 Task: Add a signature Levi Robinson containing Best wishes for a happy National Breast Cancer Awareness Month, Levi Robinson to email address softage.9@softage.net and add a folder Inquiries
Action: Mouse moved to (1141, 77)
Screenshot: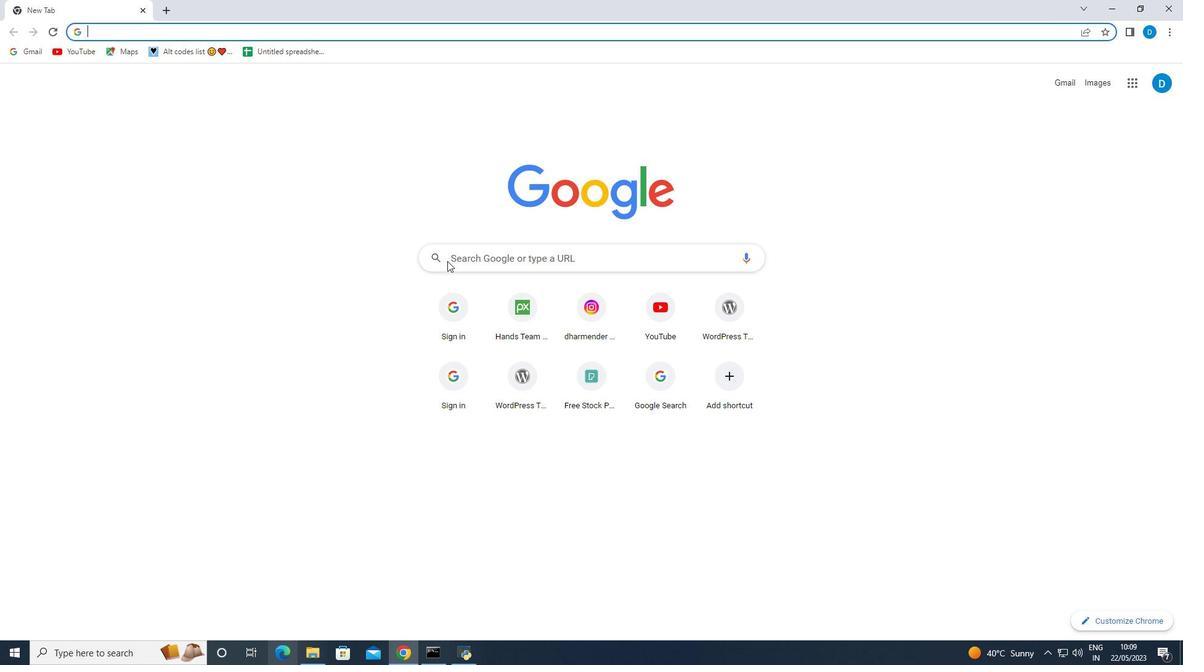 
Action: Mouse pressed left at (1141, 77)
Screenshot: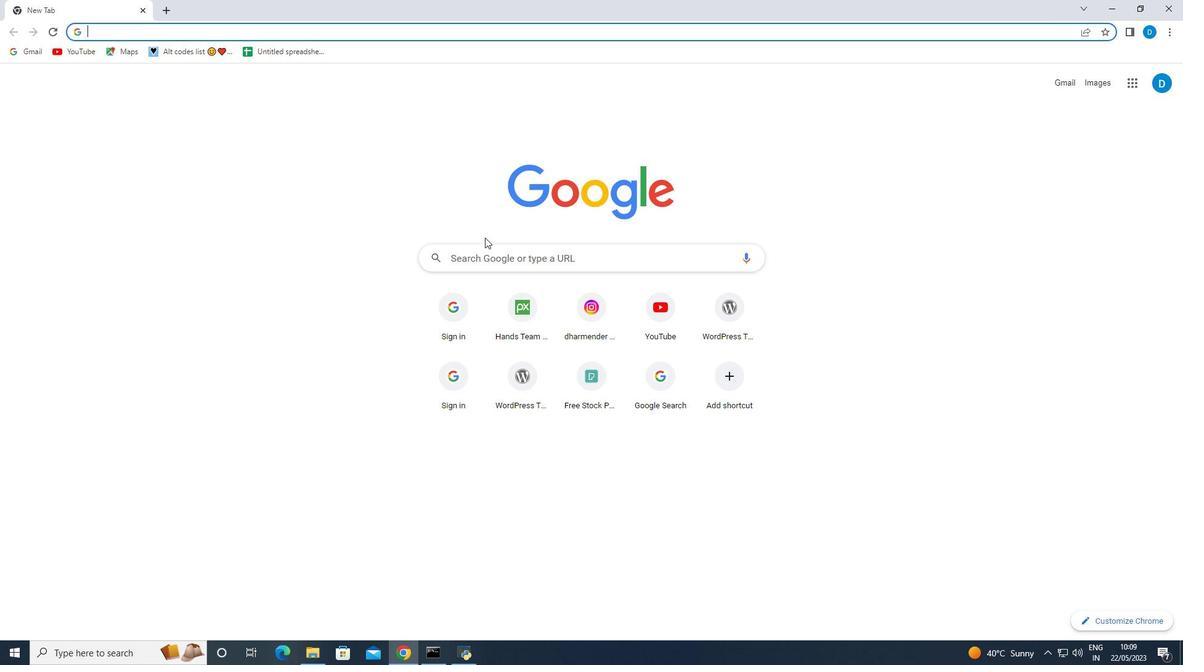 
Action: Mouse moved to (1037, 235)
Screenshot: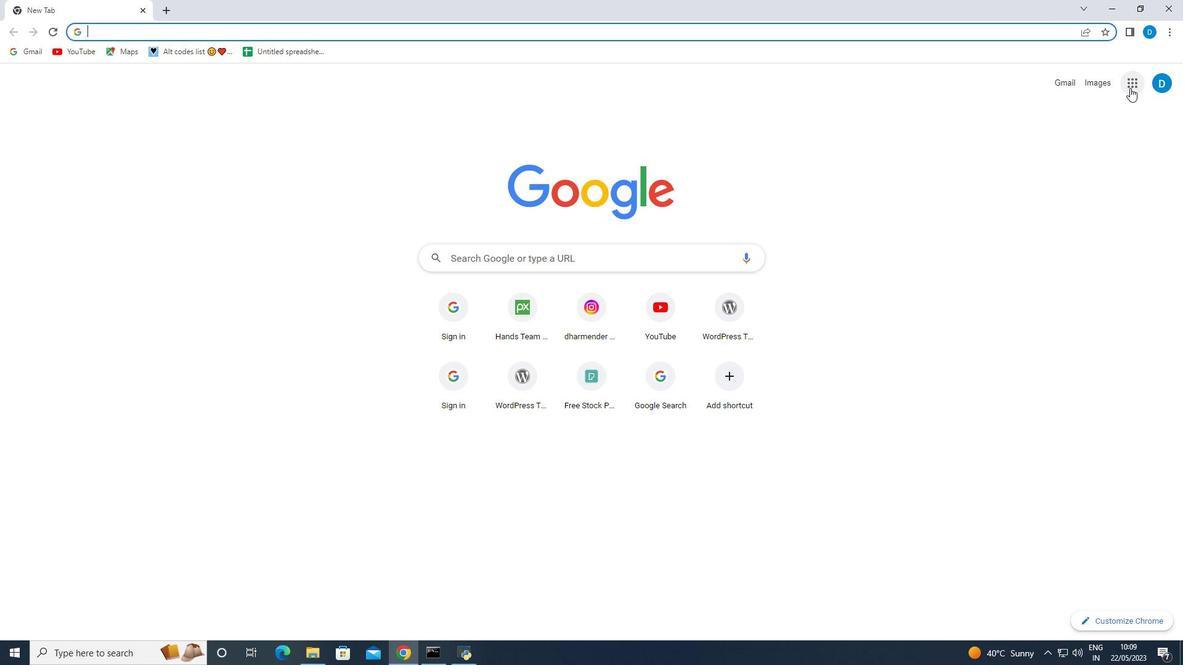 
Action: Mouse pressed left at (1037, 235)
Screenshot: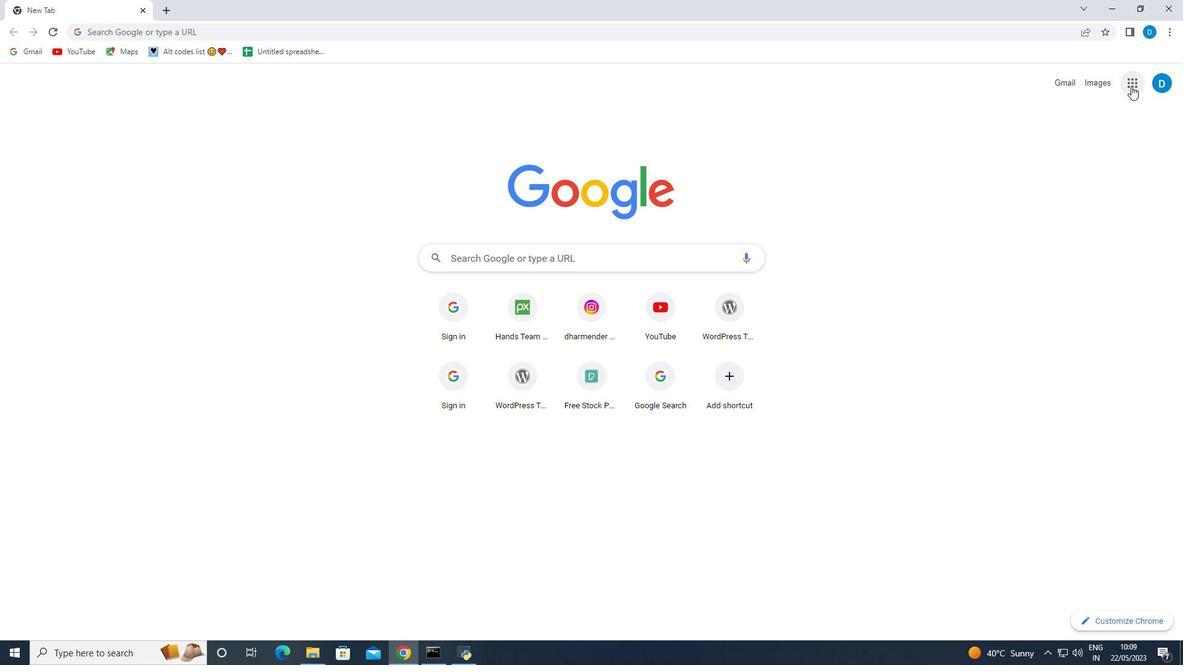 
Action: Mouse moved to (81, 123)
Screenshot: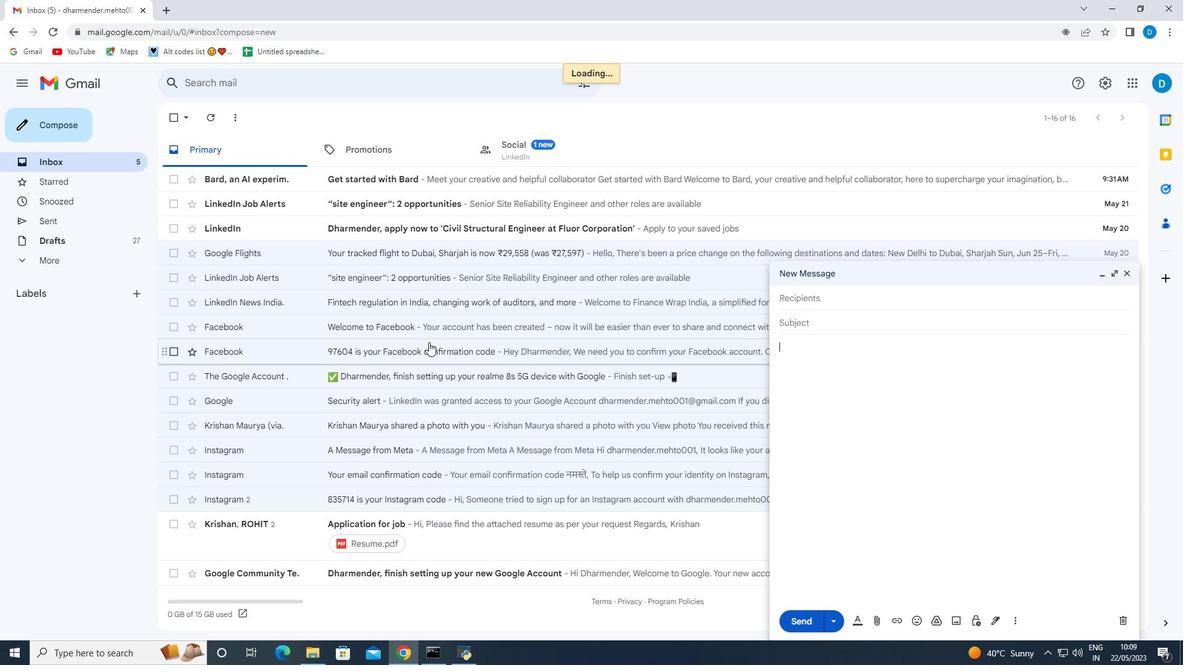 
Action: Mouse pressed left at (81, 123)
Screenshot: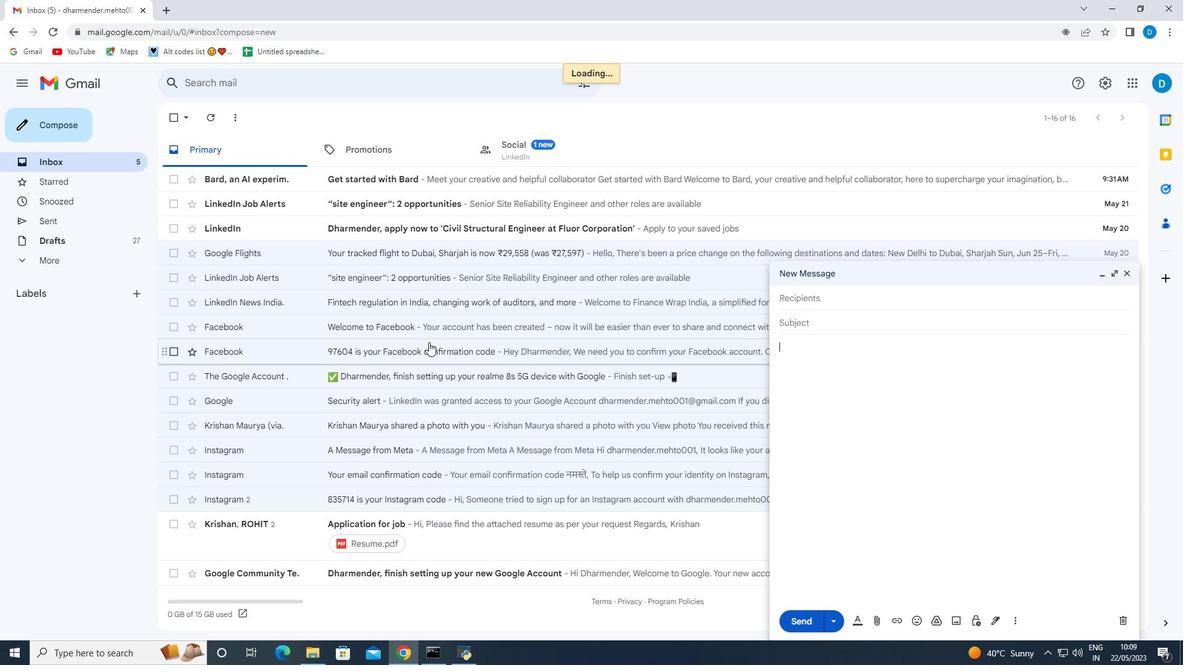 
Action: Mouse moved to (993, 621)
Screenshot: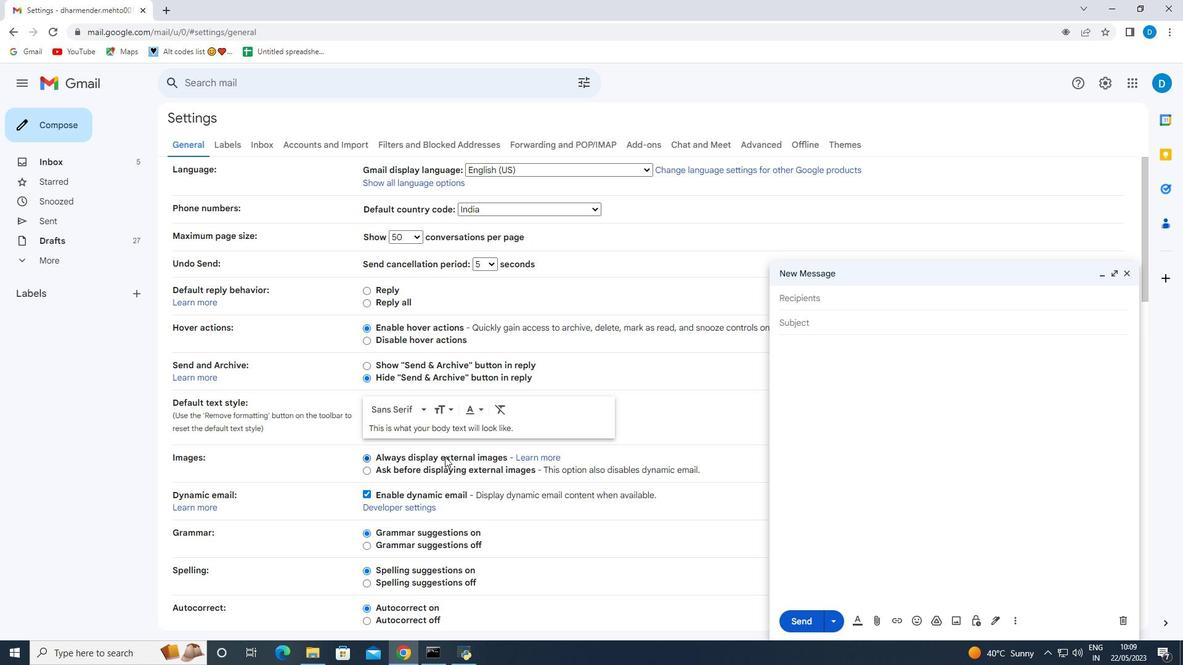 
Action: Mouse pressed left at (993, 621)
Screenshot: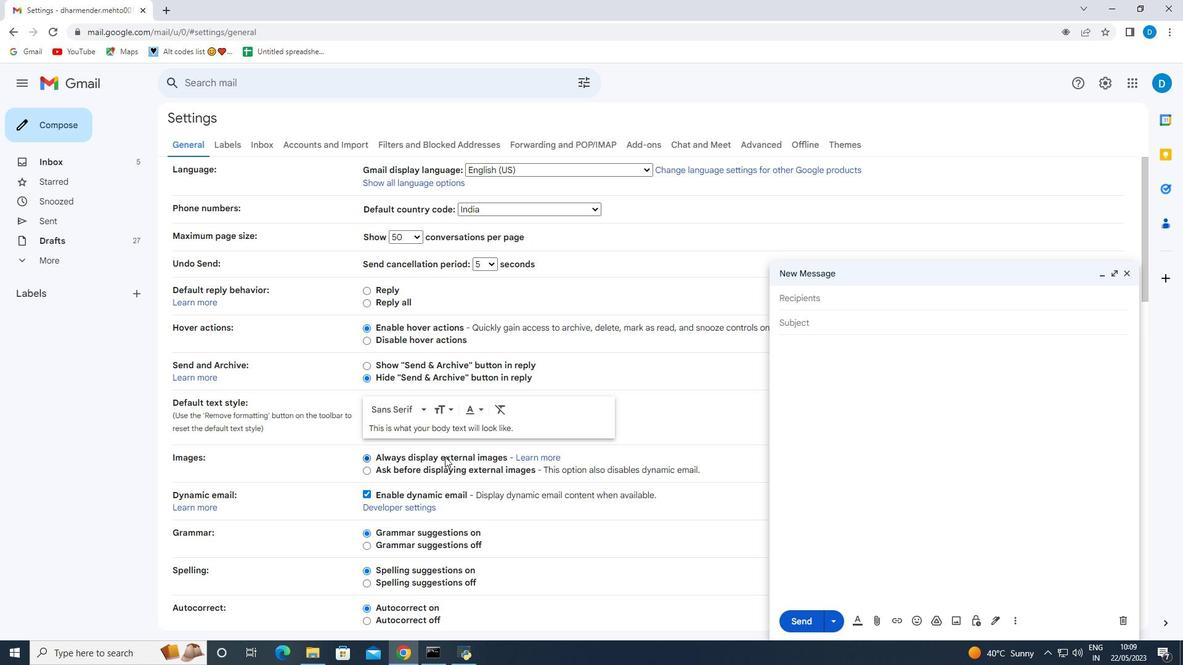 
Action: Mouse moved to (1044, 551)
Screenshot: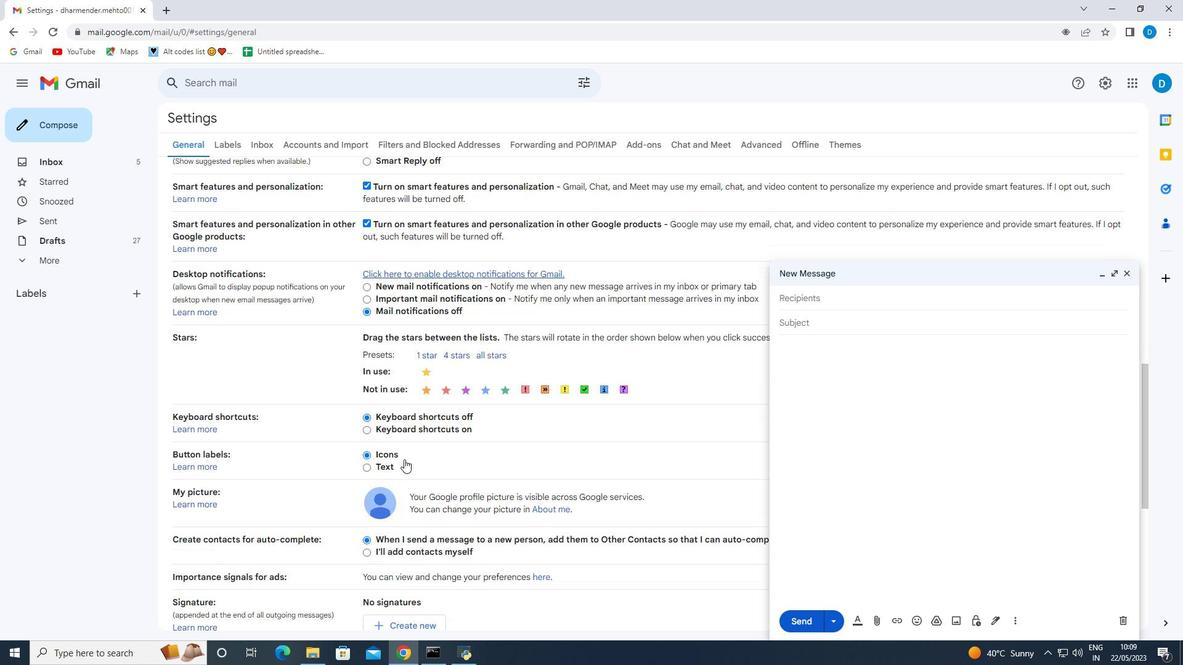 
Action: Mouse pressed left at (1044, 551)
Screenshot: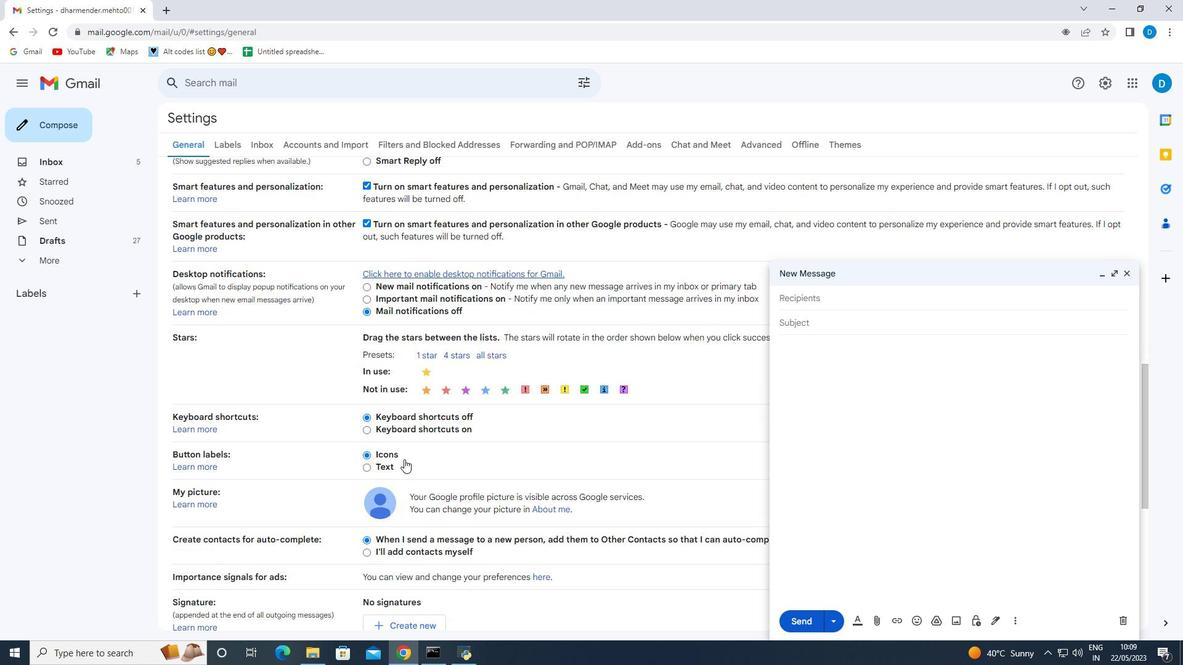 
Action: Mouse moved to (458, 461)
Screenshot: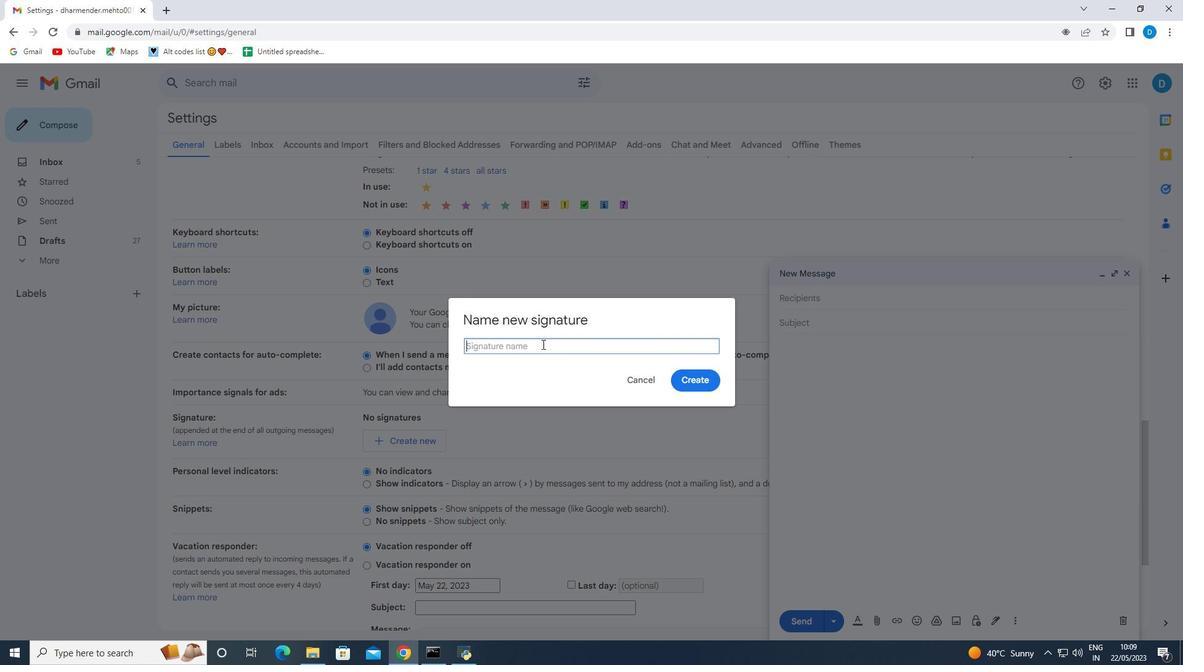 
Action: Mouse scrolled (458, 461) with delta (0, 0)
Screenshot: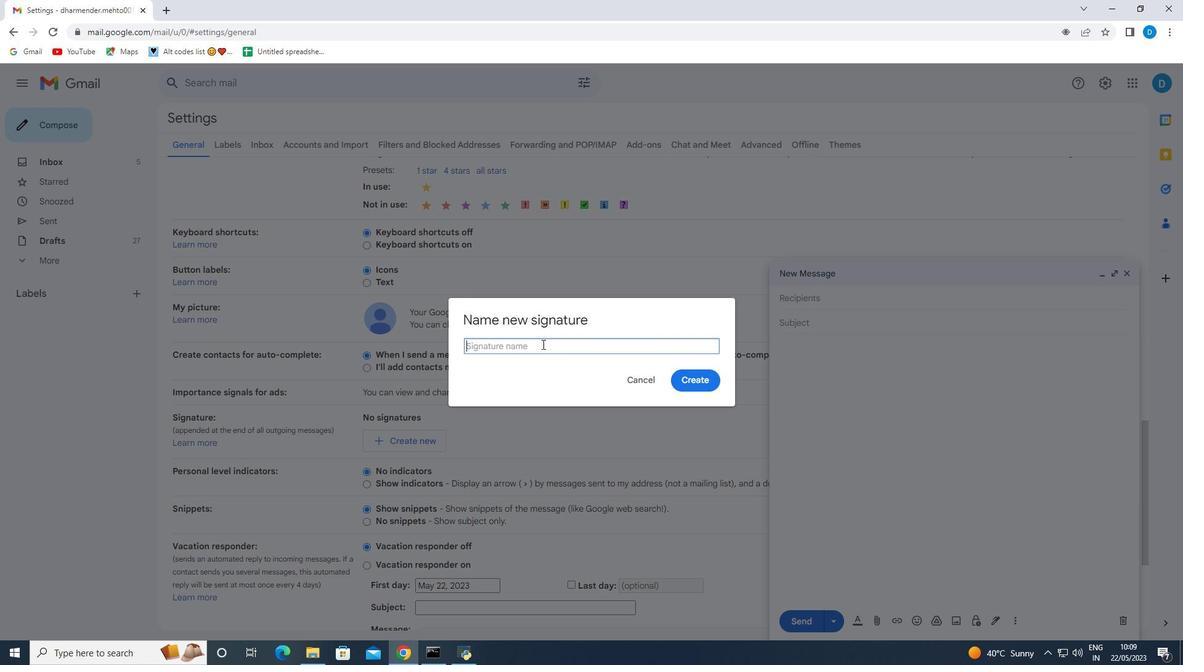 
Action: Mouse moved to (458, 462)
Screenshot: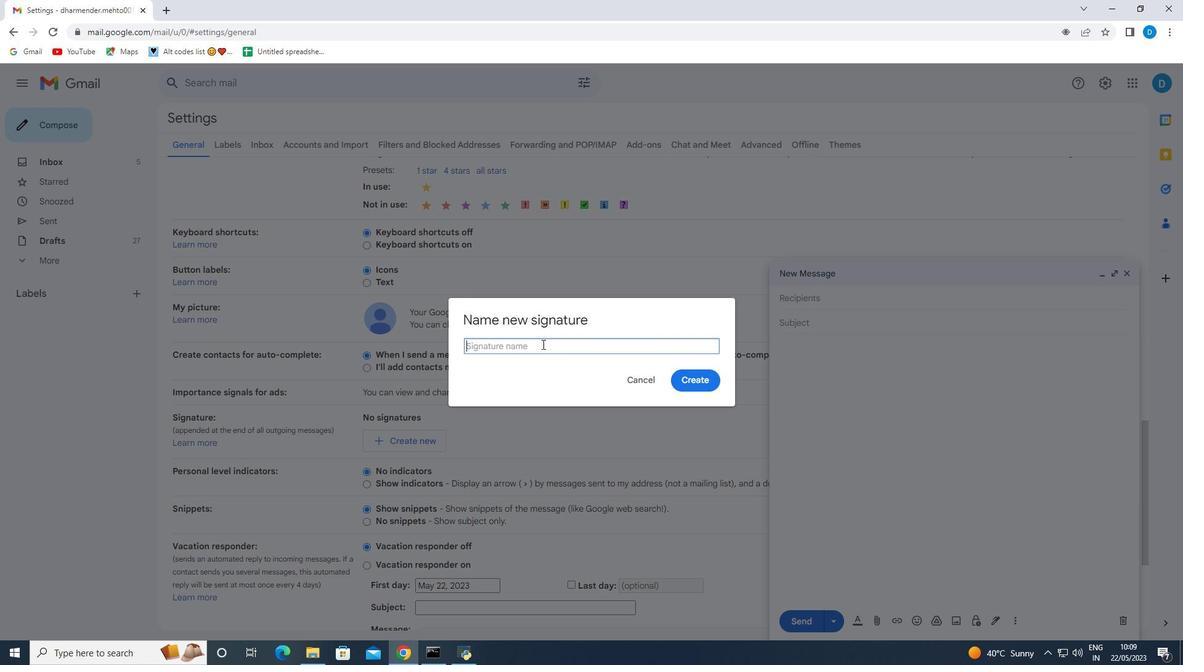
Action: Mouse scrolled (458, 461) with delta (0, 0)
Screenshot: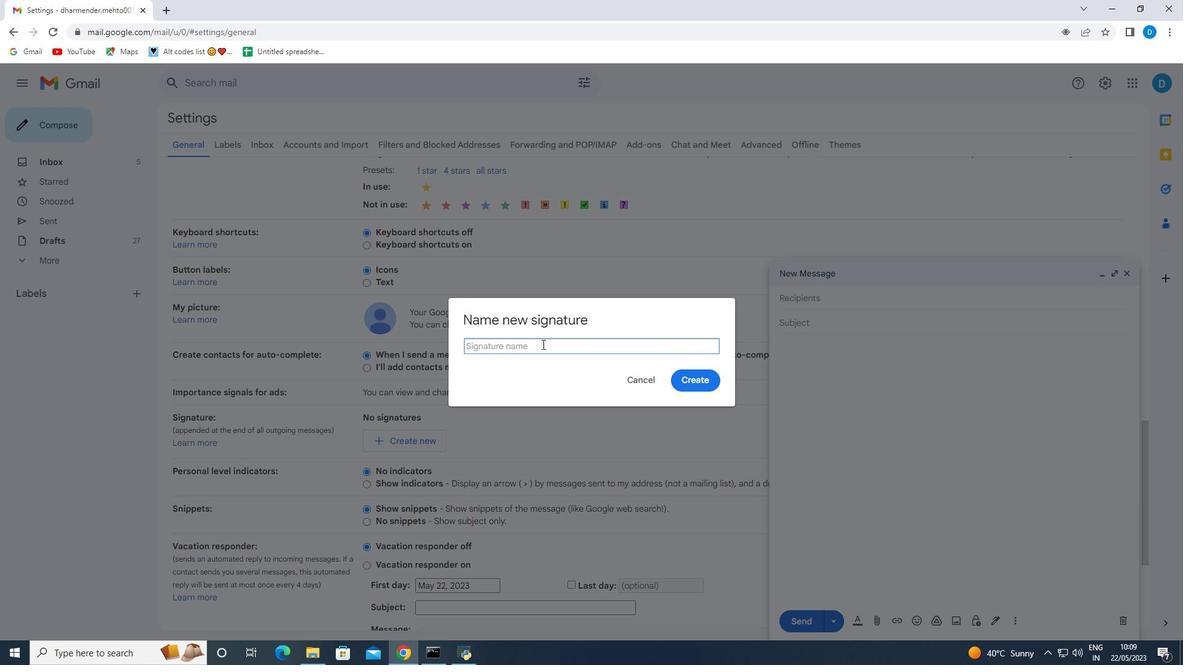 
Action: Mouse scrolled (458, 461) with delta (0, 0)
Screenshot: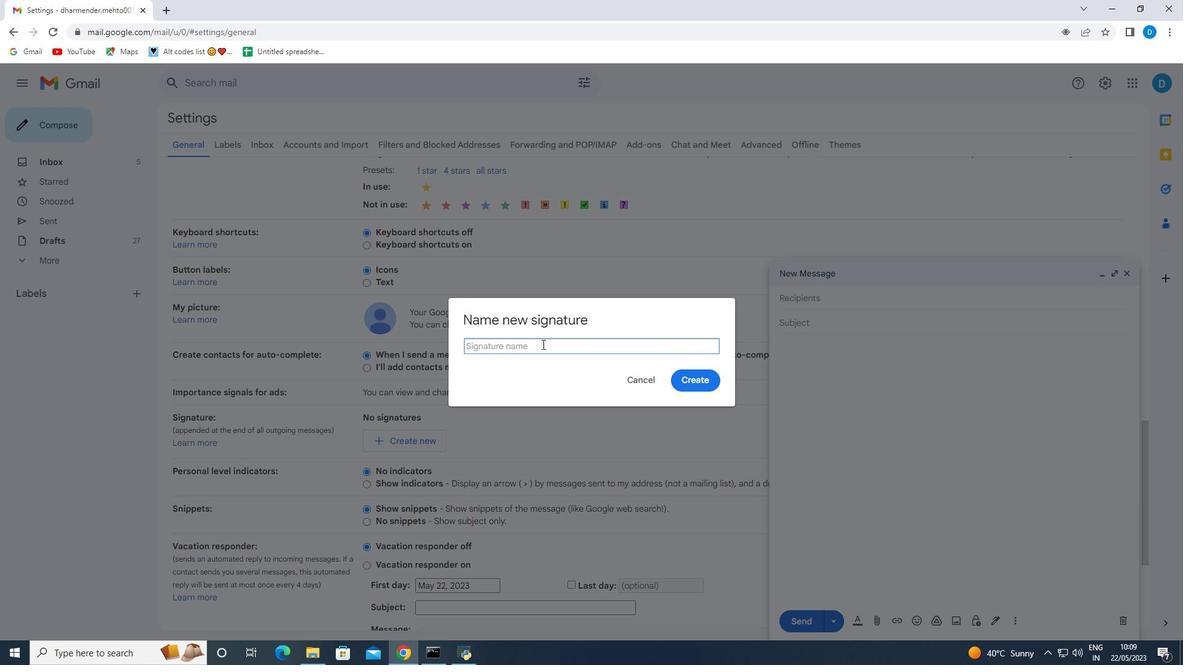 
Action: Mouse scrolled (458, 461) with delta (0, 0)
Screenshot: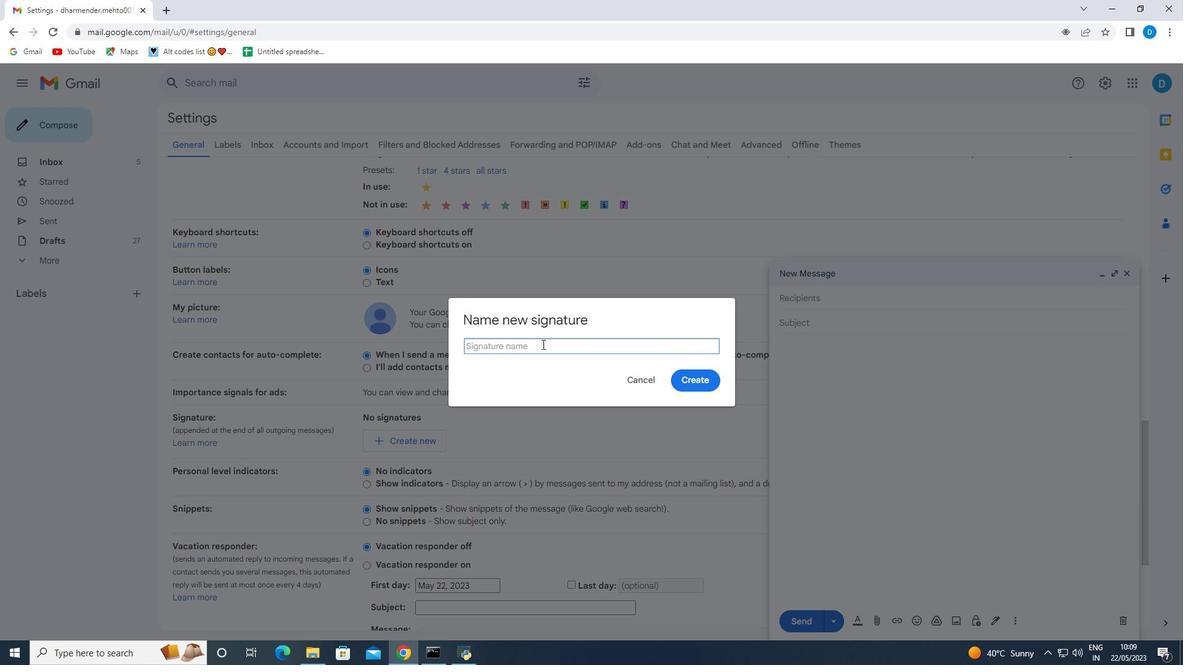 
Action: Mouse moved to (423, 445)
Screenshot: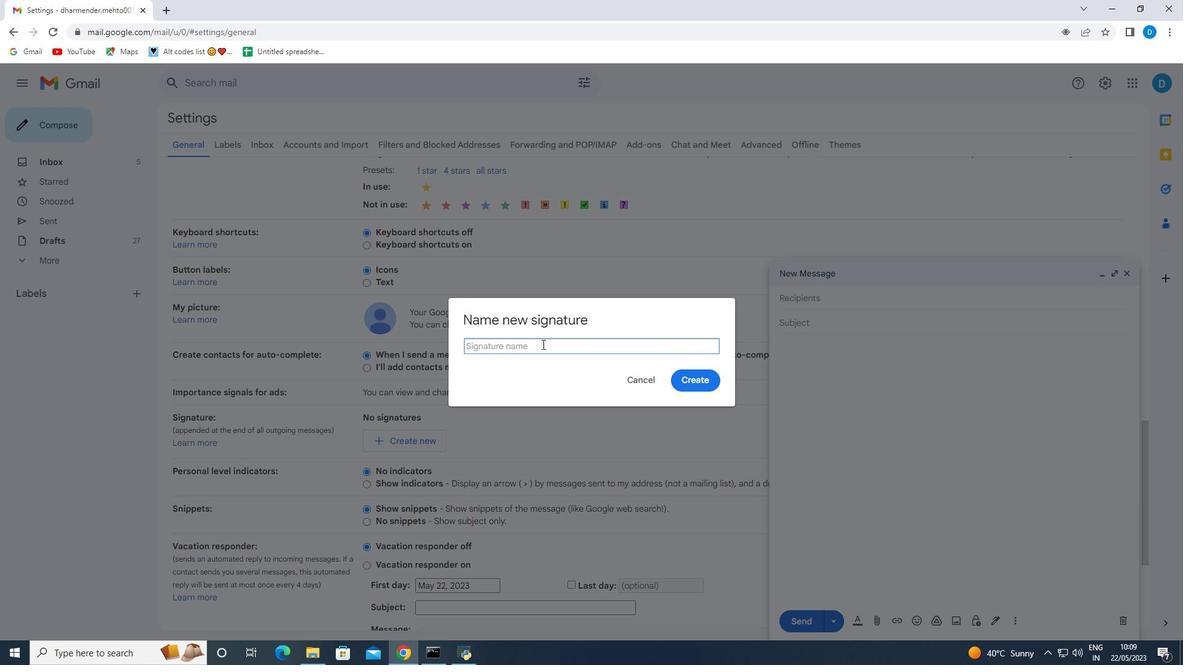 
Action: Mouse scrolled (423, 445) with delta (0, 0)
Screenshot: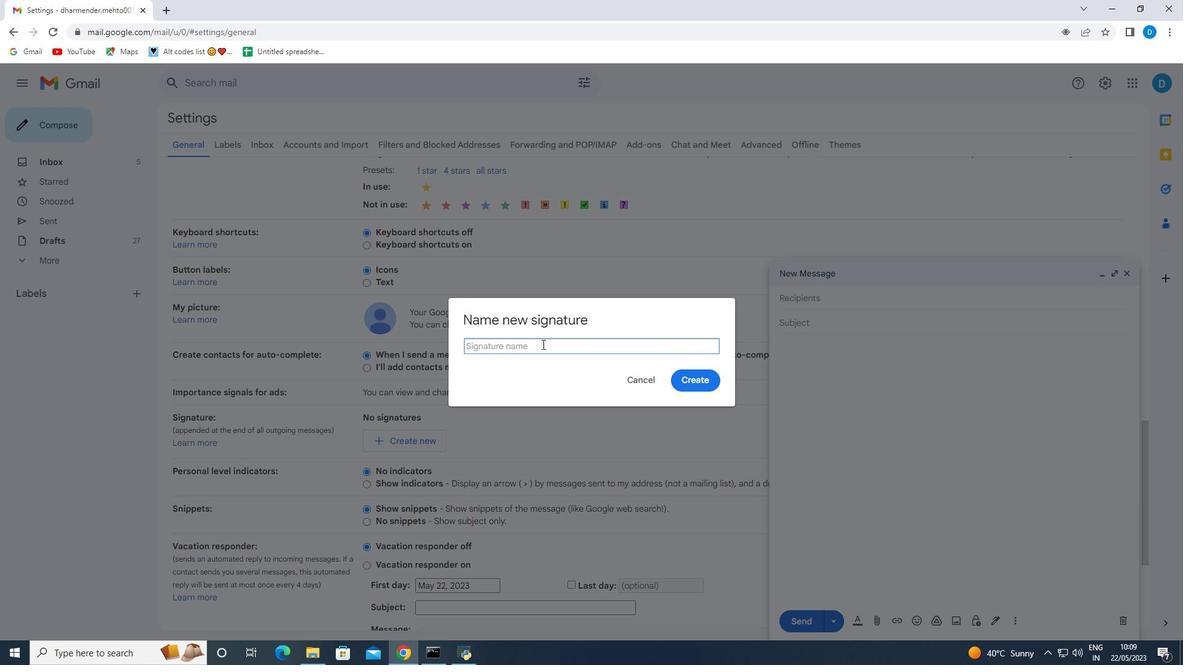 
Action: Mouse scrolled (423, 445) with delta (0, 0)
Screenshot: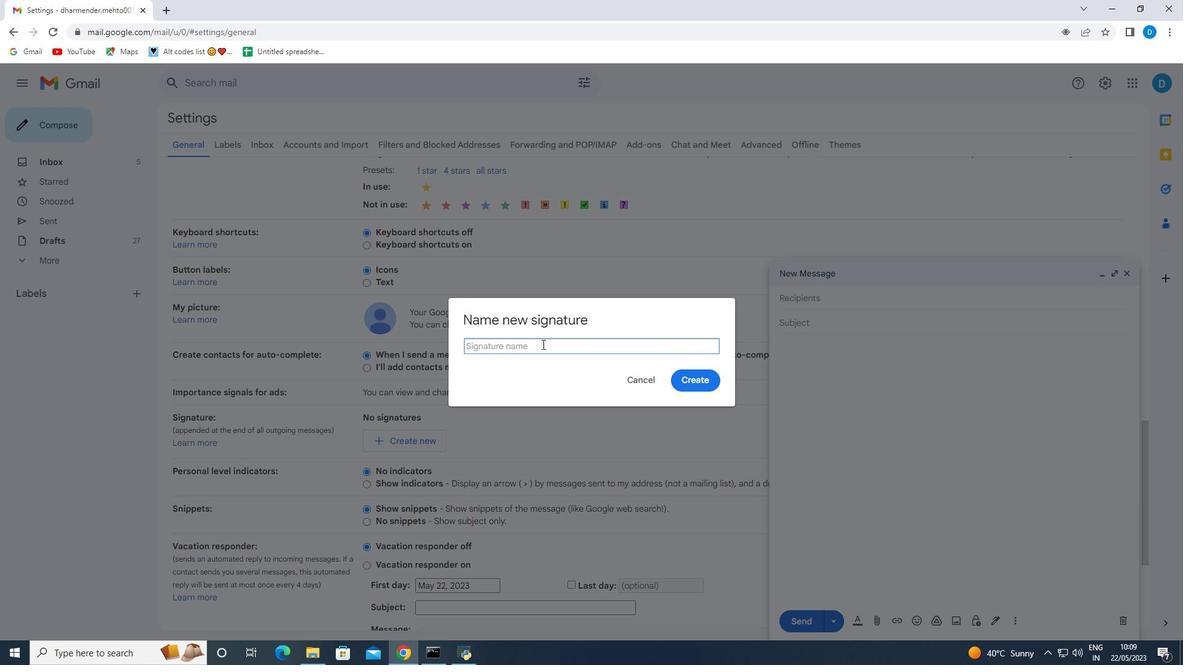 
Action: Mouse scrolled (423, 445) with delta (0, 0)
Screenshot: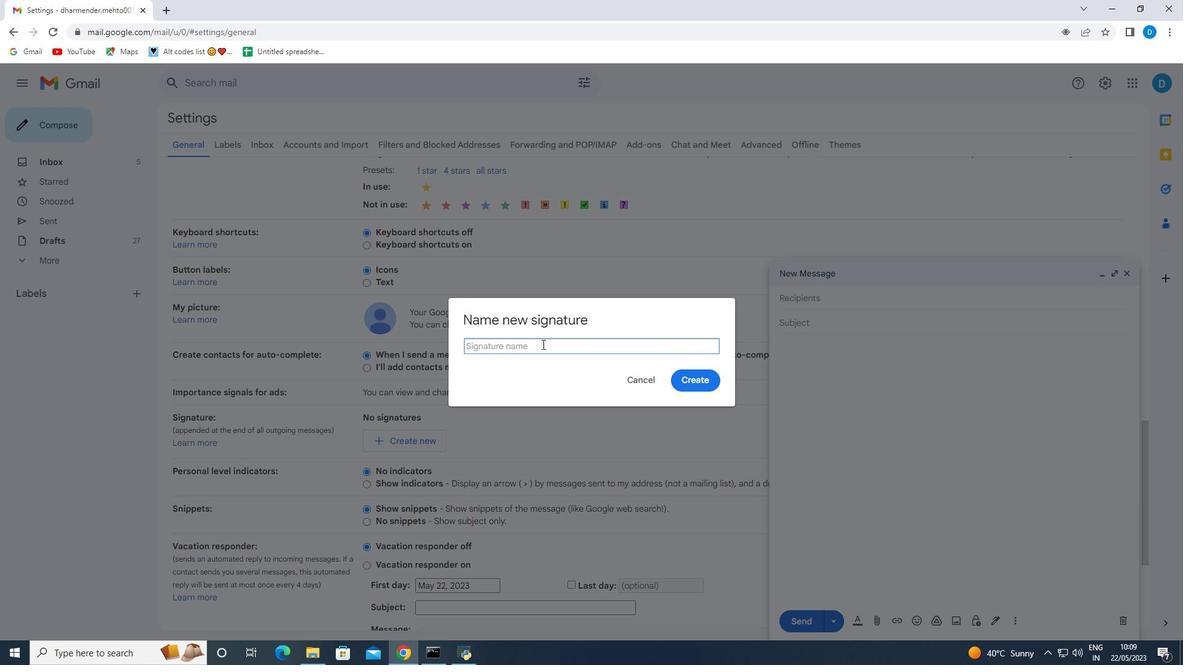 
Action: Mouse scrolled (423, 445) with delta (0, 0)
Screenshot: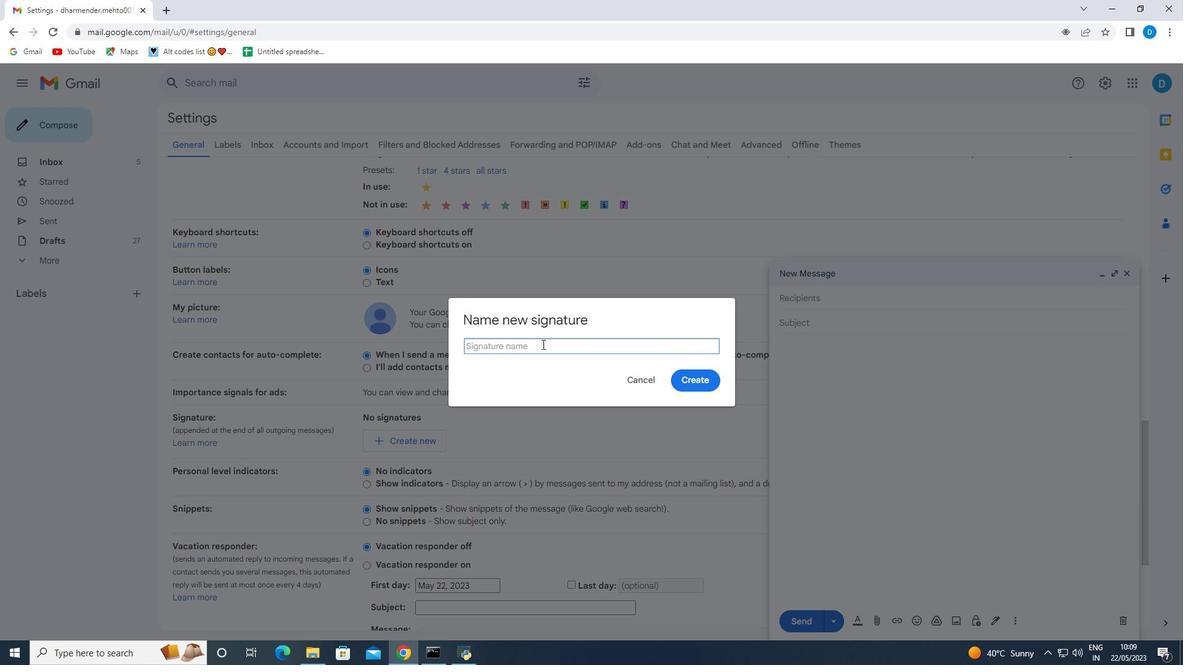 
Action: Mouse scrolled (423, 445) with delta (0, 0)
Screenshot: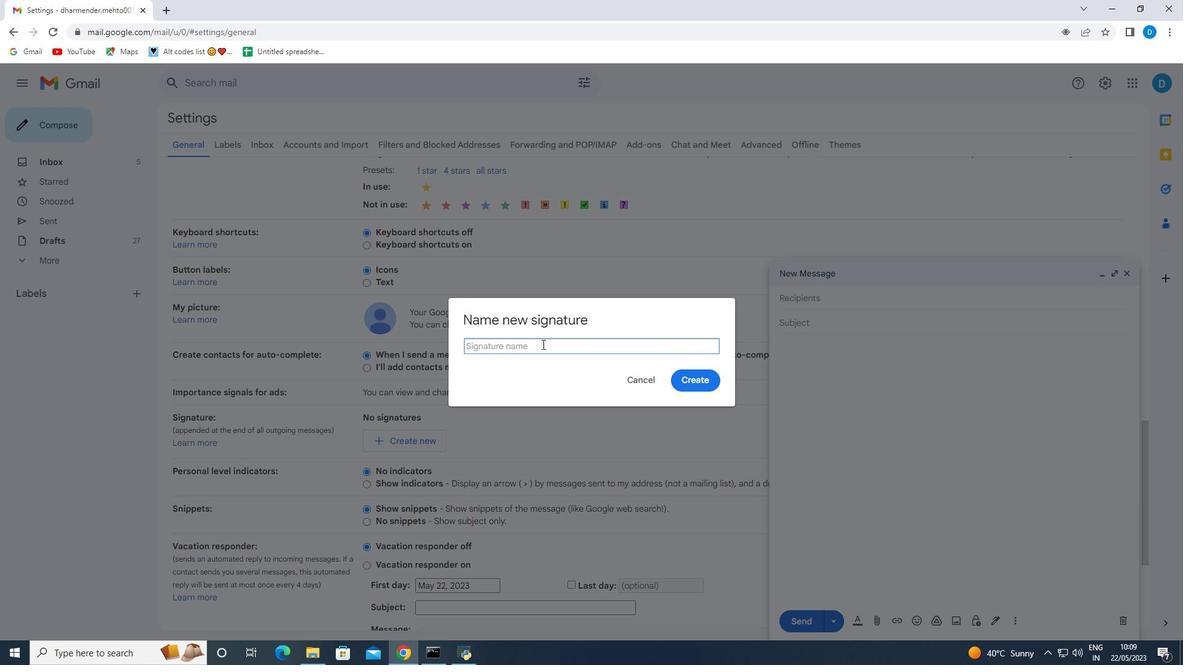 
Action: Mouse scrolled (423, 445) with delta (0, 0)
Screenshot: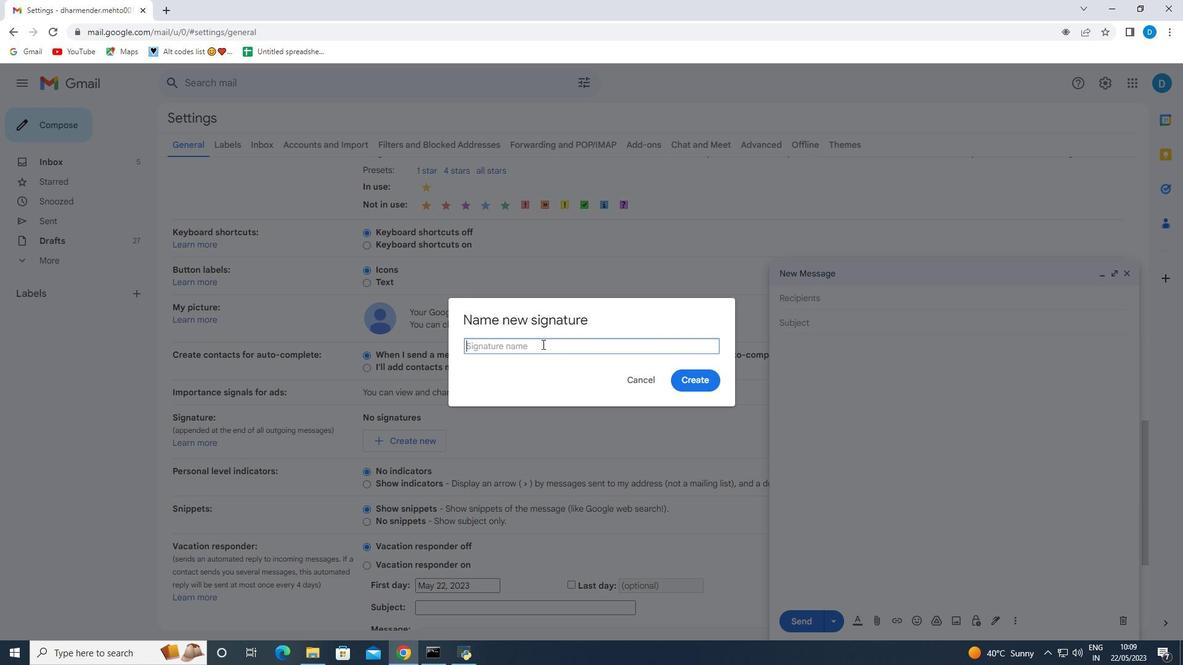 
Action: Mouse scrolled (423, 445) with delta (0, 0)
Screenshot: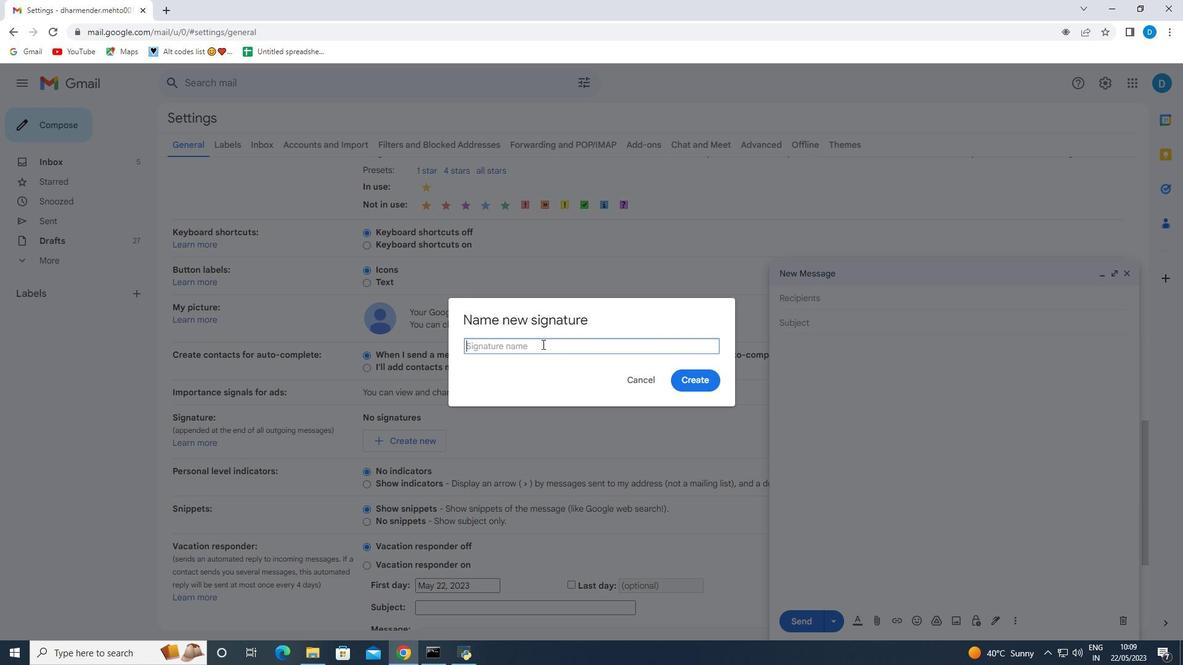 
Action: Mouse scrolled (423, 445) with delta (0, 0)
Screenshot: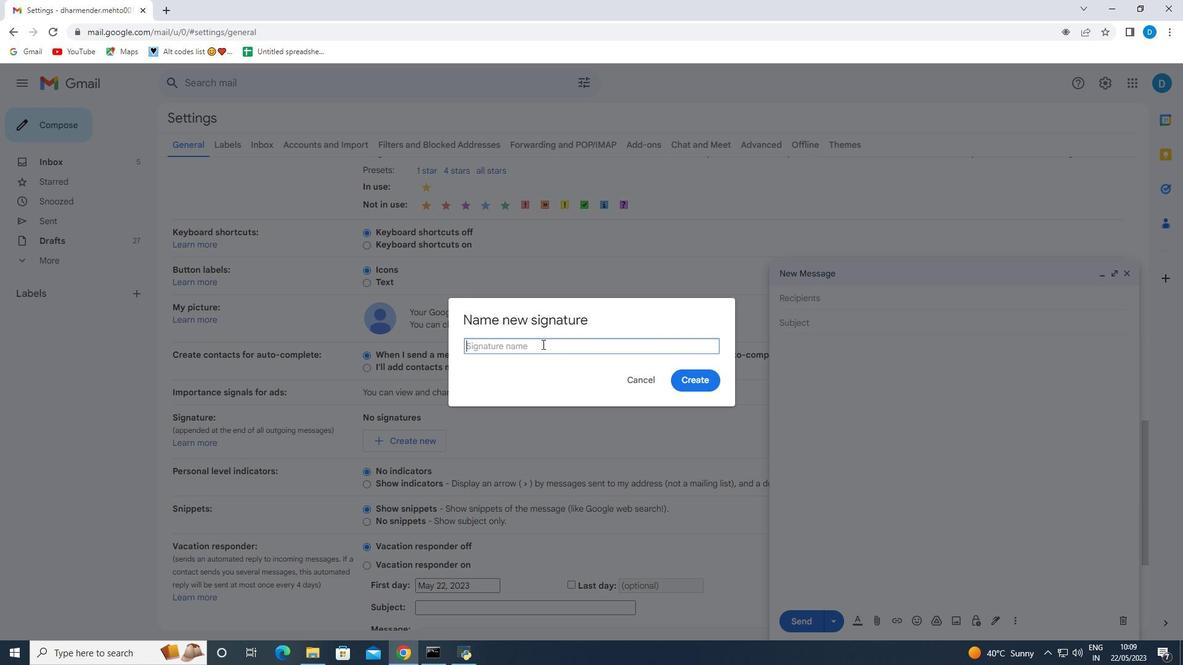 
Action: Mouse scrolled (423, 445) with delta (0, 0)
Screenshot: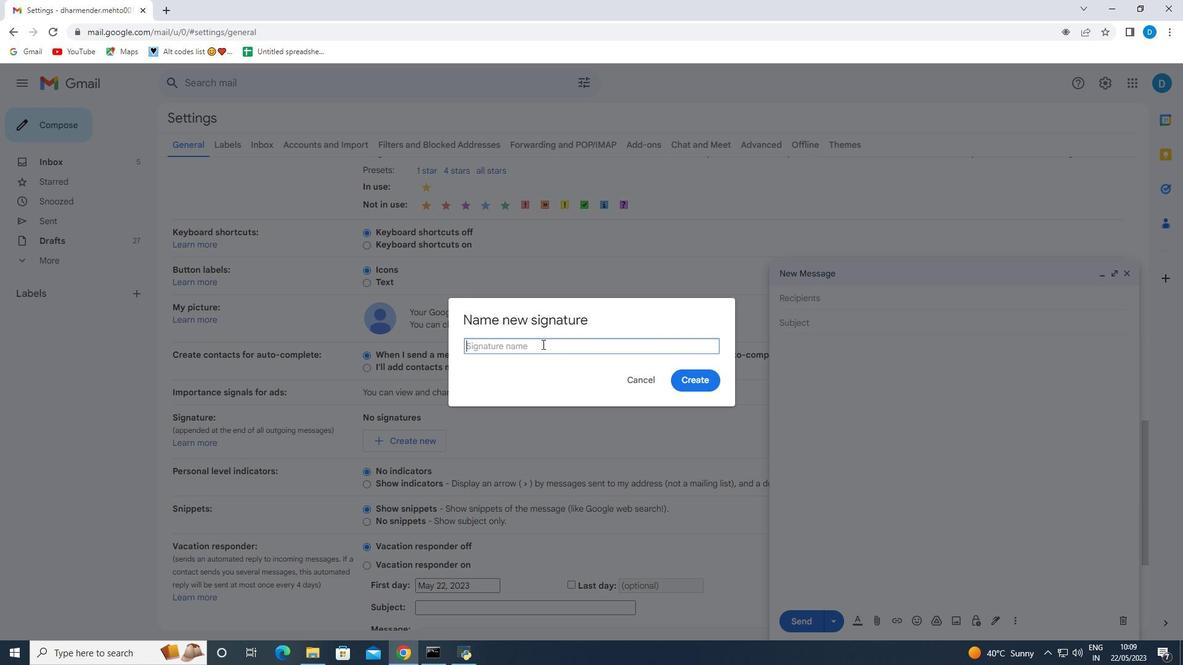 
Action: Mouse scrolled (423, 445) with delta (0, 0)
Screenshot: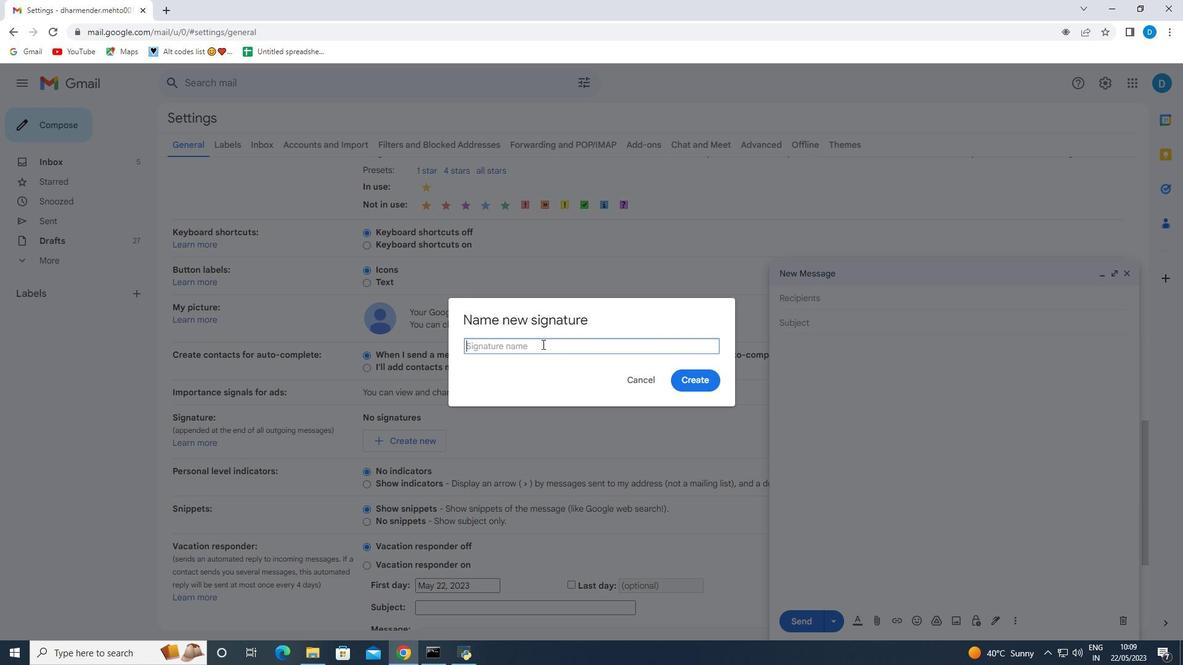 
Action: Mouse scrolled (423, 445) with delta (0, 0)
Screenshot: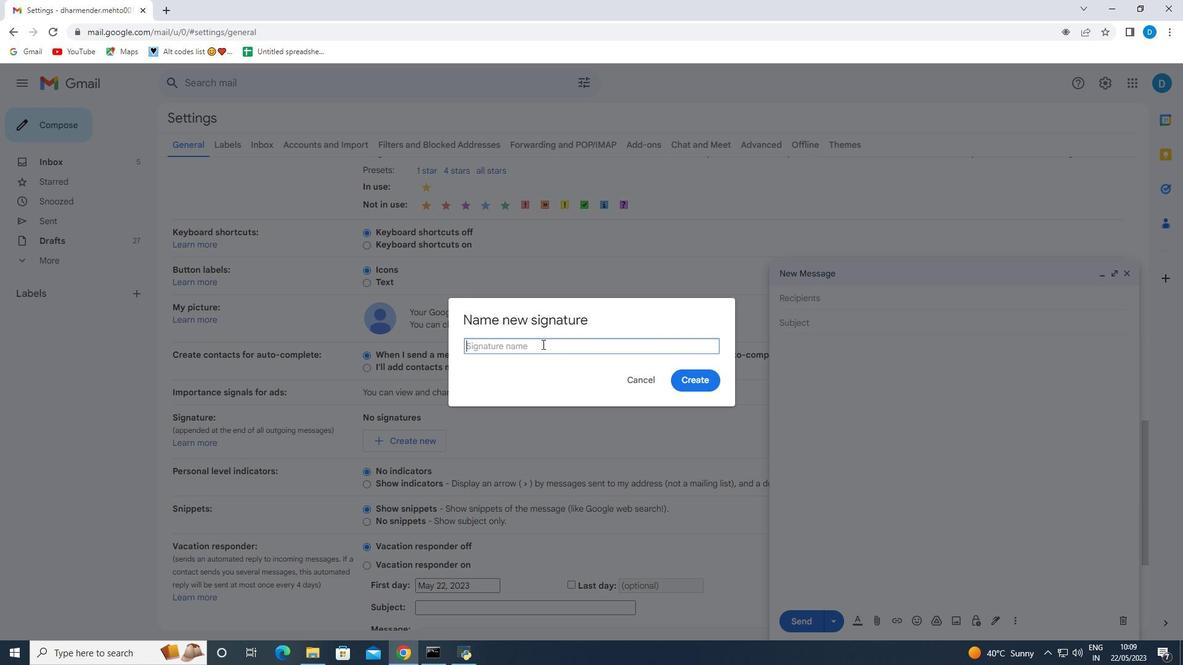 
Action: Mouse scrolled (423, 445) with delta (0, 0)
Screenshot: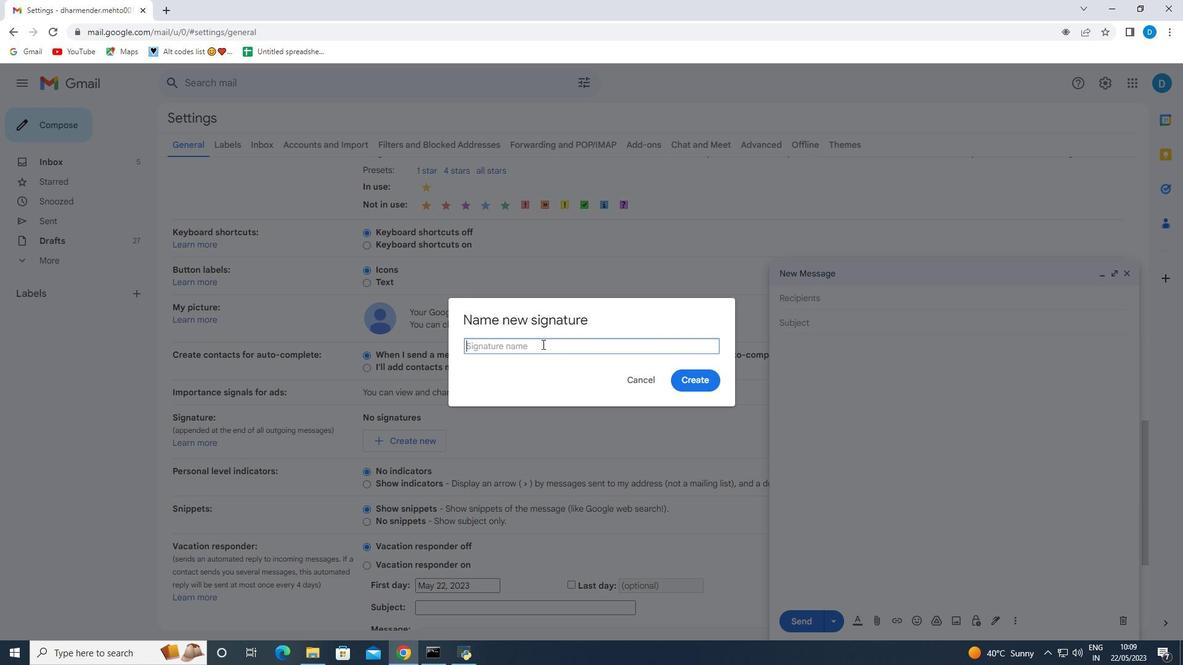
Action: Mouse moved to (496, 303)
Screenshot: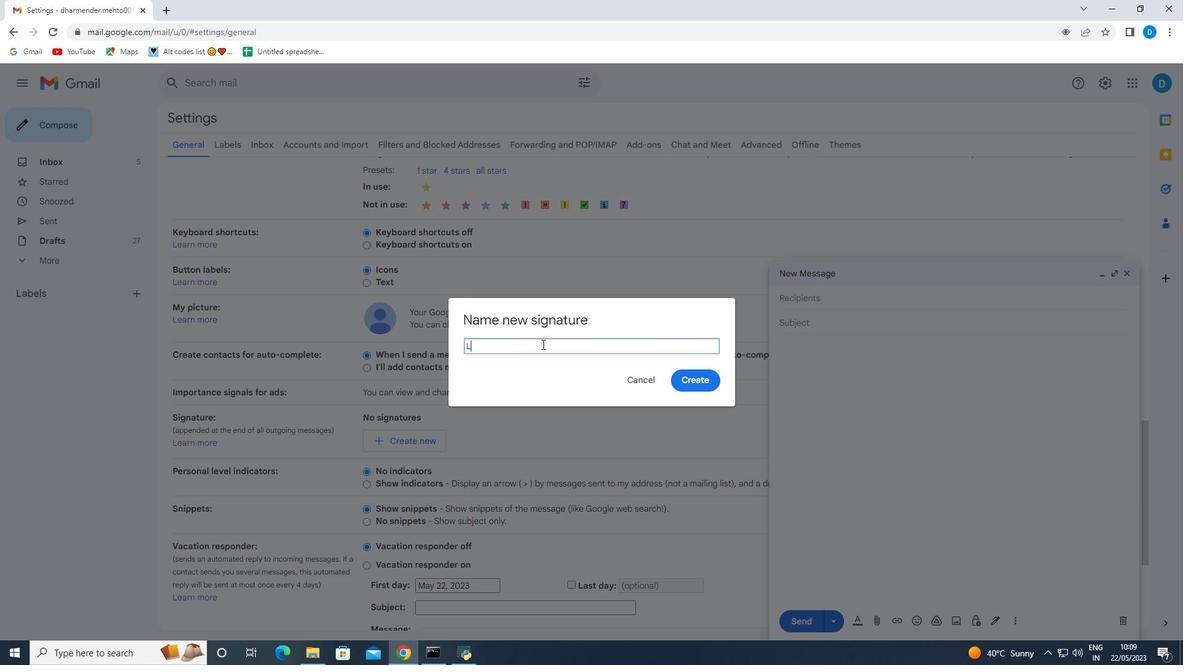 
Action: Mouse pressed left at (496, 303)
Screenshot: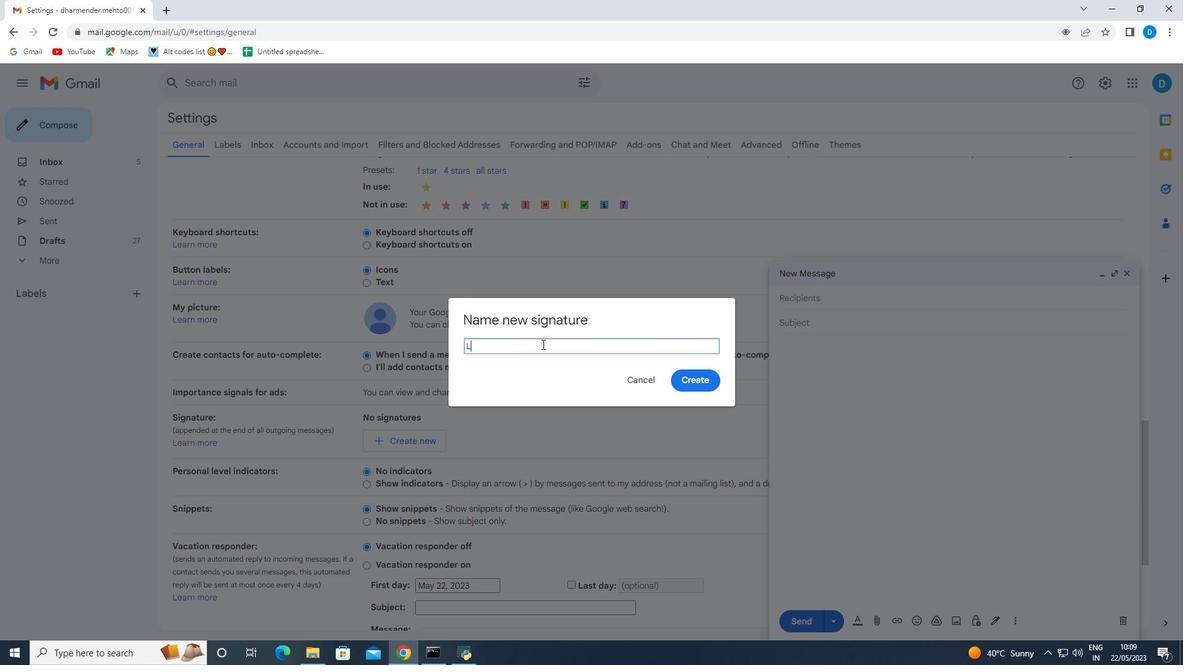 
Action: Mouse moved to (683, 374)
Screenshot: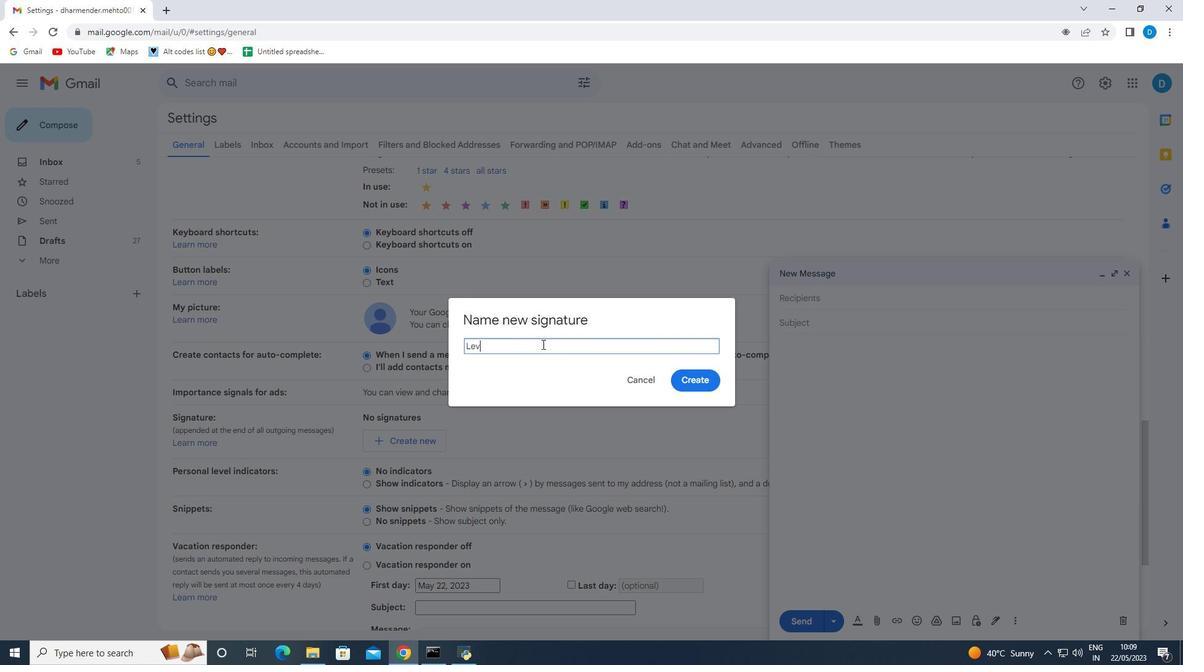 
Action: Mouse pressed left at (683, 374)
Screenshot: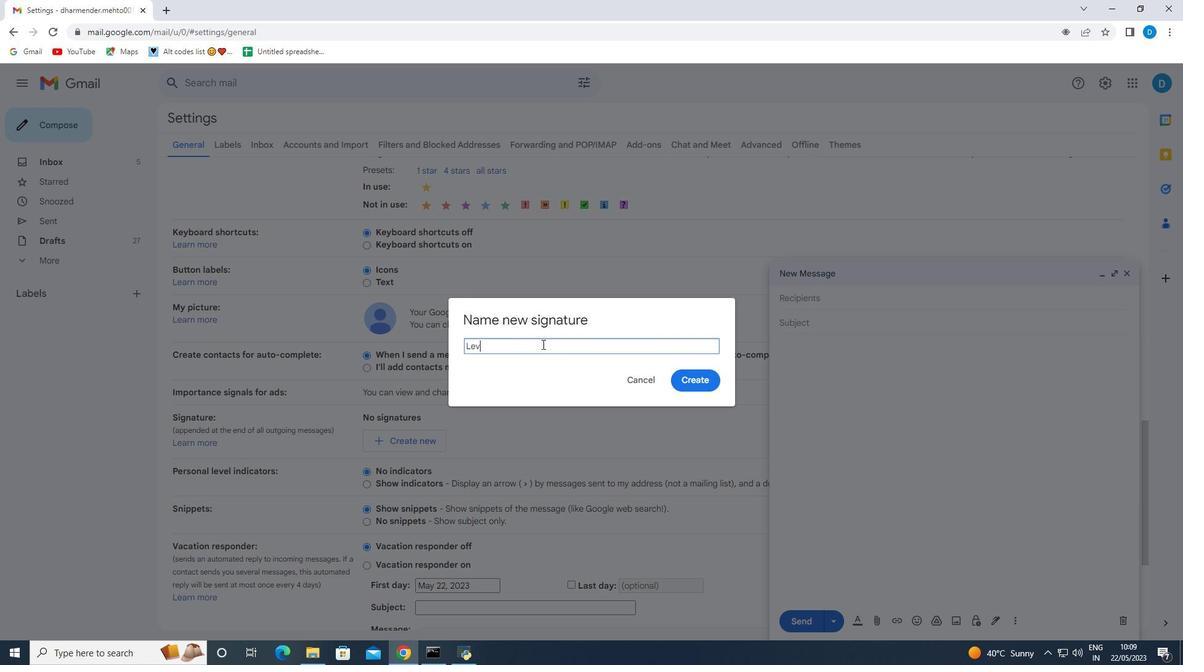 
Action: Mouse moved to (428, 316)
Screenshot: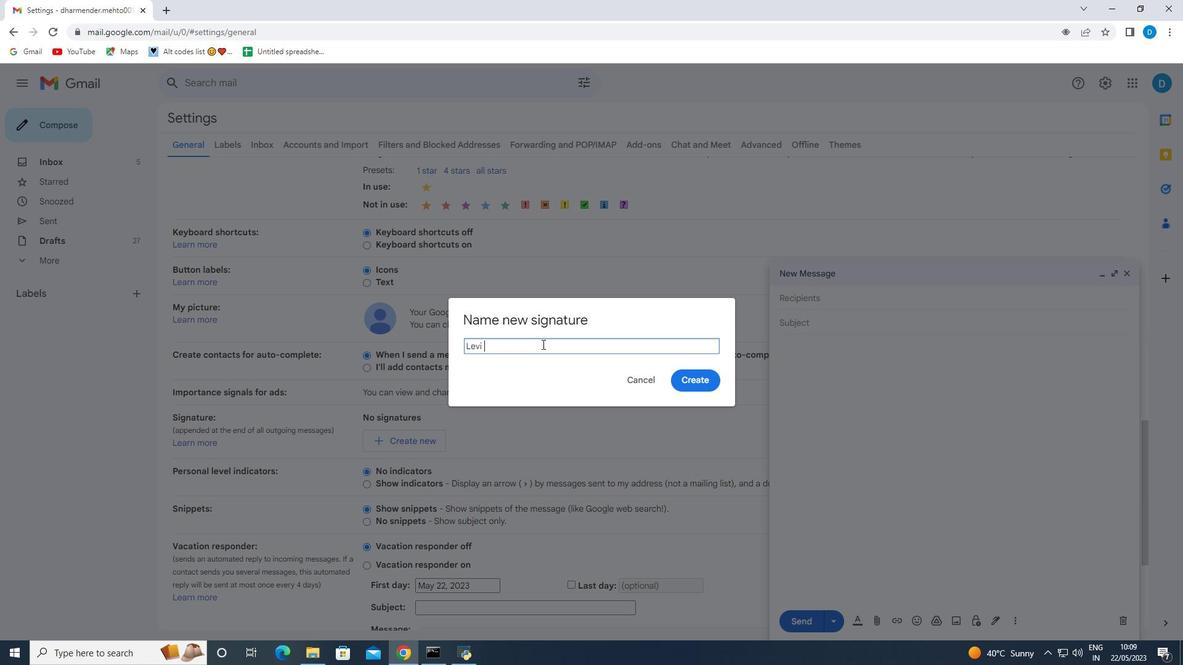 
Action: Mouse pressed left at (428, 316)
Screenshot: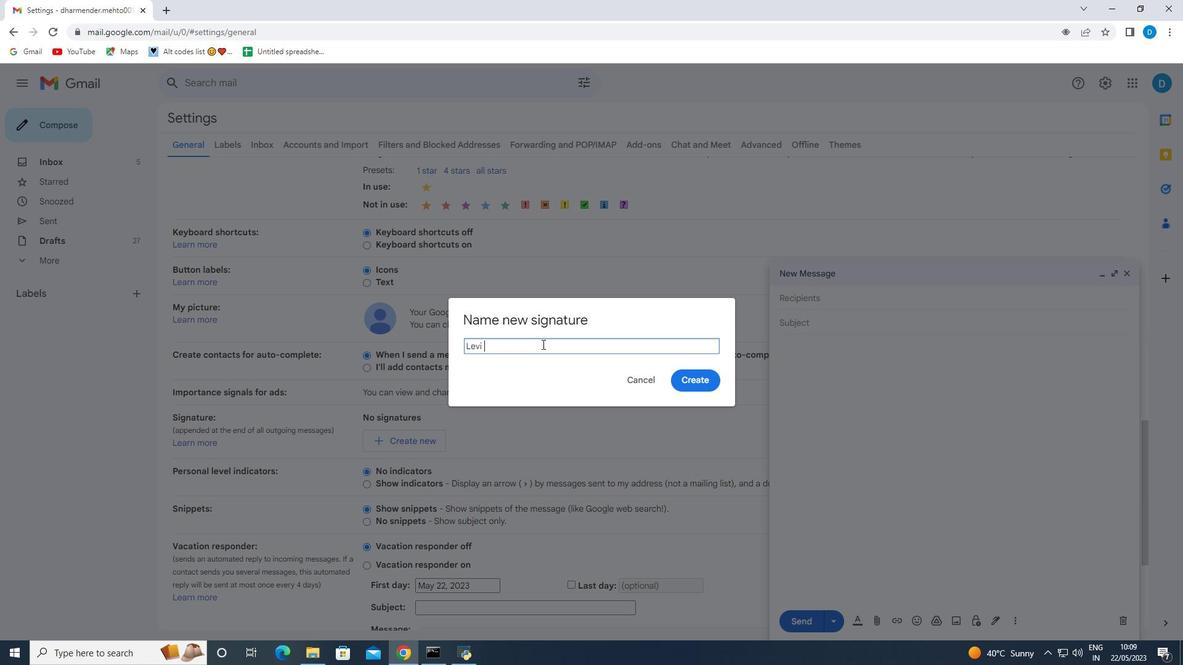 
Action: Mouse moved to (548, 344)
Screenshot: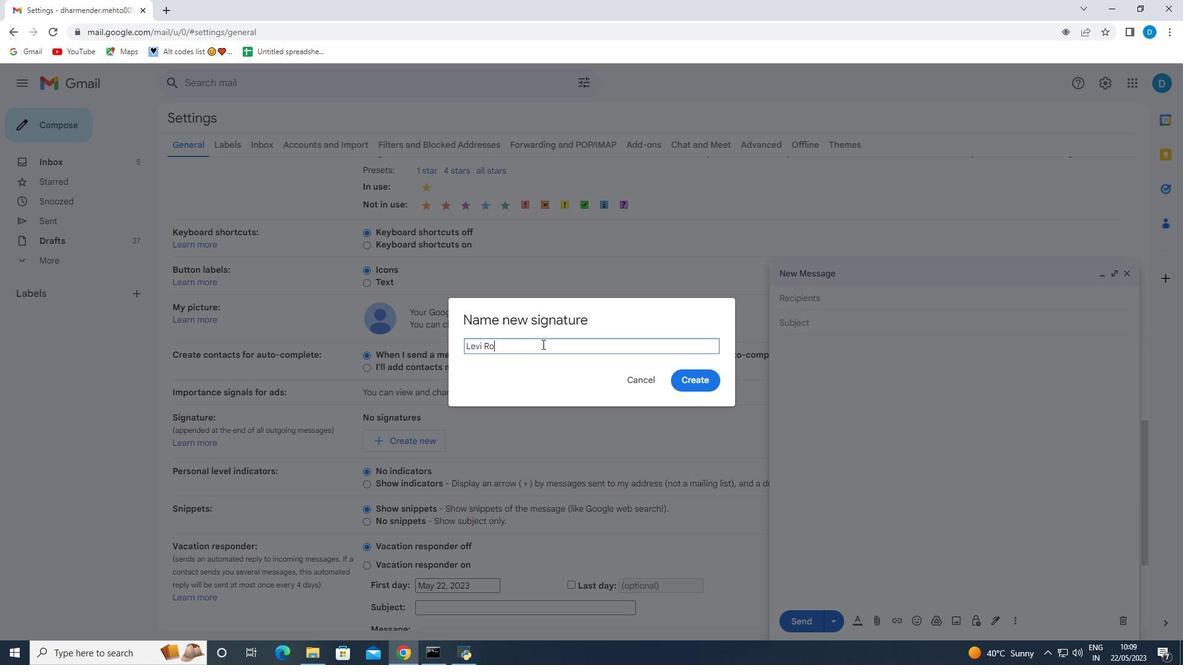 
Action: Mouse pressed left at (548, 344)
Screenshot: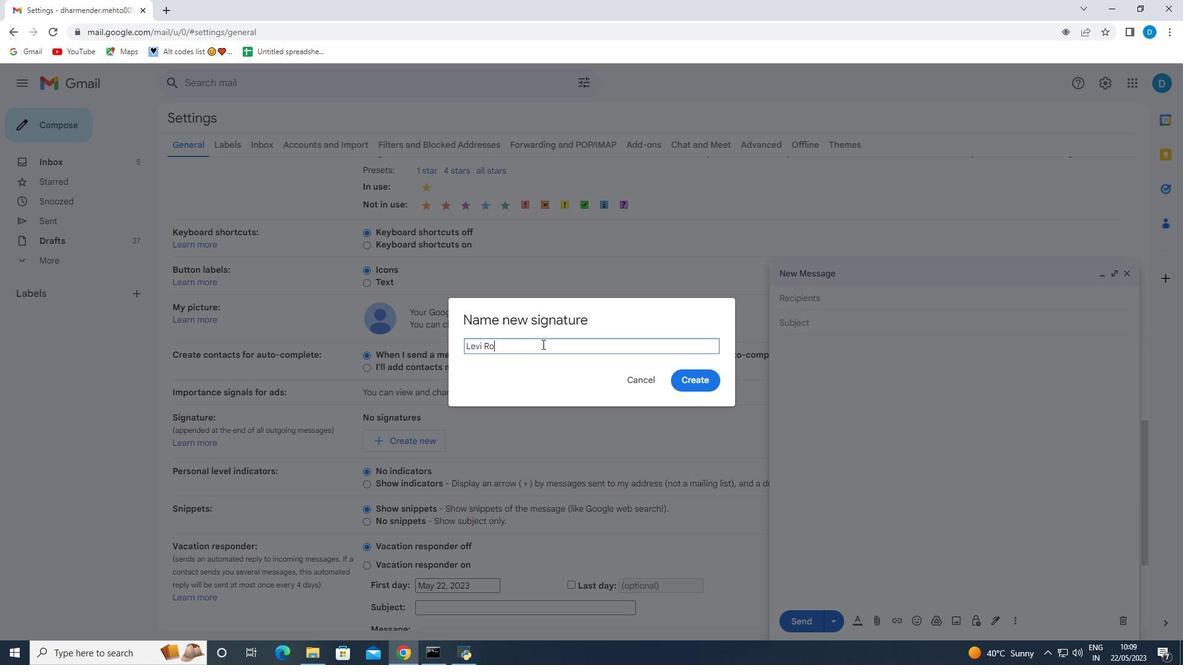 
Action: Mouse moved to (547, 344)
Screenshot: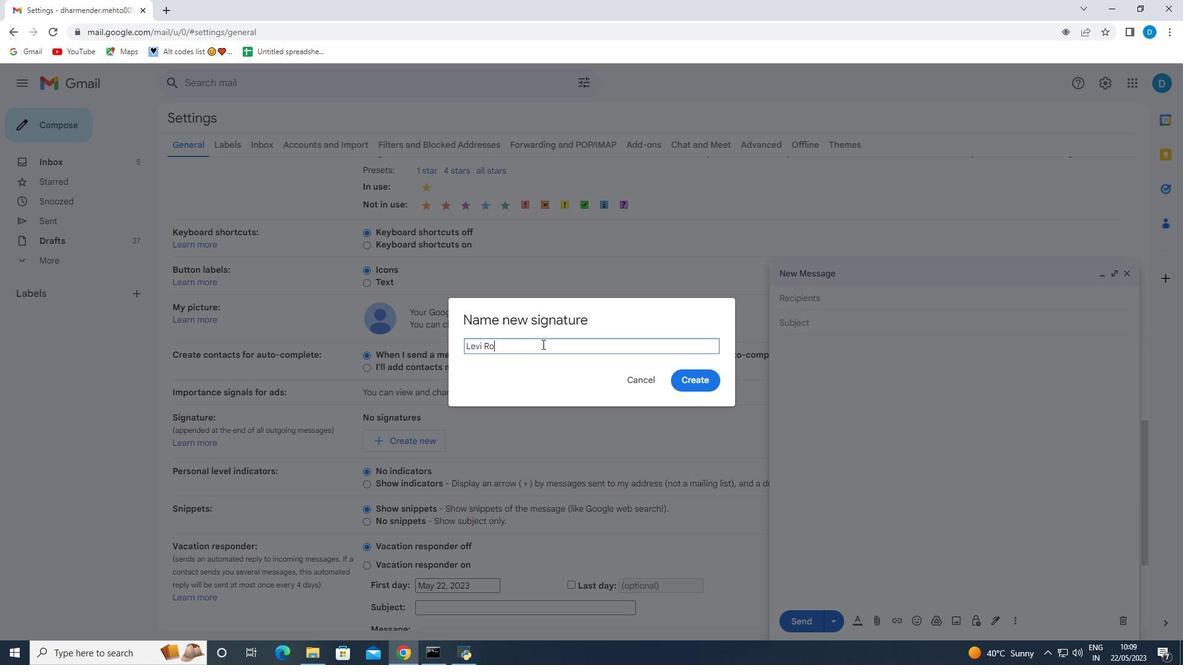 
Action: Key pressed <Key.shift>Levi<Key.space><Key.shift>Rov<Key.backspace>binson
Screenshot: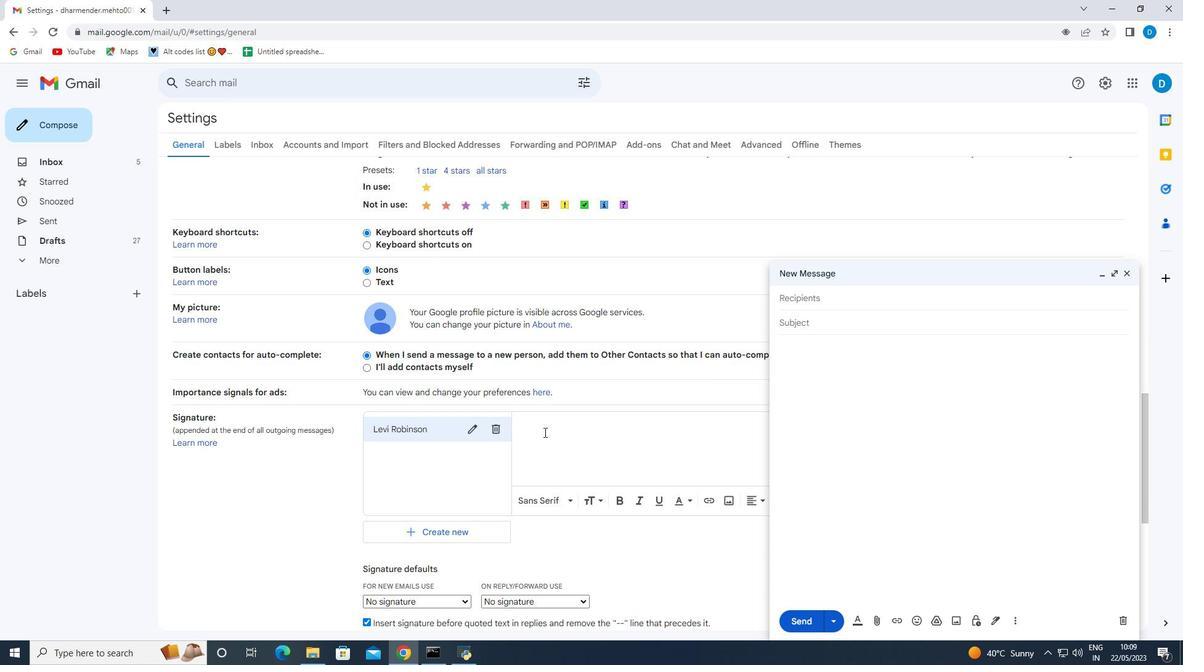 
Action: Mouse moved to (697, 377)
Screenshot: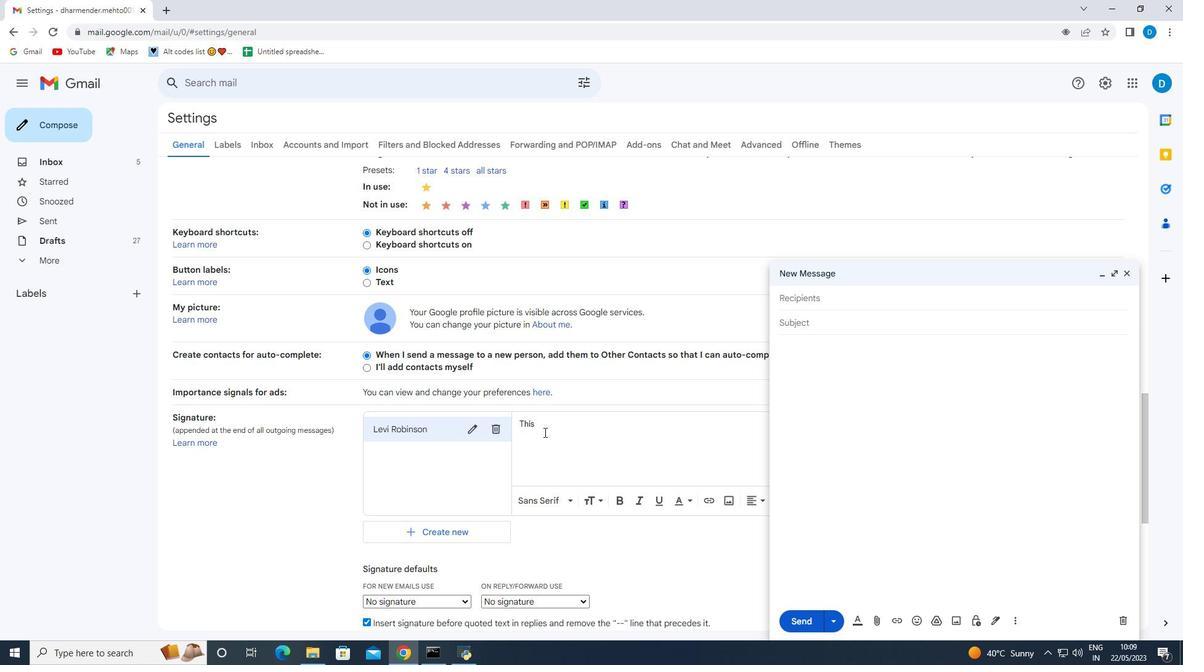 
Action: Mouse pressed left at (697, 377)
Screenshot: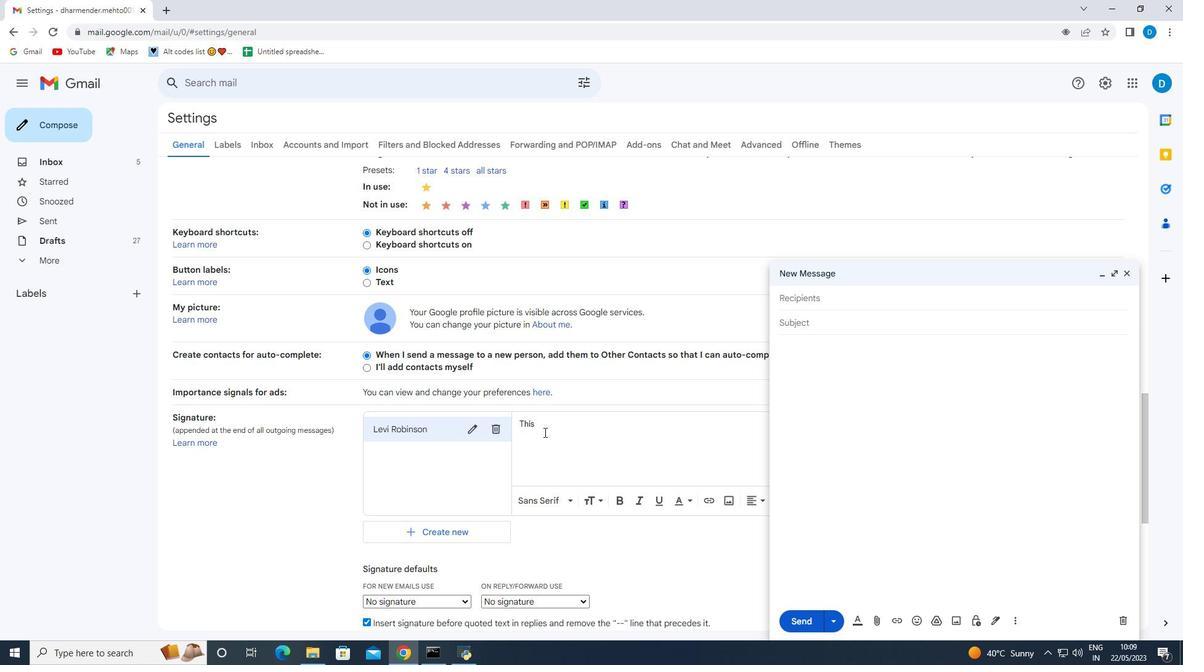 
Action: Mouse moved to (556, 310)
Screenshot: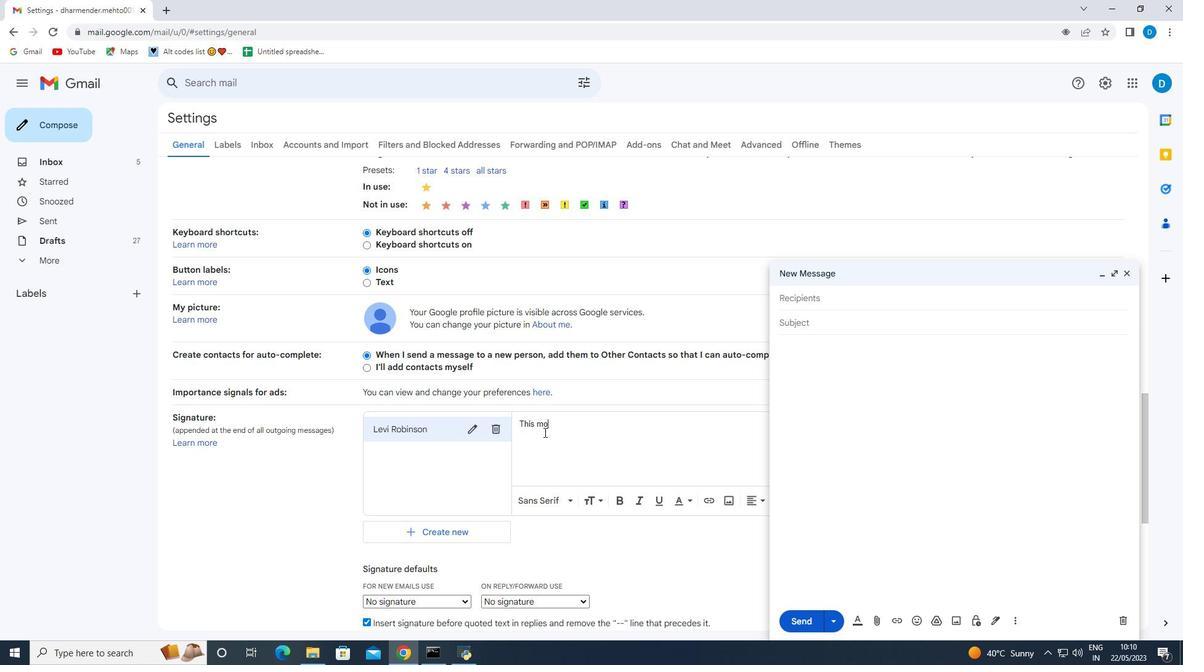 
Action: Mouse pressed left at (556, 310)
Screenshot: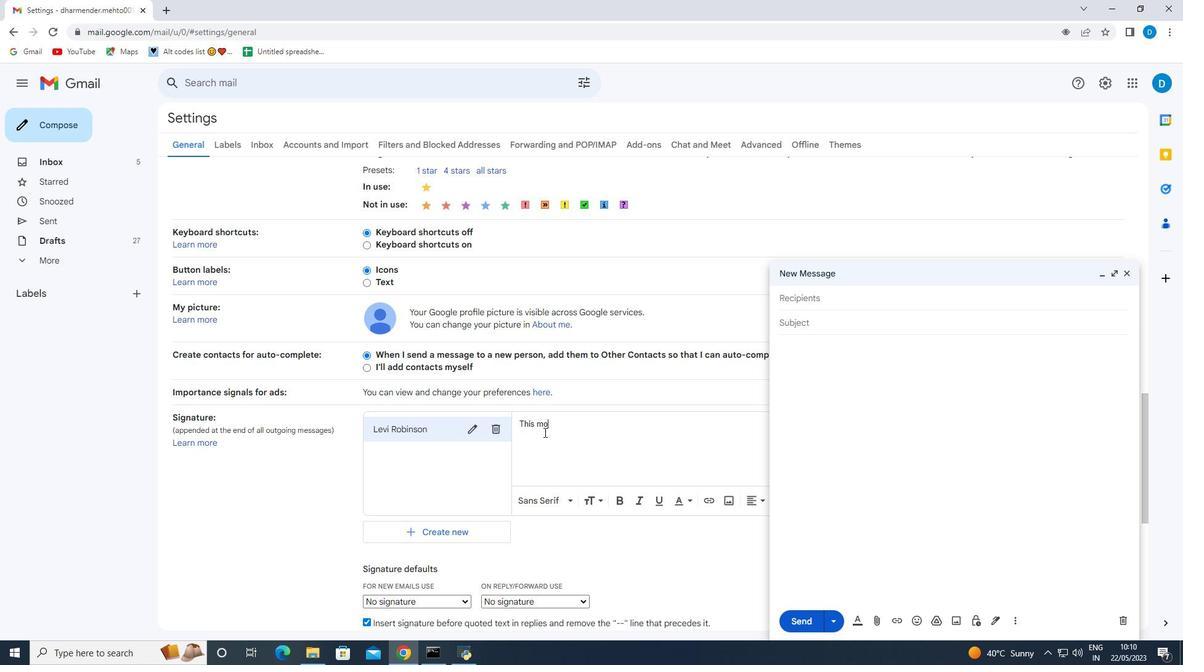 
Action: Key pressed <Key.shift><Key.shift><Key.shift><Key.shift><Key.shift><Key.shift>Thank<Key.space>you<Key.space>to<Key.space>all<Key.space>the<Key.space>breast<Key.space>cancer<Key.space>survivors<Key.space>and<Key.space>v<Key.backspace>caregivers.<Key.space><Key.shift>Your<Key.space>are<Key.space>not<Key.space>ali<Key.backspace>one<Key.space><Key.backspace>.<Key.space><Key.shift>We<Key.space>are<Key.space>here<Key.space>for<Key.space>you.
Screenshot: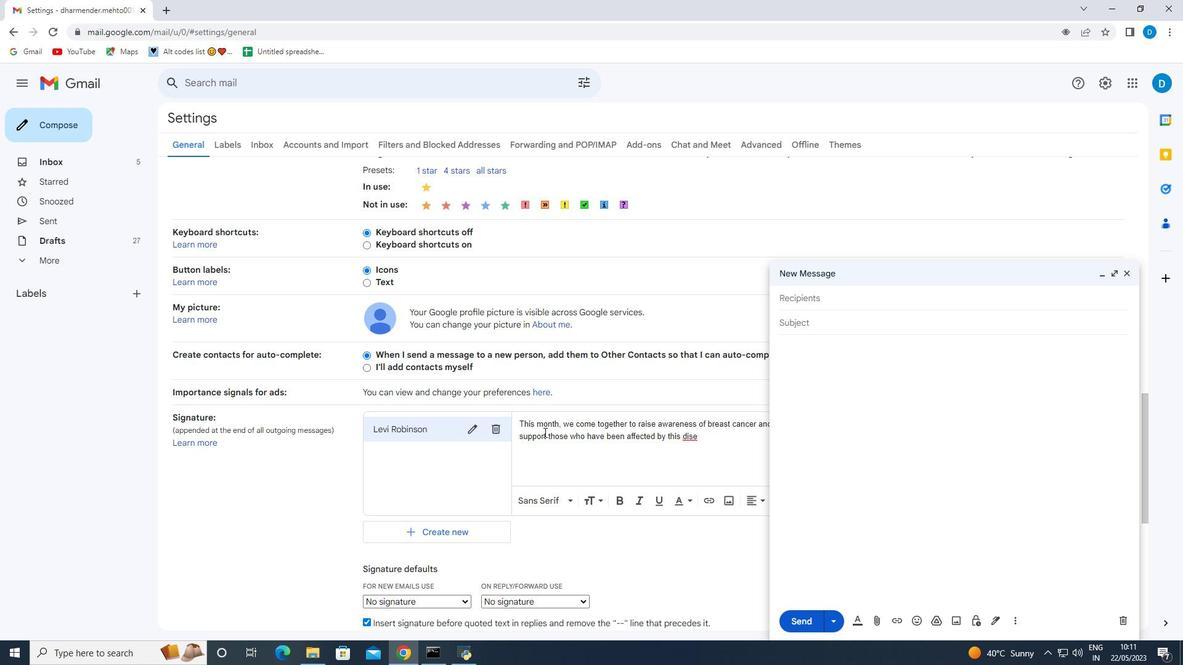 
Action: Mouse moved to (1087, 364)
Screenshot: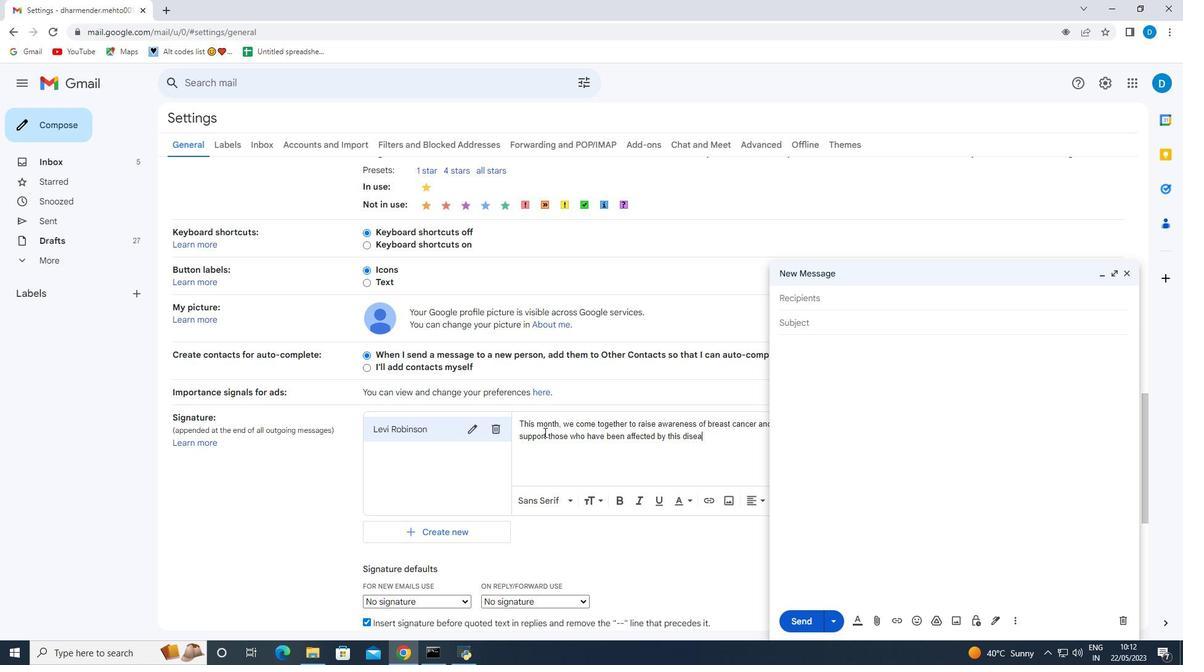 
Action: Mouse pressed left at (1087, 364)
Screenshot: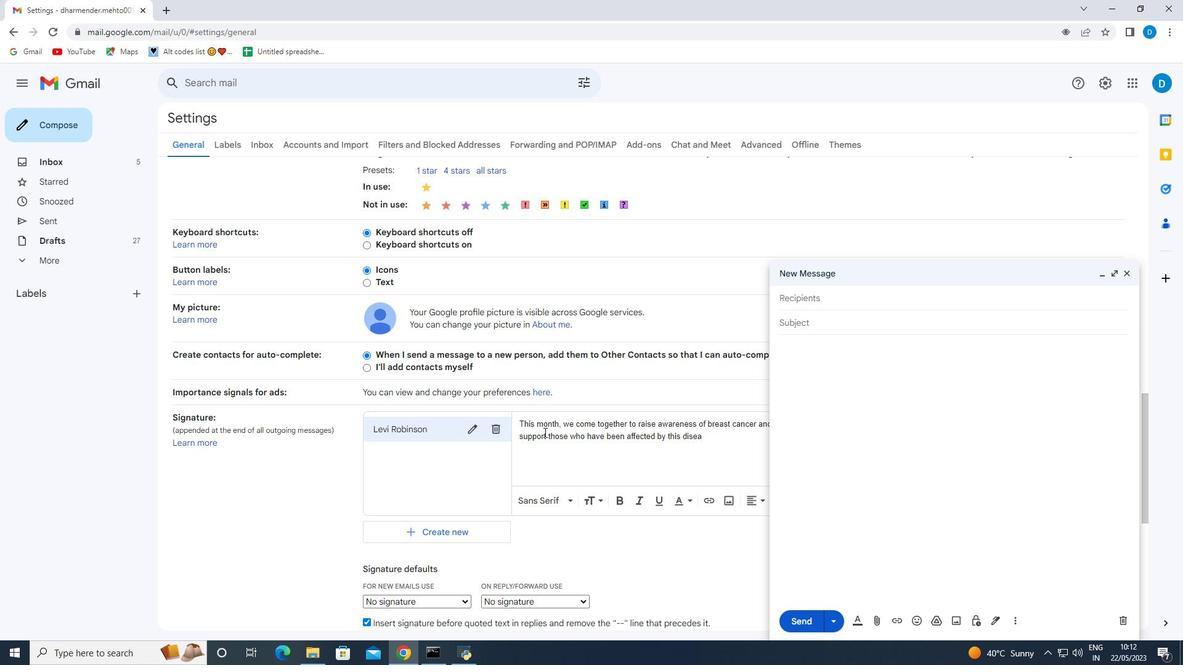 
Action: Mouse moved to (1084, 364)
Screenshot: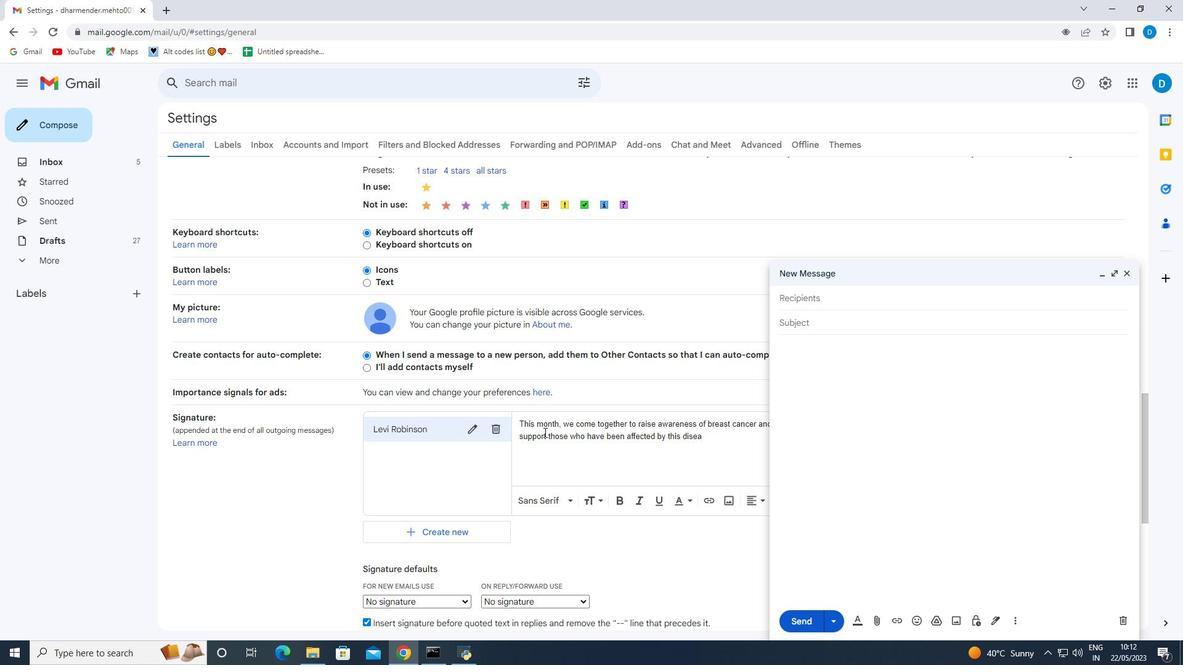 
Action: Key pressed <Key.enter><Key.enter><Key.shift><Key.shift><Key.shift><Key.shift><Key.shift><Key.shift><Key.shift><Key.shift><Key.shift><Key.shift><Key.shift><Key.shift>Happy<Key.space><Key.shift><Key.shift><Key.shift><Key.shift><Key.shift><Key.shift><Key.backspace><Key.backspace><Key.backspace><Key.backspace><Key.backspace><Key.backspace>
Screenshot: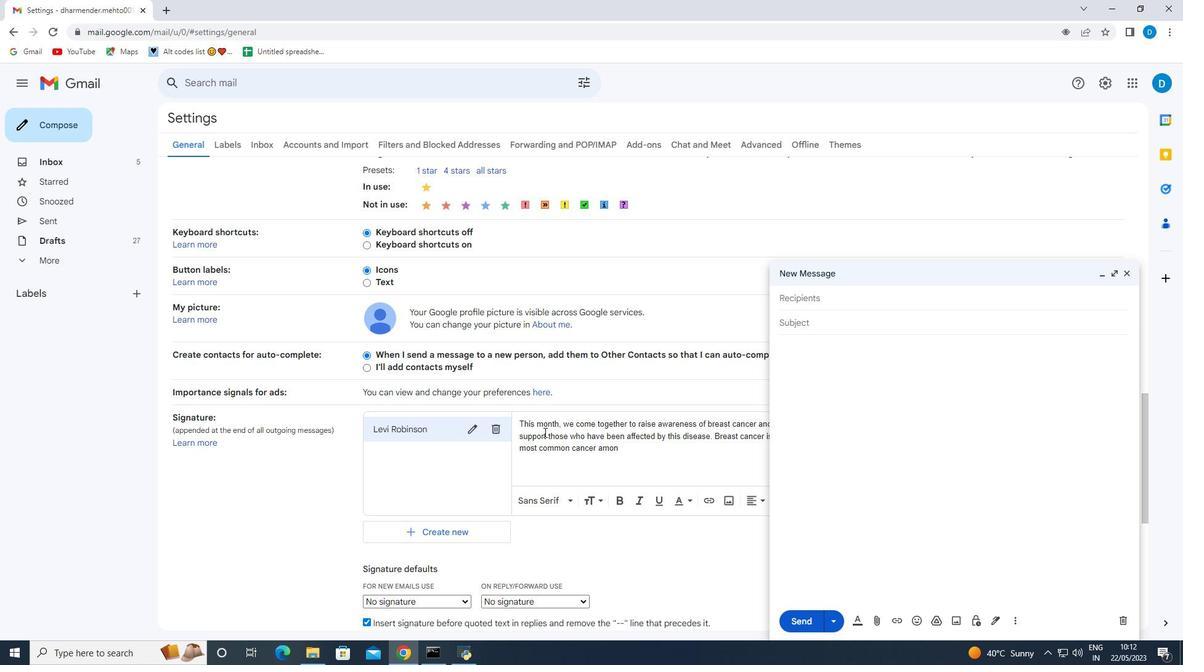 
Action: Mouse moved to (1132, 86)
Screenshot: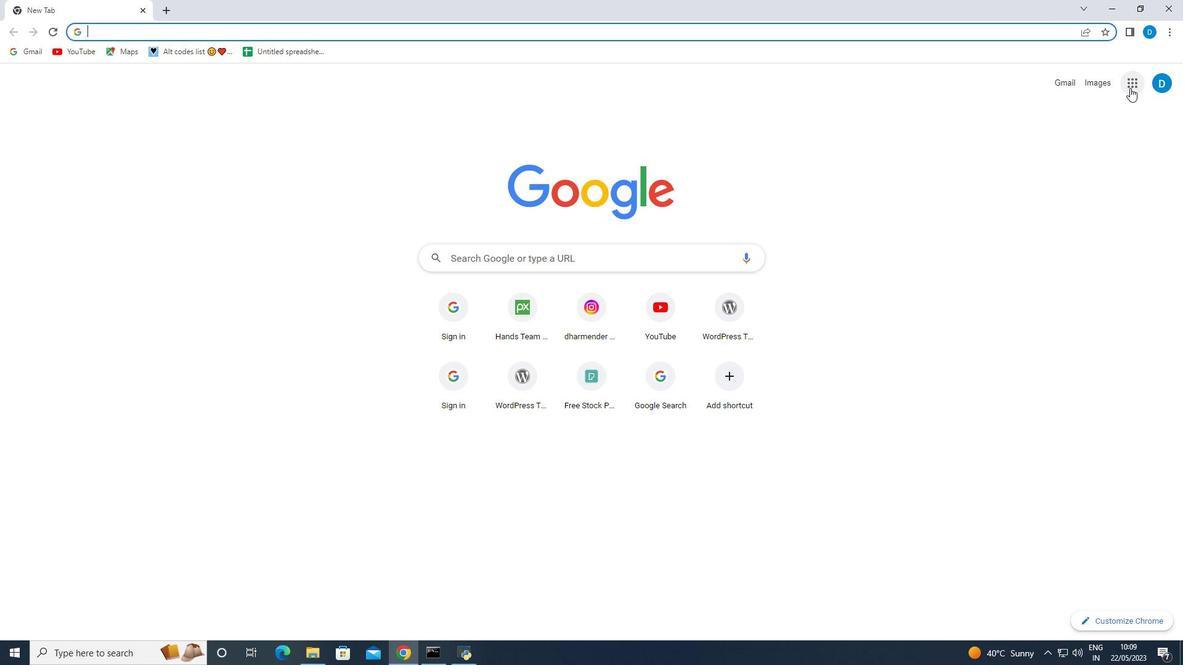 
Action: Mouse pressed left at (1132, 86)
Screenshot: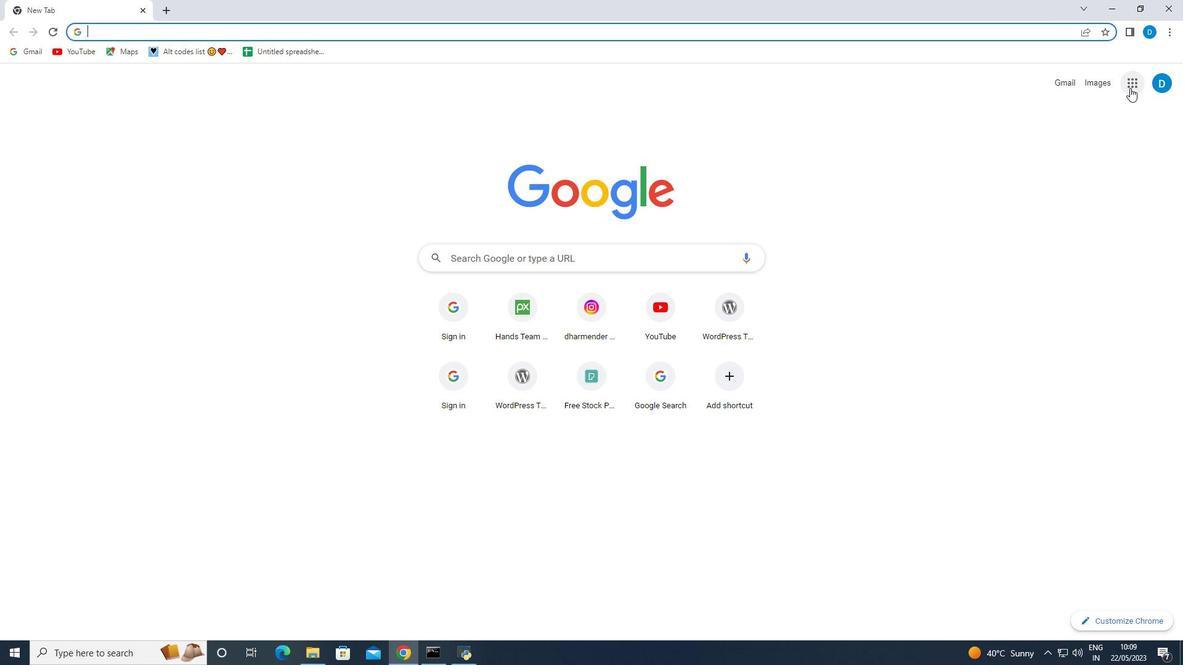 
Action: Mouse moved to (1006, 269)
Screenshot: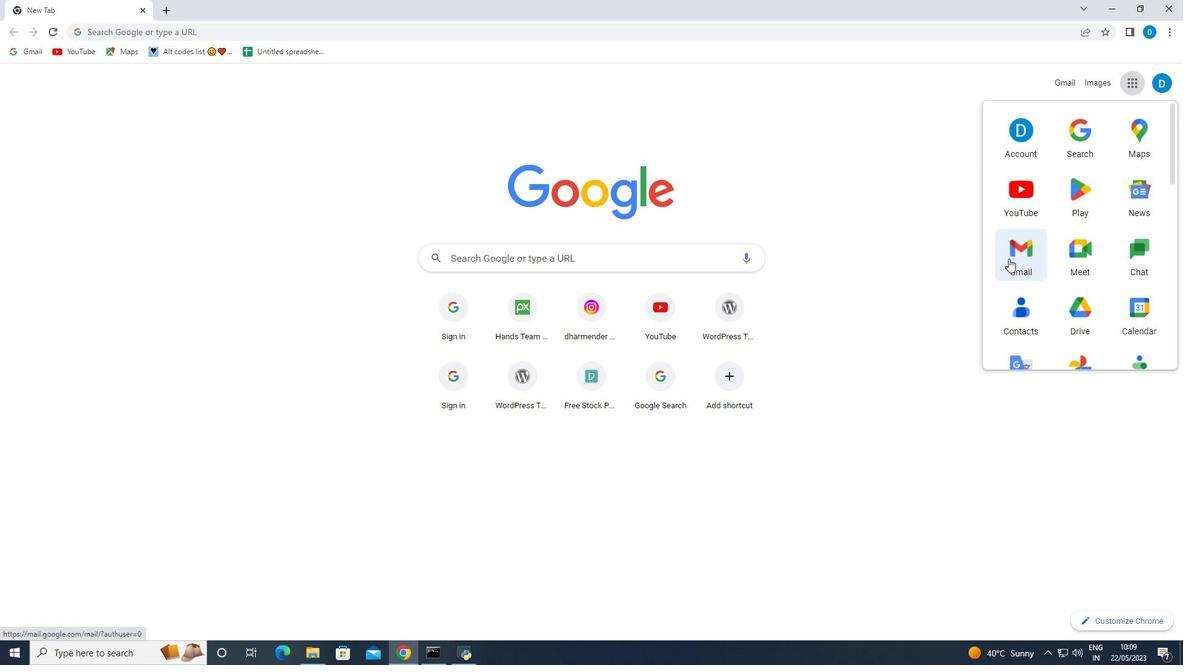 
Action: Mouse pressed left at (1006, 269)
Screenshot: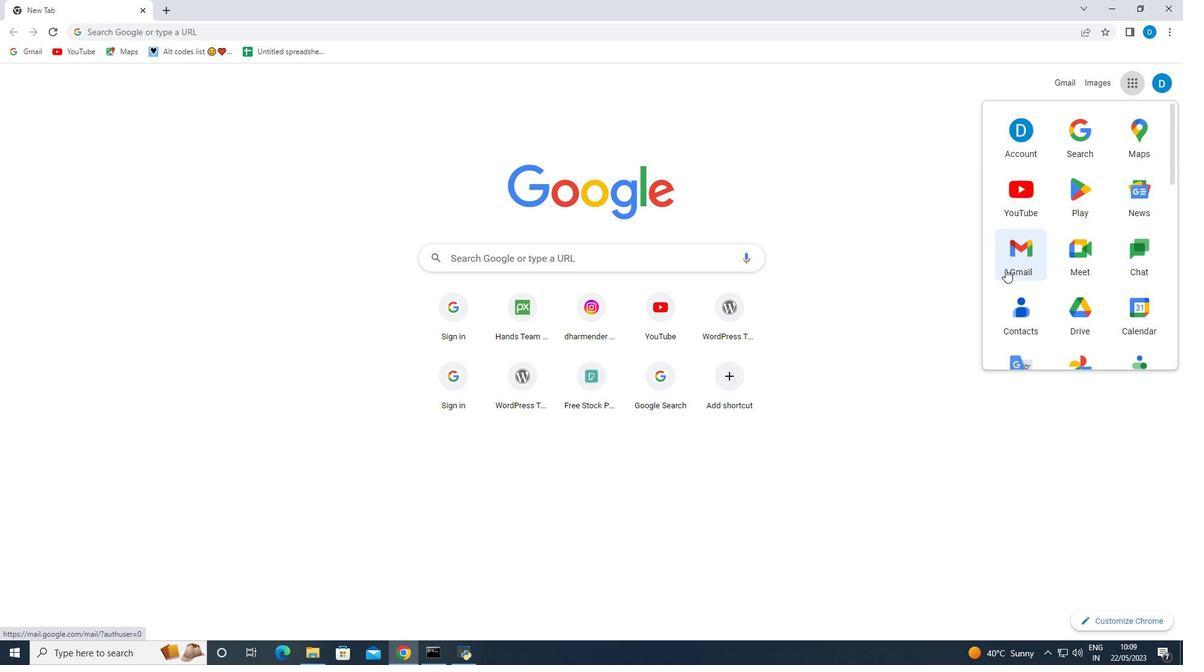 
Action: Mouse moved to (77, 115)
Screenshot: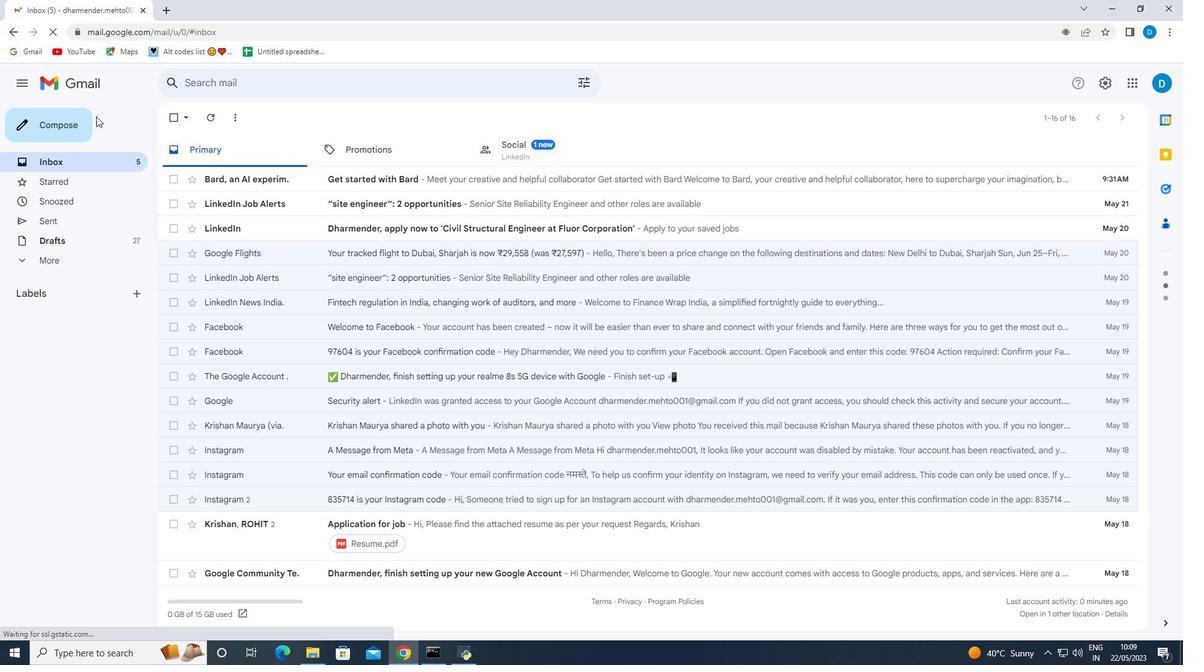 
Action: Mouse pressed left at (77, 115)
Screenshot: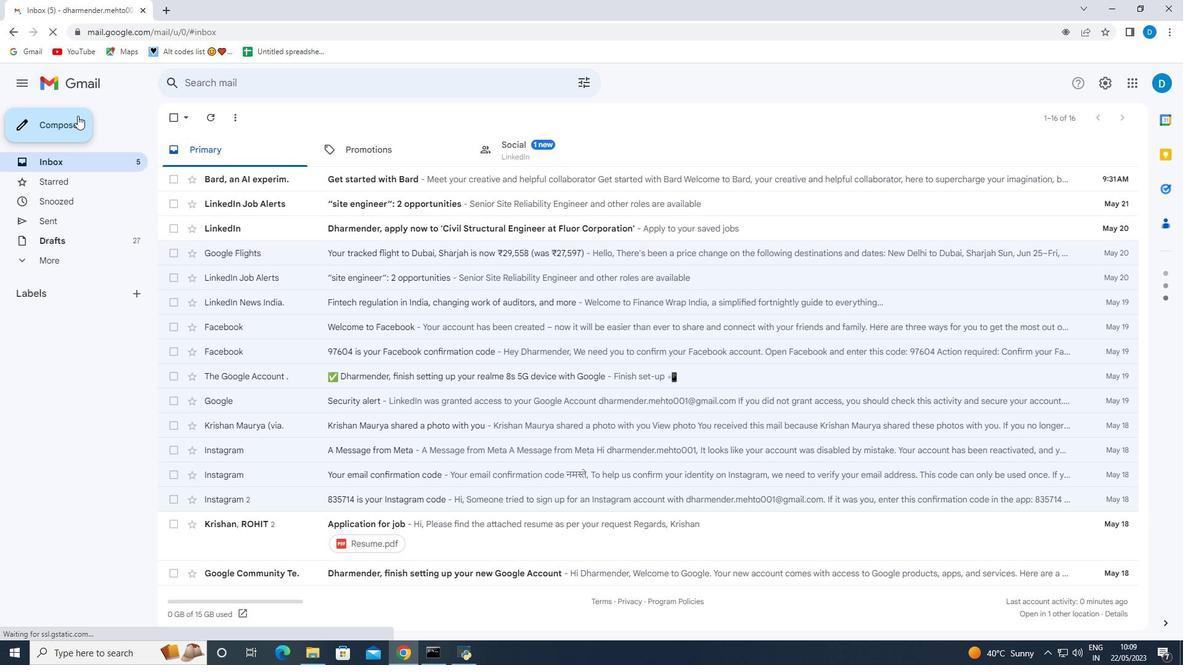 
Action: Mouse moved to (997, 620)
Screenshot: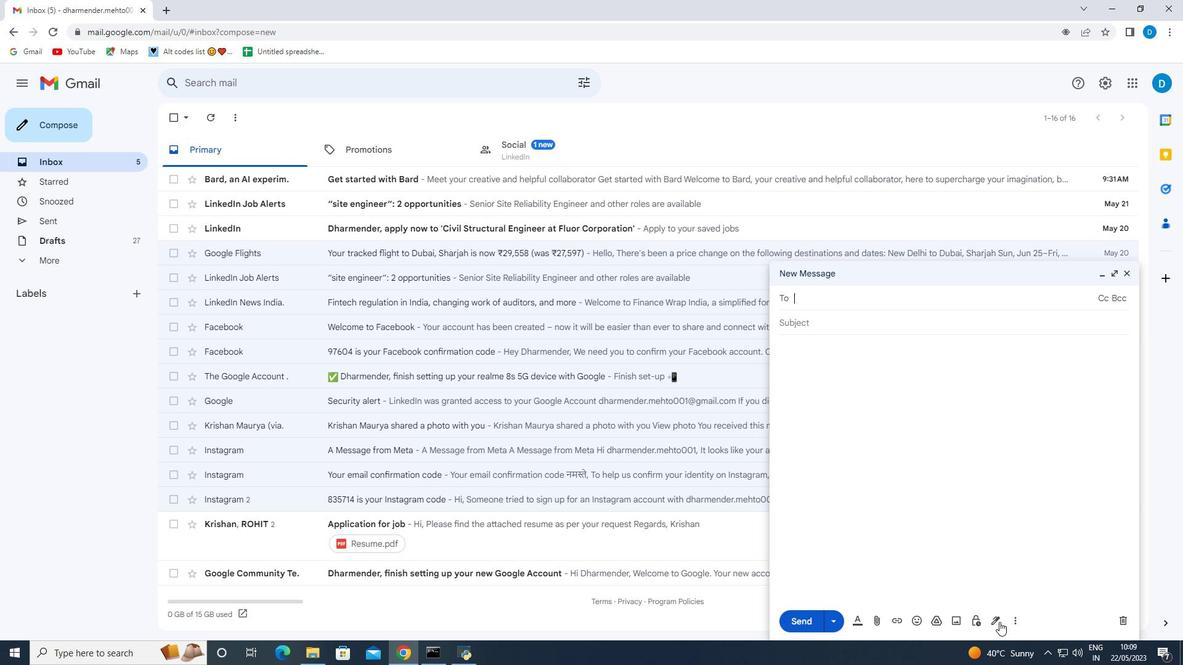 
Action: Mouse pressed left at (997, 620)
Screenshot: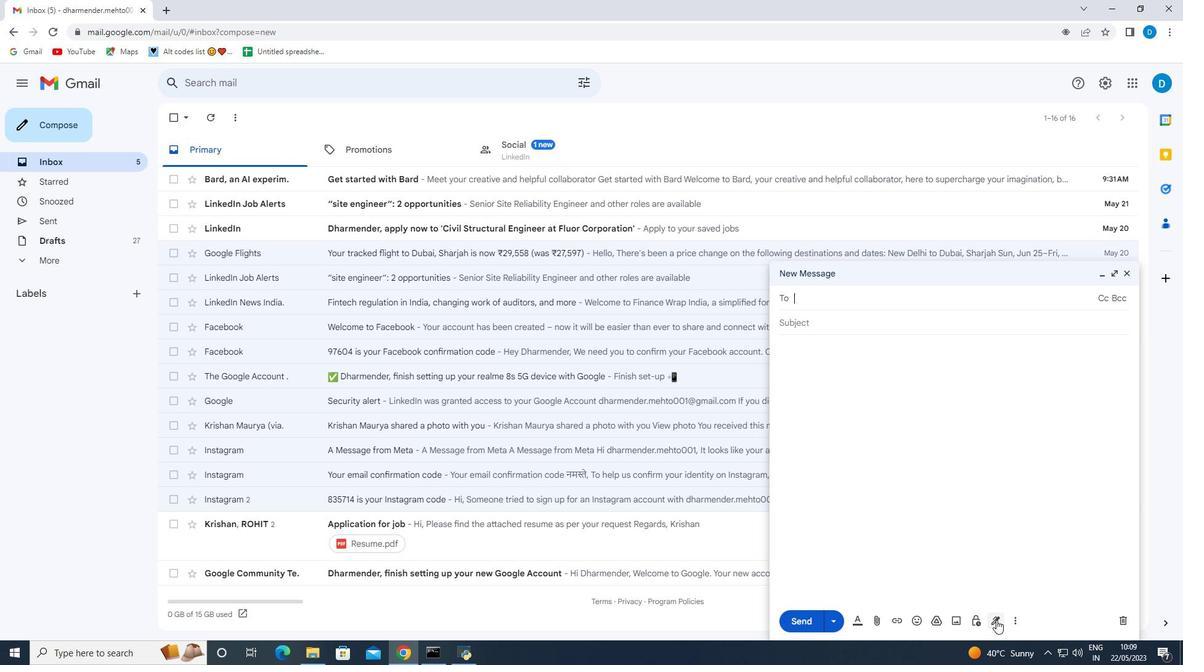 
Action: Mouse moved to (1011, 574)
Screenshot: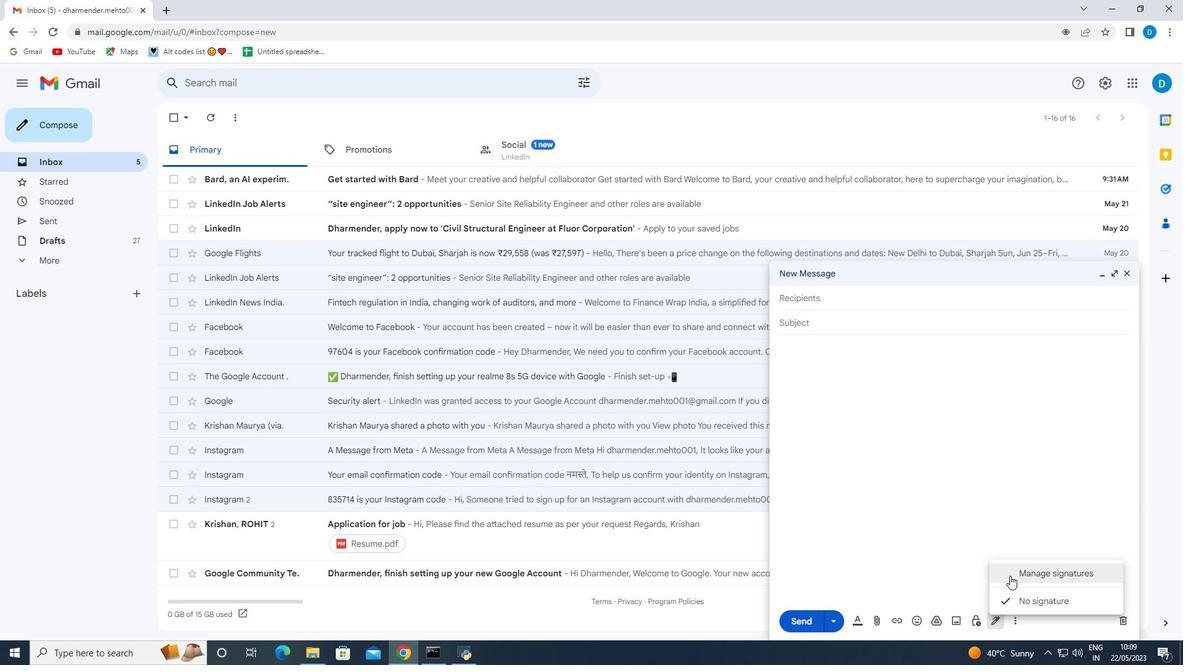 
Action: Mouse pressed left at (1011, 574)
Screenshot: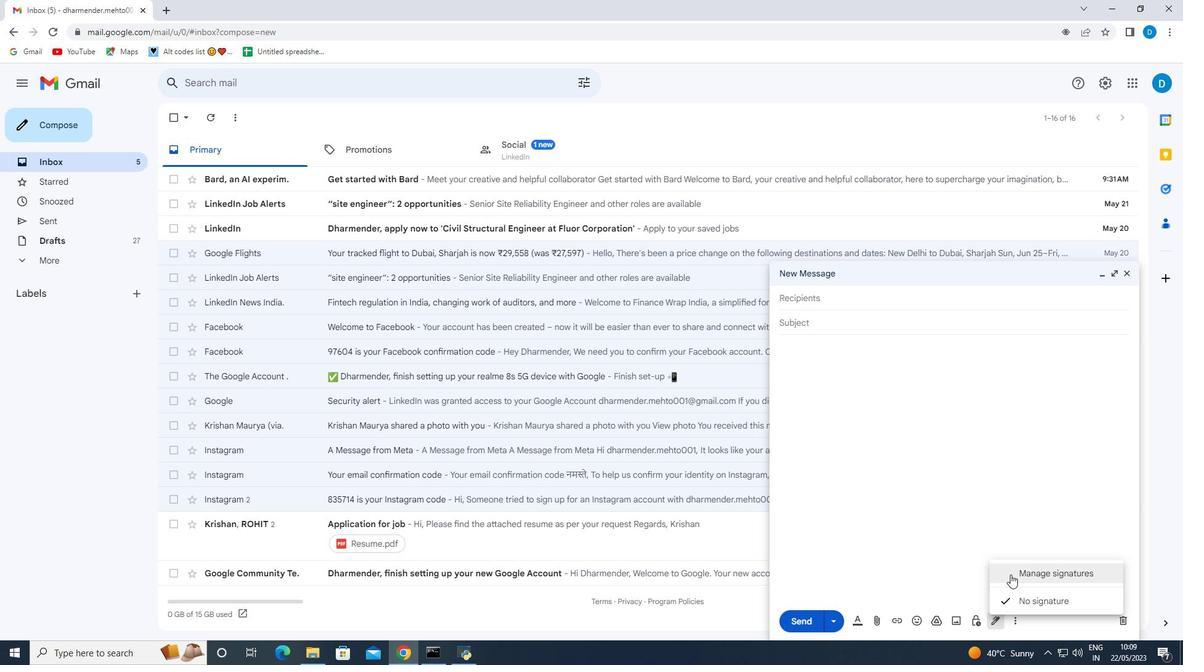 
Action: Mouse moved to (439, 456)
Screenshot: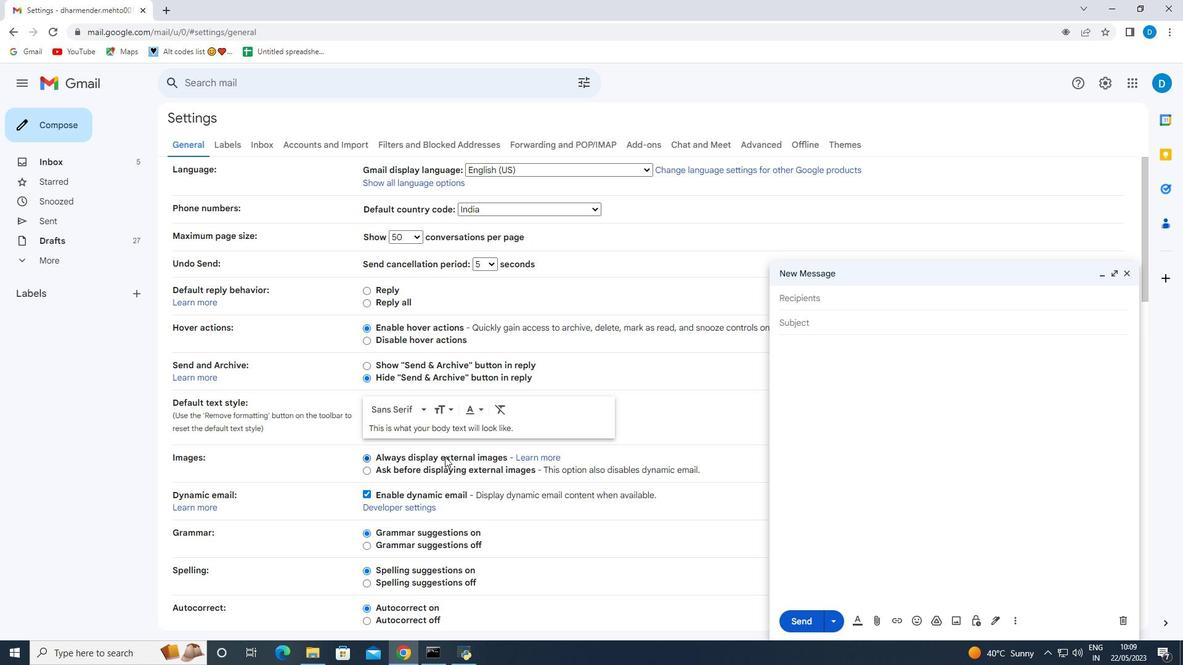 
Action: Mouse scrolled (440, 454) with delta (0, 0)
Screenshot: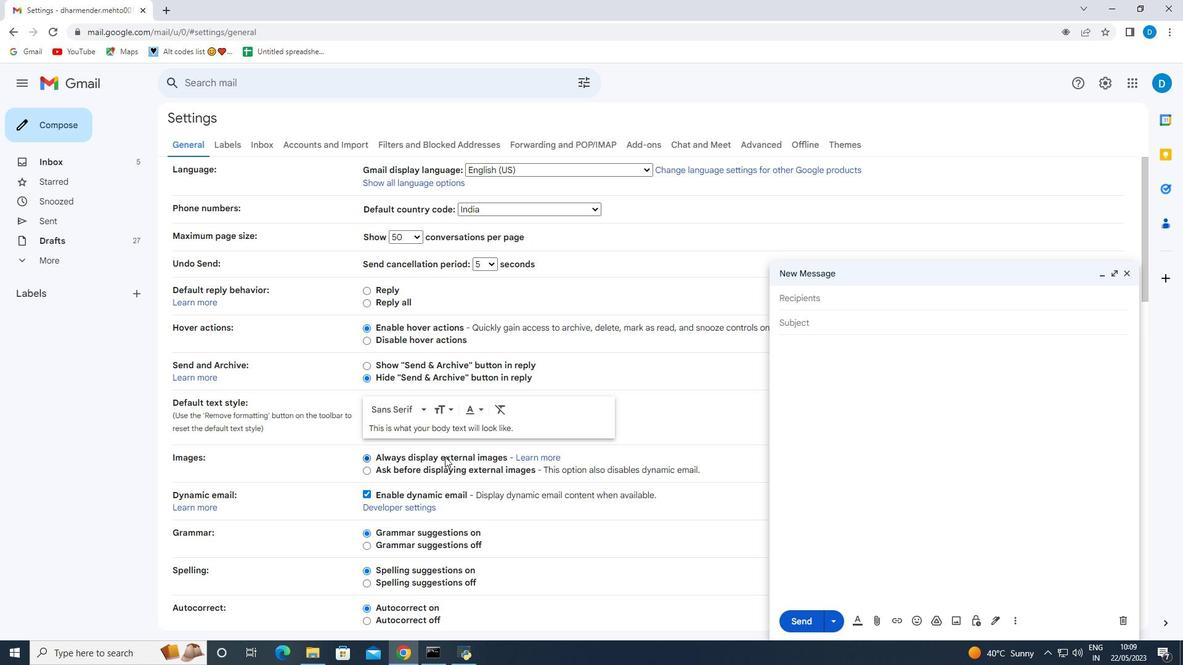 
Action: Mouse moved to (438, 456)
Screenshot: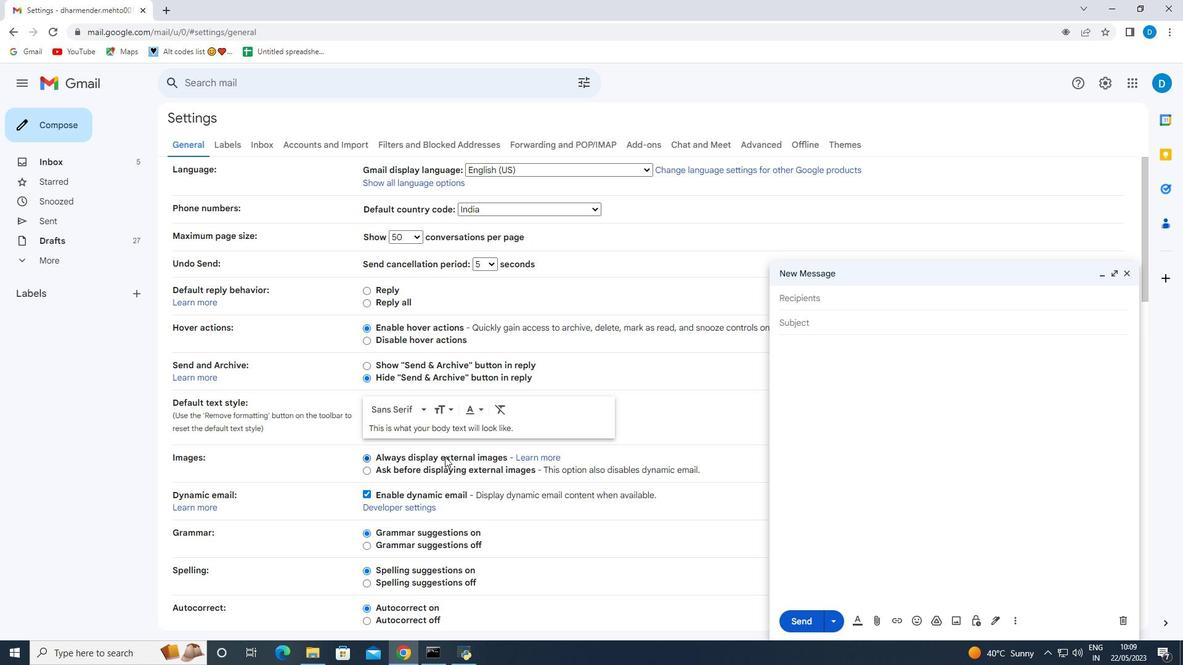 
Action: Mouse scrolled (439, 455) with delta (0, 0)
Screenshot: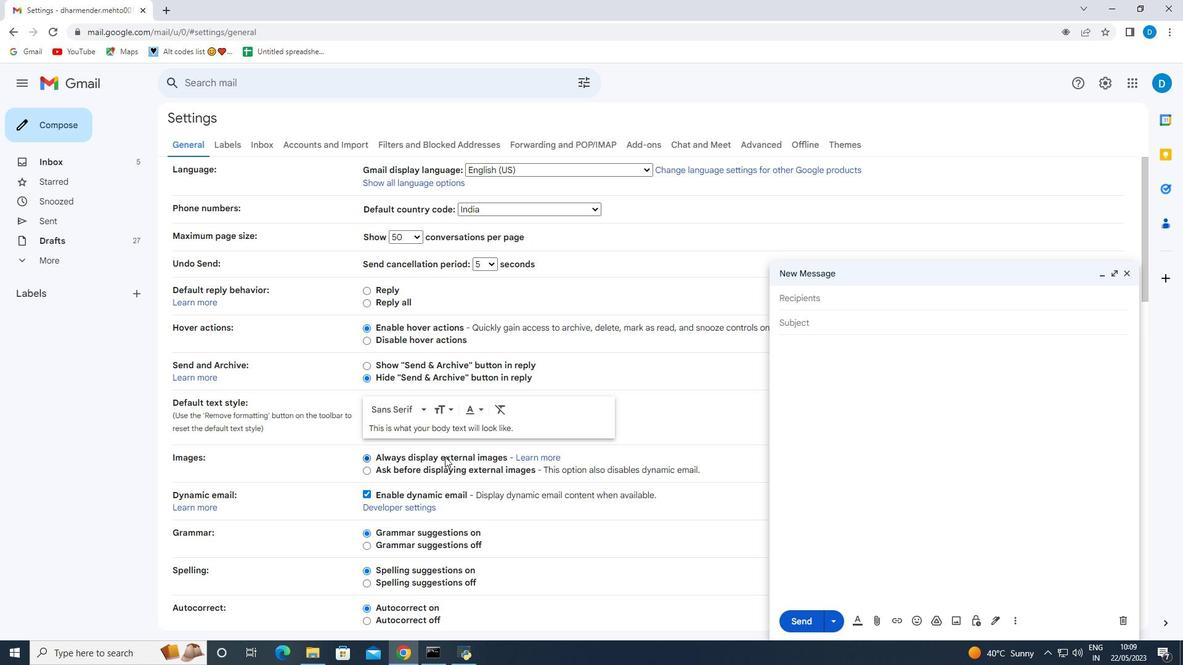
Action: Mouse moved to (437, 456)
Screenshot: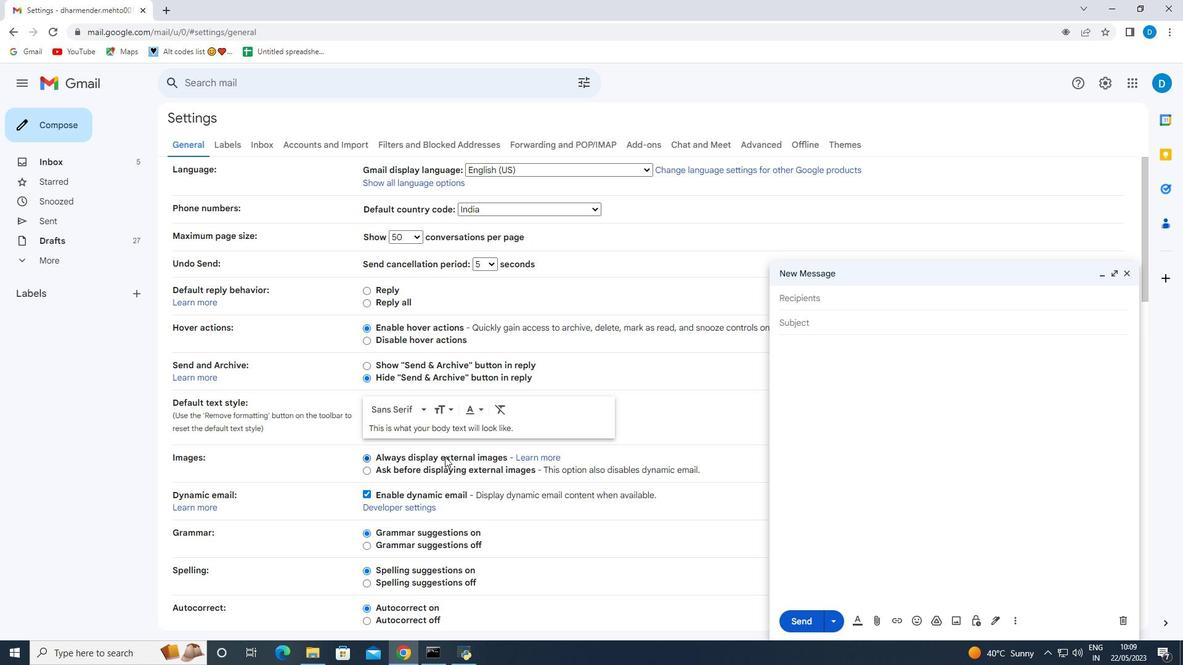 
Action: Mouse scrolled (439, 455) with delta (0, 0)
Screenshot: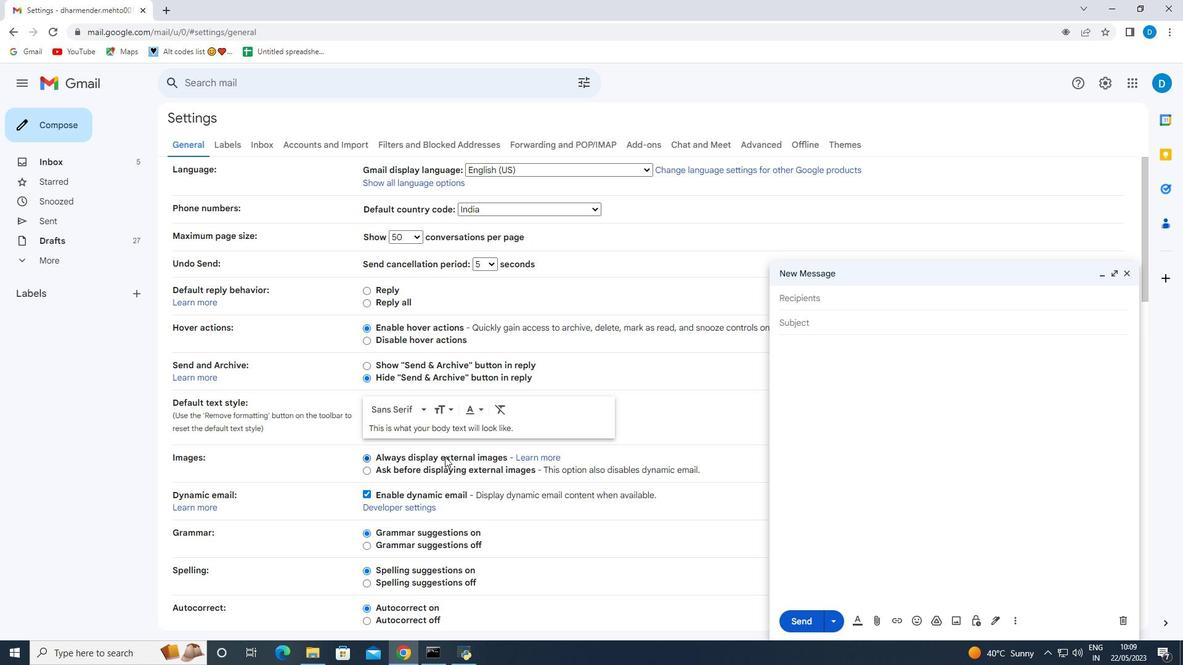 
Action: Mouse moved to (437, 456)
Screenshot: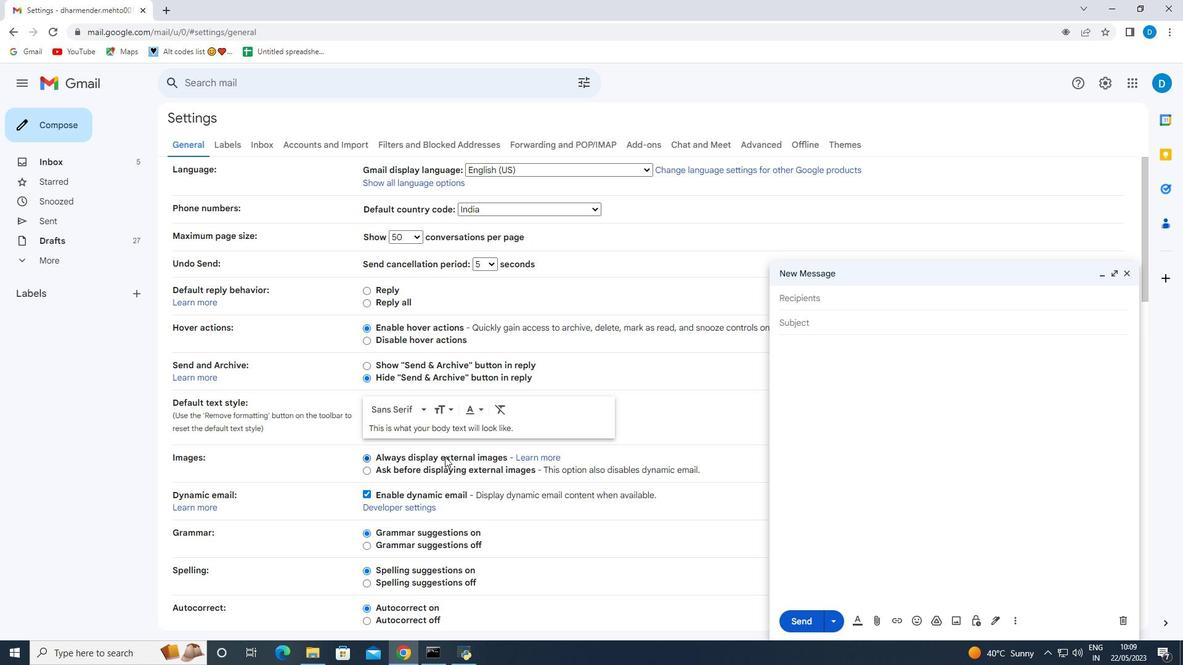 
Action: Mouse scrolled (437, 455) with delta (0, 0)
Screenshot: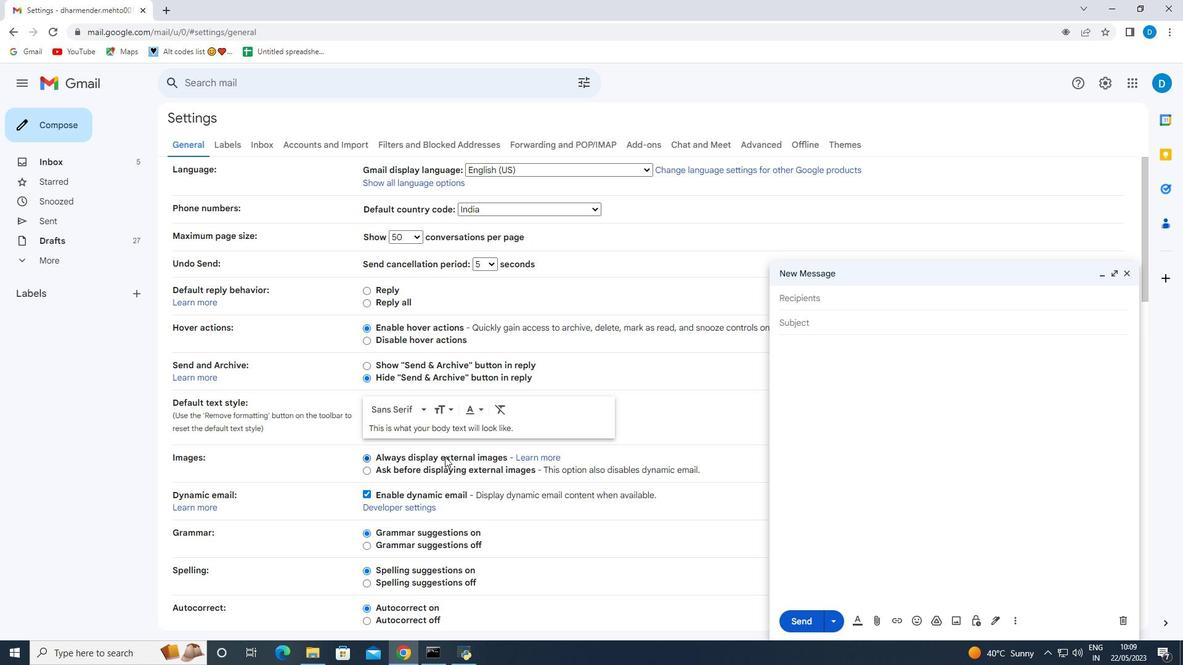 
Action: Mouse moved to (411, 459)
Screenshot: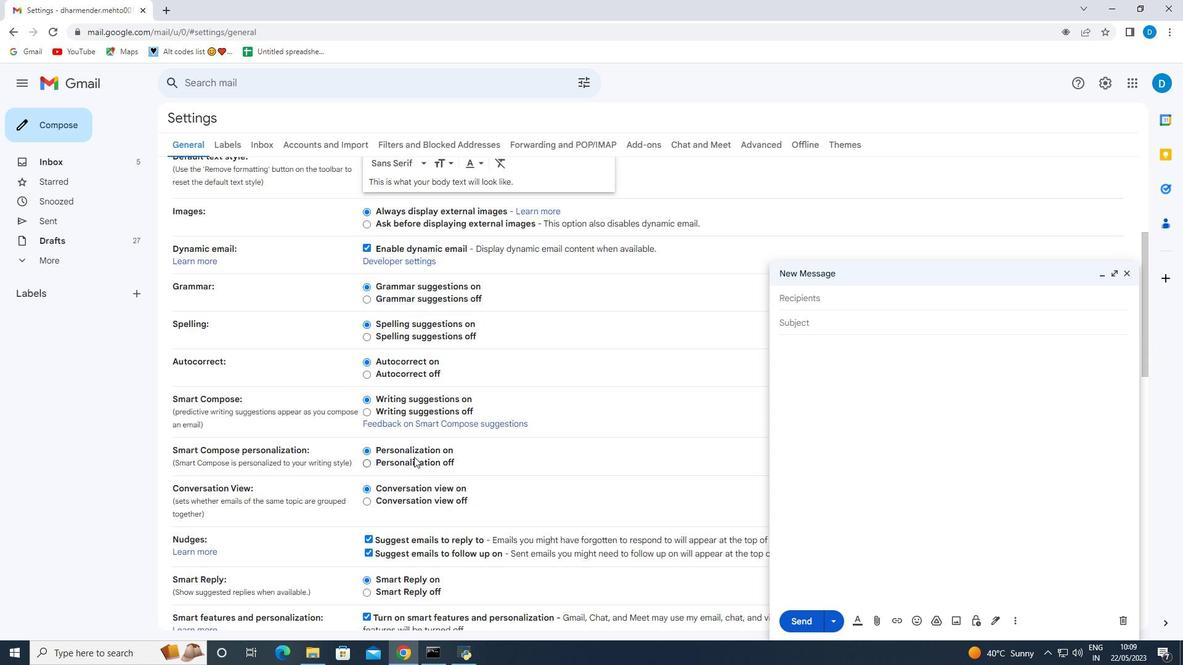 
Action: Mouse scrolled (411, 458) with delta (0, 0)
Screenshot: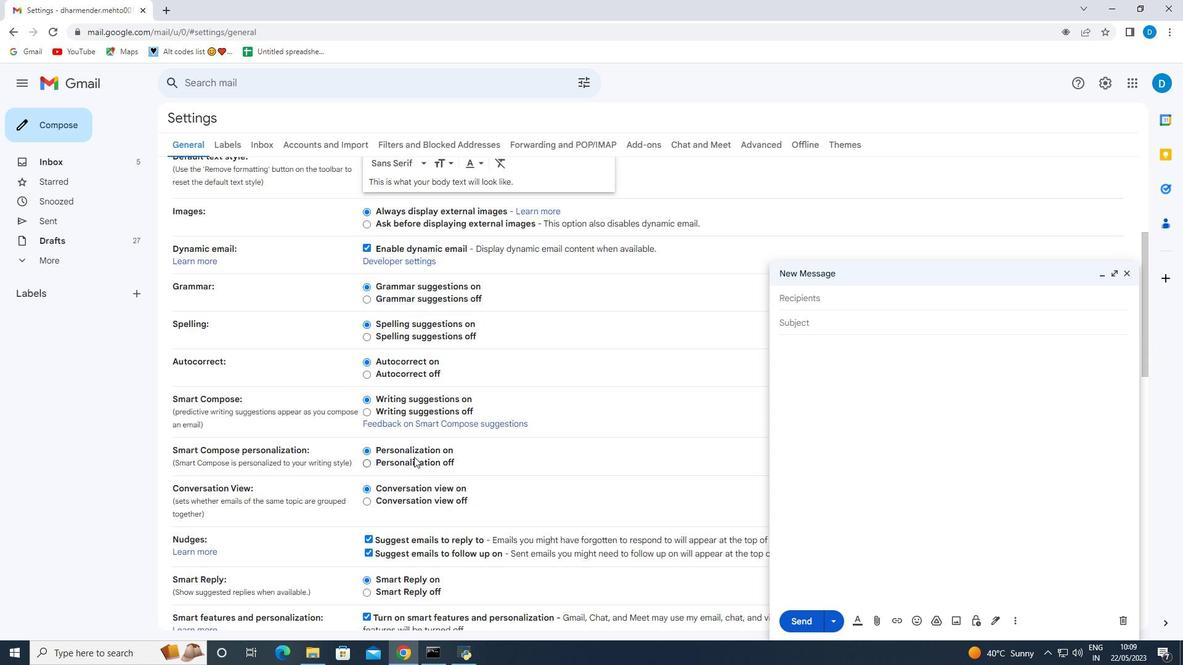 
Action: Mouse moved to (410, 459)
Screenshot: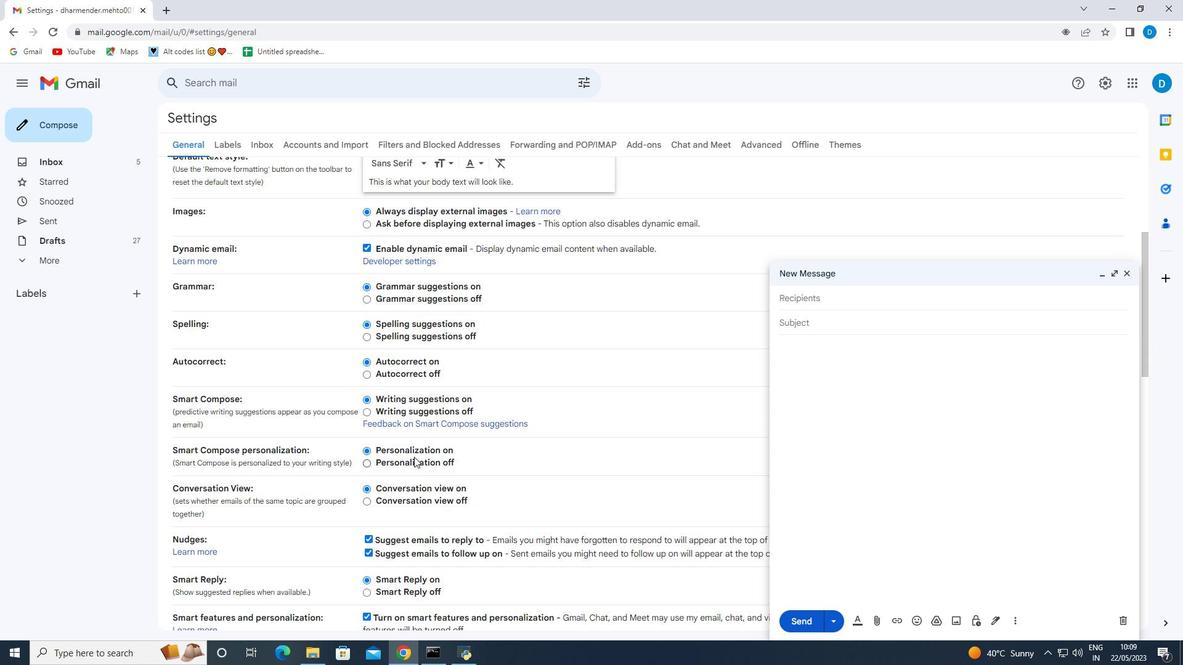 
Action: Mouse scrolled (410, 458) with delta (0, 0)
Screenshot: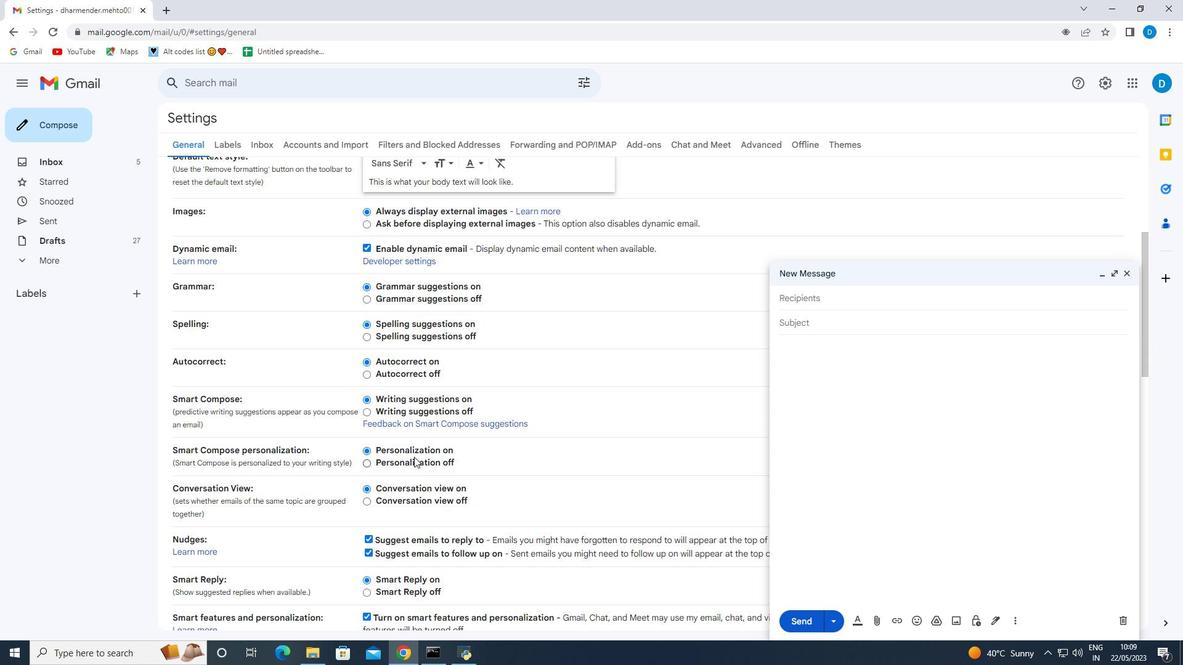 
Action: Mouse moved to (409, 459)
Screenshot: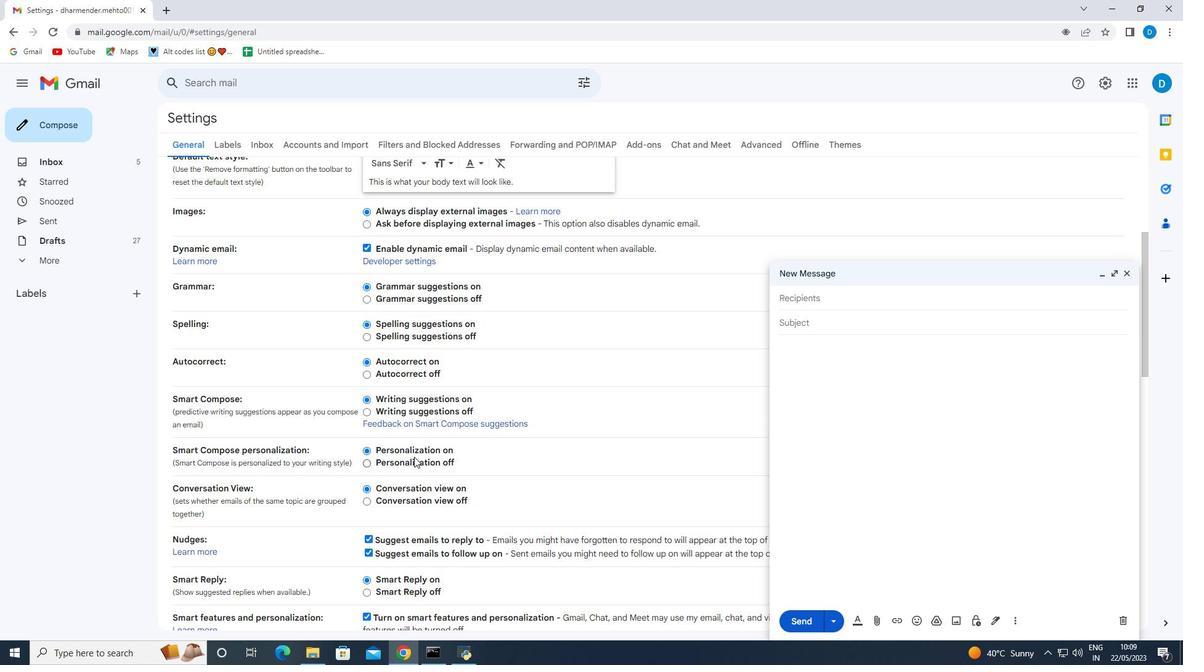 
Action: Mouse scrolled (409, 459) with delta (0, 0)
Screenshot: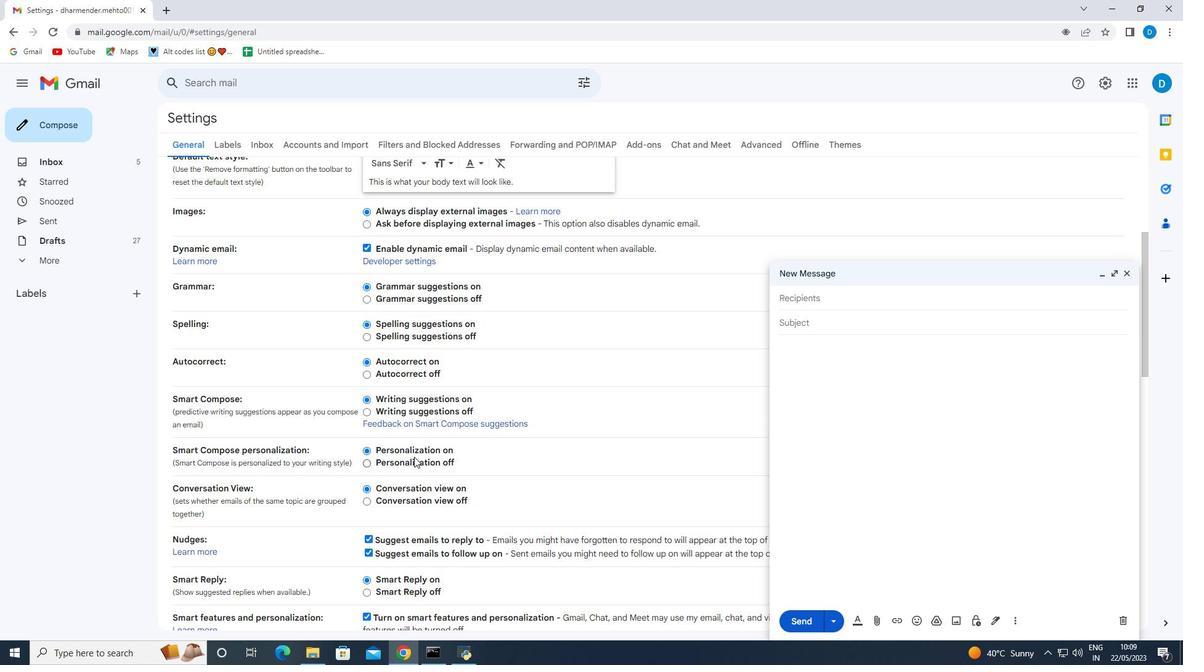 
Action: Mouse moved to (407, 459)
Screenshot: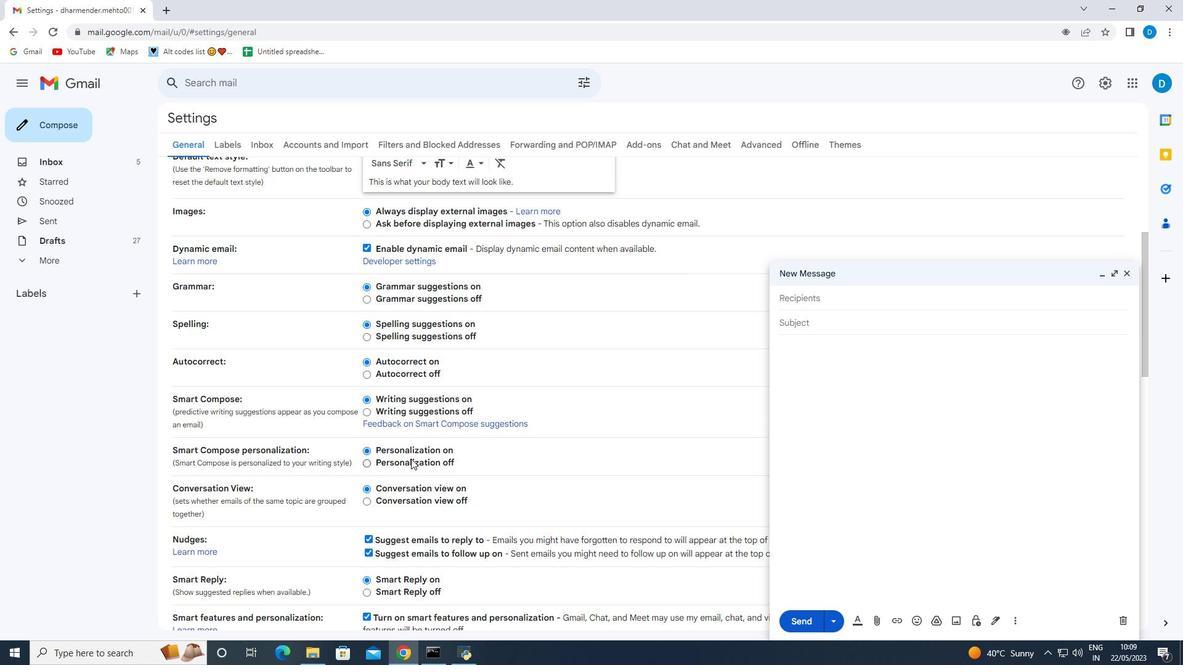 
Action: Mouse scrolled (407, 459) with delta (0, 0)
Screenshot: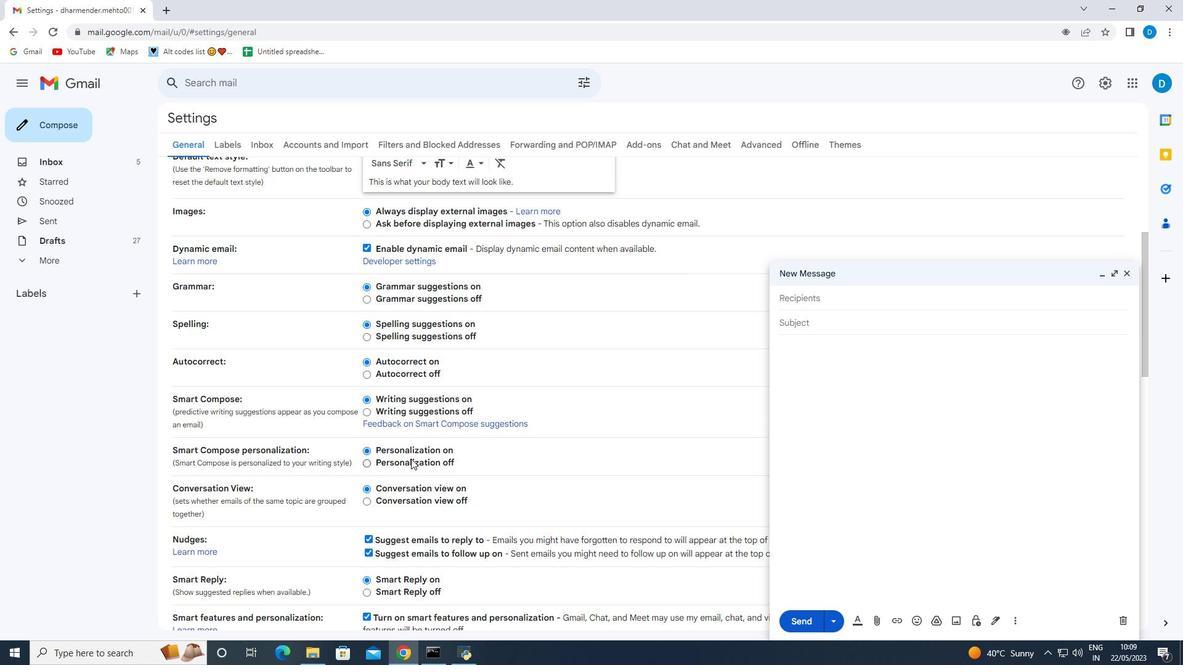 
Action: Mouse moved to (404, 459)
Screenshot: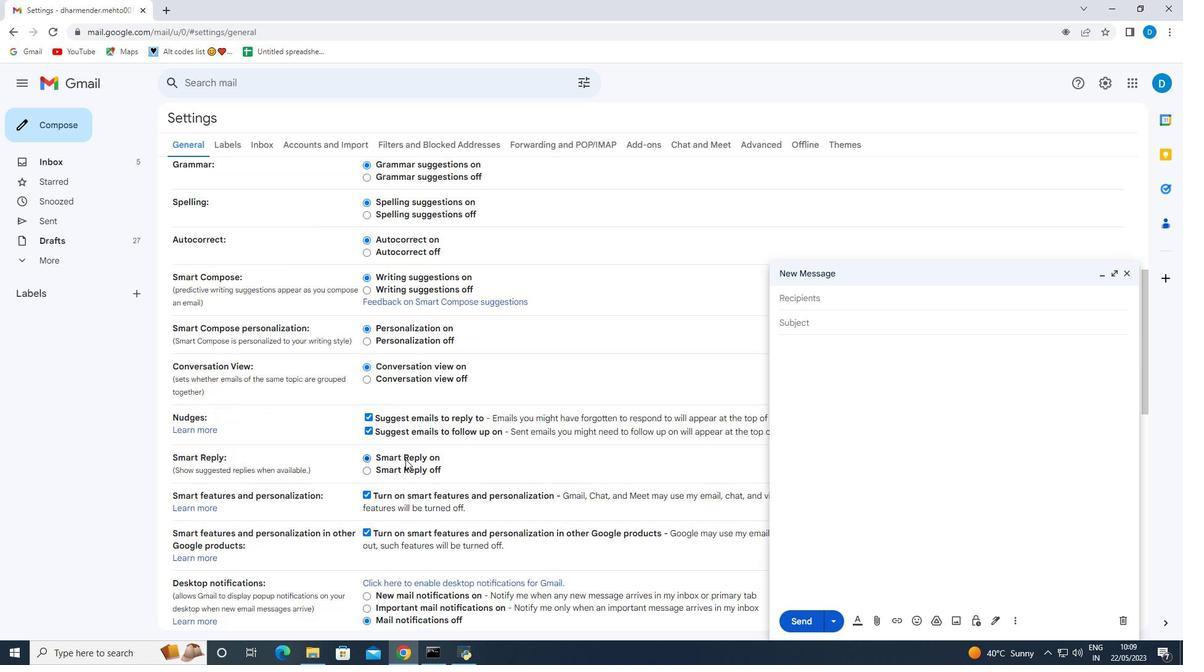 
Action: Mouse scrolled (404, 459) with delta (0, 0)
Screenshot: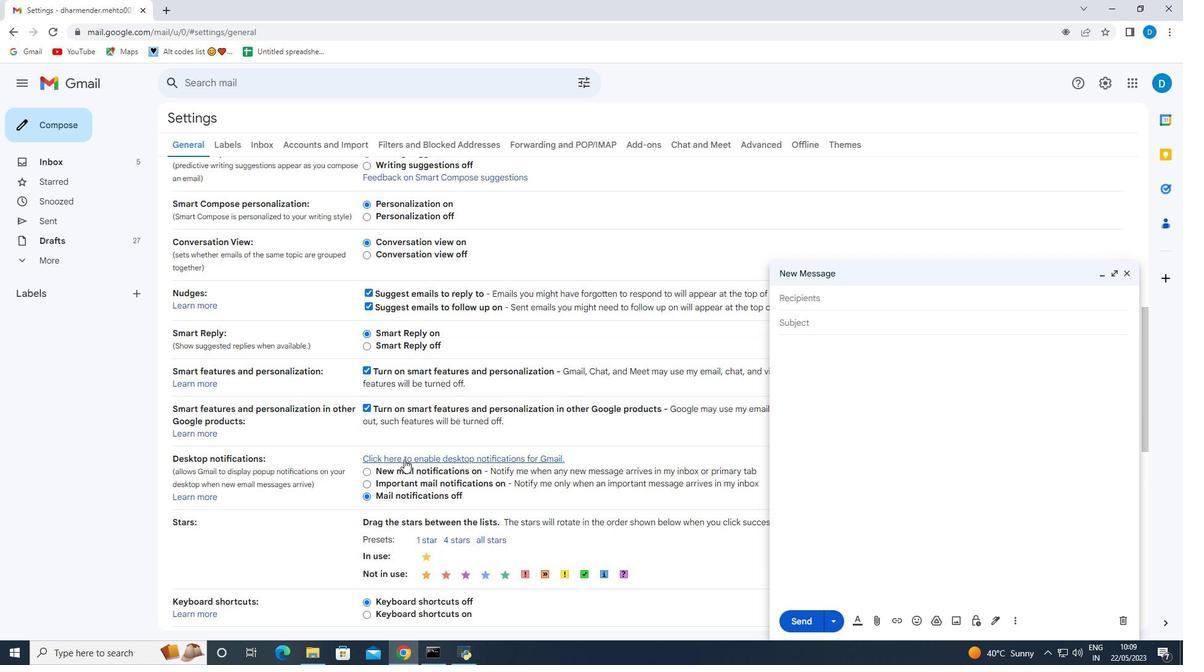 
Action: Mouse scrolled (404, 459) with delta (0, 0)
Screenshot: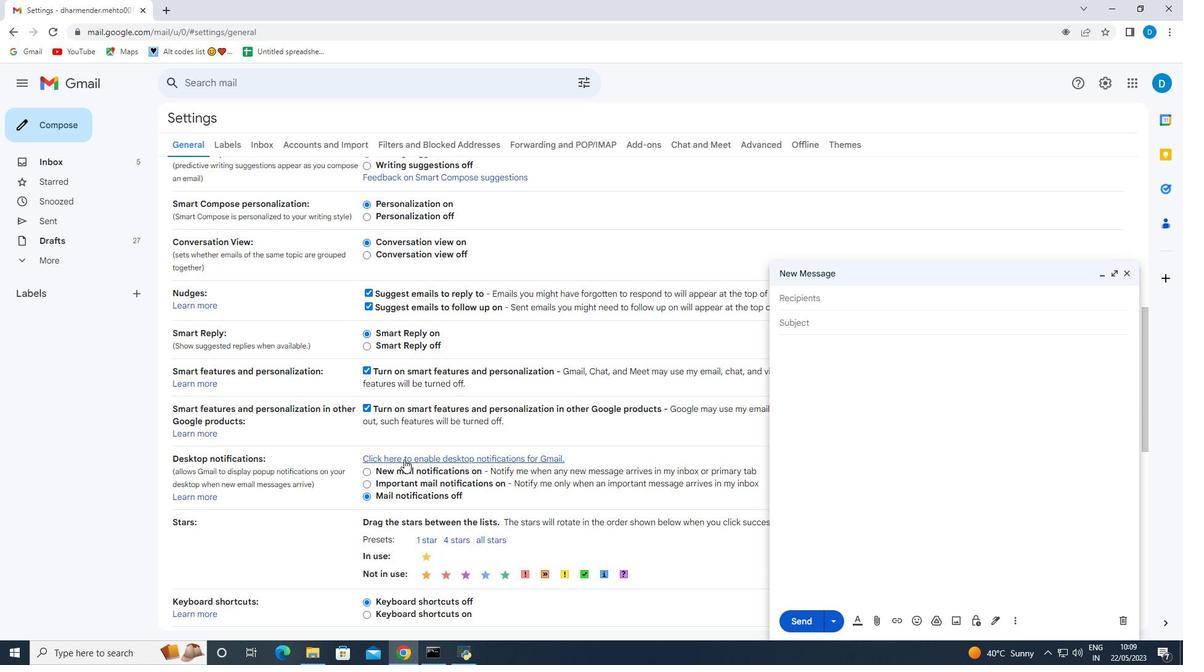 
Action: Mouse scrolled (404, 459) with delta (0, 0)
Screenshot: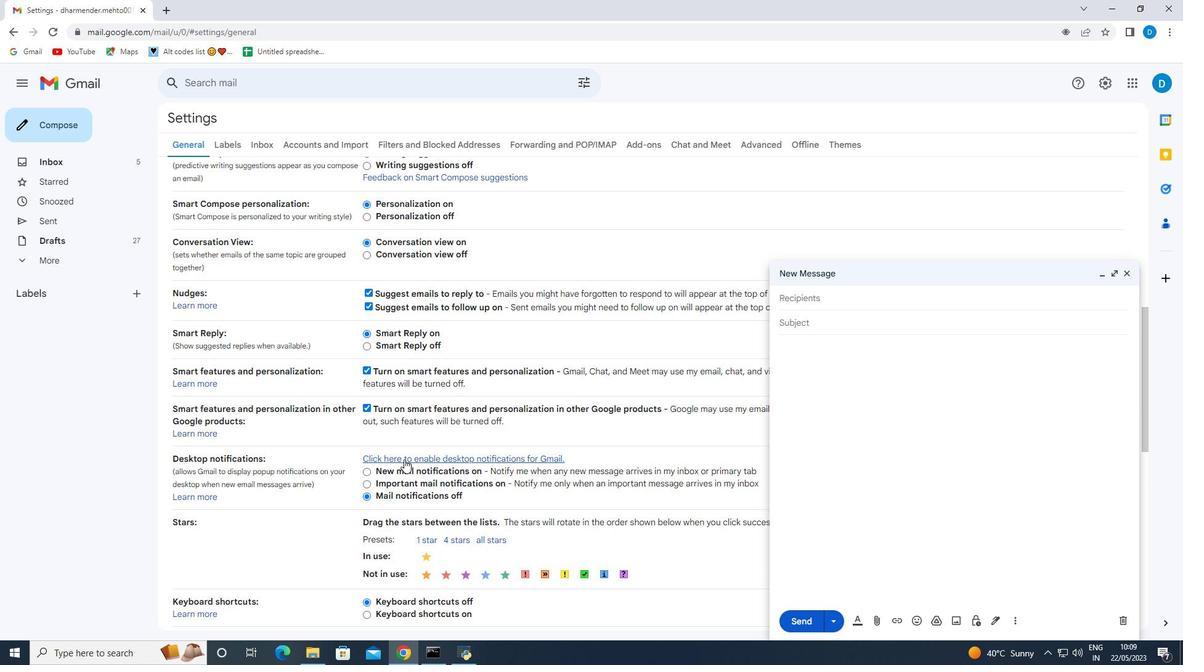 
Action: Mouse scrolled (404, 459) with delta (0, 0)
Screenshot: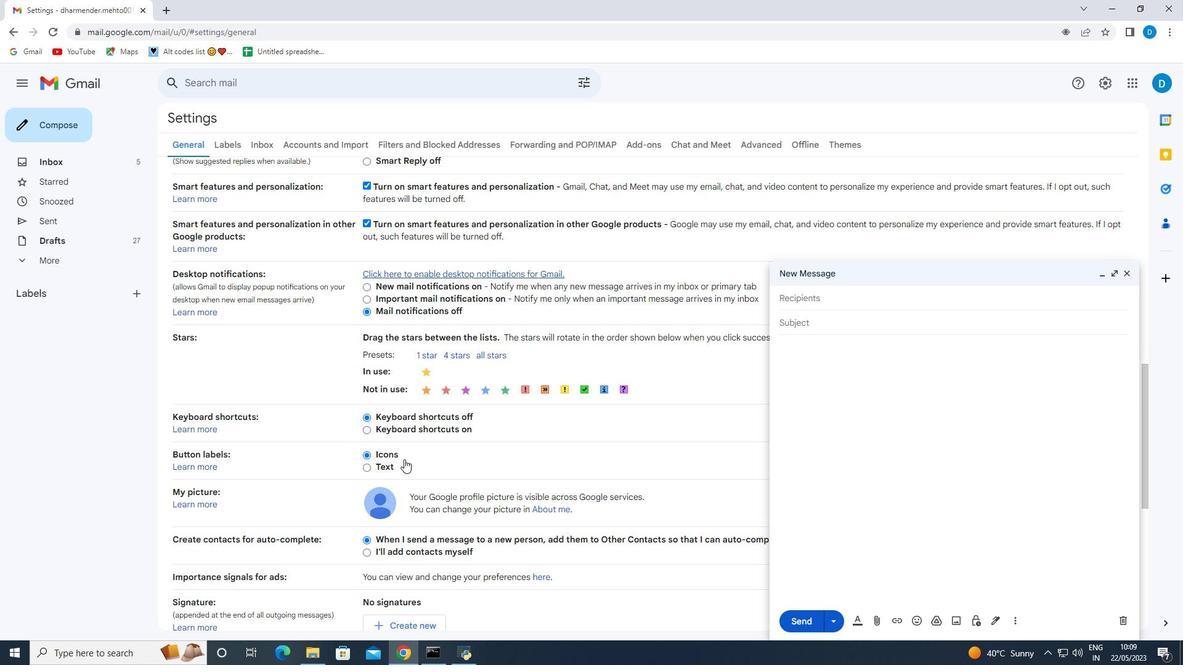 
Action: Mouse scrolled (404, 459) with delta (0, 0)
Screenshot: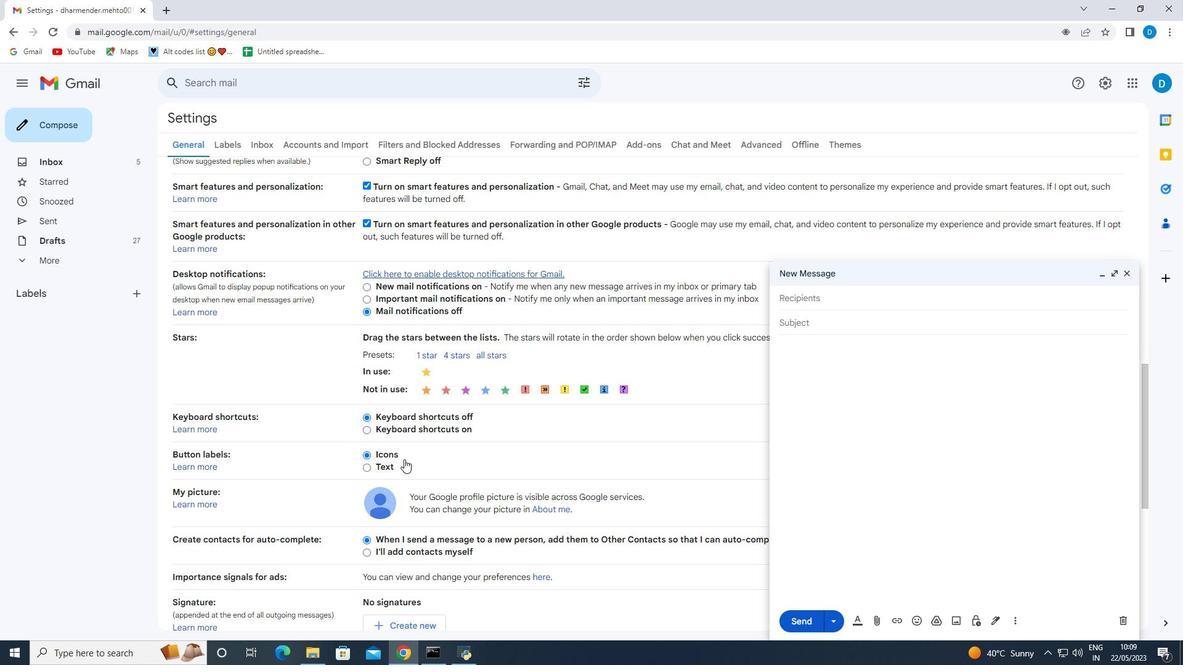 
Action: Mouse scrolled (404, 459) with delta (0, 0)
Screenshot: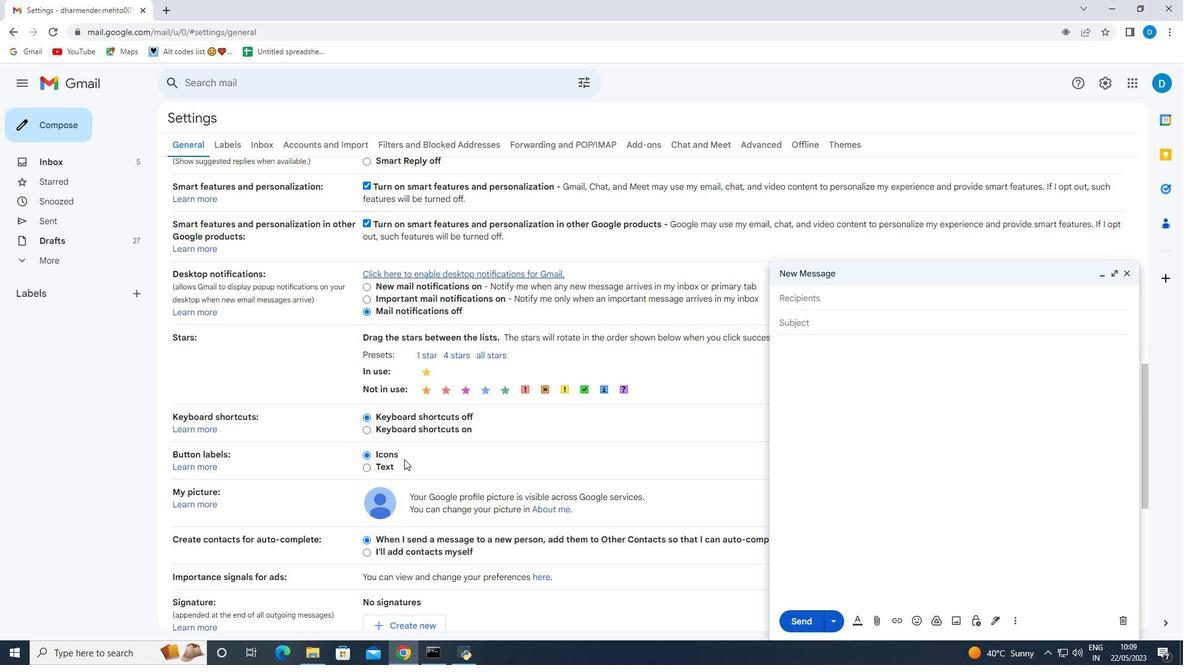 
Action: Mouse moved to (409, 443)
Screenshot: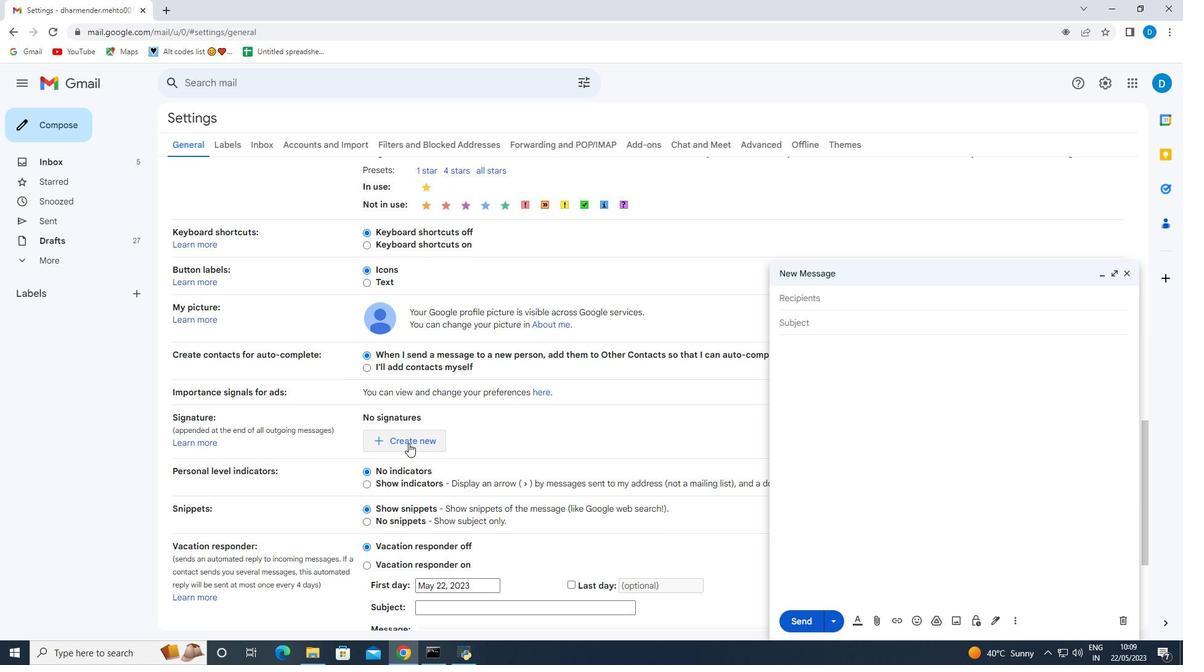 
Action: Mouse pressed left at (409, 443)
Screenshot: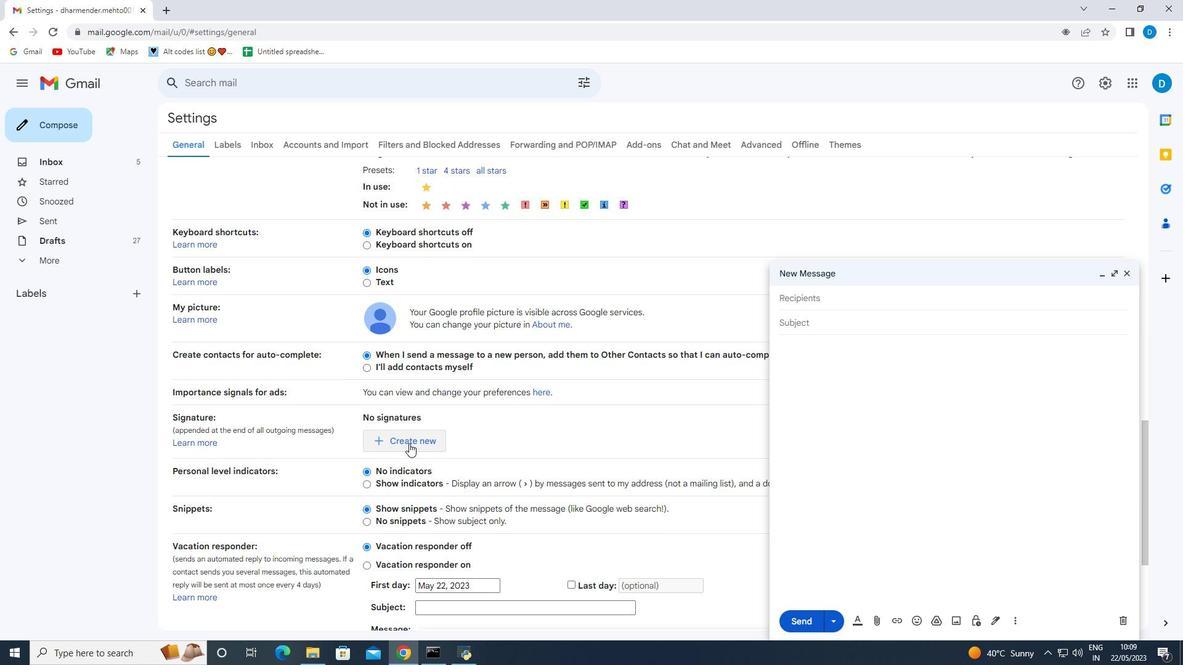 
Action: Mouse moved to (542, 344)
Screenshot: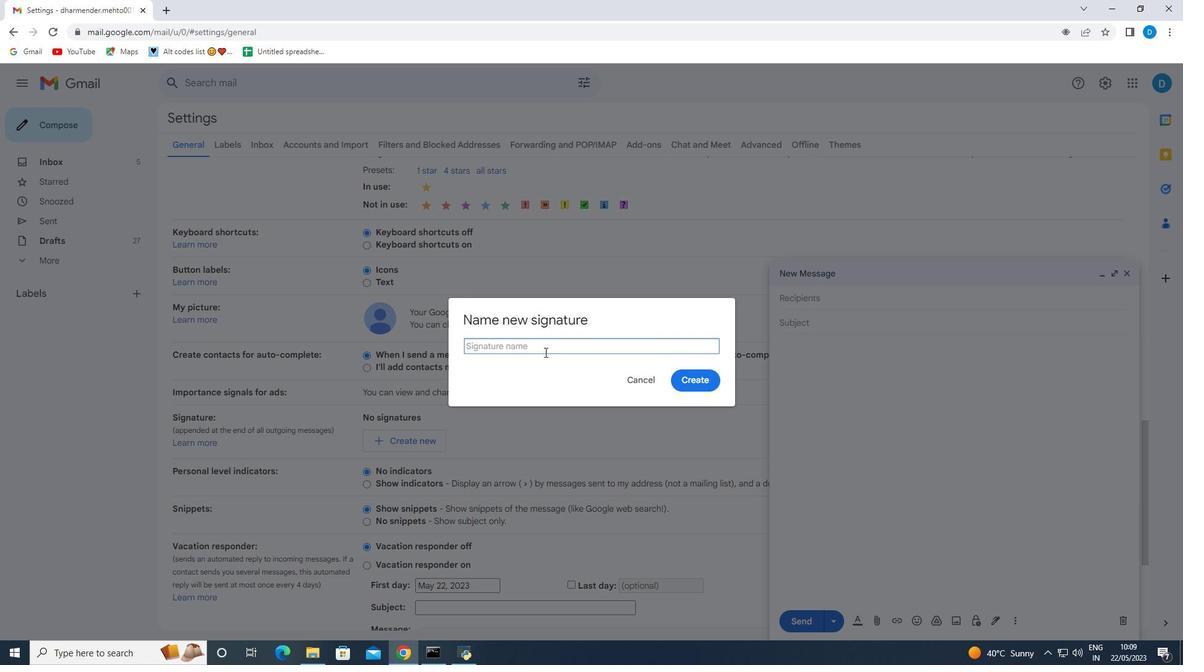 
Action: Mouse pressed left at (542, 344)
Screenshot: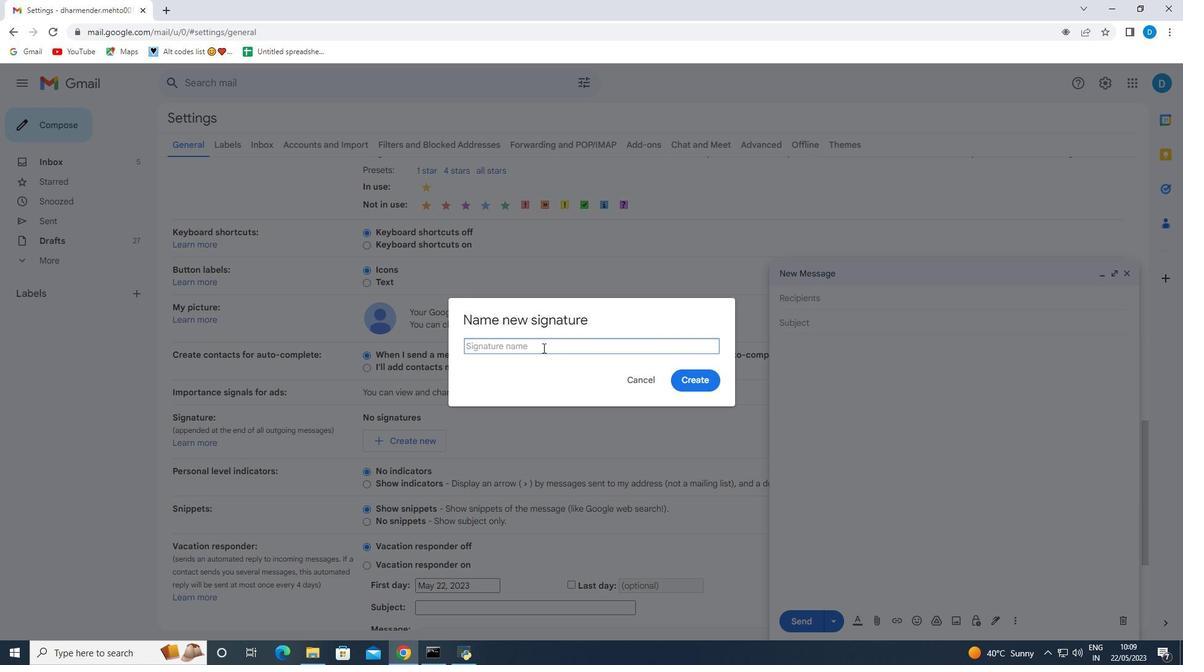 
Action: Key pressed <Key.shift>Levi<Key.space><Key.shift>Robinson
Screenshot: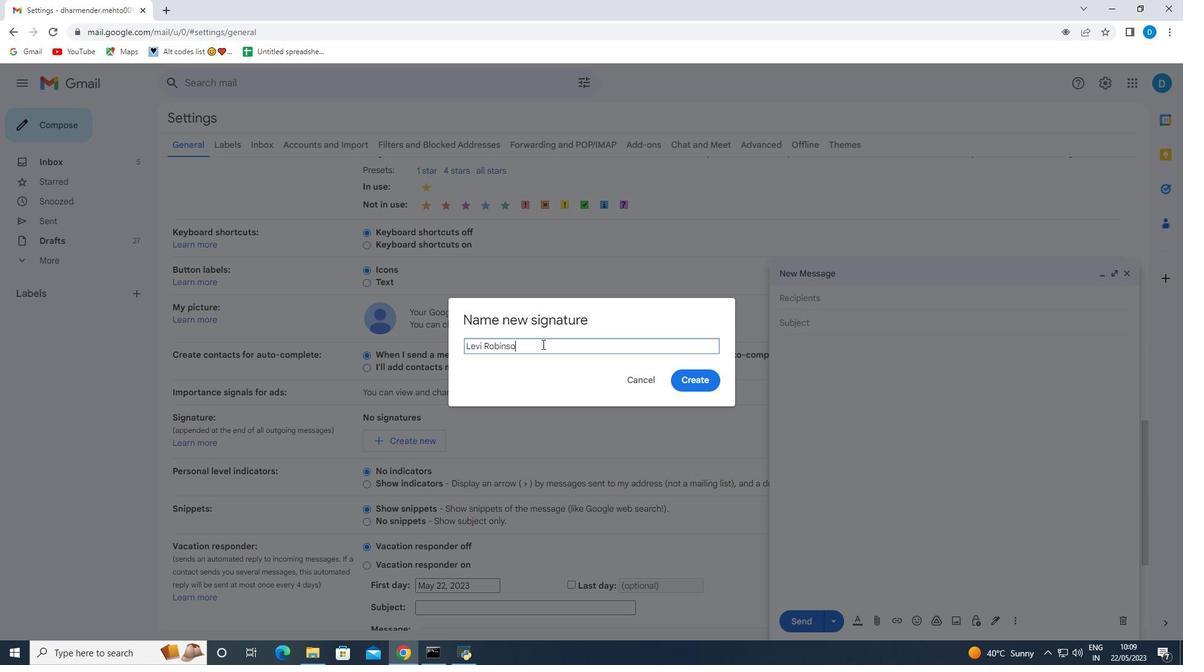 
Action: Mouse moved to (686, 381)
Screenshot: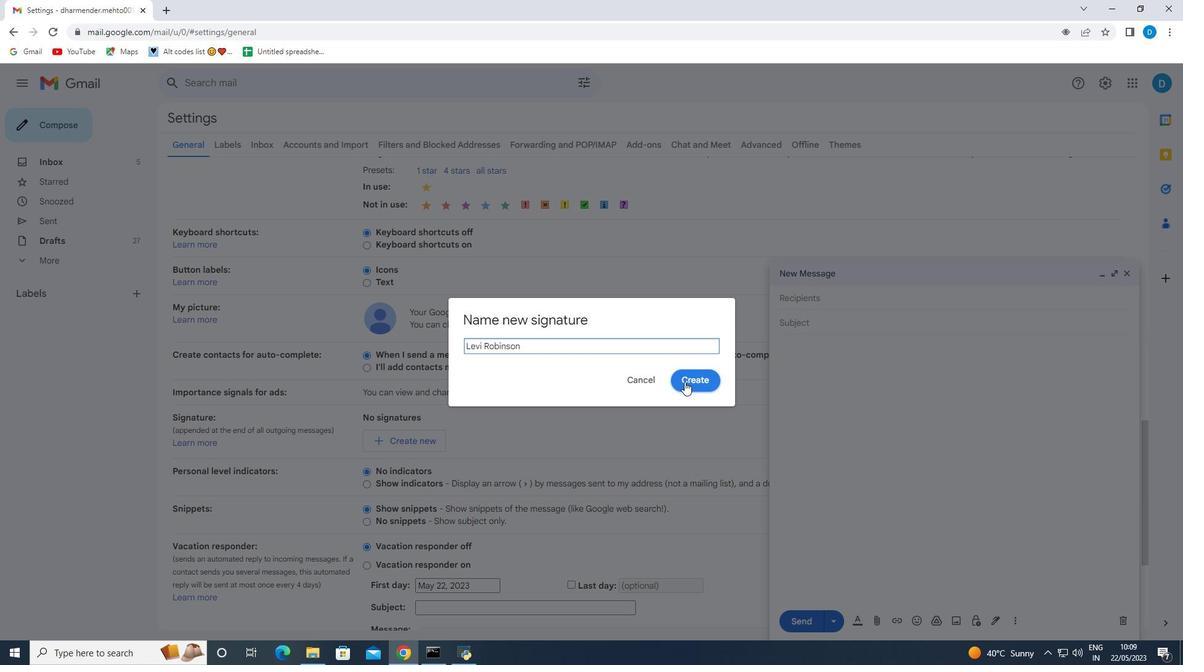
Action: Mouse pressed left at (686, 381)
Screenshot: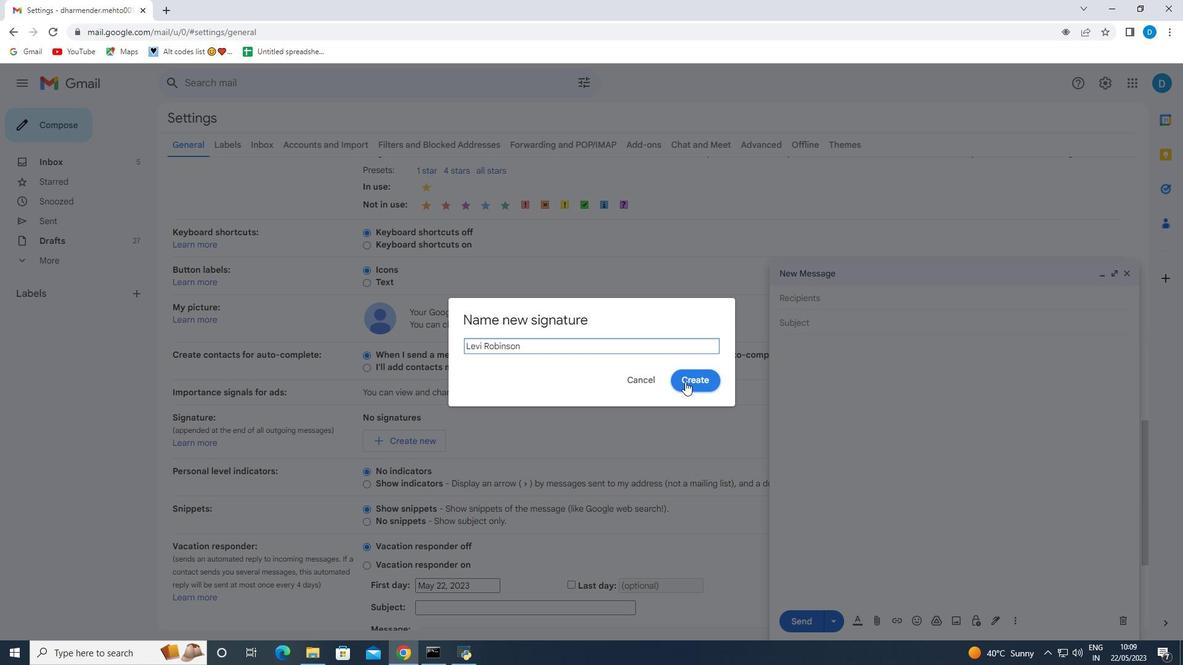 
Action: Mouse moved to (544, 432)
Screenshot: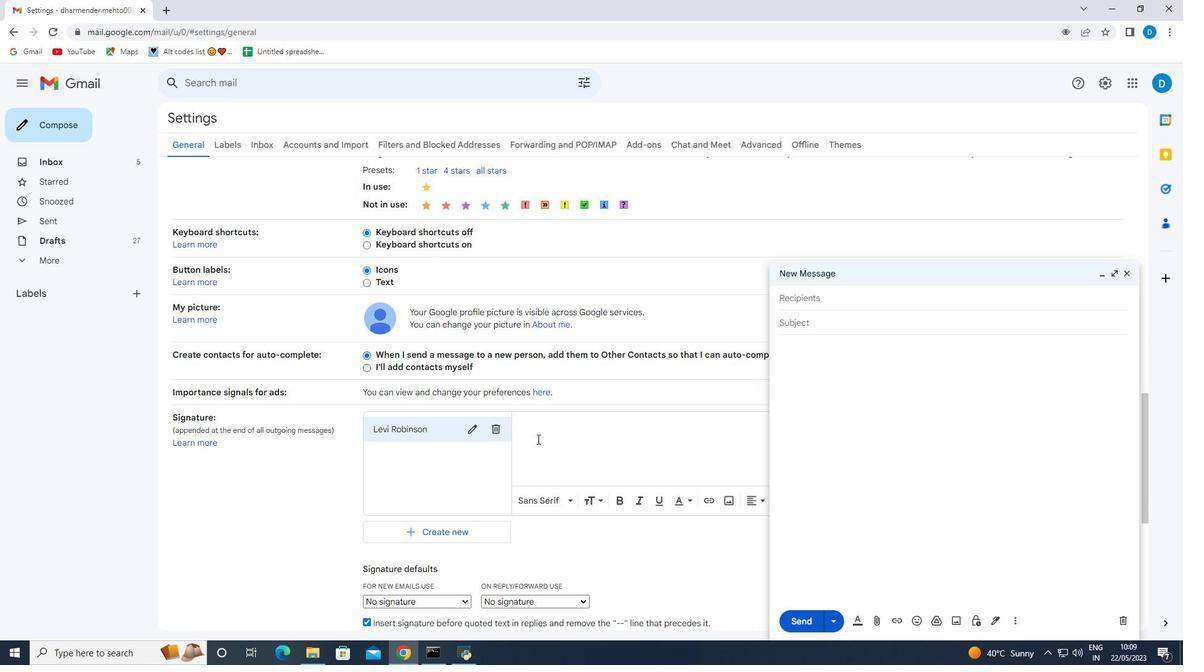 
Action: Mouse pressed left at (544, 432)
Screenshot: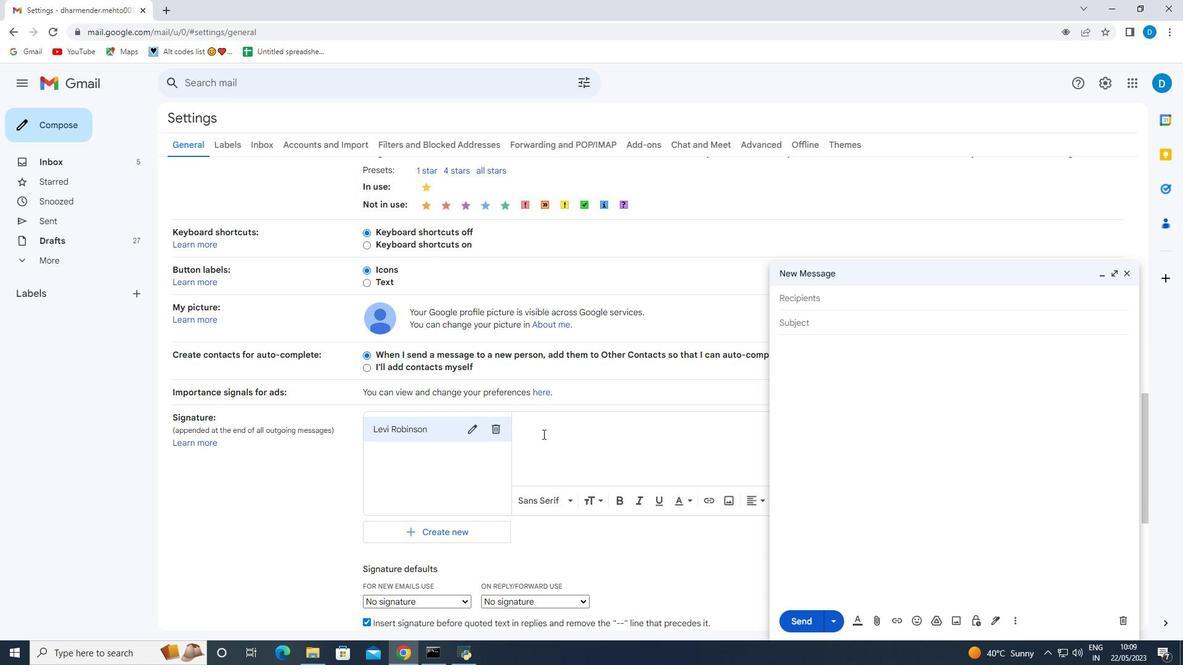 
Action: Key pressed <Key.shift><Key.shift>This<Key.space>month.<Key.backspace>,<Key.space>we<Key.space>come<Key.space>together<Key.space>to<Key.space>f<Key.backspace>raise<Key.space>awareness<Key.space>of<Key.space>breast<Key.space>cancer<Key.space>and<Key.space>to<Key.space>support<Key.space>those<Key.space>whow<Key.backspace><Key.space>have<Key.space>been<Key.space>e<Key.backspace>affected<Key.space>by<Key.space>this<Key.space>disease.<Key.space><Key.shift>Breast<Key.space>cancer<Key.space>is<Key.space>the<Key.space>most<Key.space>common<Key.space>cancer<Key.space><Key.space><Key.backspace>among<Key.space>women<Key.space>in<Key.space>the<Key.space>united<Key.space>states.<Key.backspace>,<Key.space>and<Key.space>it<Key.space>is<Key.space>important<Key.space>to<Key.space>remember<Key.space>that<Key.space>eary<Key.space>detection<Key.space>is<Key.space>key<Key.space>to<Key.space>survival
Screenshot: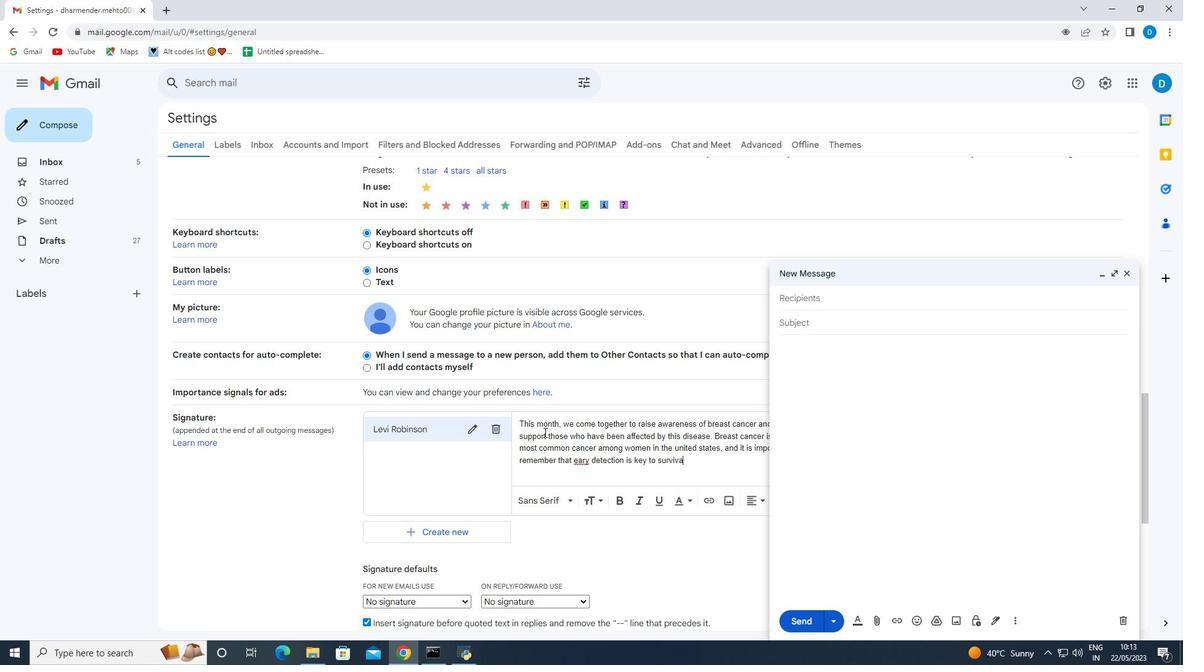 
Action: Mouse moved to (705, 467)
Screenshot: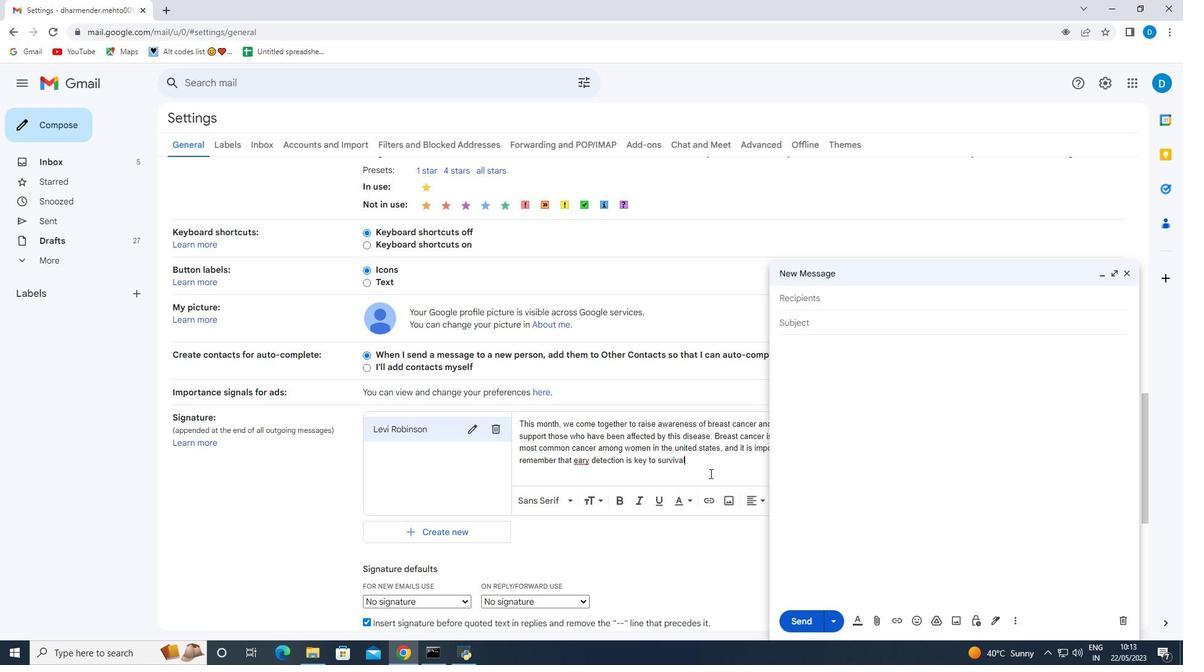 
Action: Key pressed .
Screenshot: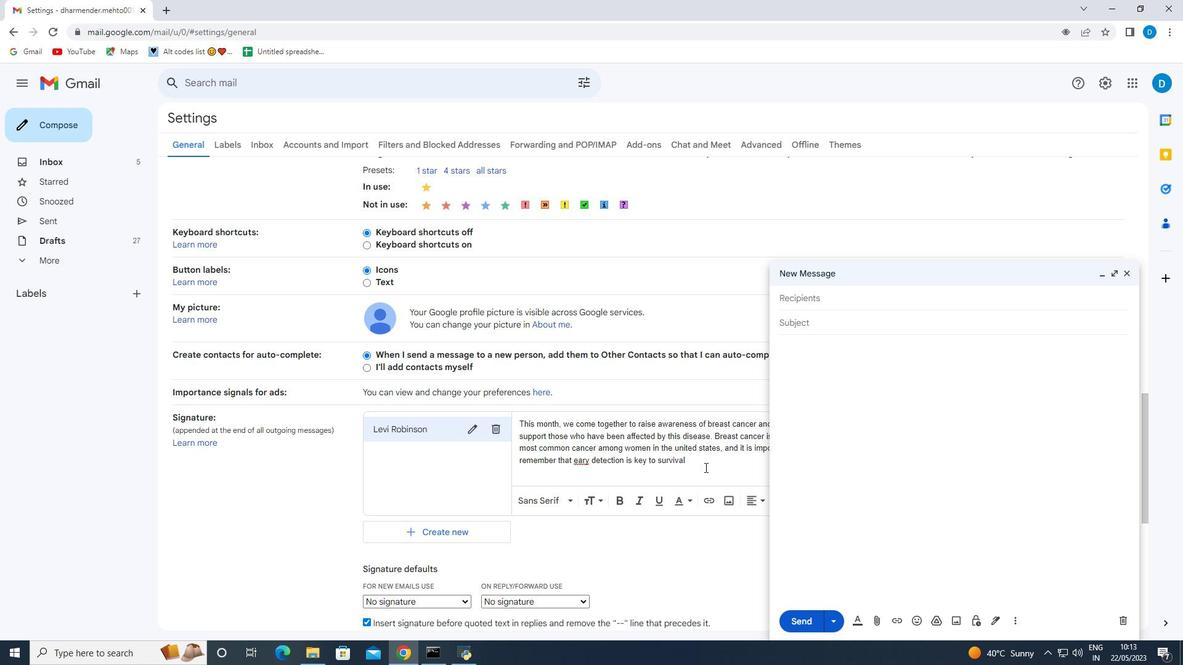 
Action: Mouse moved to (696, 459)
Screenshot: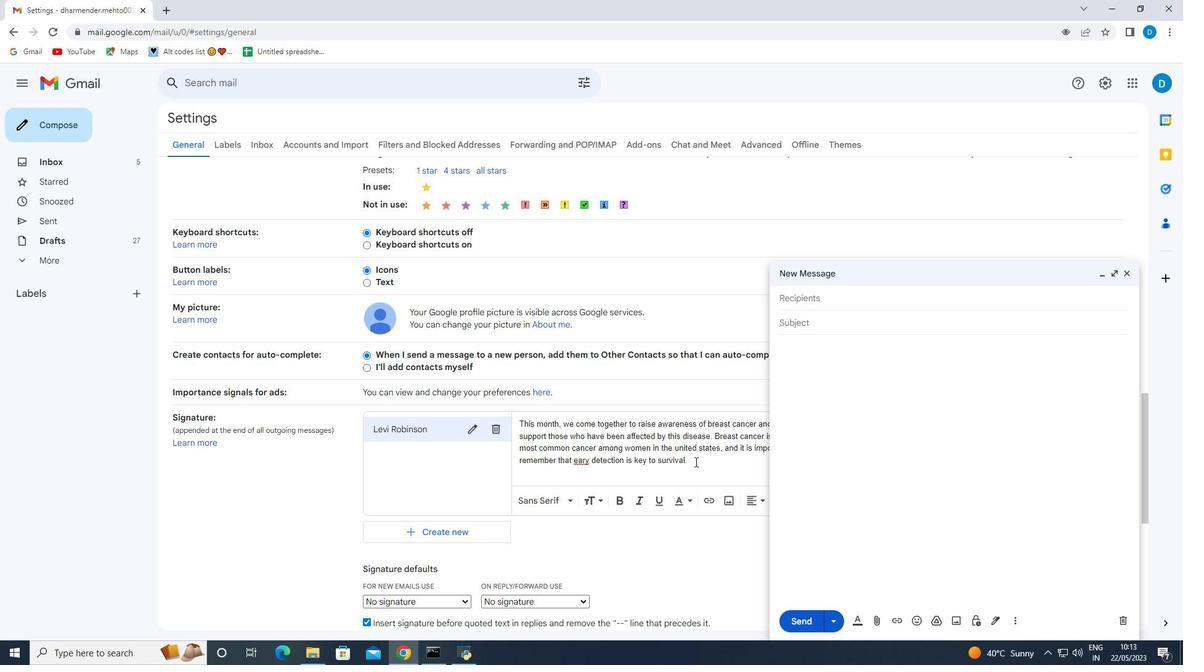 
Action: Mouse pressed left at (696, 459)
Screenshot: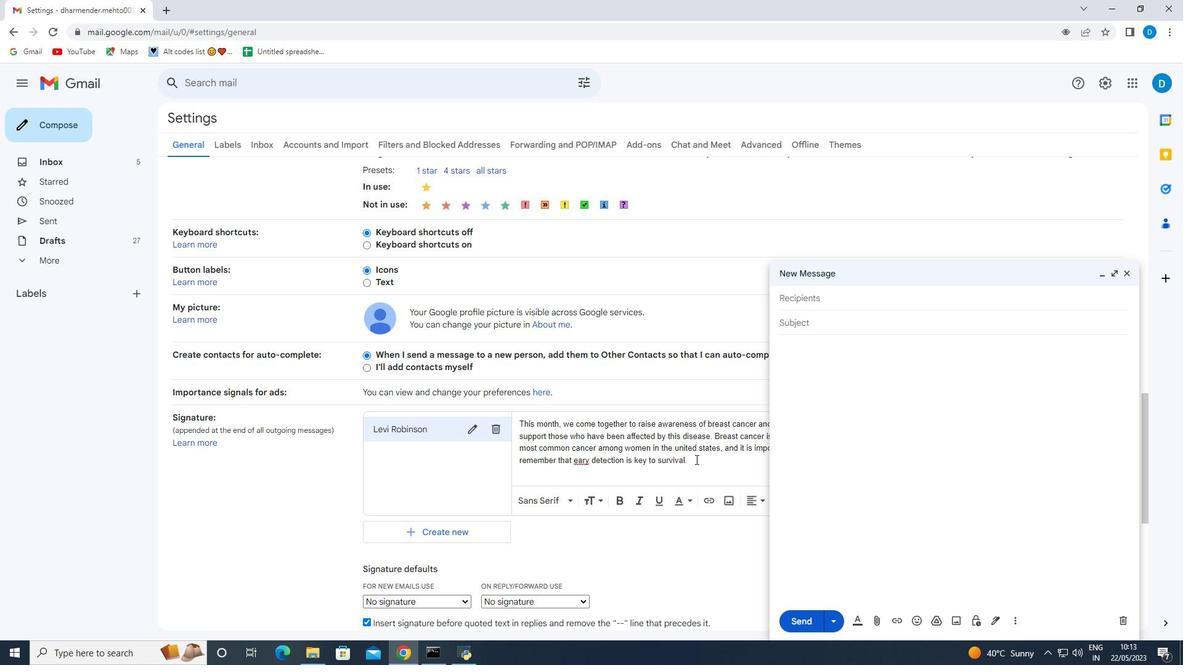 
Action: Mouse moved to (588, 460)
Screenshot: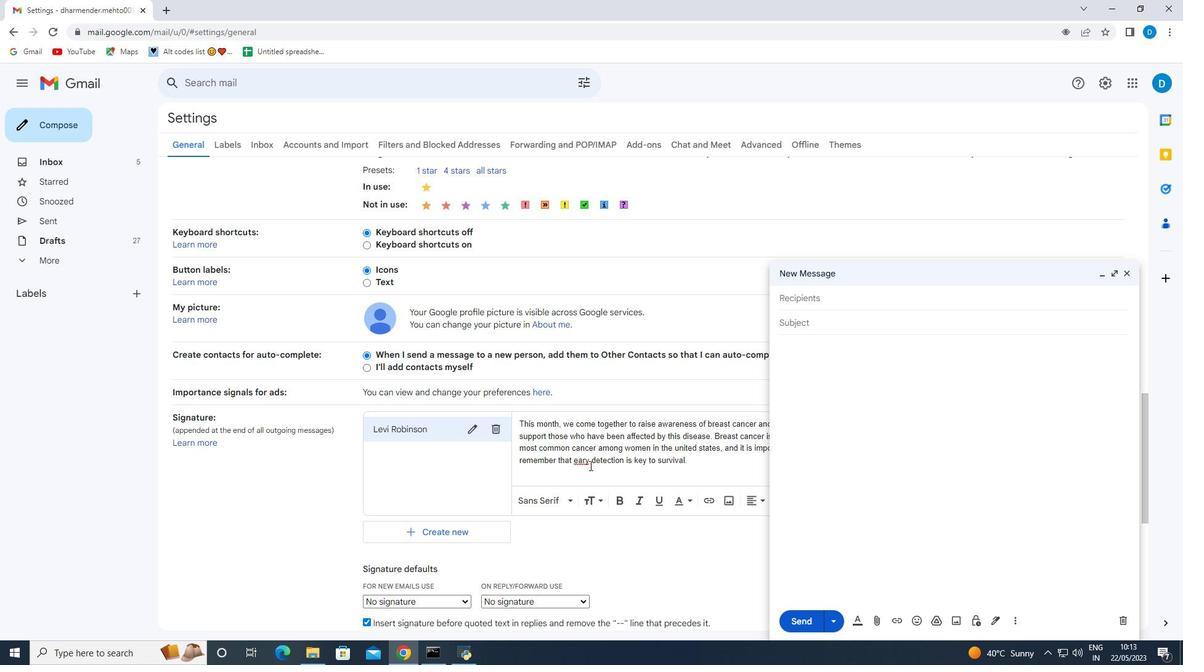 
Action: Mouse pressed left at (588, 460)
Screenshot: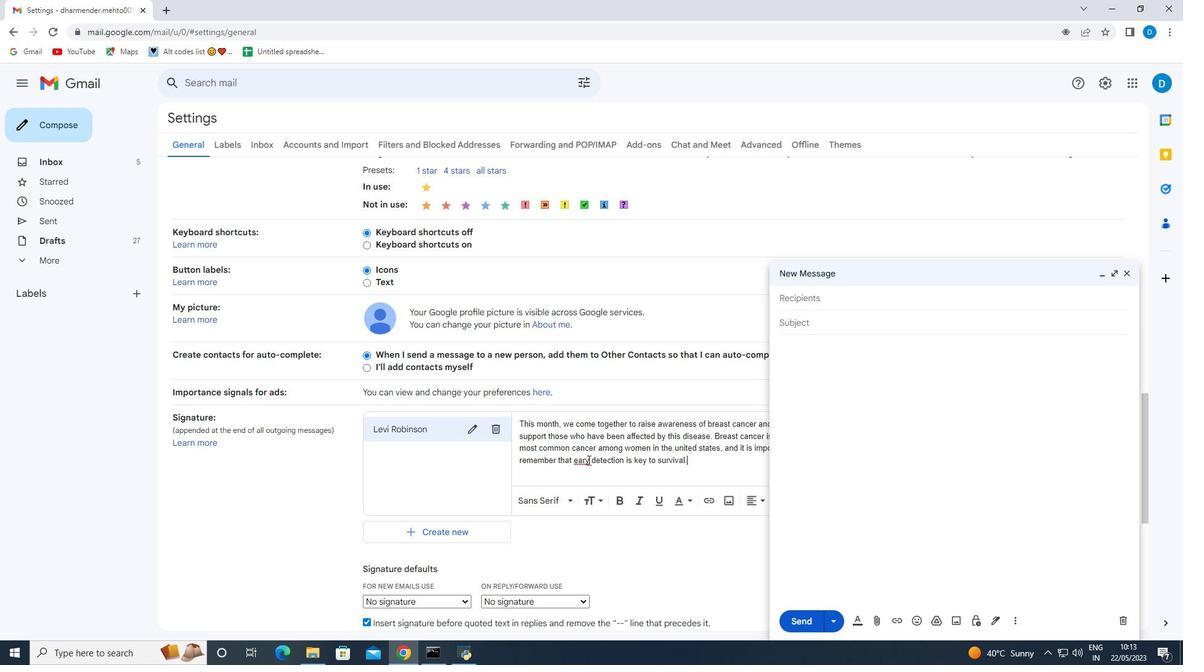 
Action: Mouse moved to (585, 460)
Screenshot: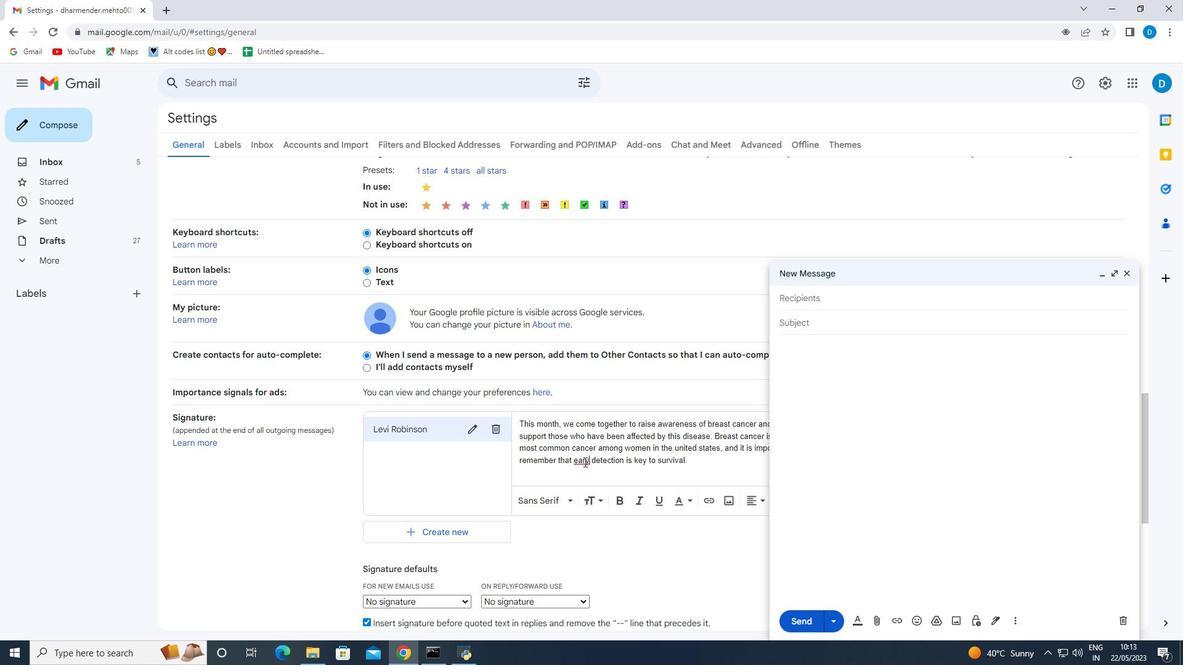 
Action: Mouse pressed left at (585, 460)
Screenshot: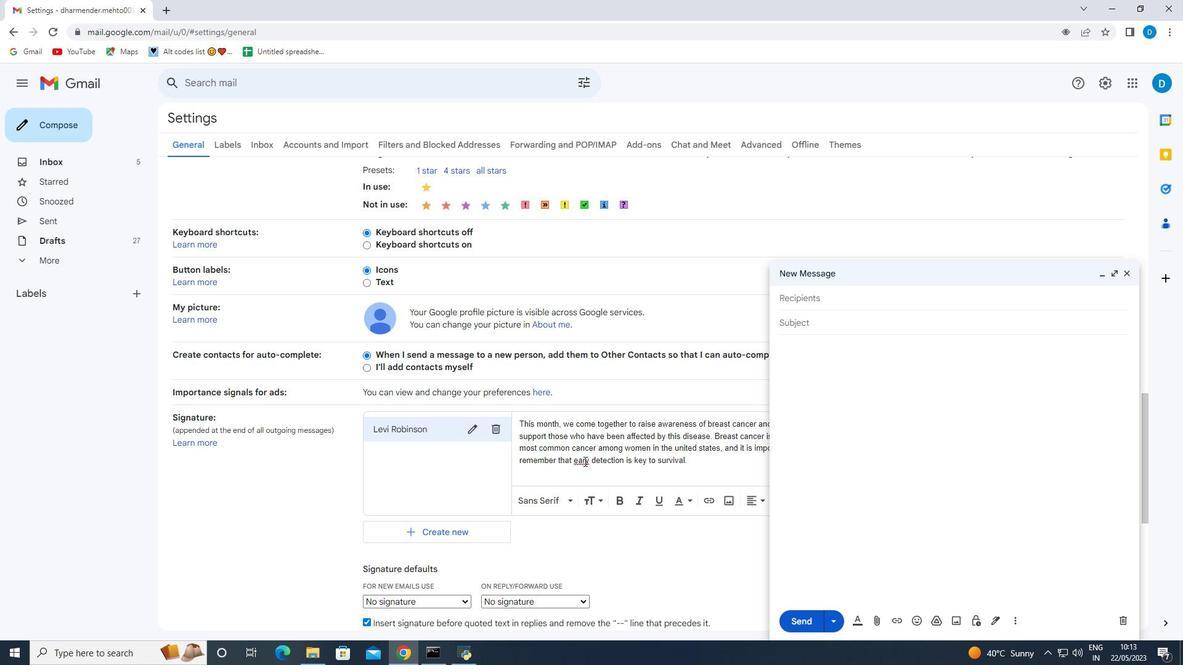 
Action: Mouse moved to (594, 485)
Screenshot: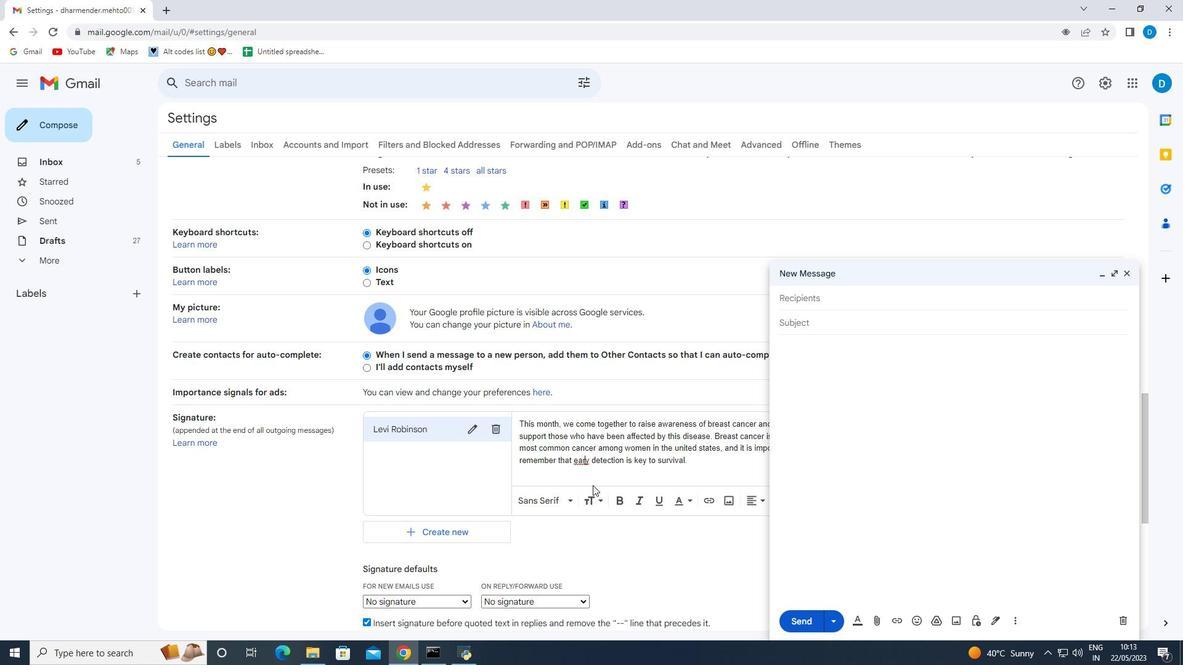 
Action: Key pressed l
Screenshot: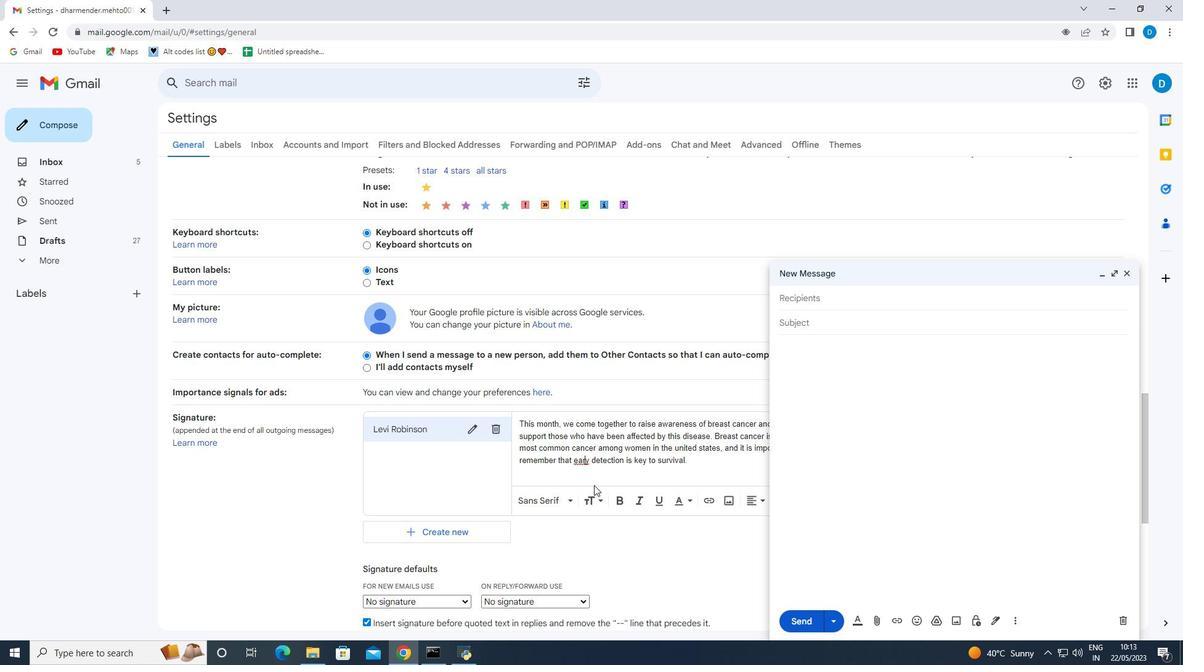 
Action: Mouse moved to (605, 471)
Screenshot: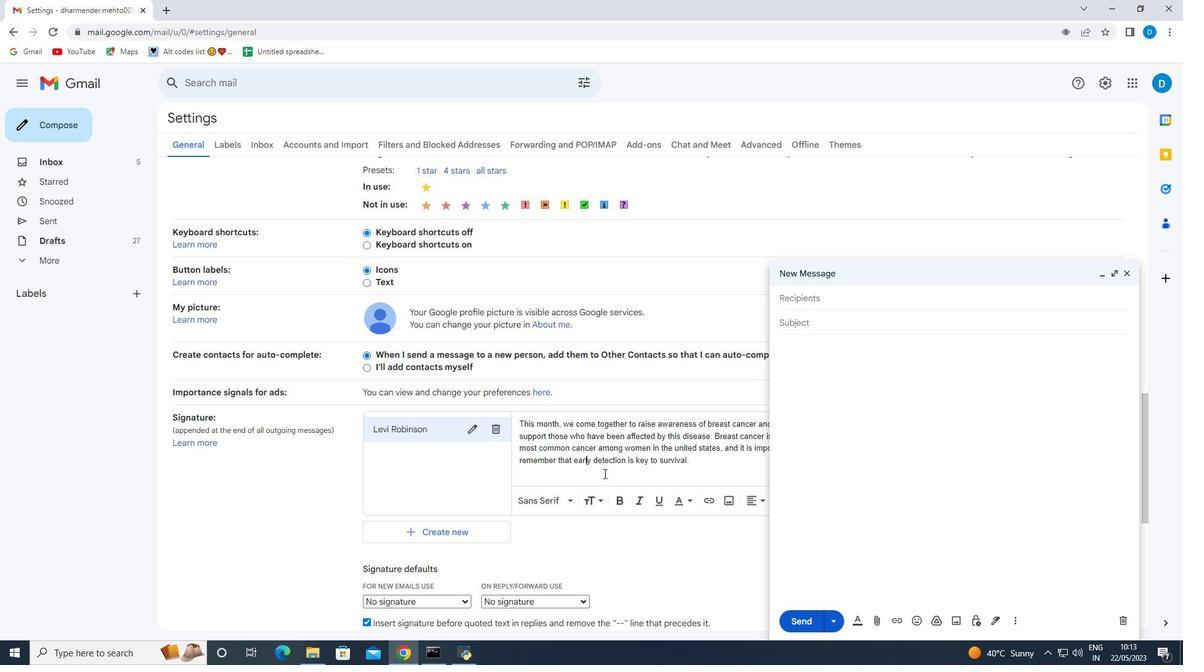 
Action: Mouse pressed left at (605, 471)
Screenshot: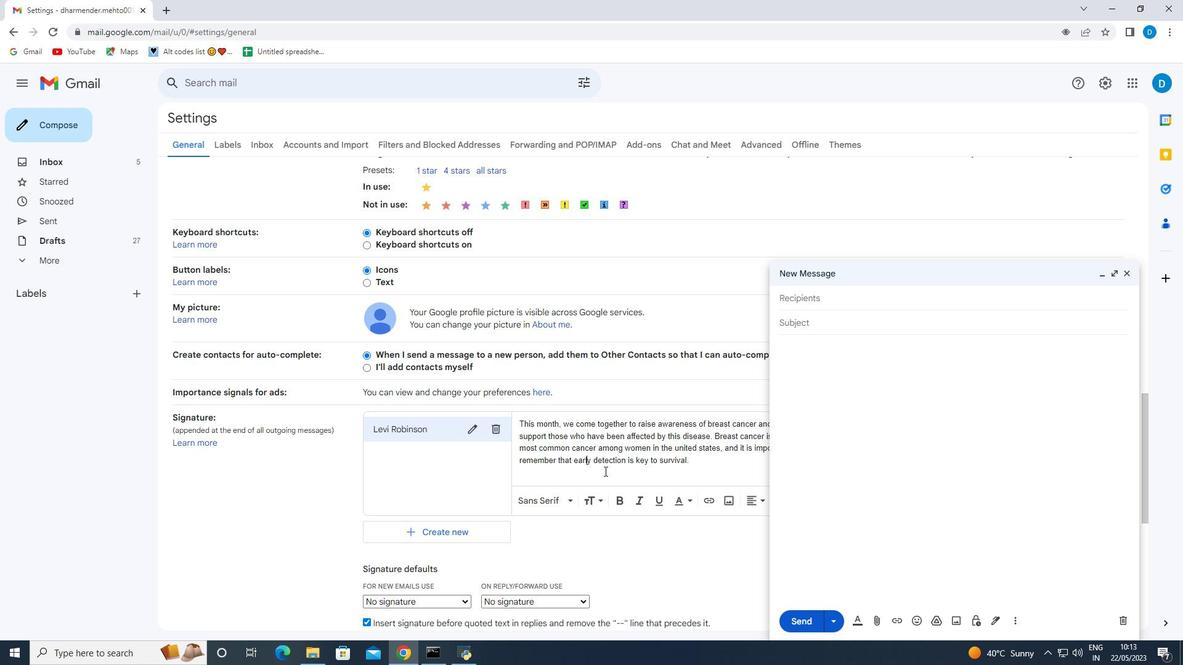 
Action: Mouse moved to (693, 460)
Screenshot: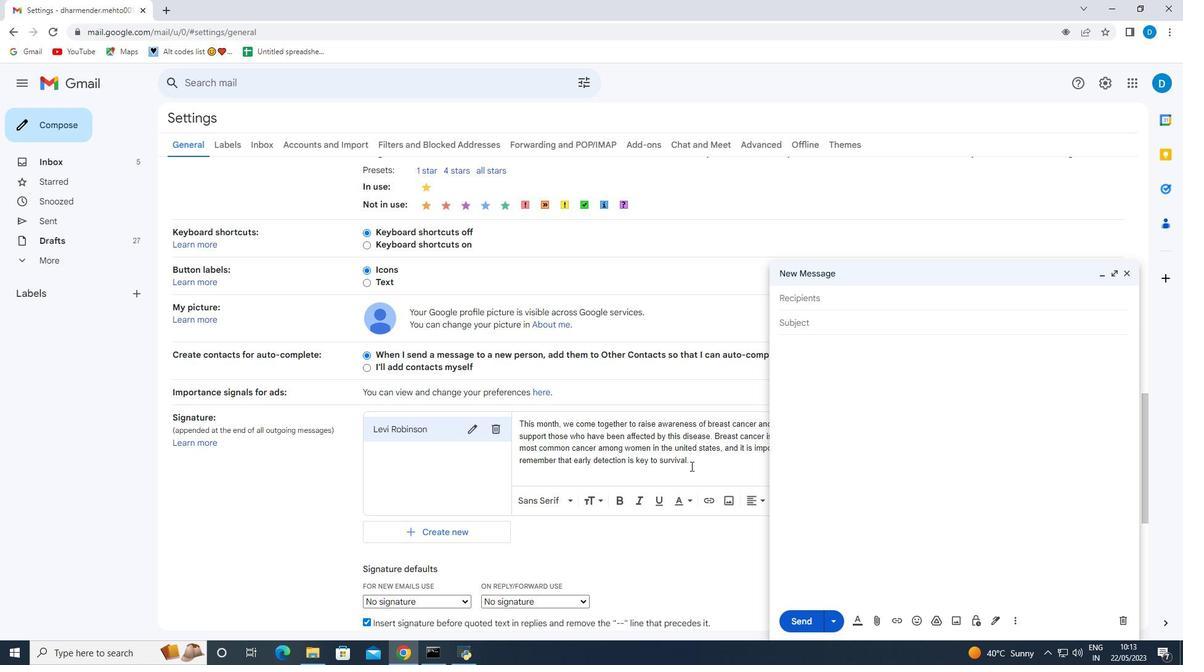 
Action: Mouse pressed left at (693, 460)
Screenshot: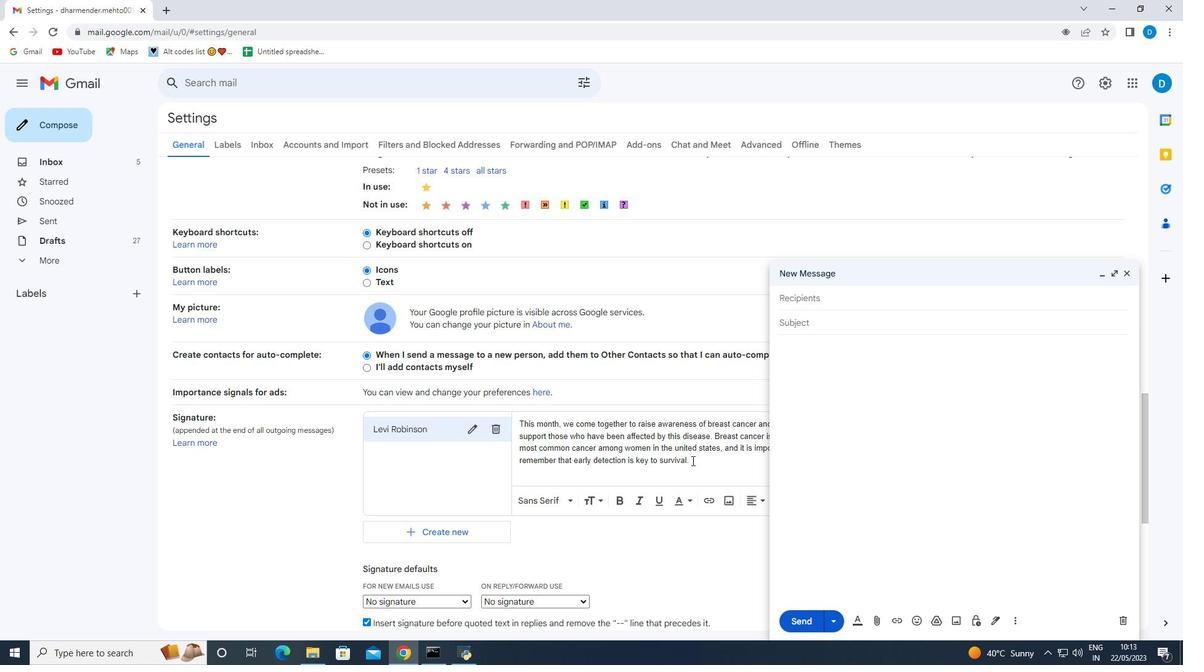 
Action: Mouse moved to (693, 458)
Screenshot: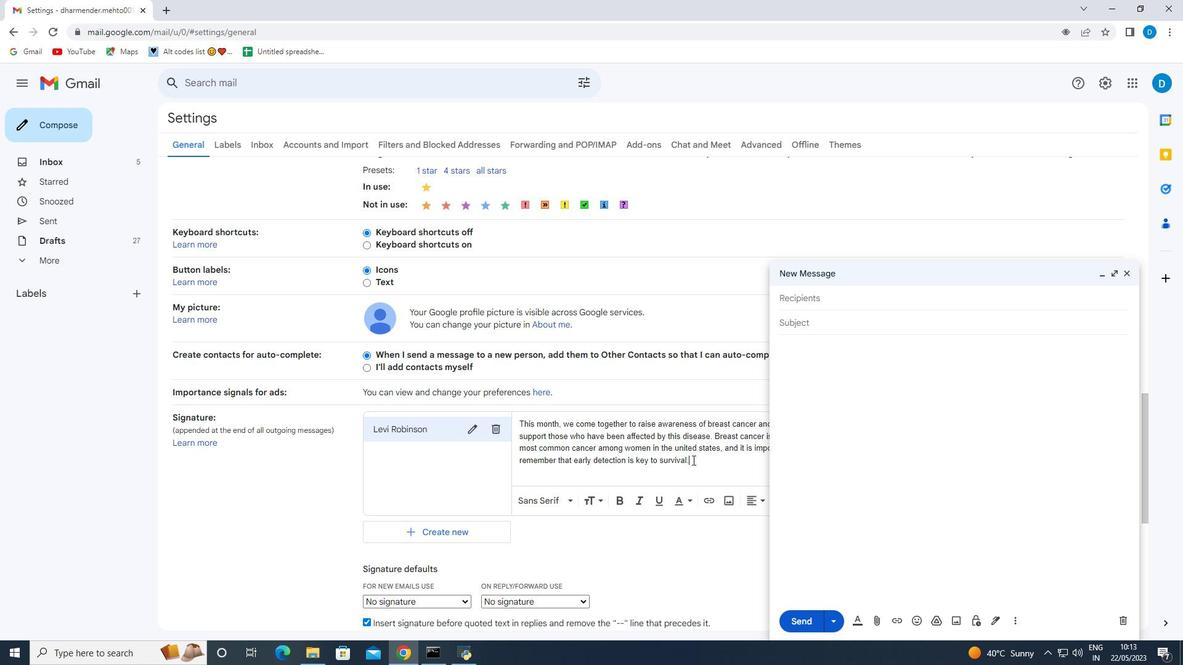 
Action: Key pressed <Key.enter><Key.enter><Key.shift><Key.shift><Key.shift><Key.shift><Key.shift><Key.shift><Key.shift><Key.shift><Key.shift><Key.shift><Key.shift><Key.shift><Key.shift><Key.shift><Key.shift><Key.shift><Key.shift><Key.shift><Key.shift><Key.shift><Key.shift><Key.shift><Key.shift><Key.shift><Key.shift><Key.shift><Key.shift><Key.shift><Key.shift><Key.shift><Key.shift><Key.shift><Key.shift><Key.shift><Key.shift><Key.shift><Key.shift><Key.shift><Key.shift><Key.shift><Key.shift><Key.shift><Key.shift><Key.shift><Key.shift><Key.shift><Key.shift><Key.shift><Key.shift><Key.shift><Key.shift><Key.shift><Key.shift><Key.shift><Key.shift><Key.shift><Key.shift><Key.shift><Key.shift><Key.shift><Key.shift><Key.shift><Key.shift><Key.shift><Key.shift><Key.shift><Key.shift><Key.shift><Key.shift><Key.shift><Key.shift><Key.shift><Key.shift><Key.shift><Key.shift><Key.shift><Key.shift><Key.shift><Key.shift>Levi<Key.space><Key.shift>Robinson
Screenshot: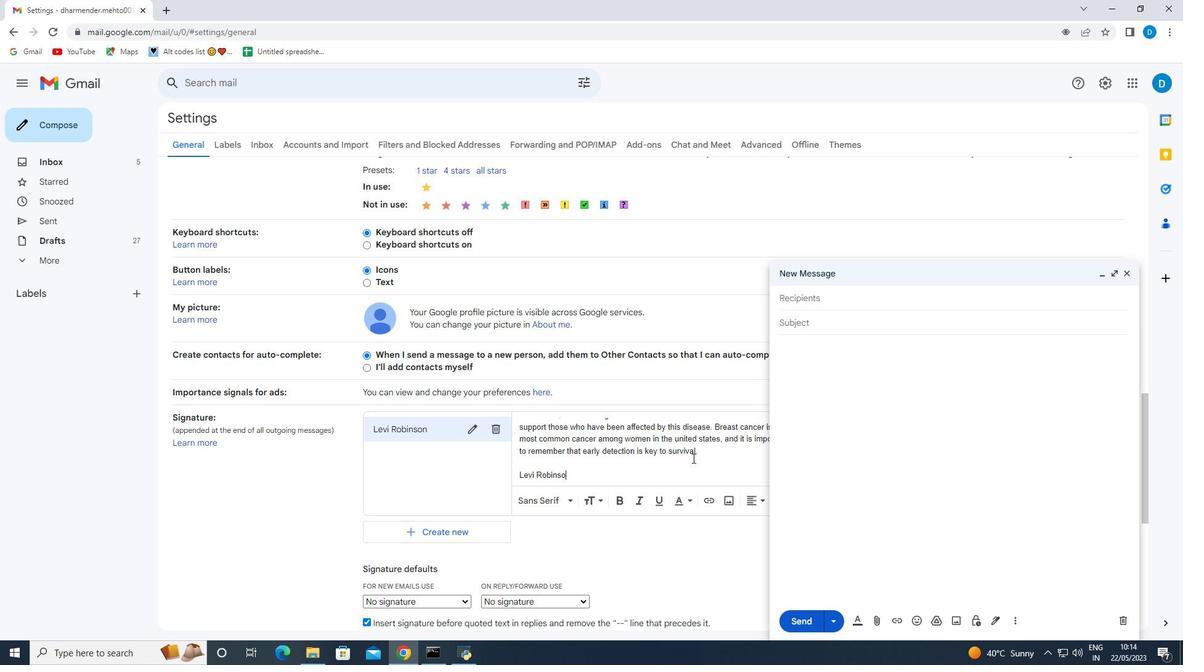 
Action: Mouse moved to (522, 464)
Screenshot: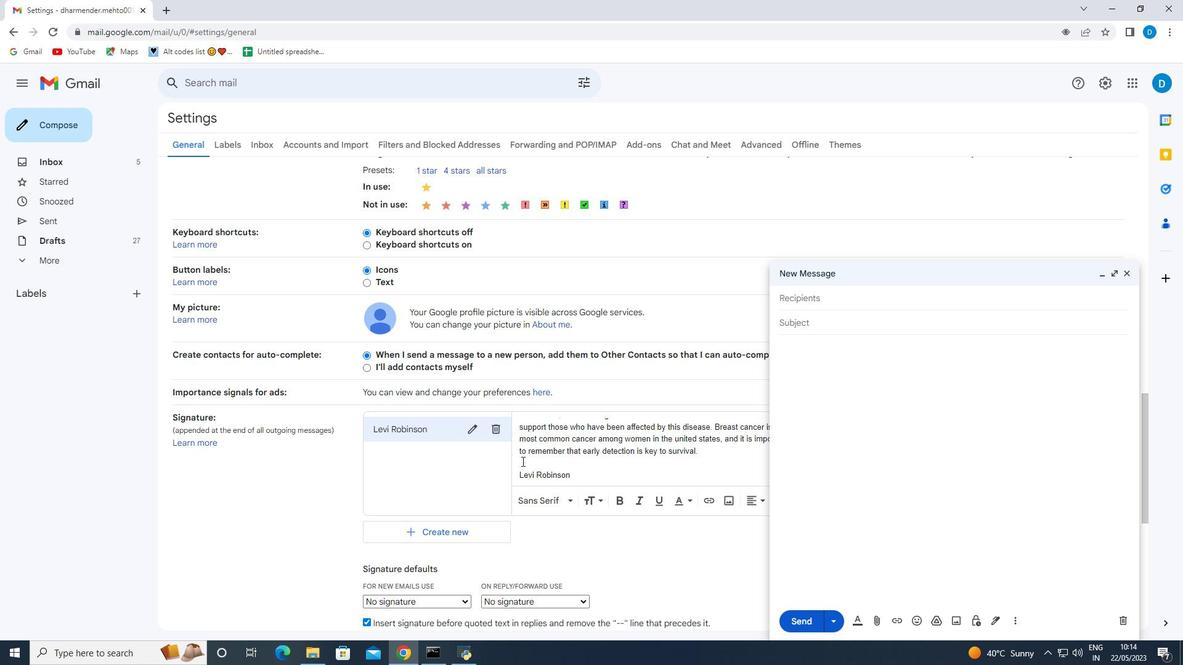 
Action: Mouse pressed left at (522, 464)
Screenshot: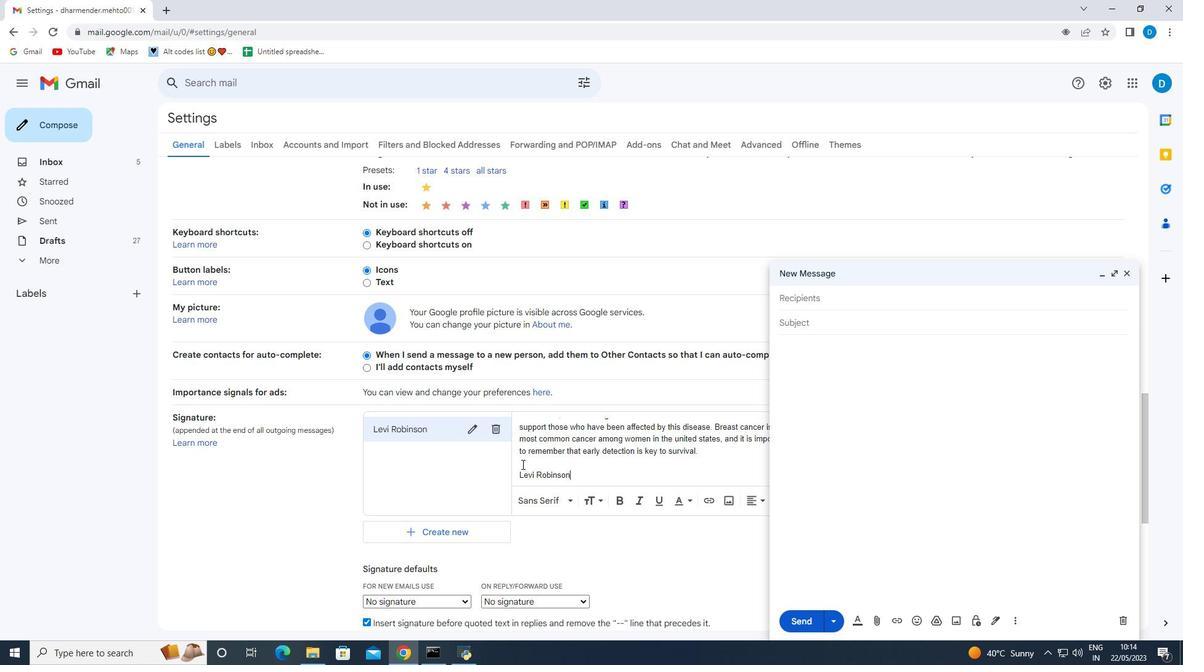 
Action: Mouse moved to (529, 482)
Screenshot: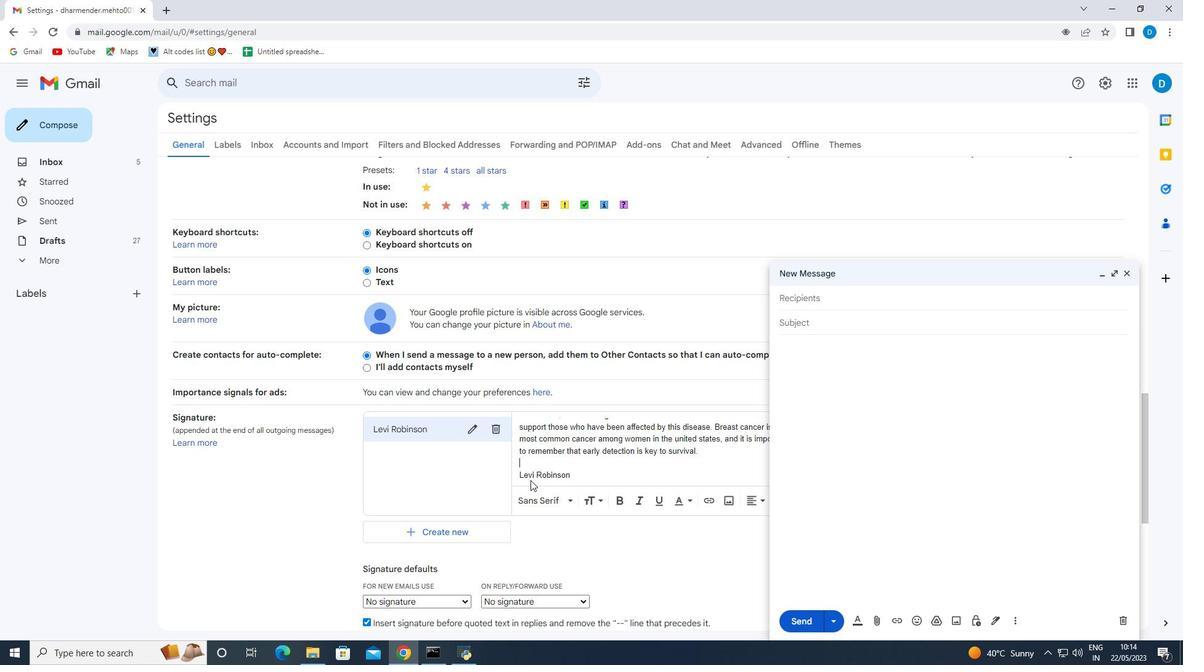 
Action: Key pressed <Key.enter>thank<Key.space>you
Screenshot: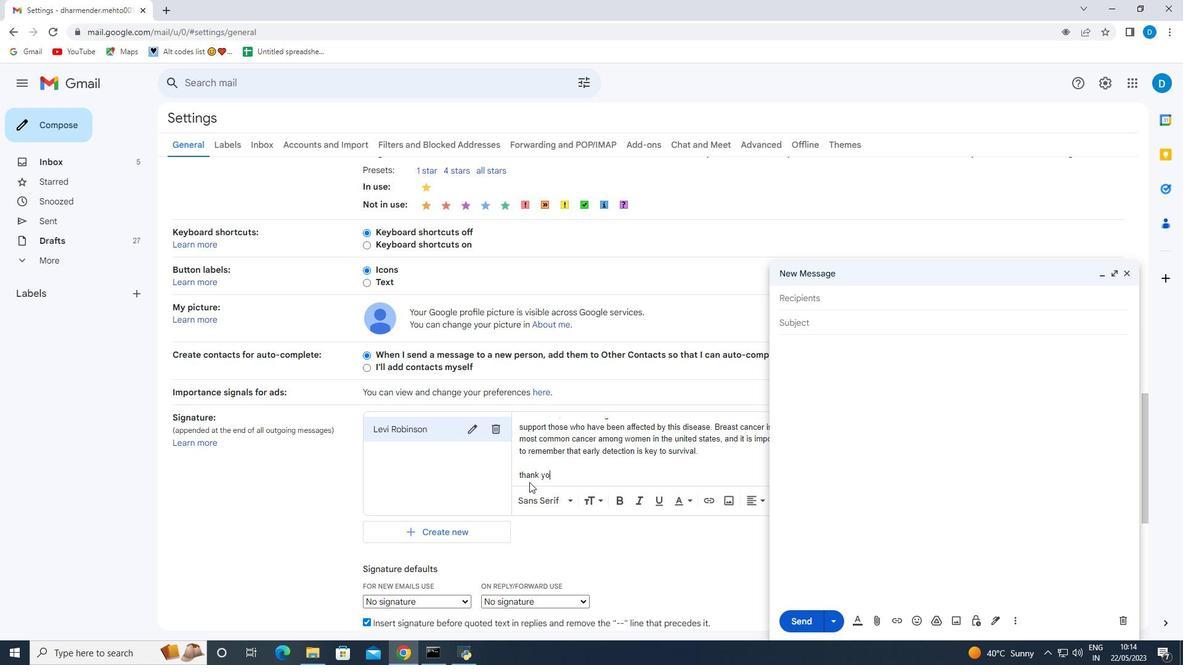 
Action: Mouse moved to (559, 496)
Screenshot: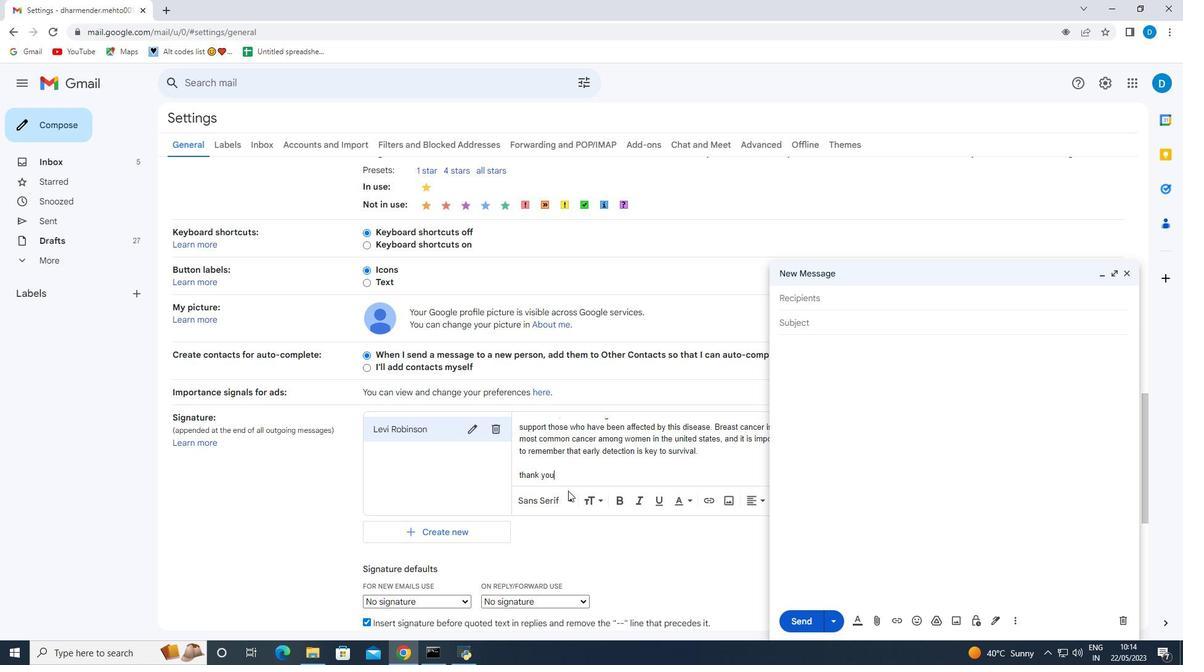 
Action: Mouse scrolled (559, 495) with delta (0, 0)
Screenshot: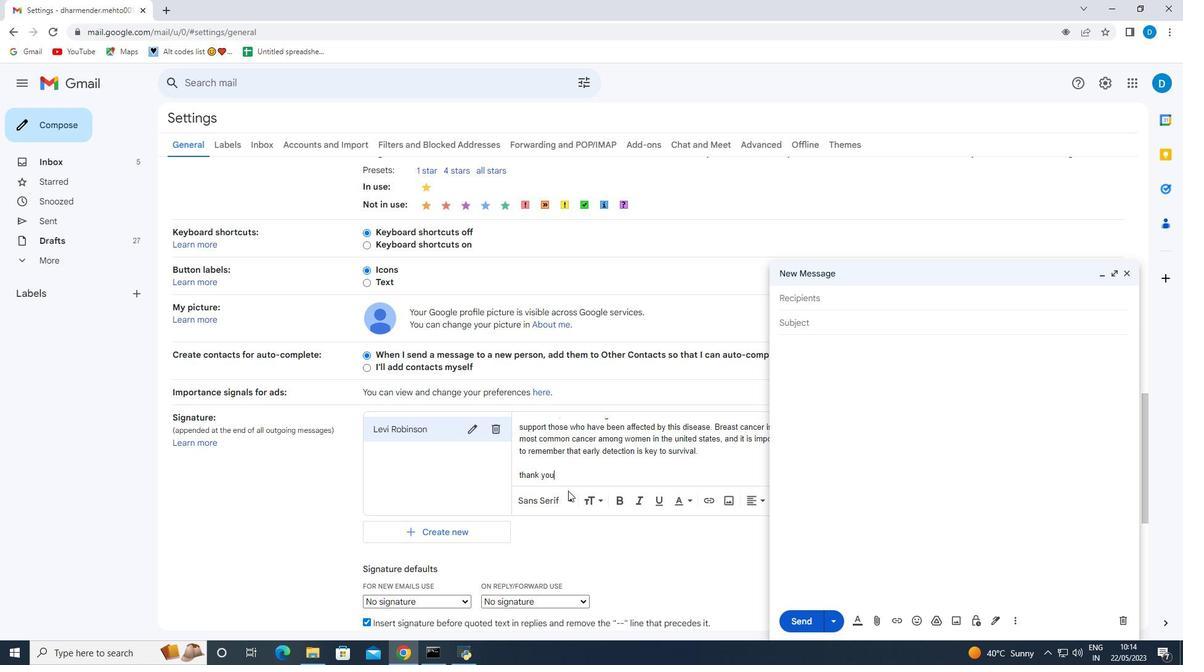 
Action: Mouse moved to (557, 420)
Screenshot: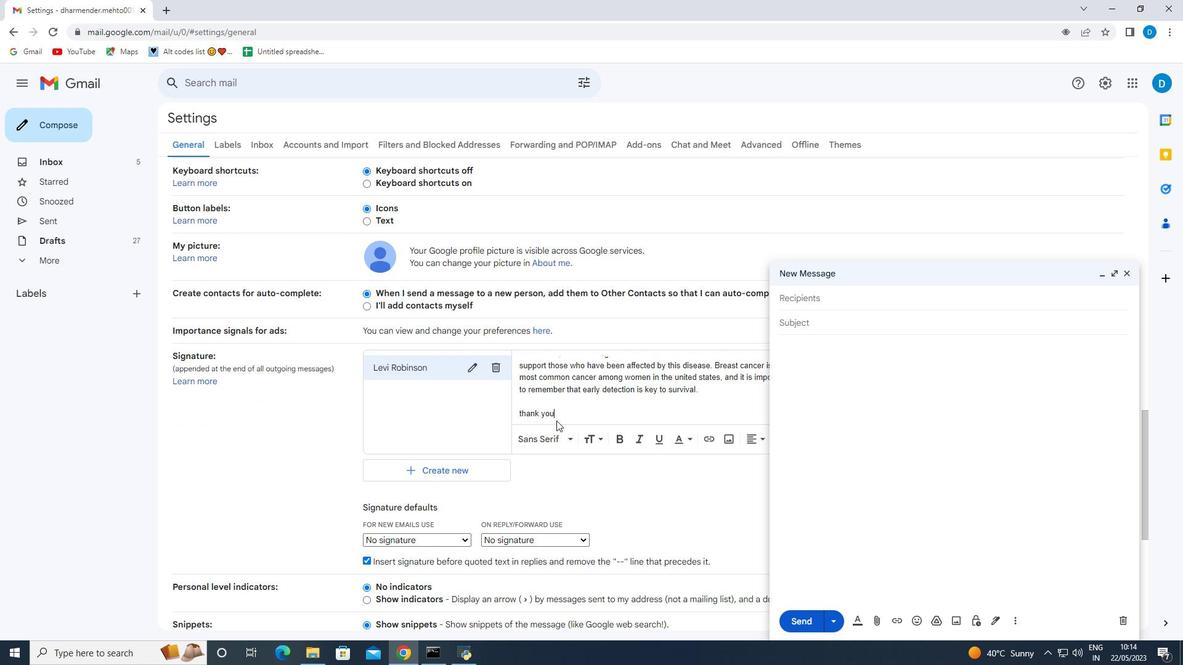 
Action: Mouse scrolled (557, 419) with delta (0, 0)
Screenshot: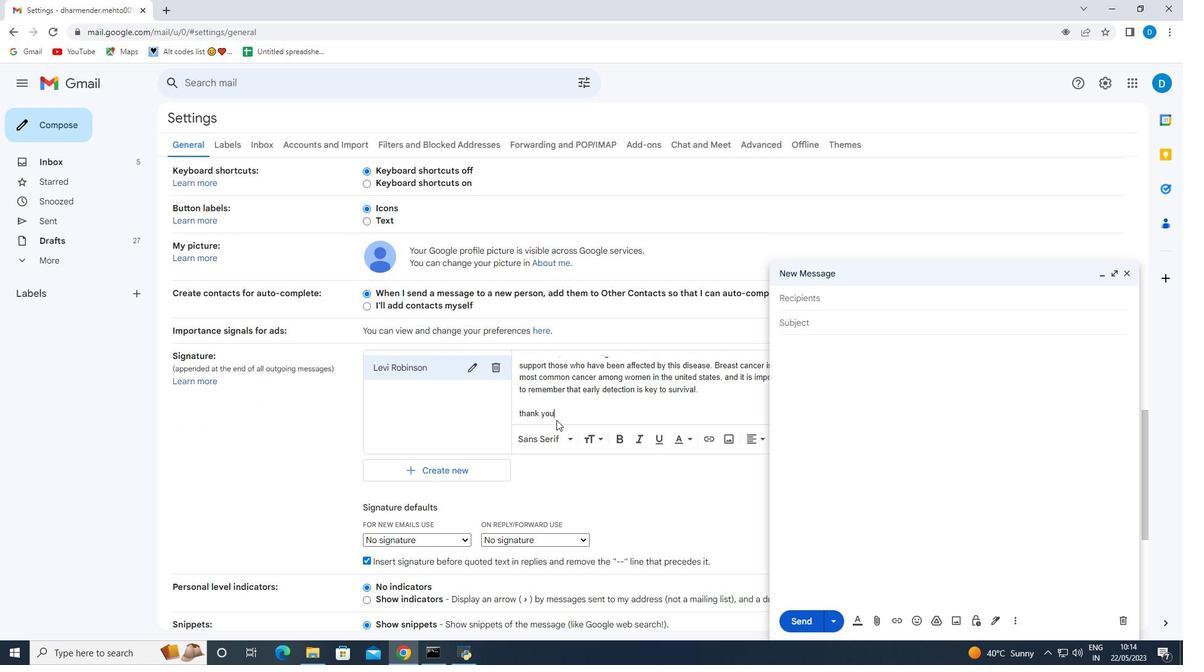 
Action: Mouse scrolled (557, 419) with delta (0, 0)
Screenshot: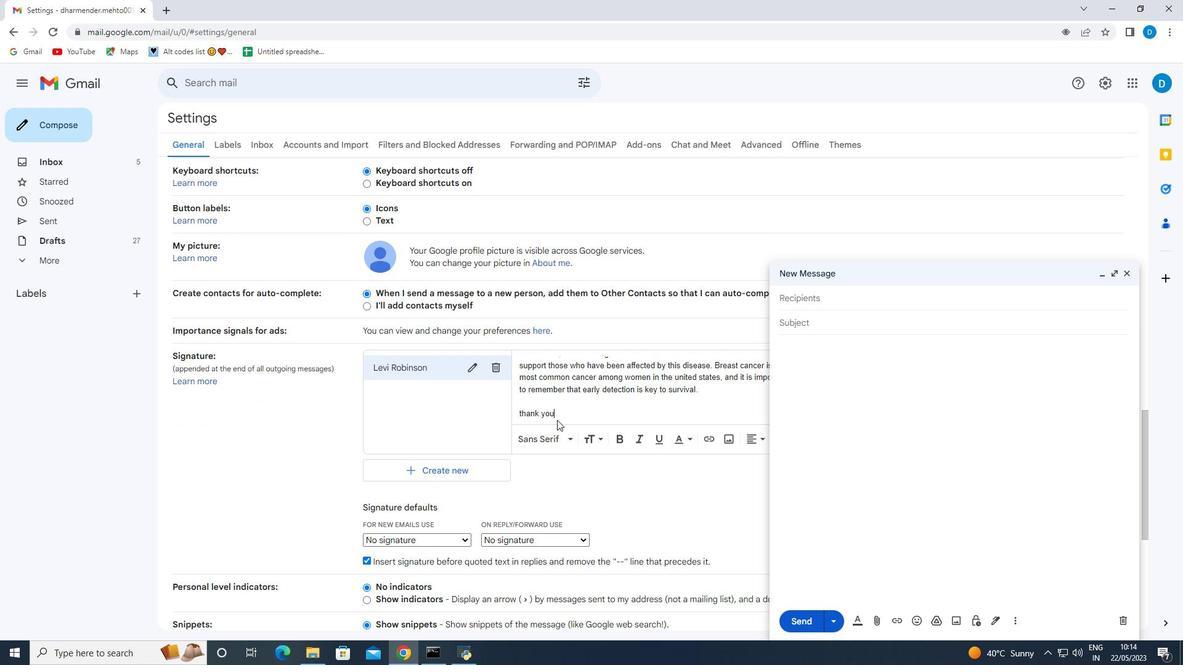 
Action: Mouse moved to (568, 290)
Screenshot: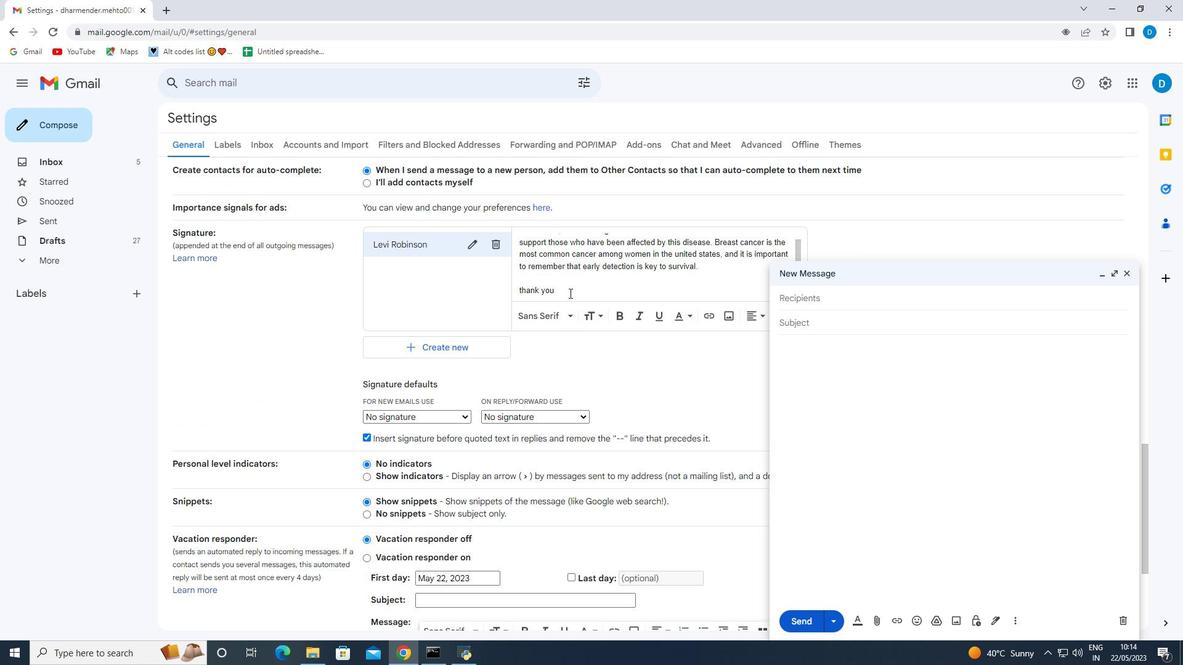 
Action: Mouse pressed left at (568, 290)
Screenshot: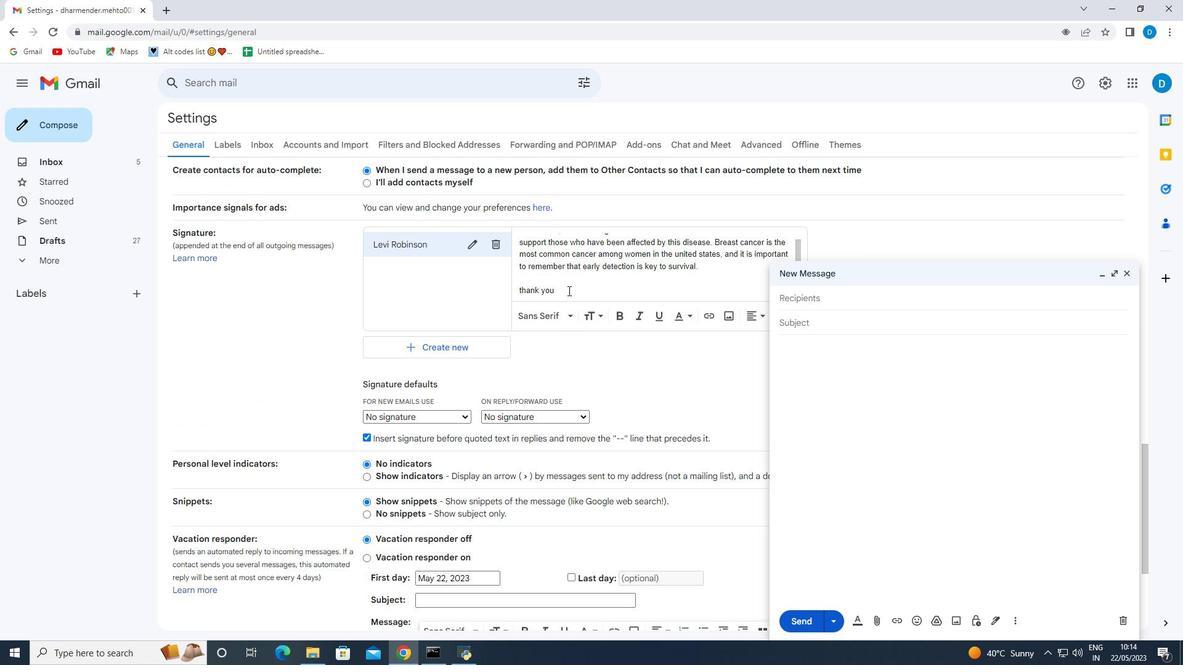 
Action: Key pressed <Key.down>
Screenshot: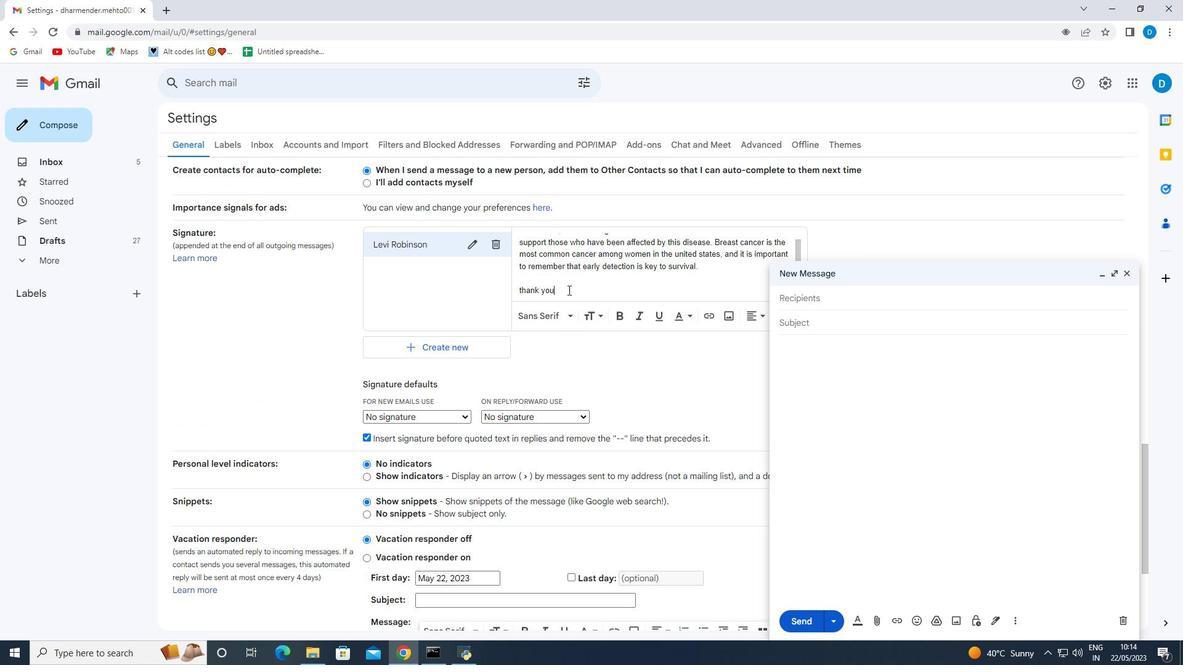 
Action: Mouse moved to (568, 280)
Screenshot: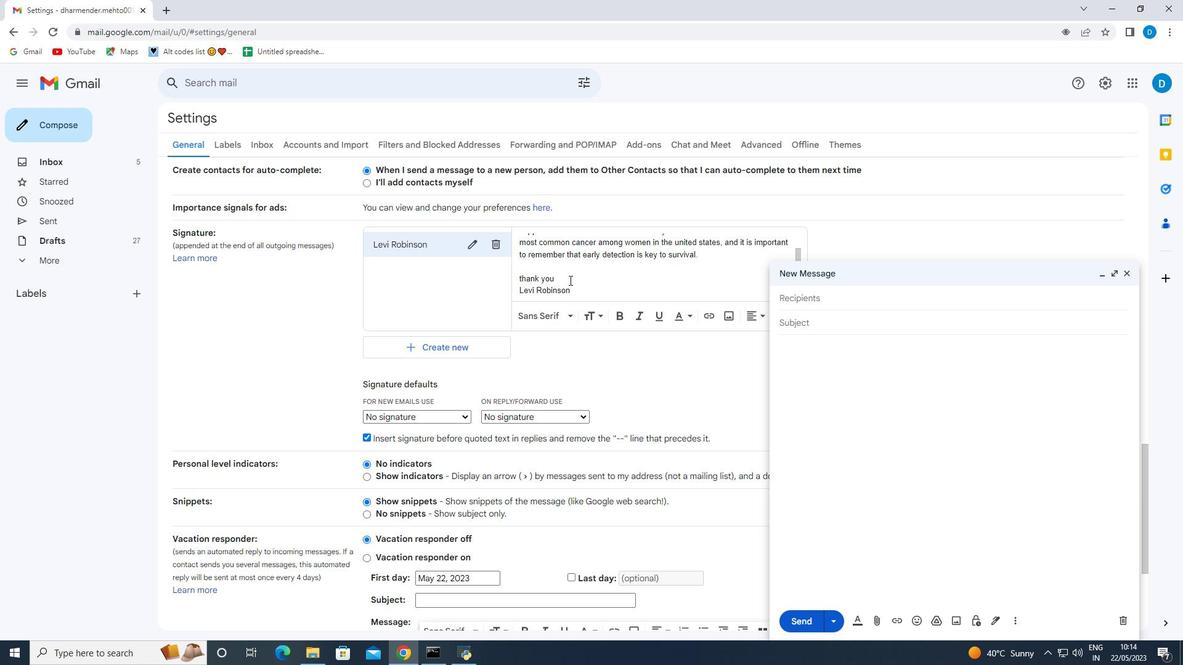 
Action: Mouse pressed left at (568, 280)
Screenshot: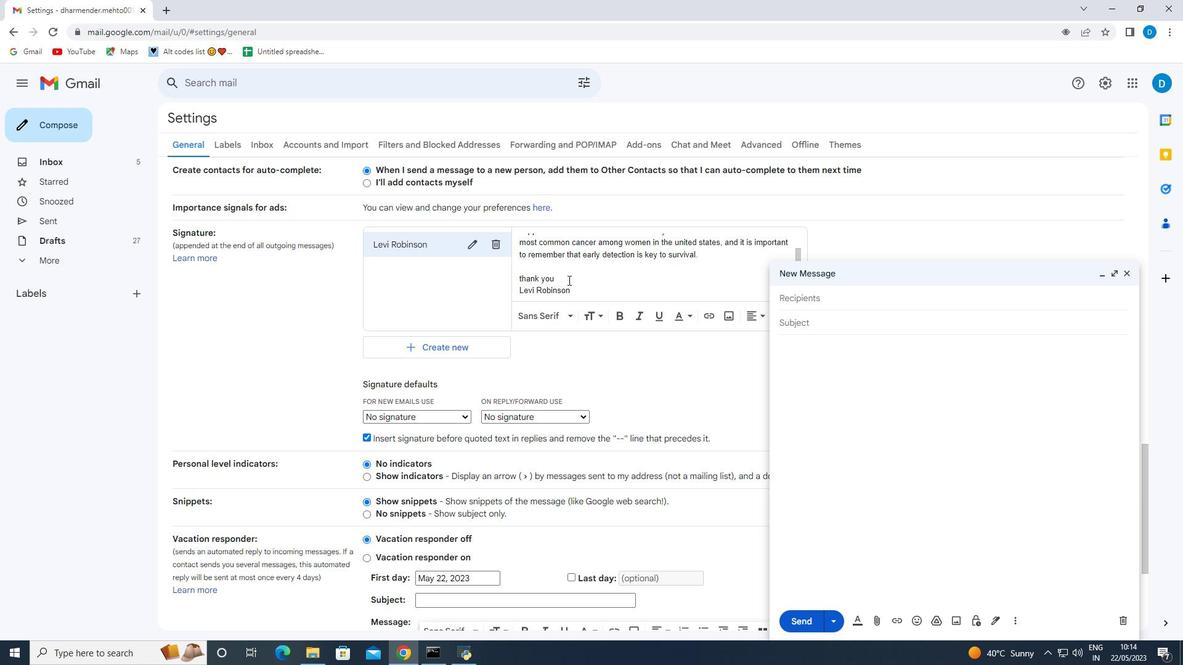 
Action: Mouse moved to (810, 301)
Screenshot: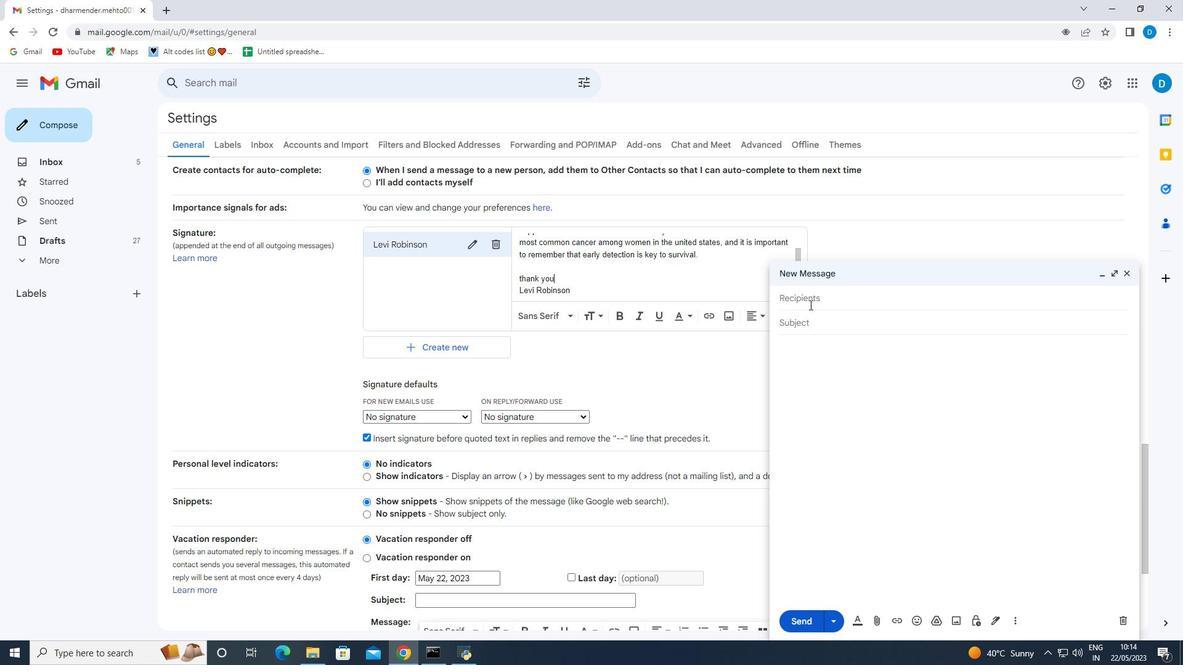 
Action: Mouse pressed left at (810, 301)
Screenshot: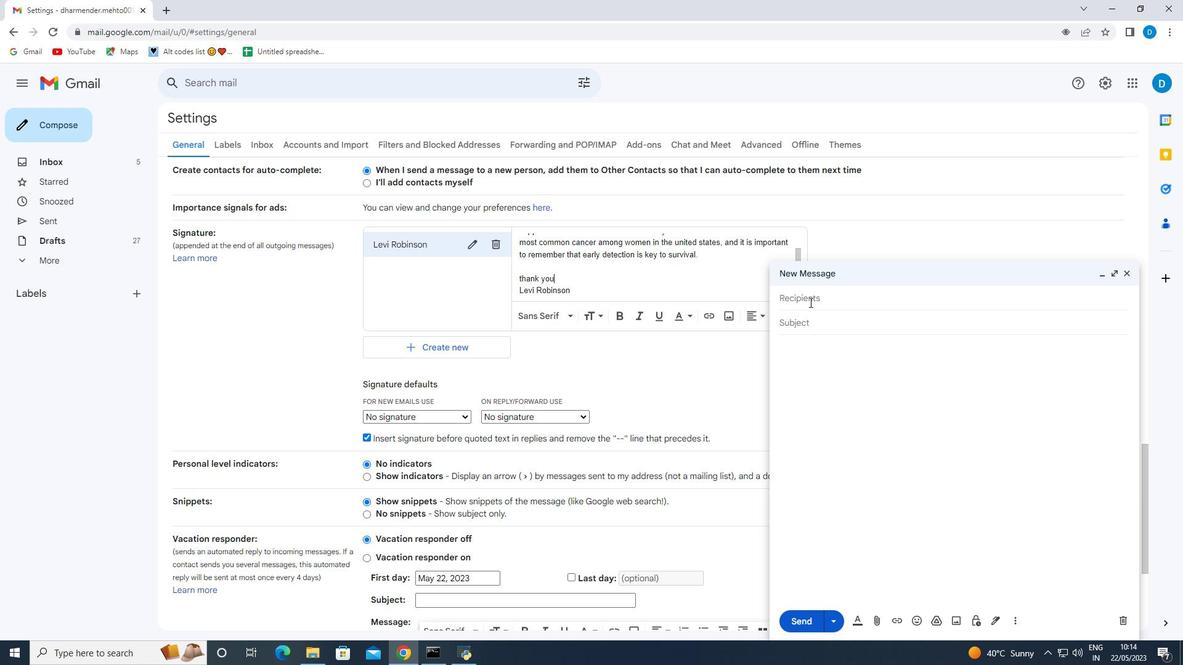 
Action: Mouse moved to (809, 320)
Screenshot: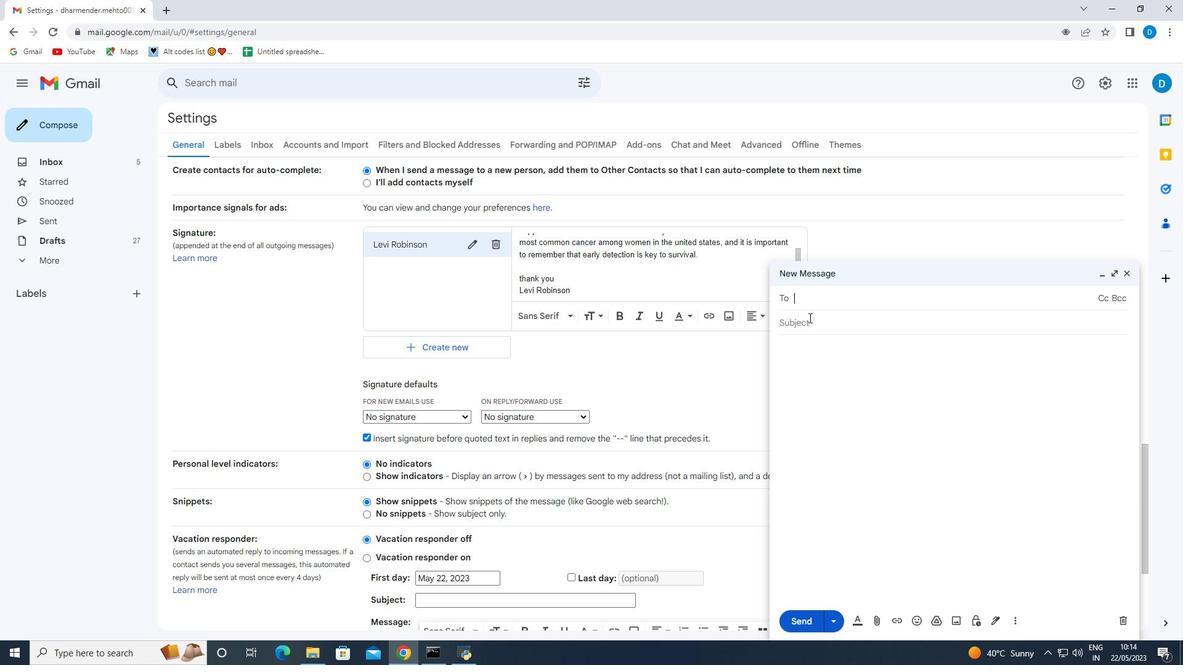 
Action: Mouse scrolled (809, 321) with delta (0, 0)
Screenshot: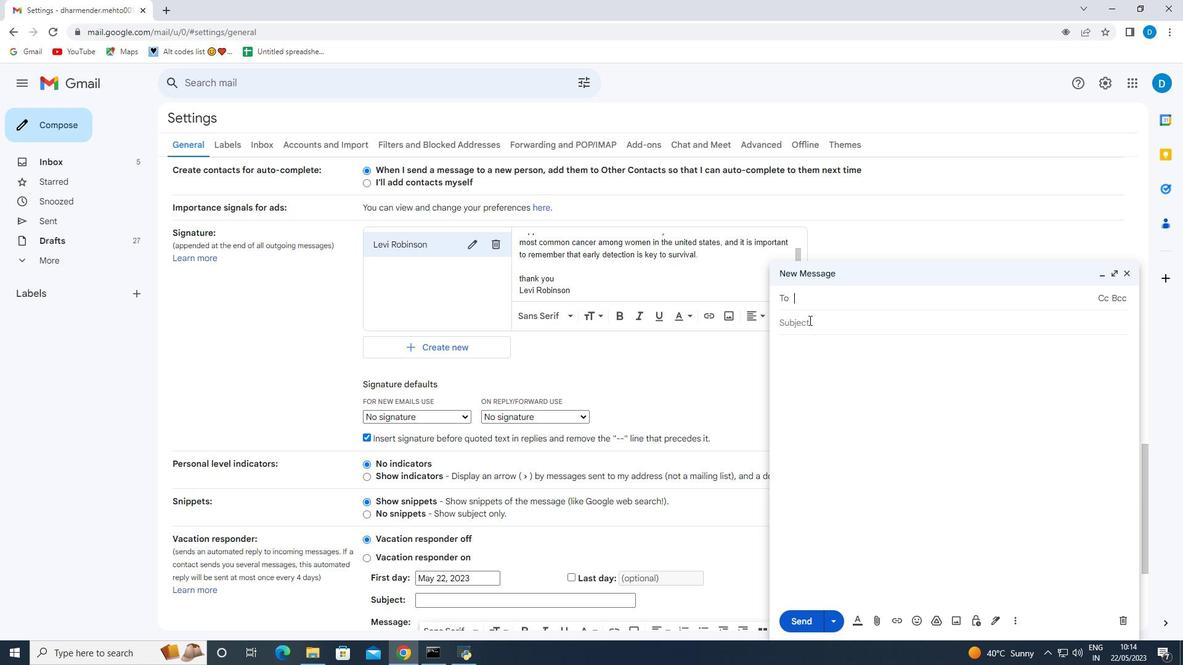 
Action: Mouse scrolled (809, 321) with delta (0, 0)
Screenshot: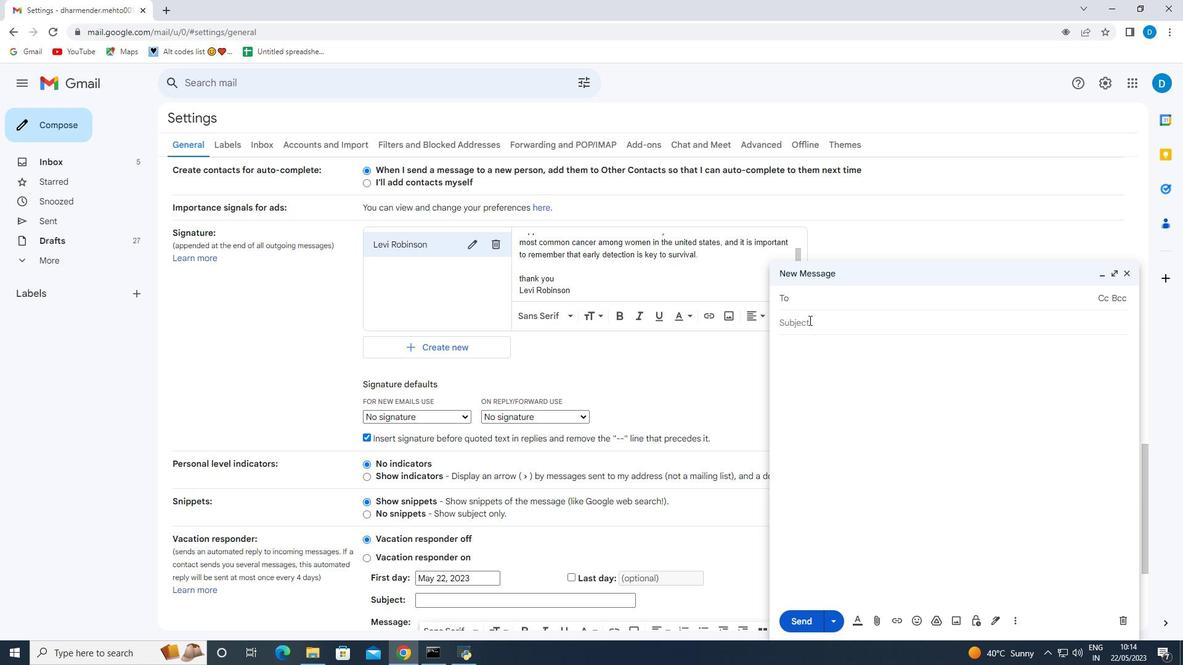 
Action: Mouse moved to (562, 461)
Screenshot: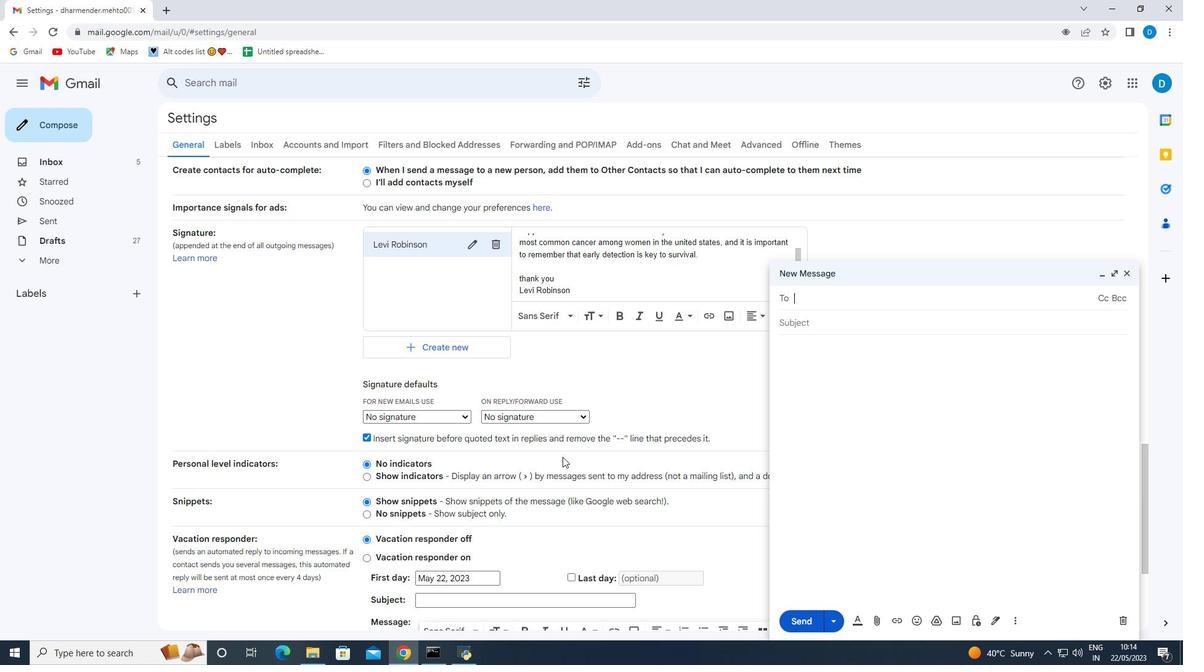 
Action: Mouse scrolled (562, 460) with delta (0, 0)
Screenshot: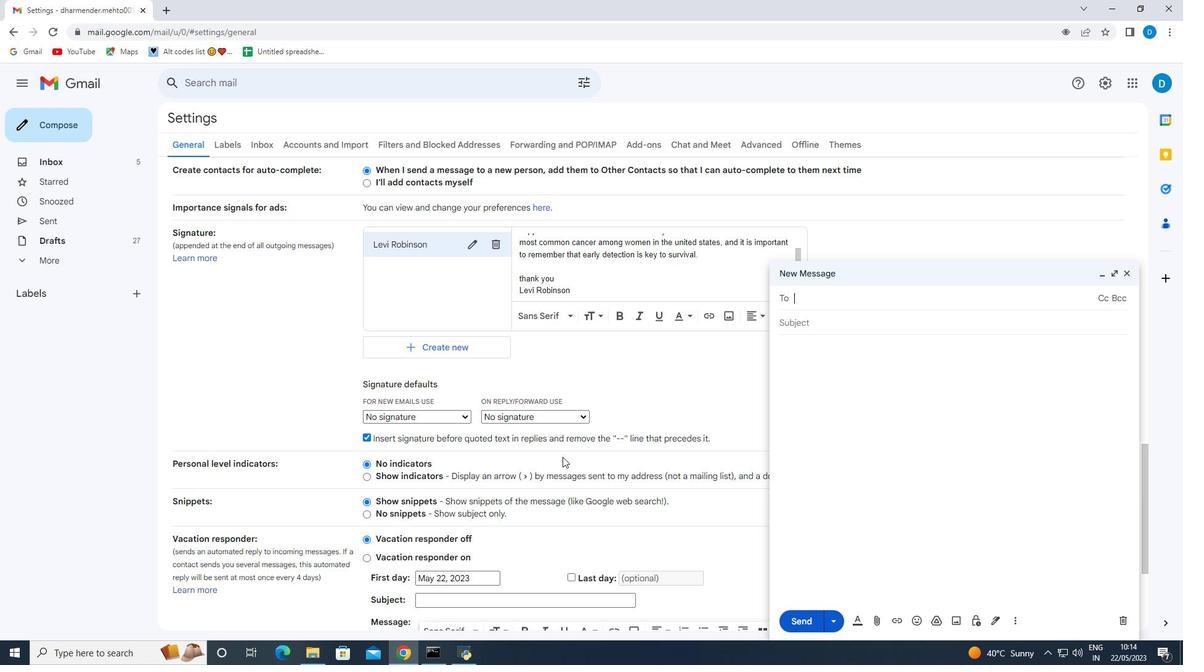 
Action: Mouse moved to (561, 464)
Screenshot: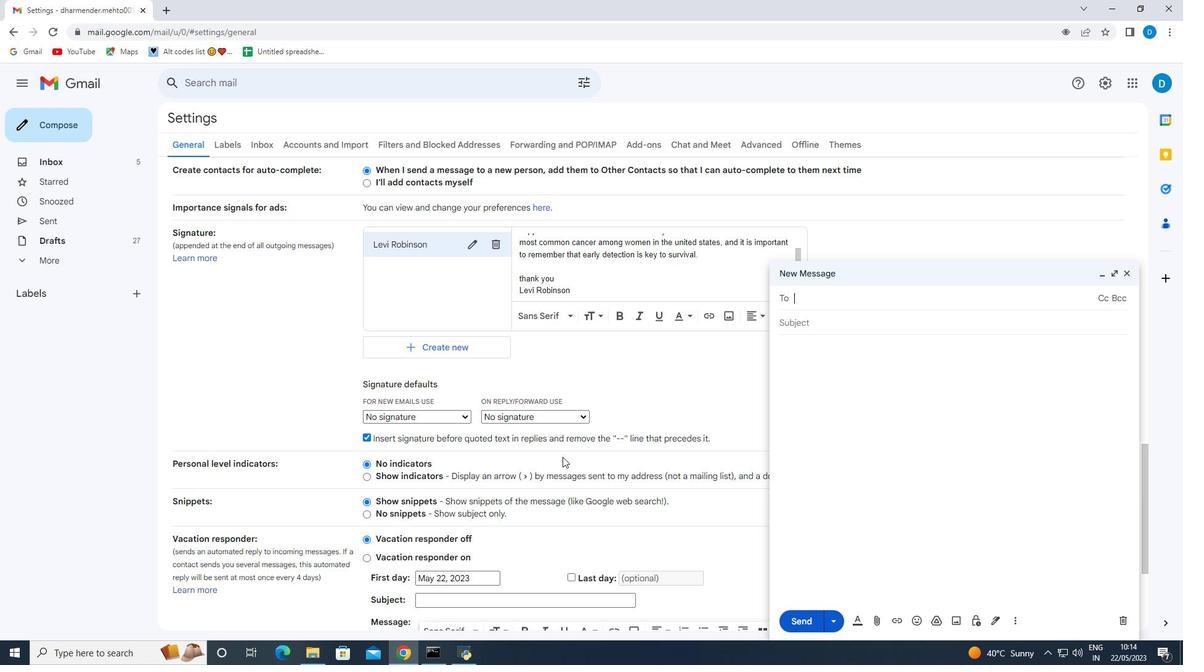 
Action: Mouse scrolled (561, 464) with delta (0, 0)
Screenshot: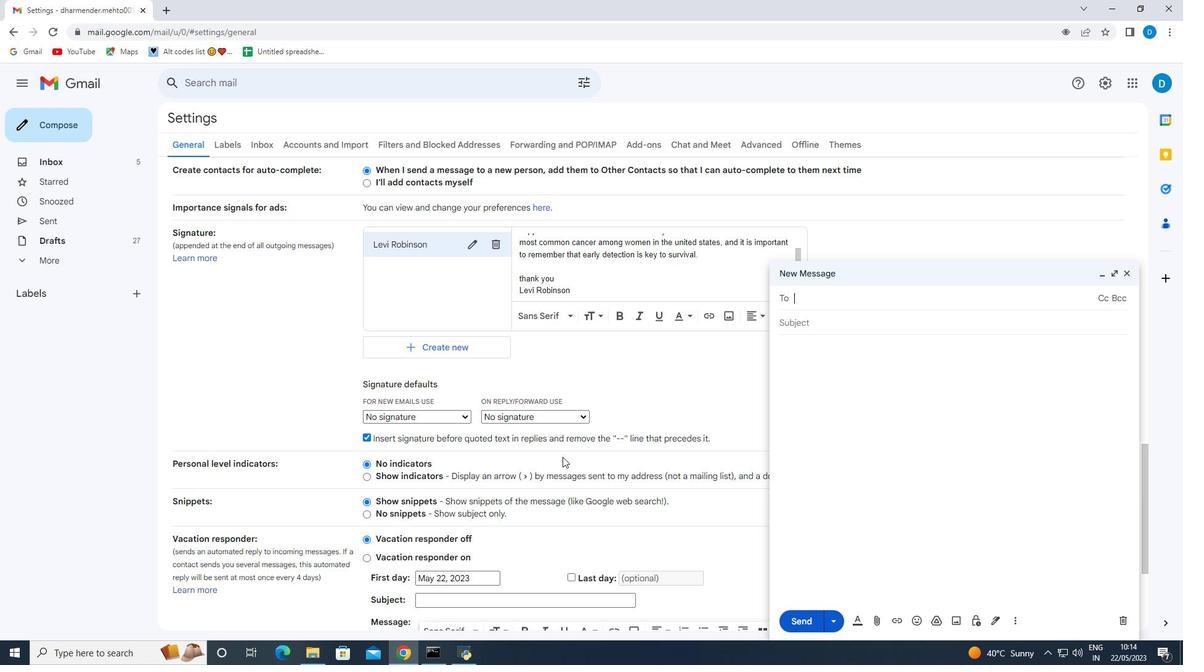 
Action: Mouse moved to (561, 472)
Screenshot: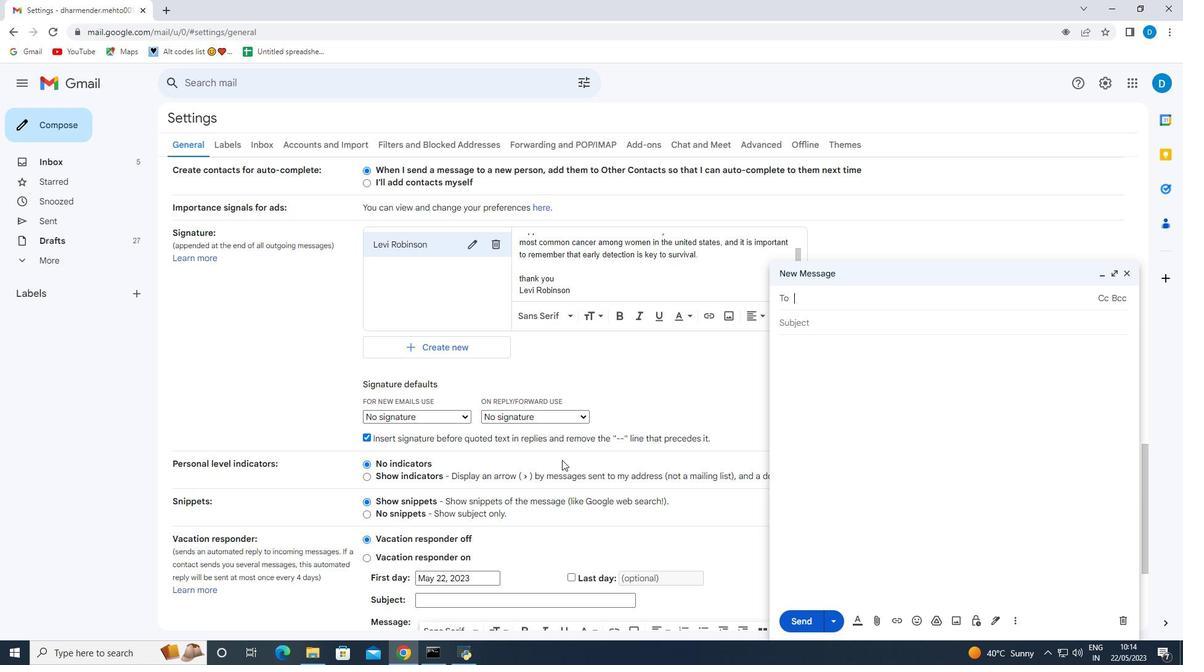 
Action: Mouse scrolled (561, 470) with delta (0, 0)
Screenshot: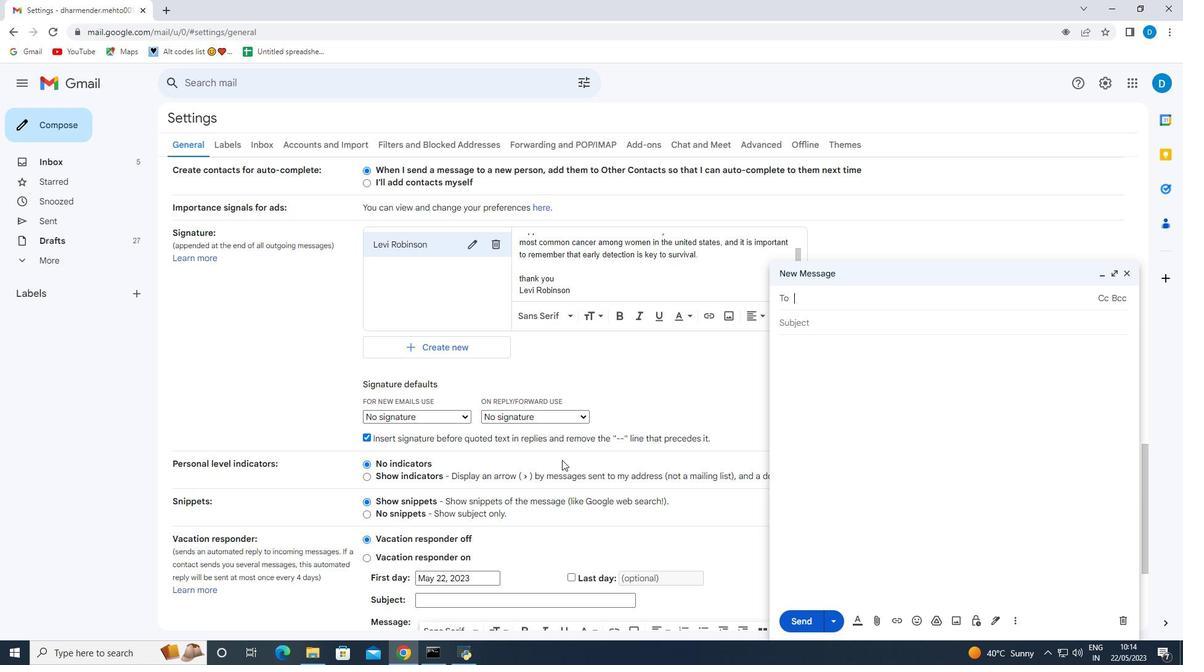 
Action: Mouse moved to (561, 488)
Screenshot: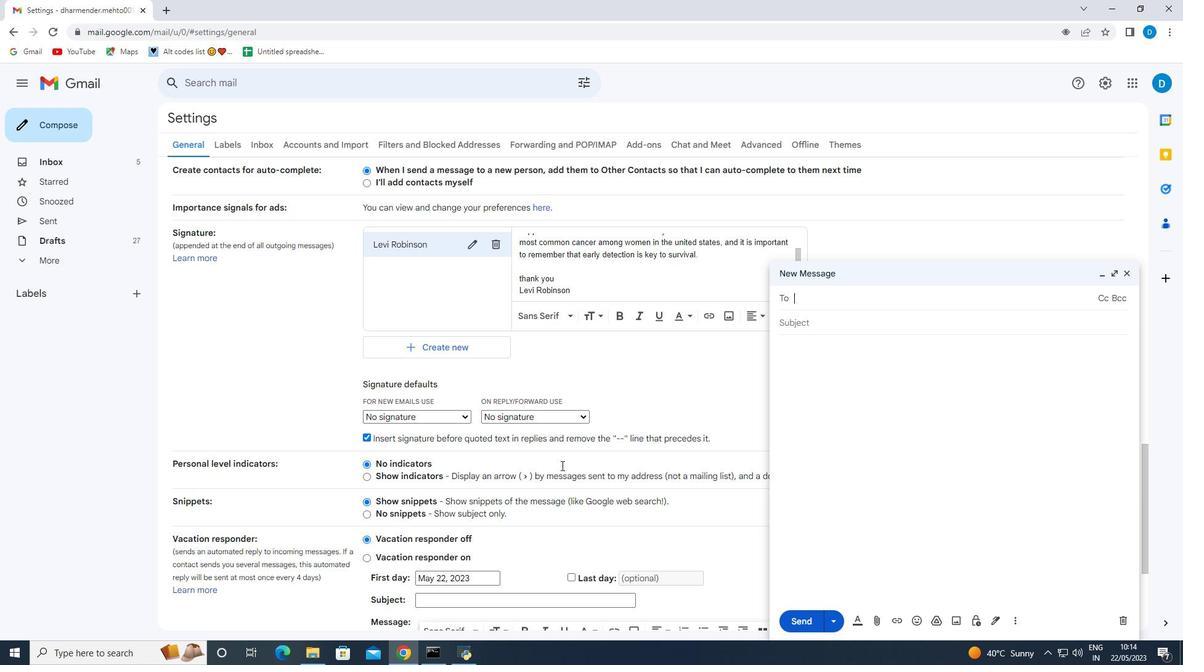 
Action: Mouse scrolled (561, 488) with delta (0, 0)
Screenshot: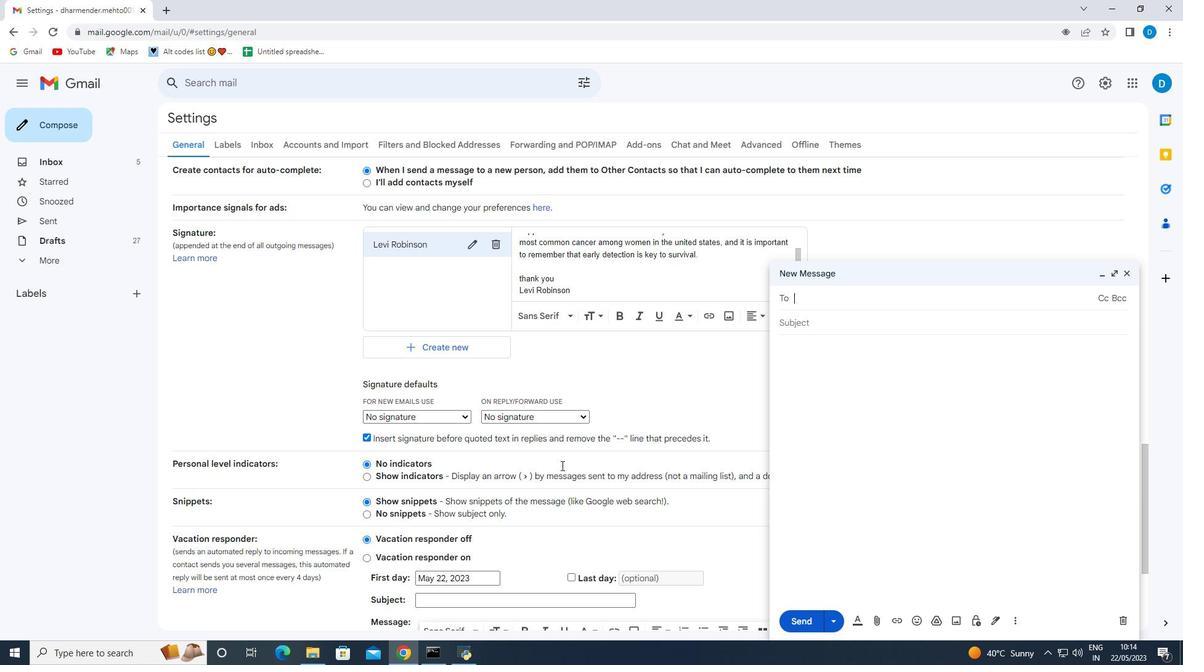 
Action: Mouse moved to (451, 207)
Screenshot: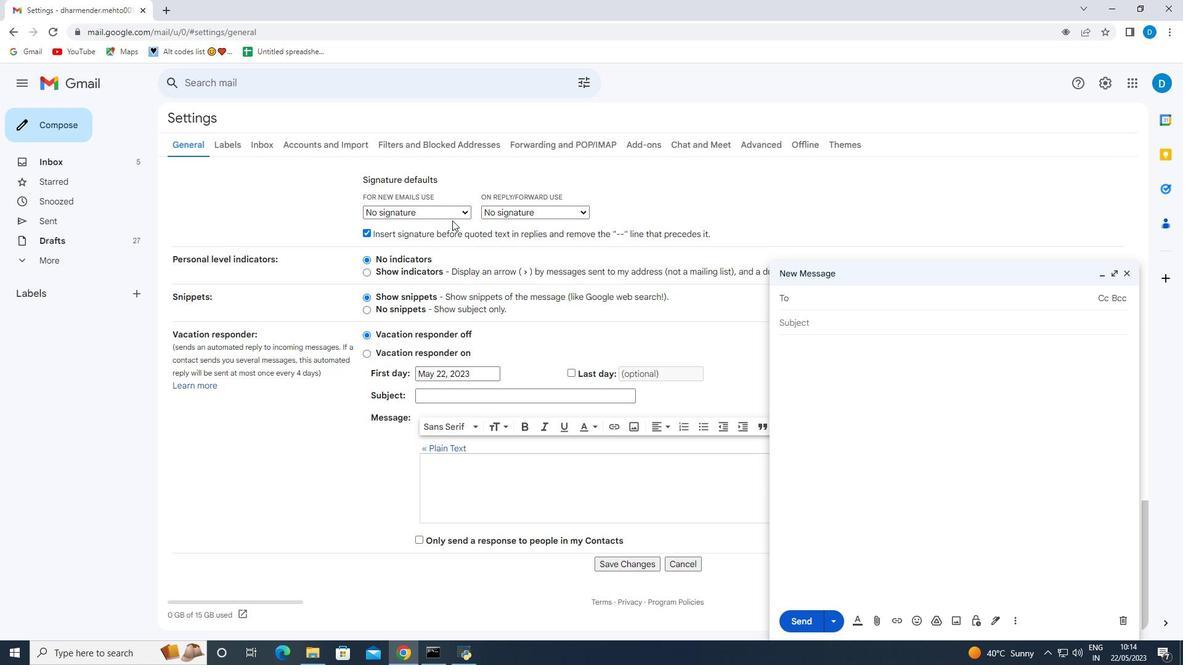 
Action: Mouse pressed left at (451, 207)
Screenshot: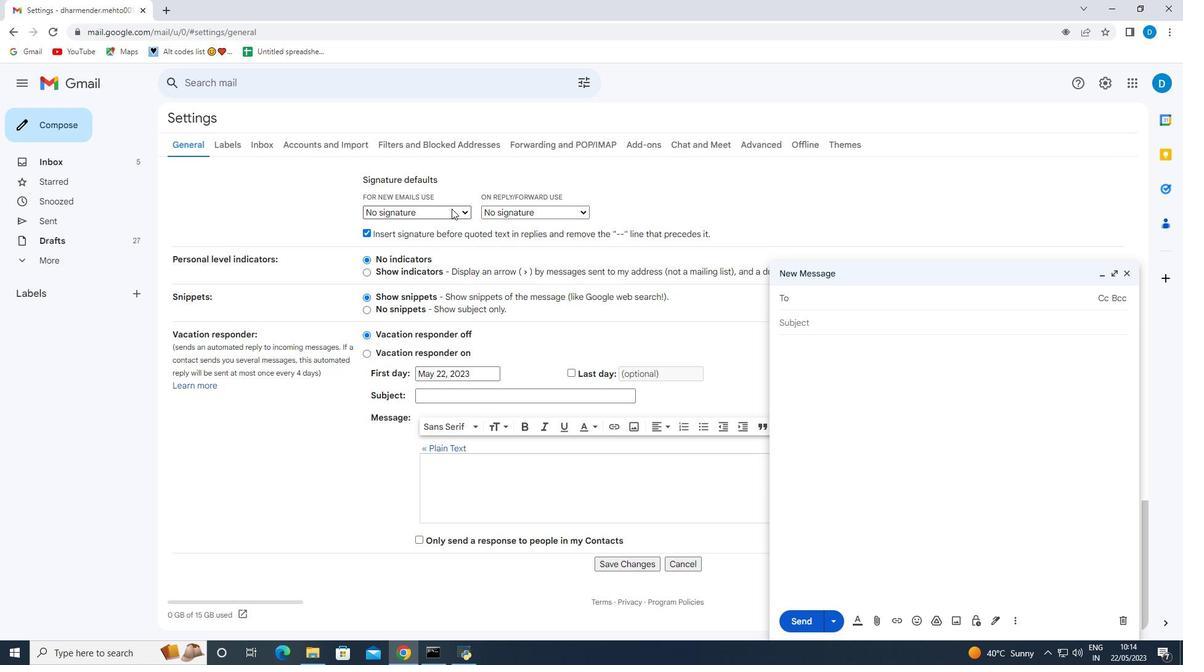 
Action: Mouse moved to (426, 234)
Screenshot: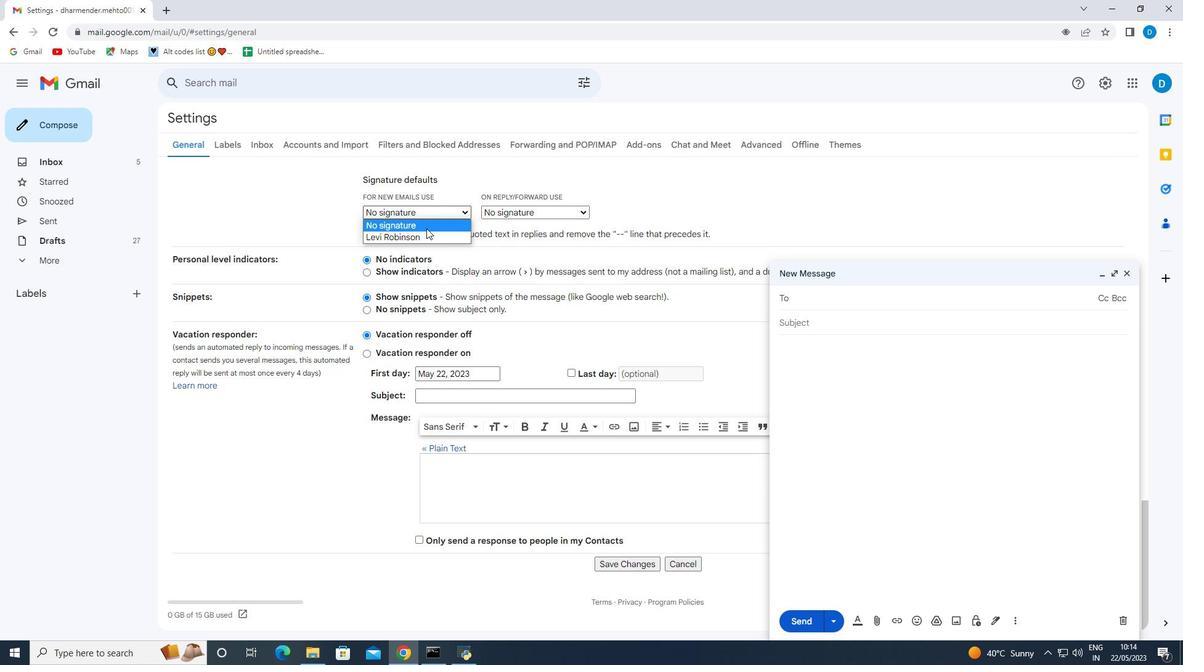 
Action: Mouse pressed left at (426, 234)
Screenshot: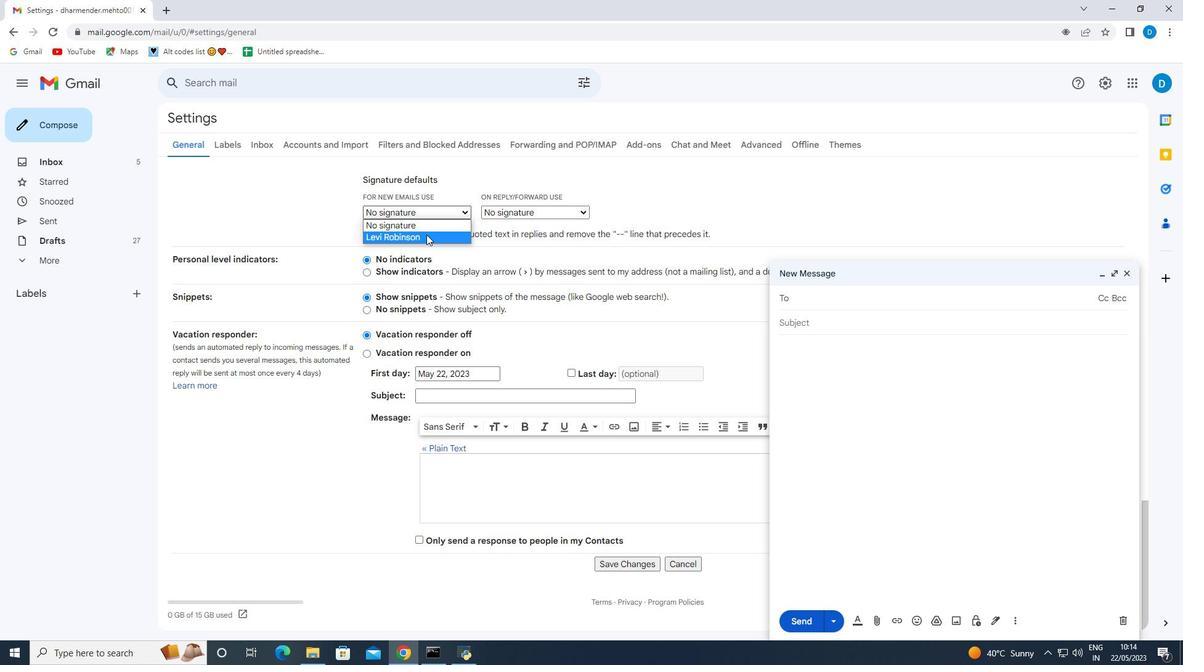 
Action: Mouse moved to (519, 210)
Screenshot: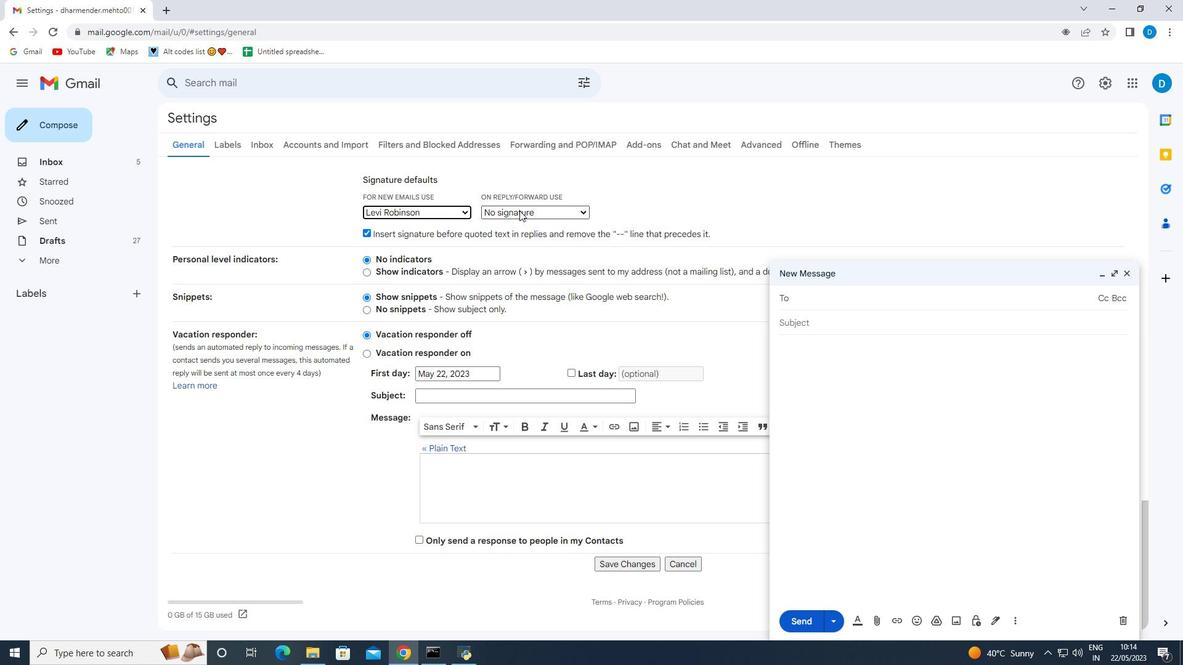 
Action: Mouse pressed left at (519, 210)
Screenshot: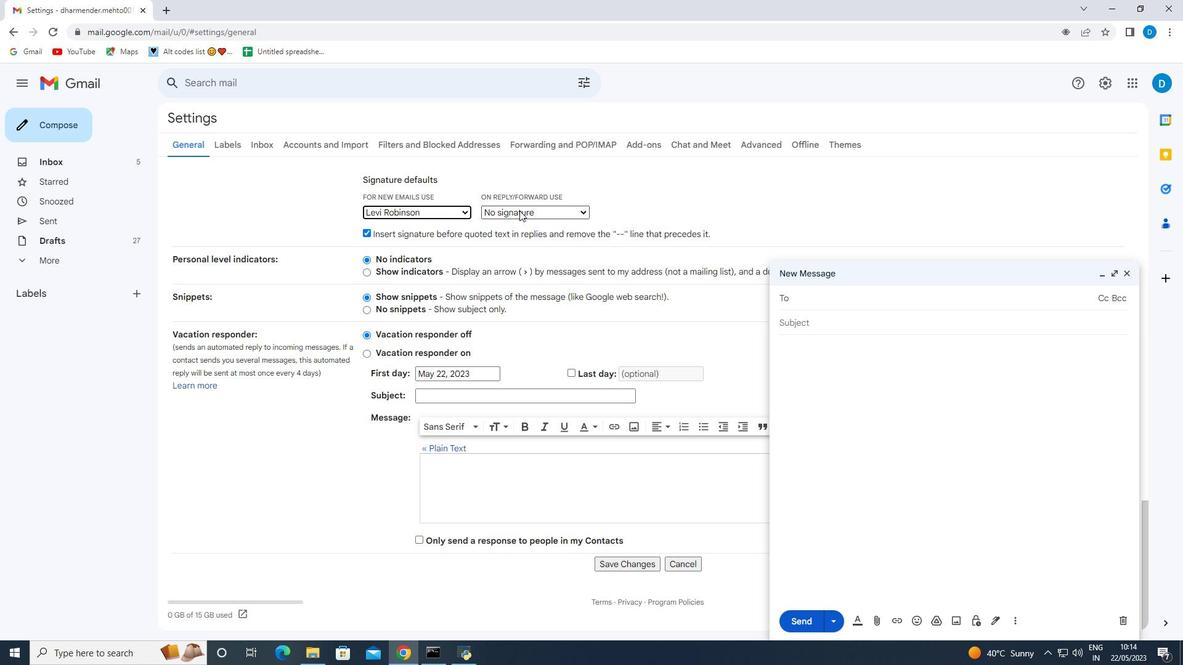 
Action: Mouse moved to (503, 235)
Screenshot: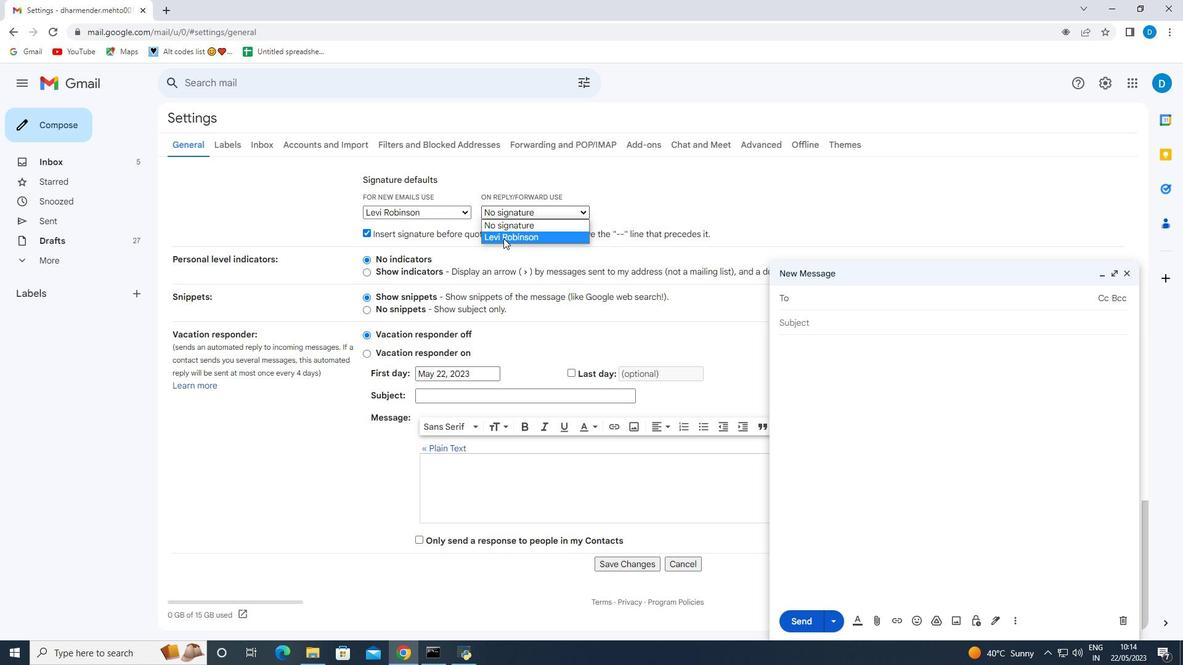 
Action: Mouse pressed left at (503, 235)
Screenshot: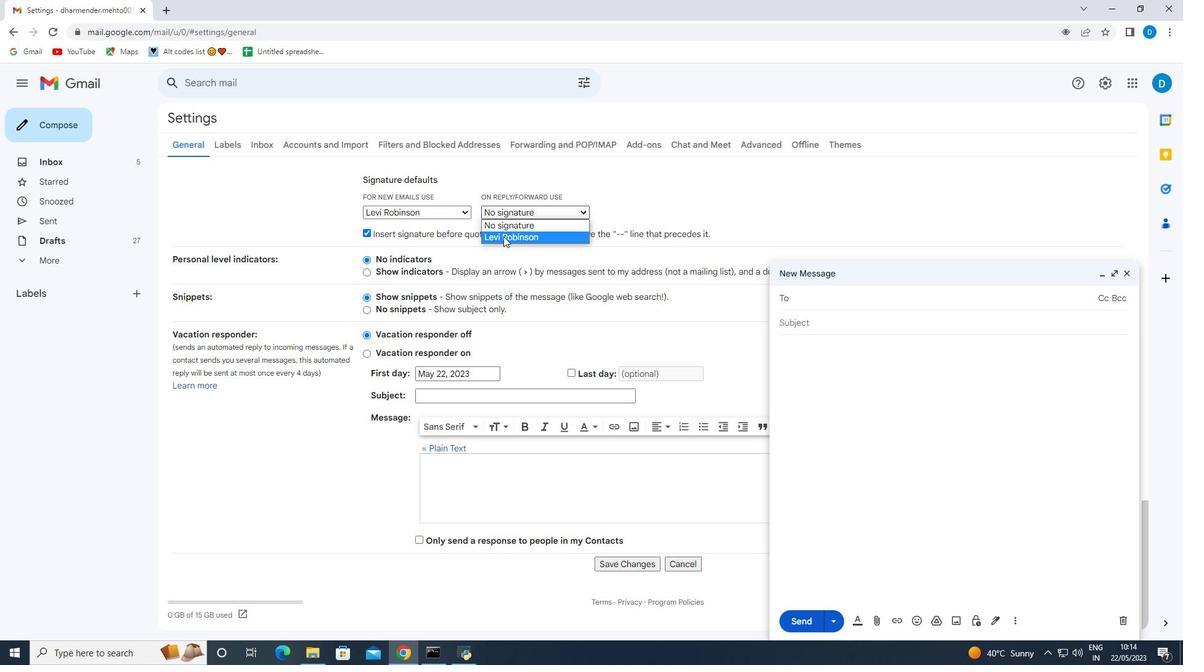 
Action: Mouse moved to (537, 341)
Screenshot: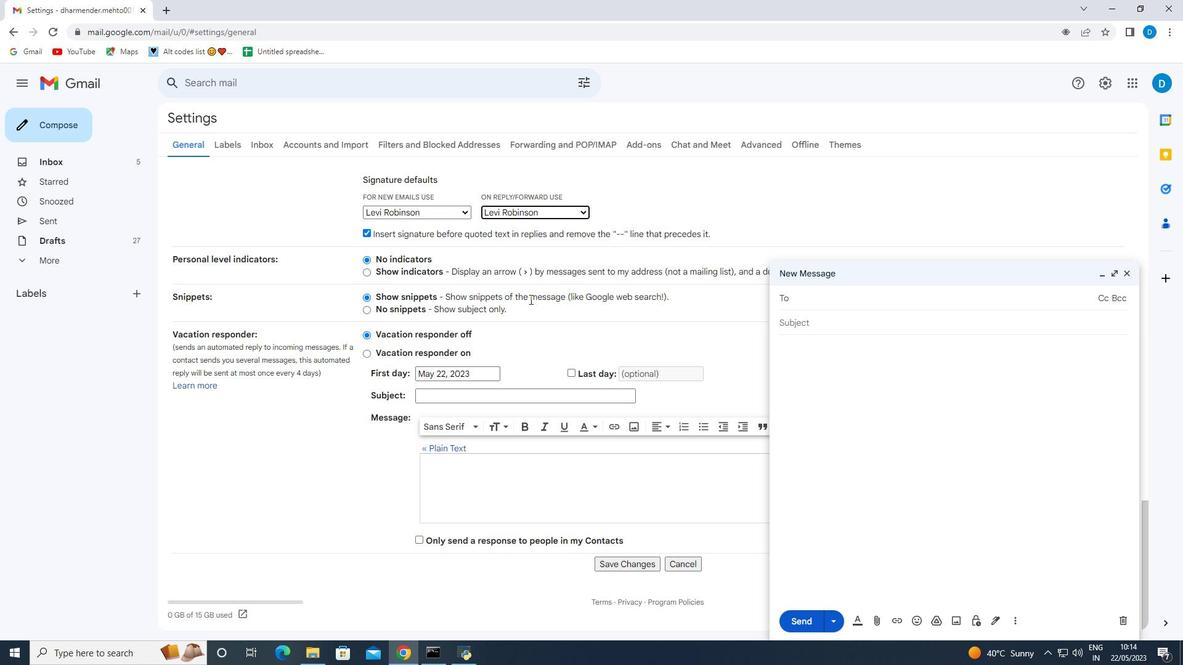 
Action: Mouse scrolled (537, 340) with delta (0, 0)
Screenshot: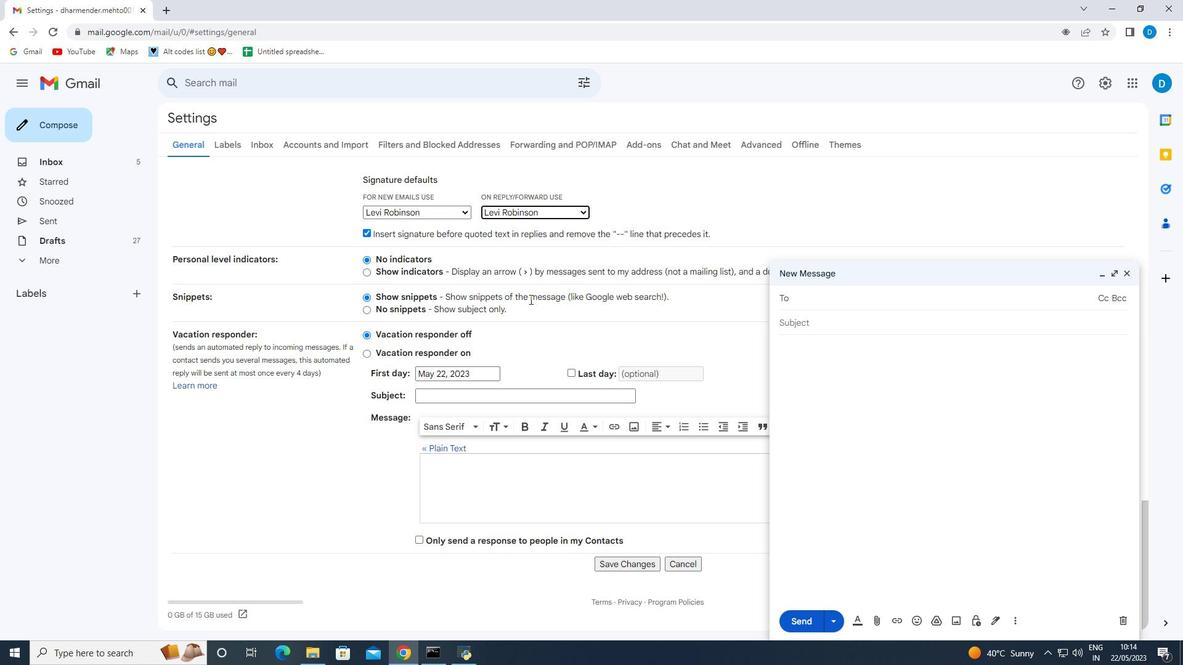 
Action: Mouse moved to (538, 348)
Screenshot: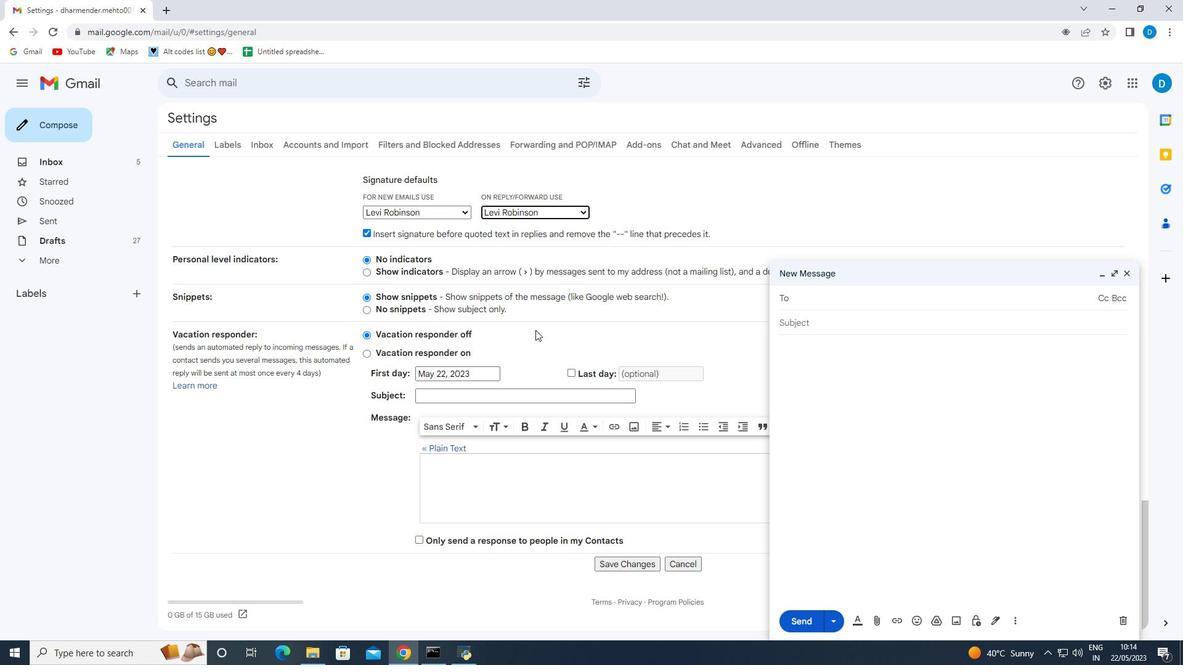 
Action: Mouse scrolled (538, 348) with delta (0, 0)
Screenshot: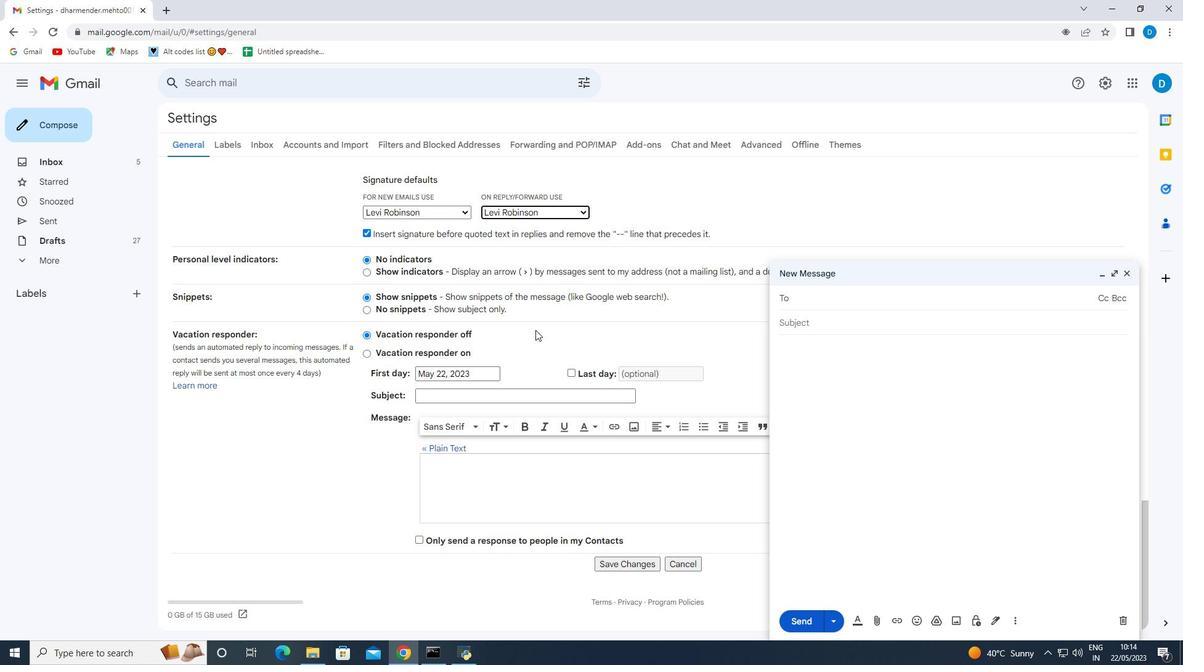 
Action: Mouse moved to (539, 353)
Screenshot: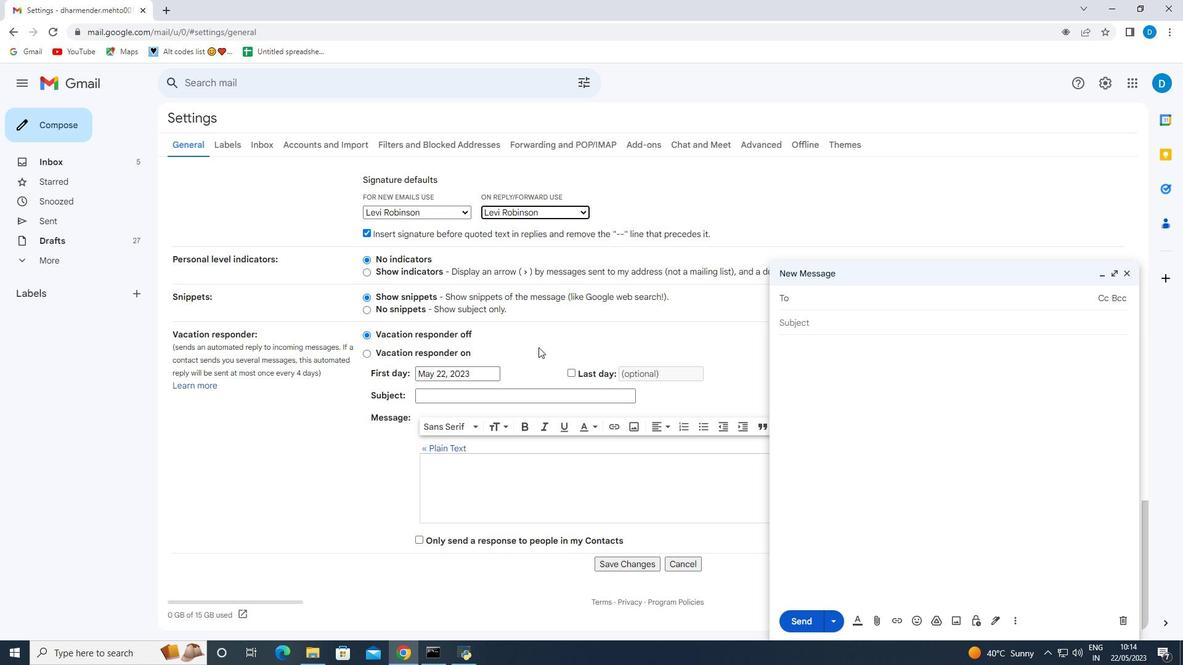 
Action: Mouse scrolled (539, 353) with delta (0, 0)
Screenshot: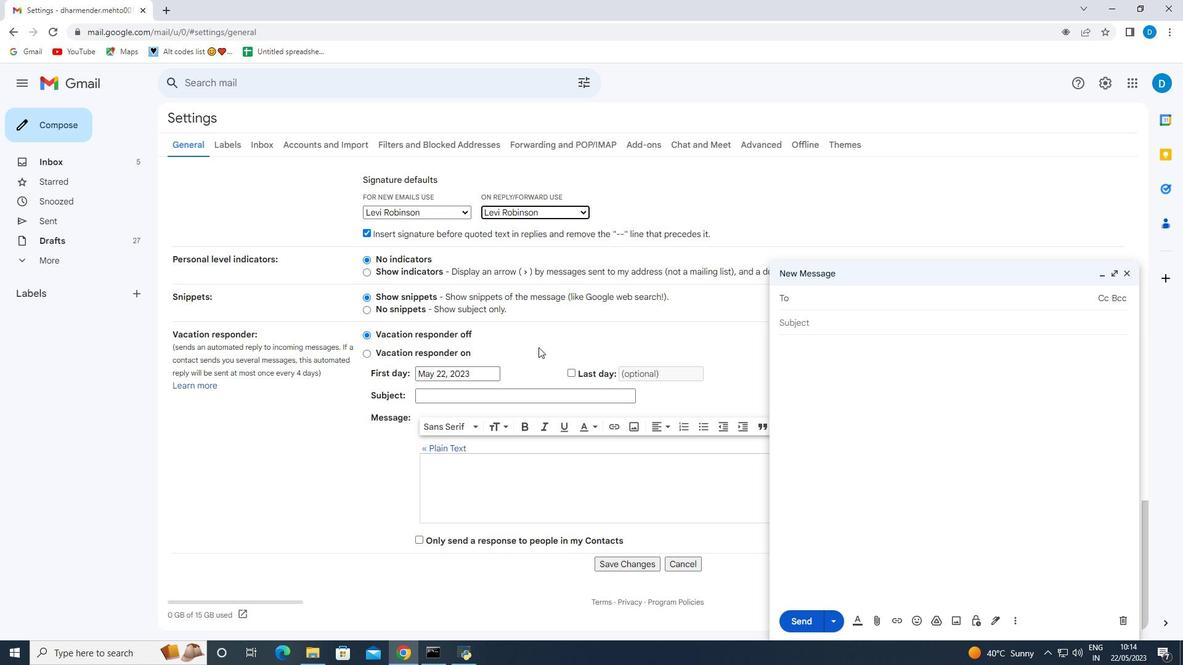 
Action: Mouse moved to (552, 384)
Screenshot: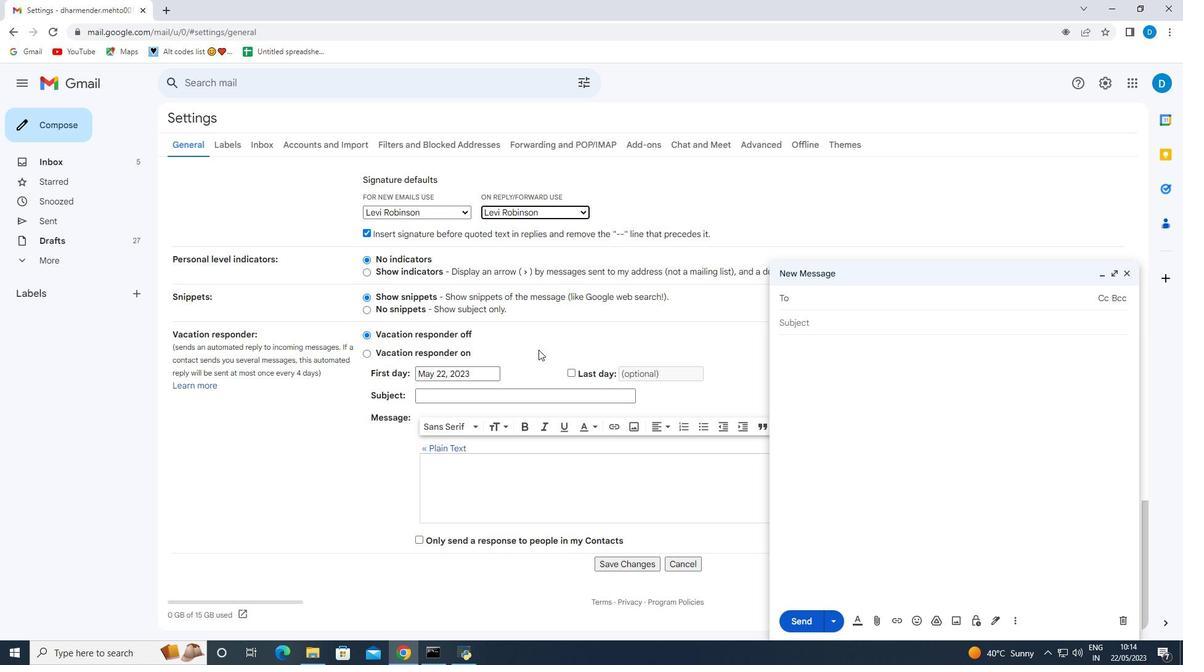 
Action: Mouse scrolled (552, 384) with delta (0, 0)
Screenshot: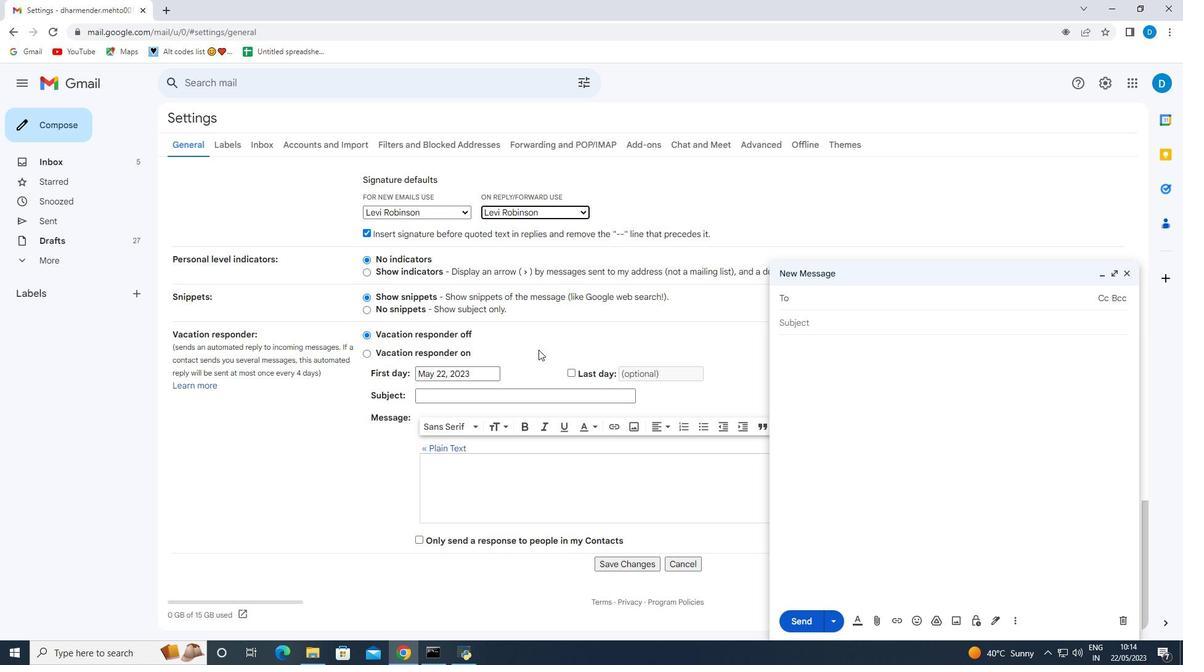 
Action: Mouse moved to (609, 570)
Screenshot: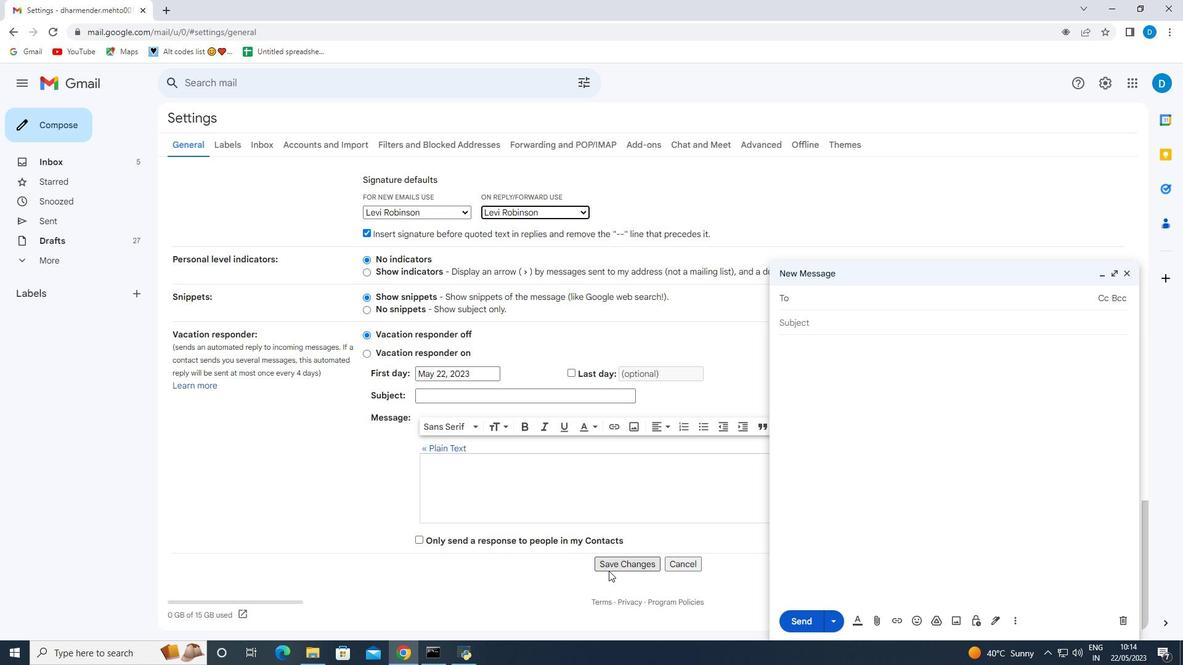 
Action: Mouse pressed left at (609, 570)
Screenshot: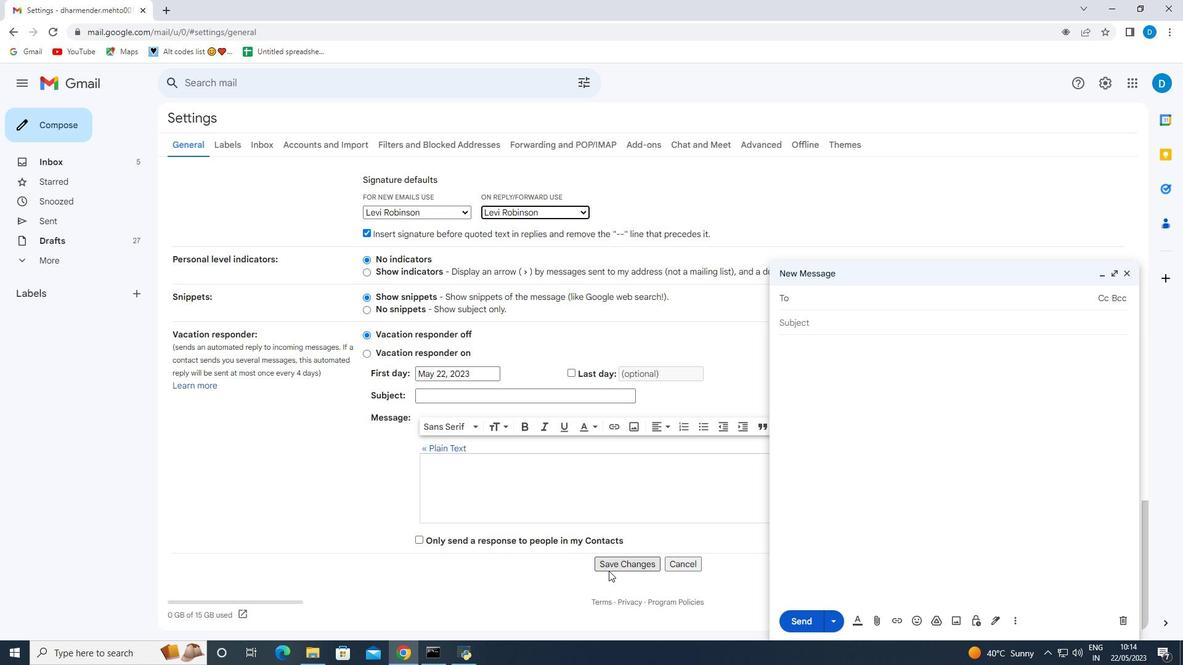 
Action: Mouse moved to (1126, 271)
Screenshot: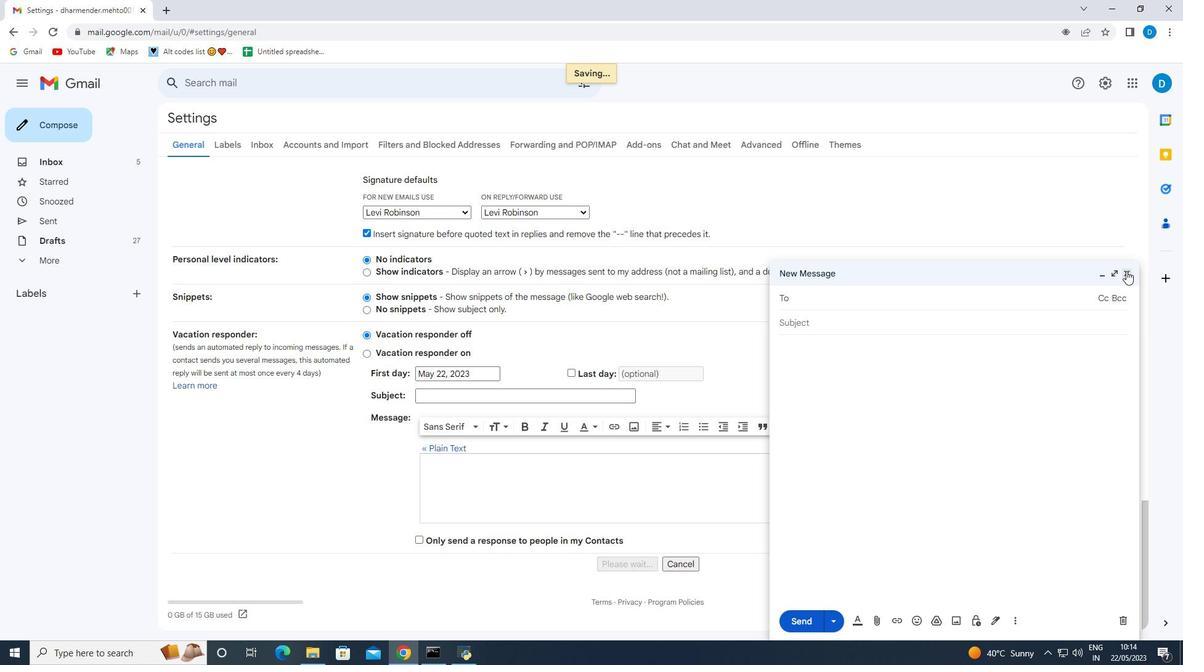 
Action: Mouse pressed left at (1126, 271)
Screenshot: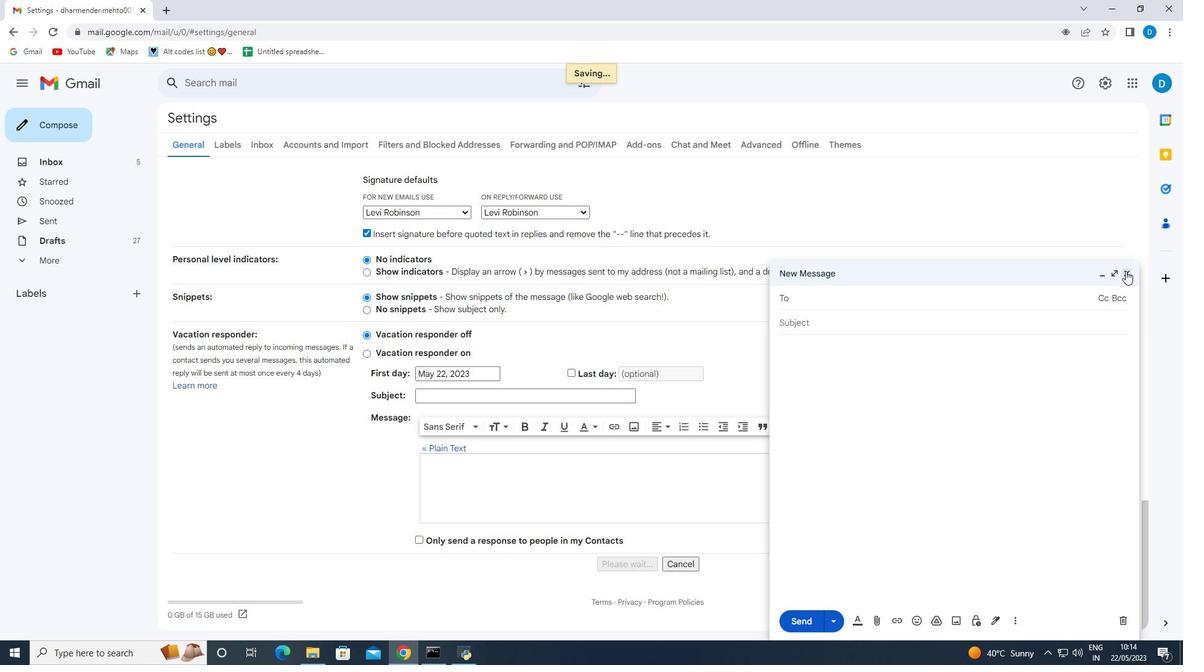 
Action: Mouse moved to (57, 123)
Screenshot: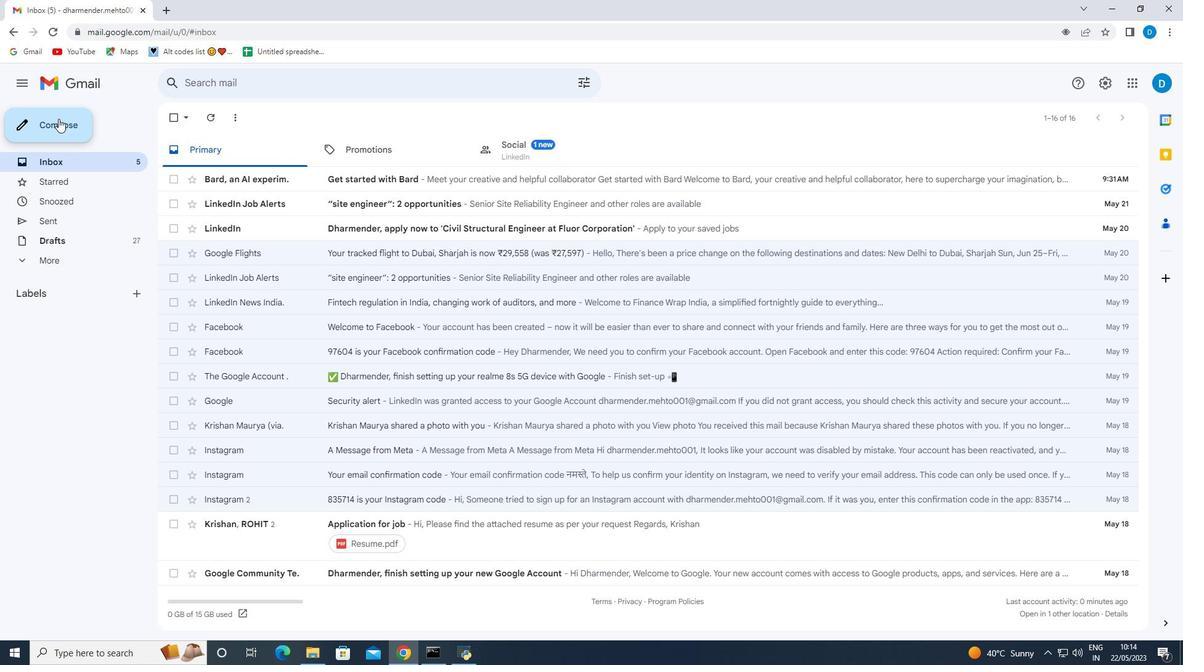 
Action: Mouse pressed left at (57, 123)
Screenshot: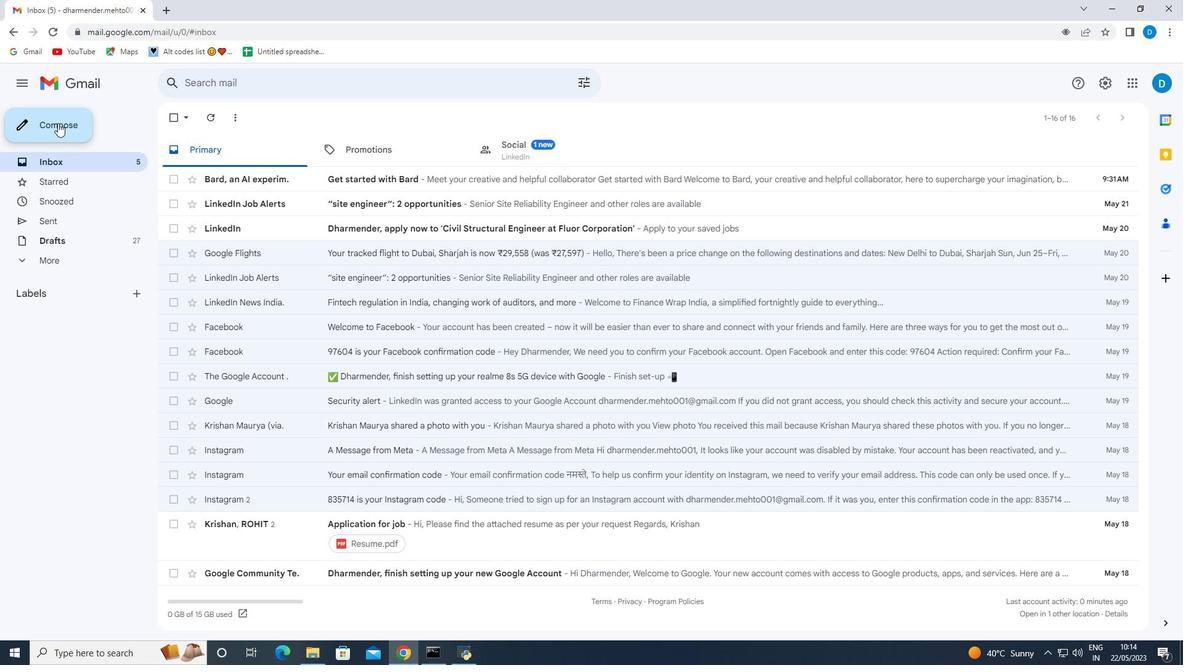 
Action: Mouse moved to (131, 295)
Screenshot: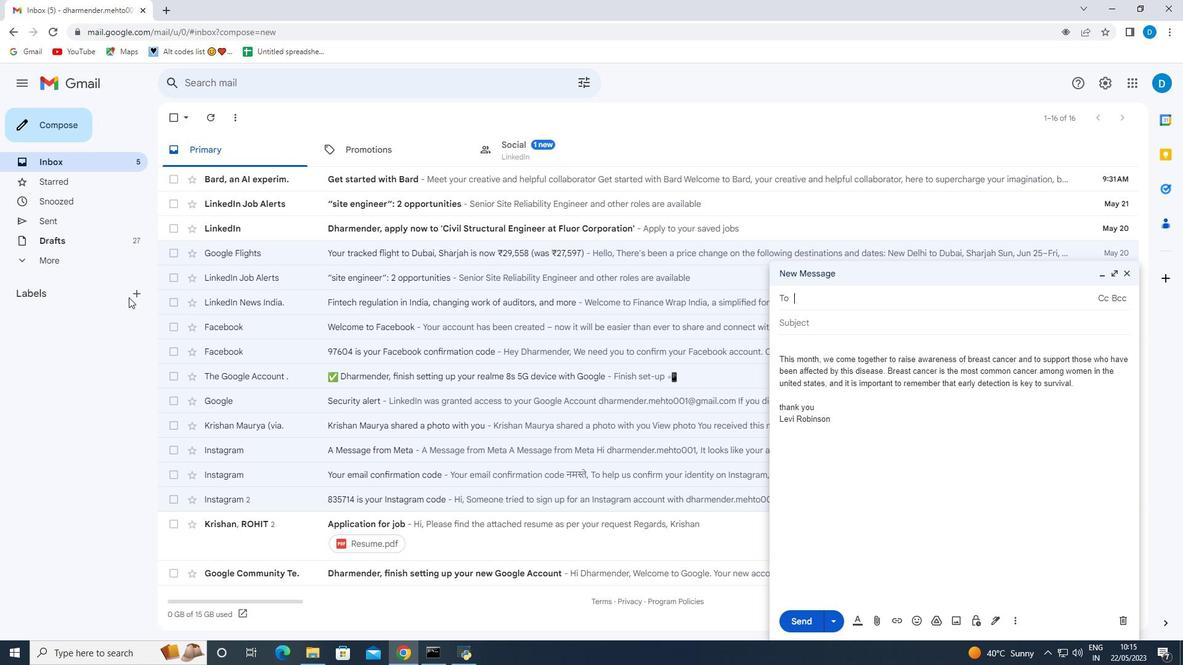 
Action: Mouse pressed left at (131, 295)
Screenshot: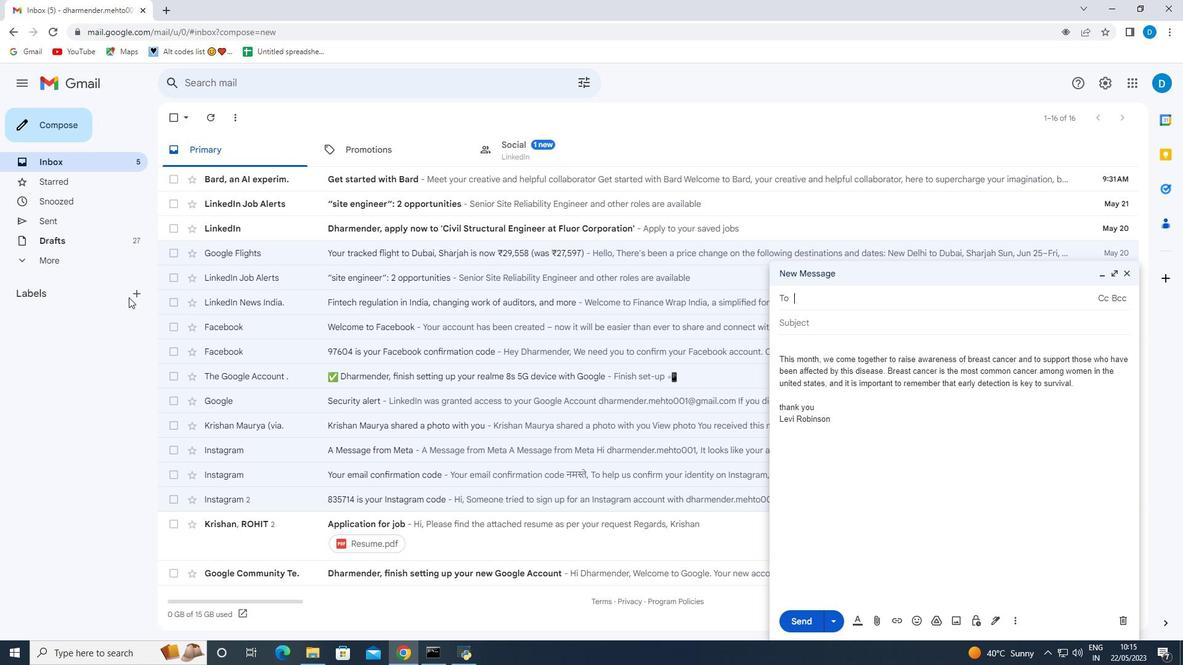 
Action: Mouse moved to (461, 334)
Screenshot: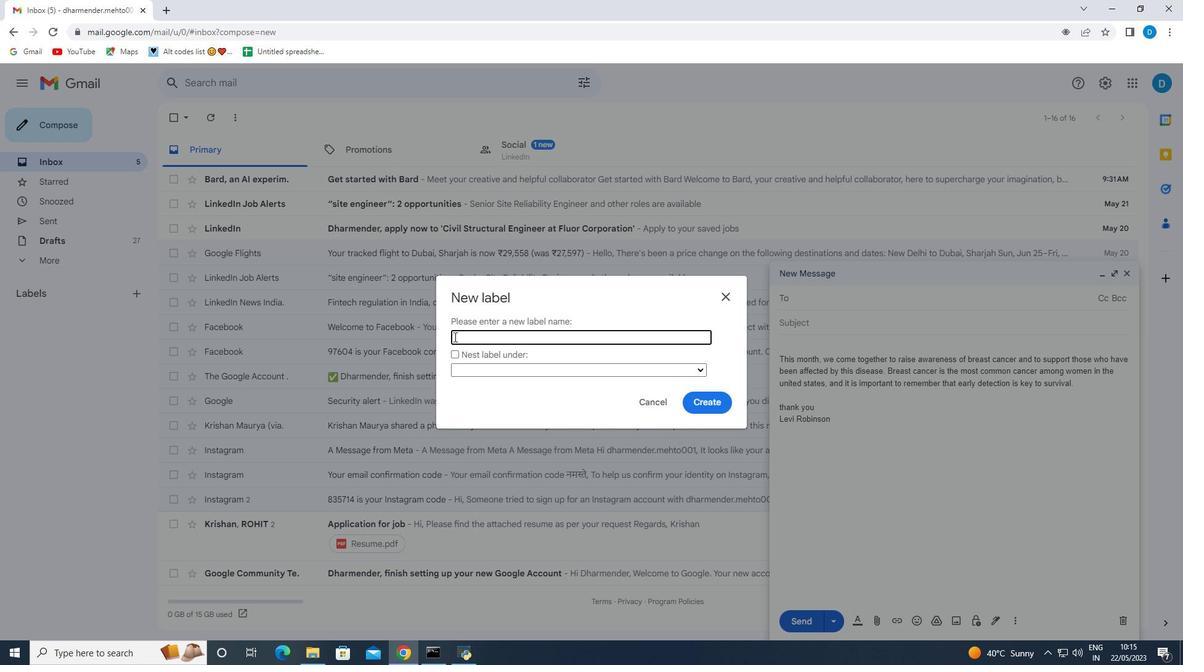 
Action: Mouse pressed left at (461, 334)
Screenshot: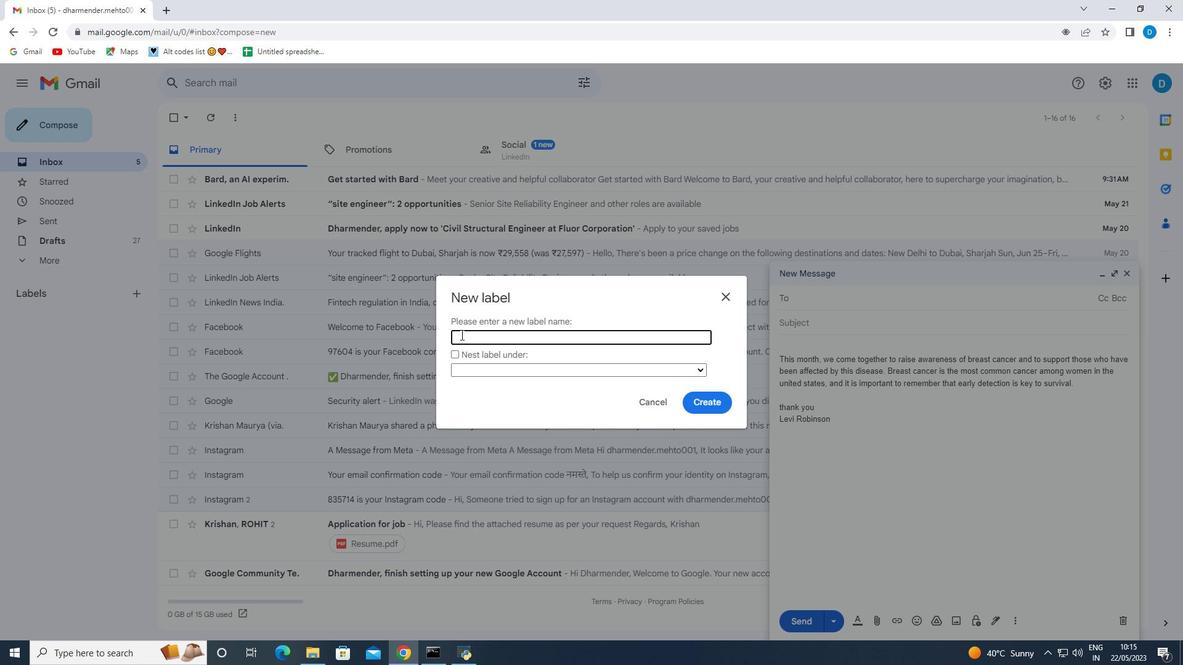
Action: Mouse moved to (461, 334)
Screenshot: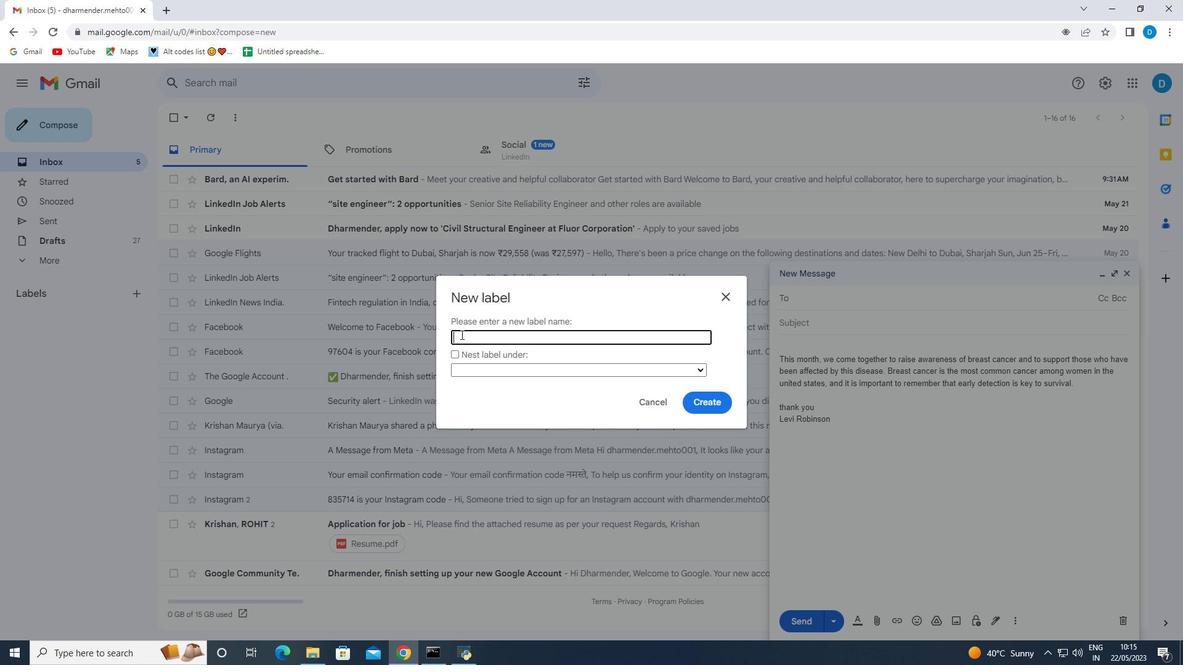 
Action: Key pressed <Key.shift>Inquries
Screenshot: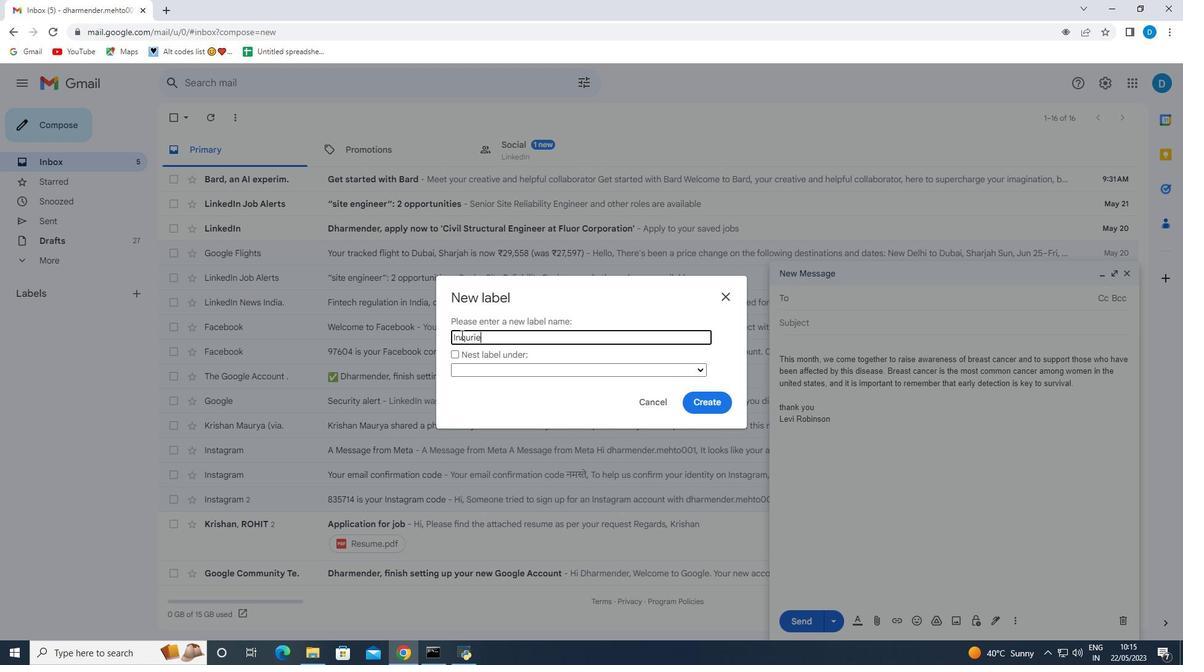 
Action: Mouse moved to (471, 338)
Screenshot: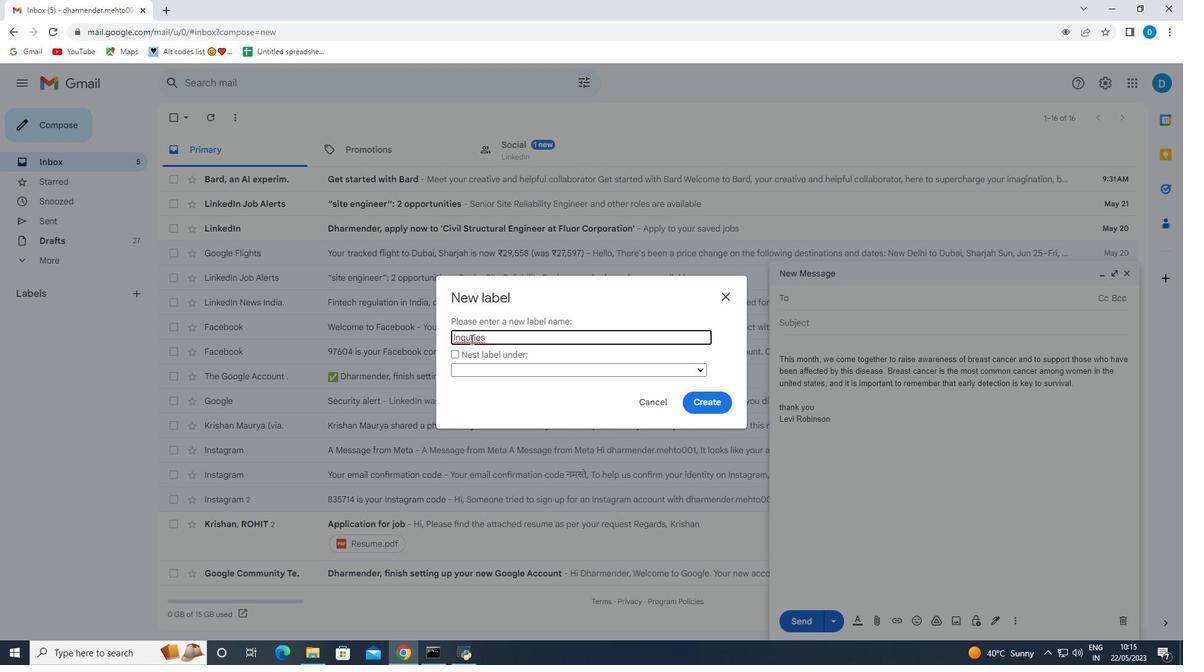 
Action: Mouse pressed left at (471, 338)
Screenshot: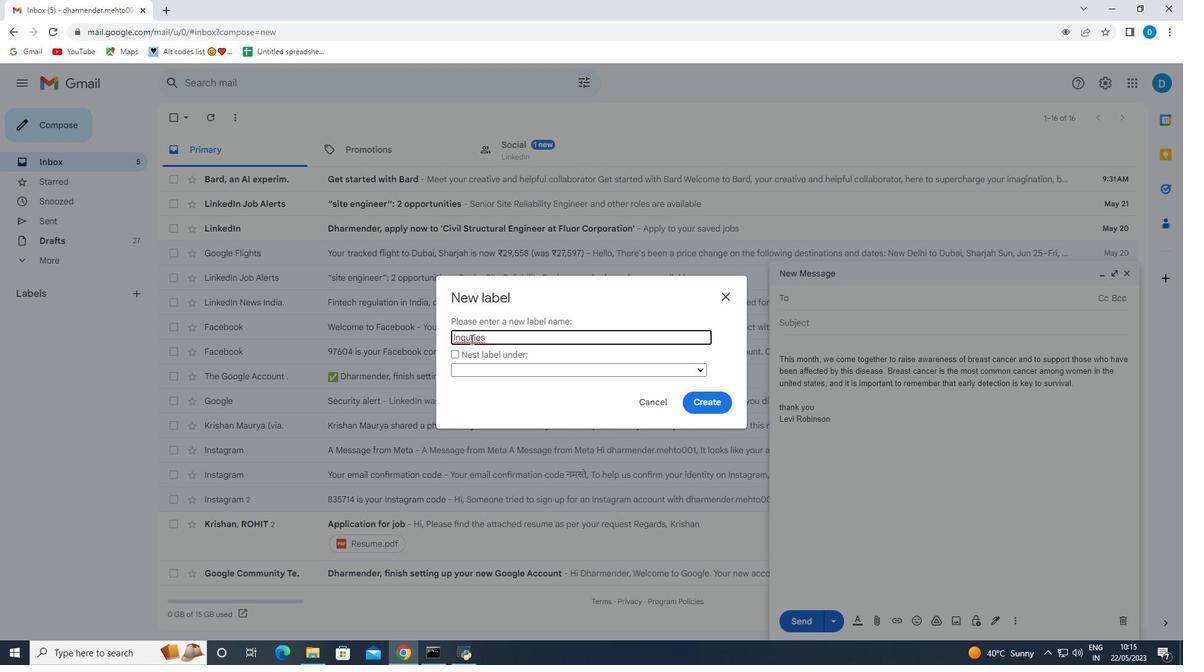 
Action: Mouse moved to (470, 353)
Screenshot: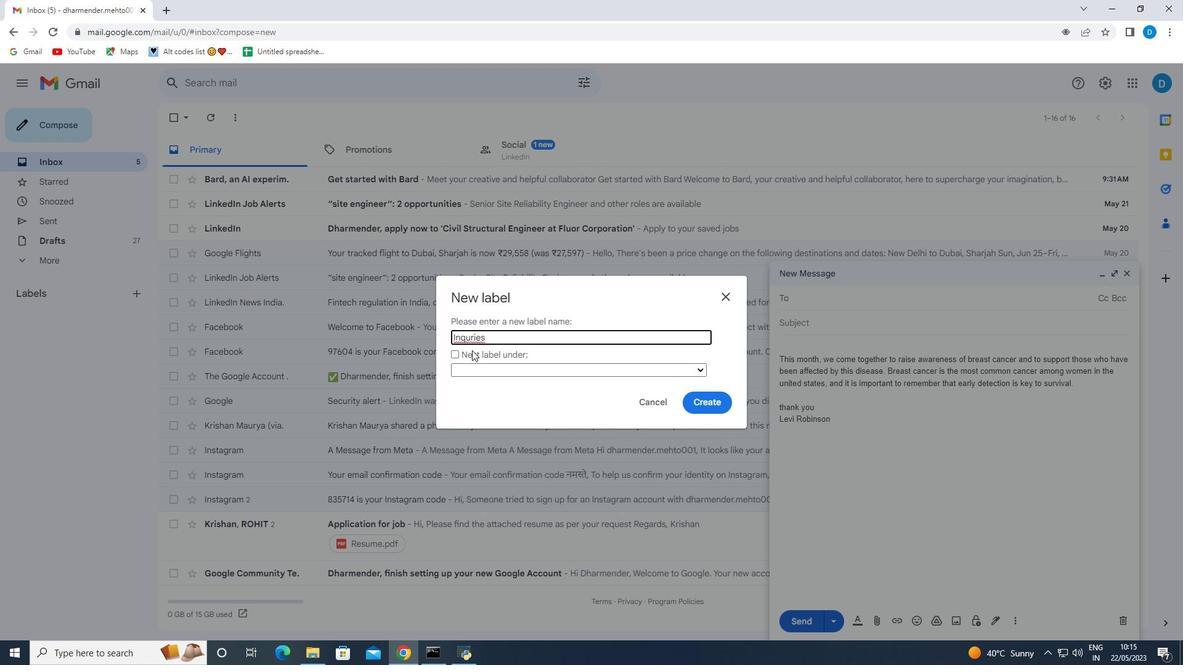
Action: Key pressed i
Screenshot: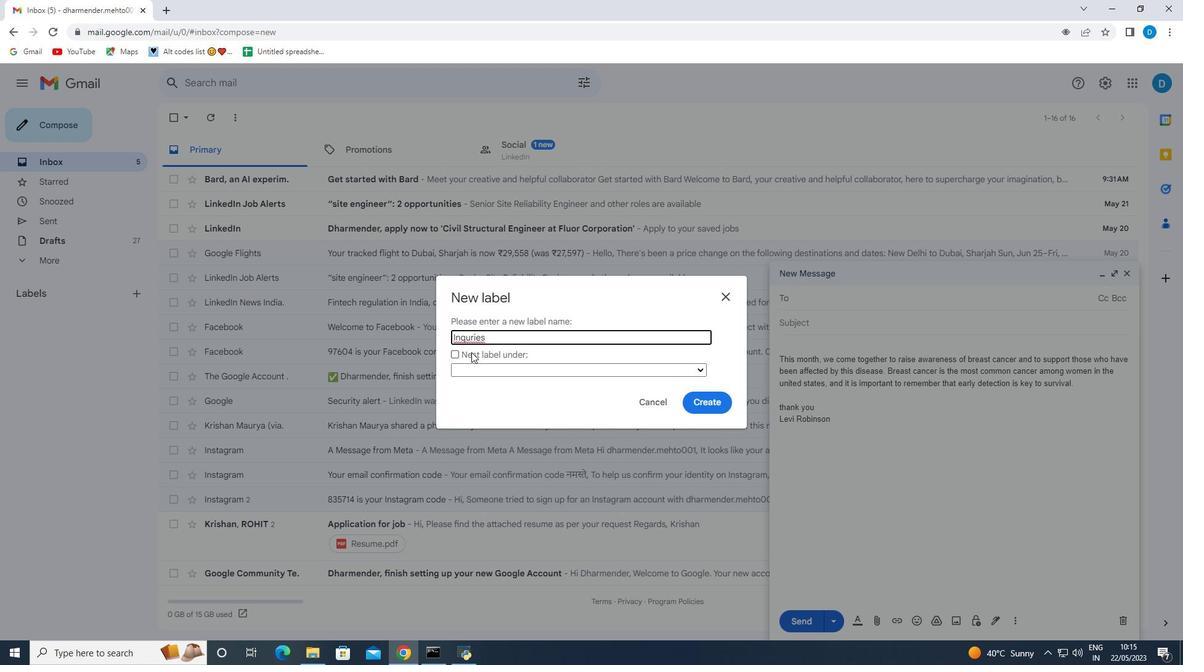 
Action: Mouse moved to (718, 398)
Screenshot: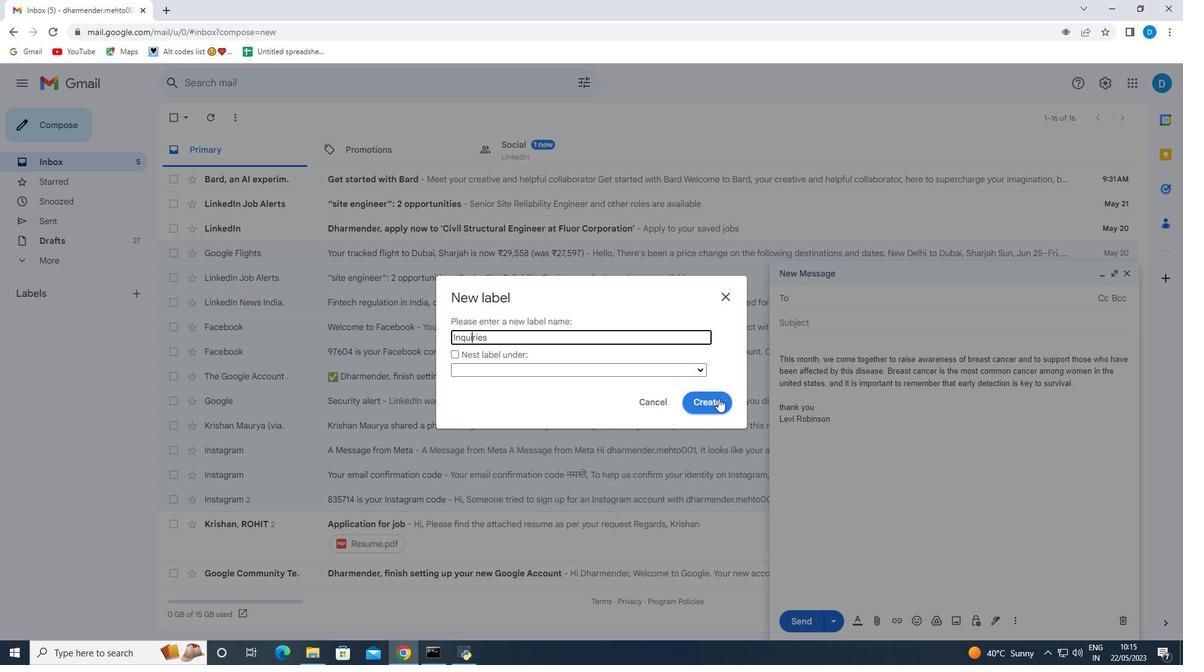 
Action: Mouse pressed left at (718, 398)
Screenshot: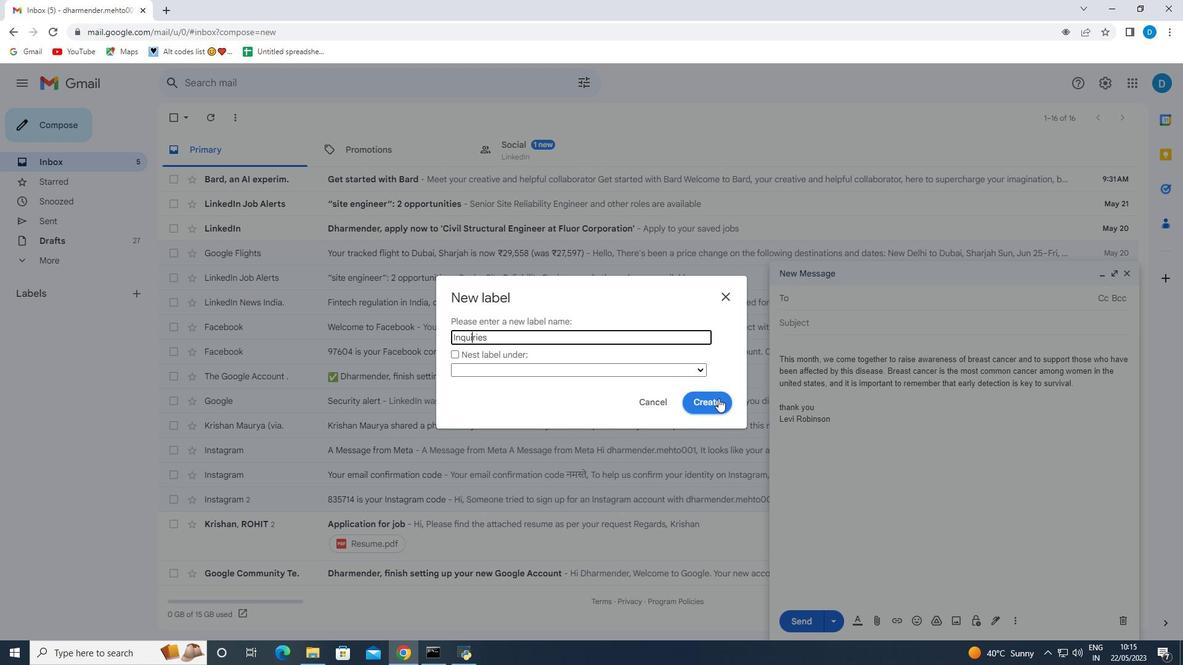 
Action: Mouse moved to (141, 320)
Screenshot: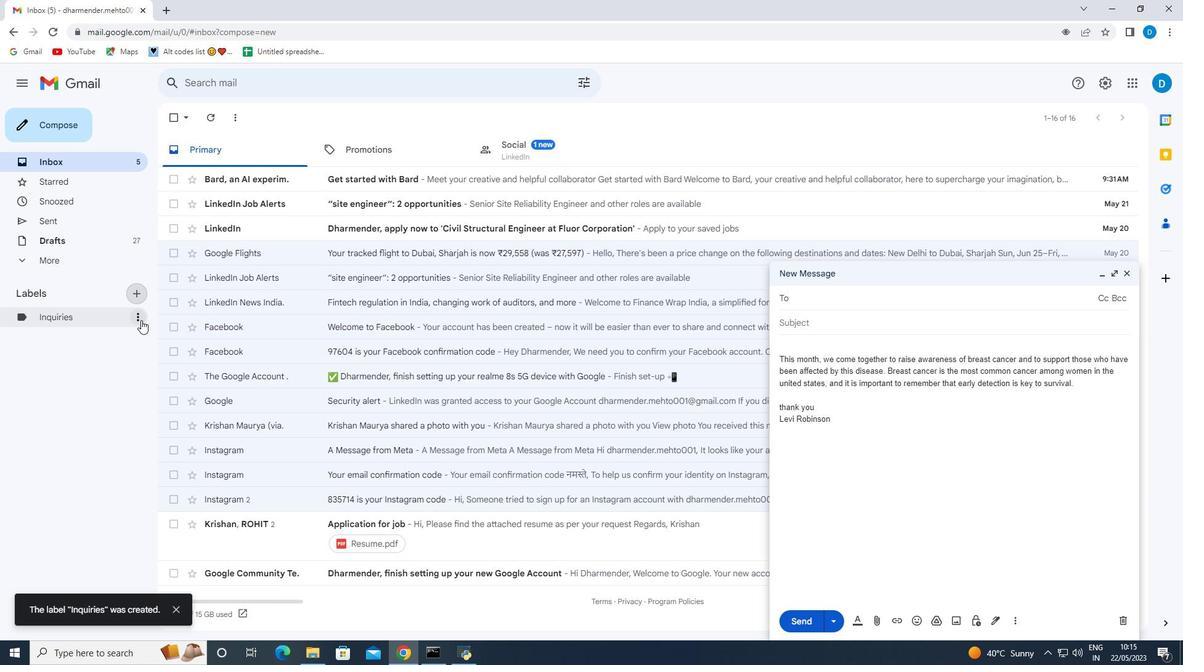 
Action: Mouse pressed left at (141, 320)
Screenshot: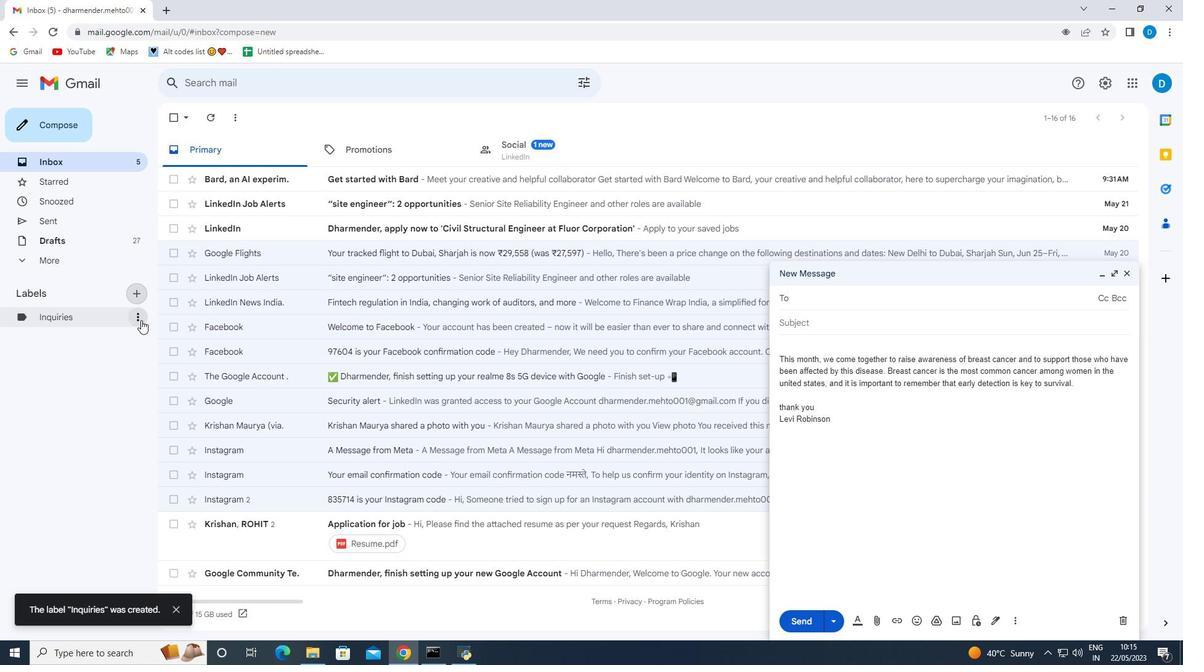 
Action: Mouse moved to (168, 336)
Screenshot: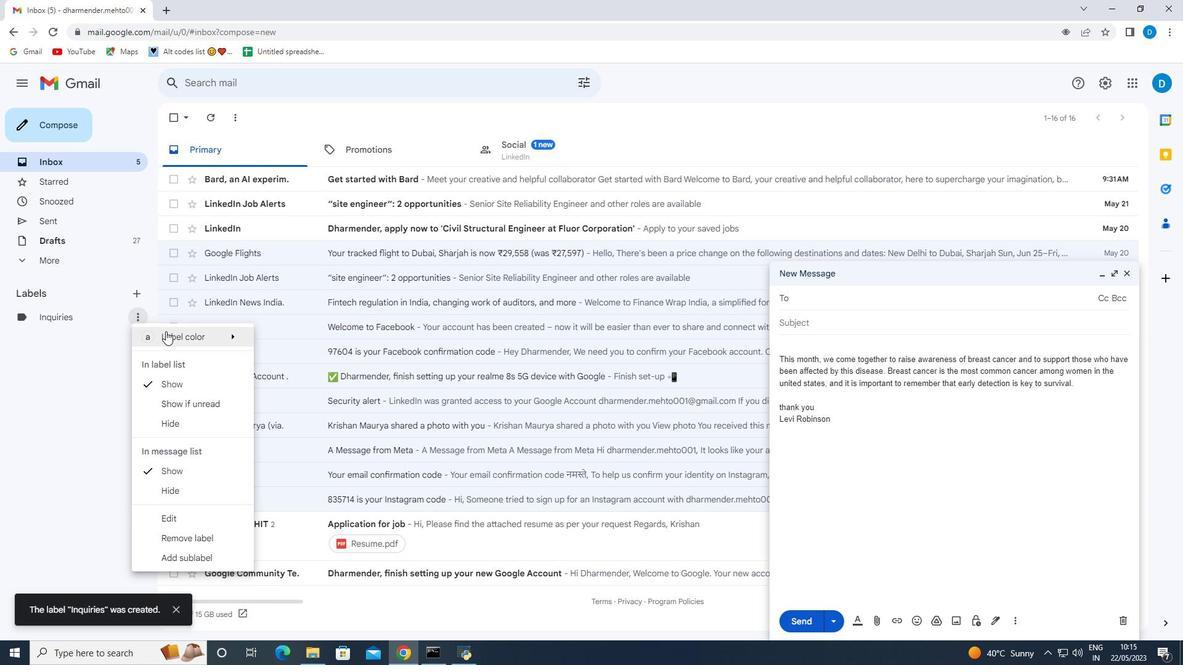 
Action: Mouse pressed left at (168, 336)
Screenshot: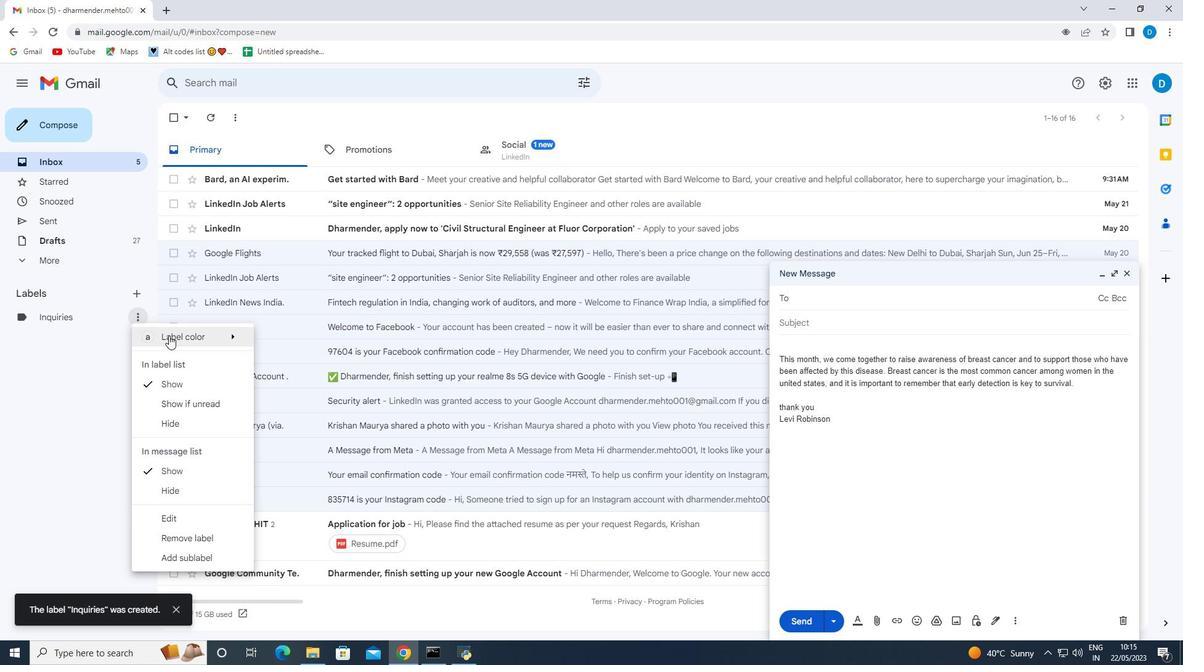 
Action: Mouse moved to (334, 358)
Screenshot: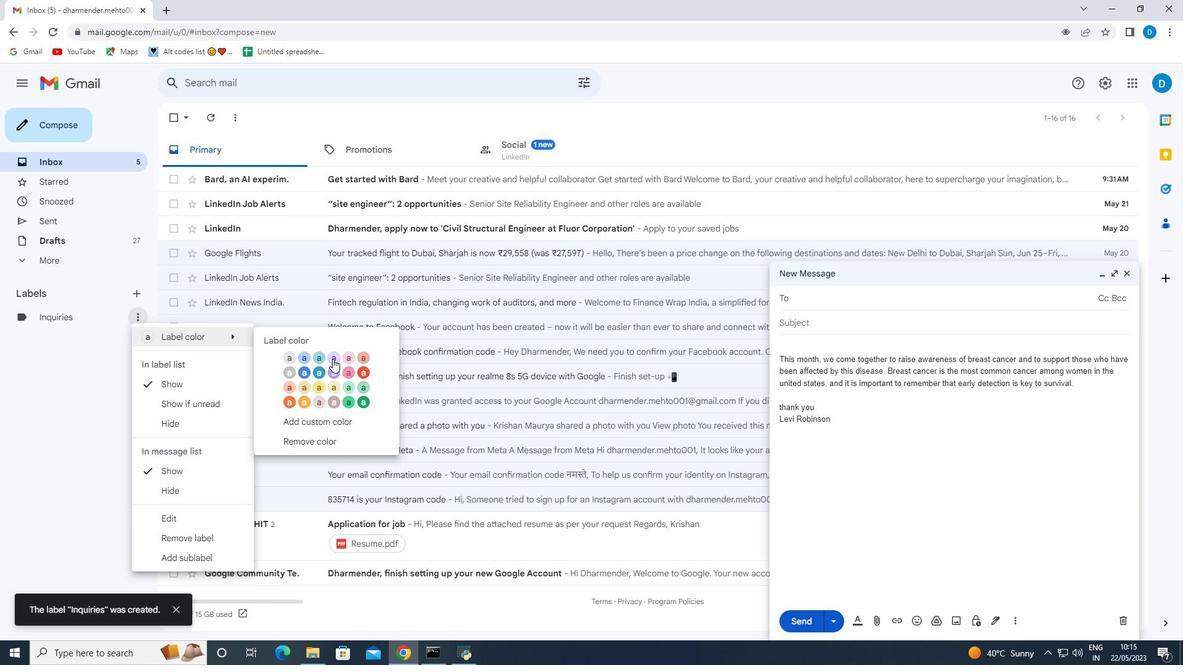 
Action: Mouse pressed left at (334, 358)
Screenshot: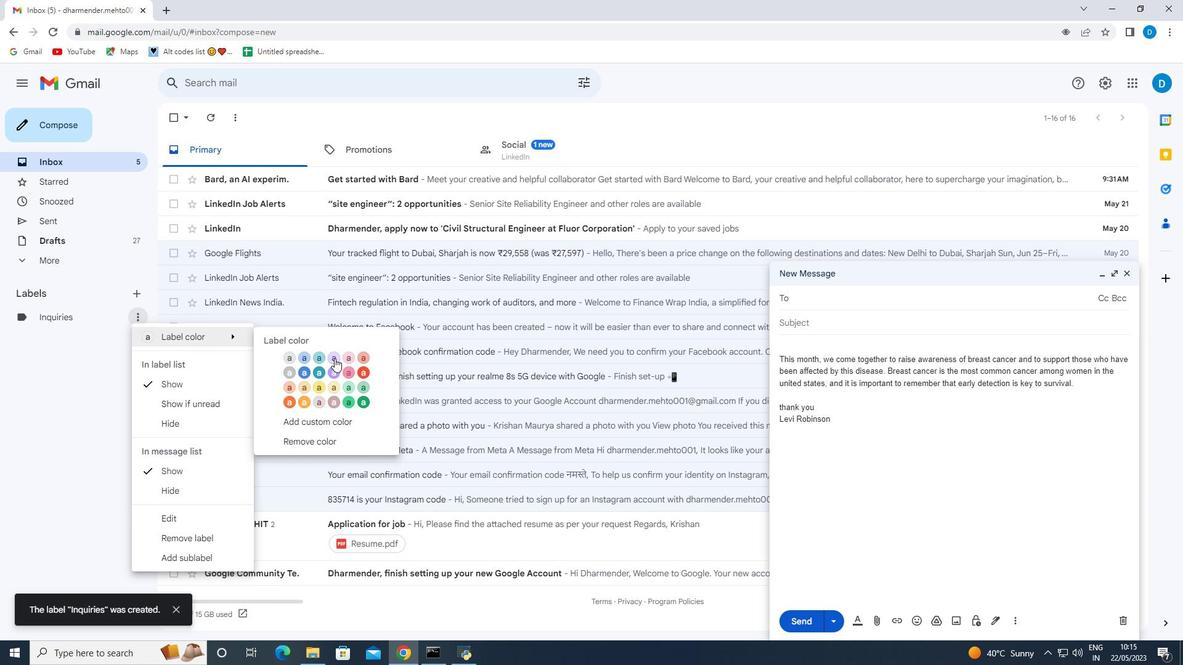 
Action: Mouse moved to (1014, 624)
Screenshot: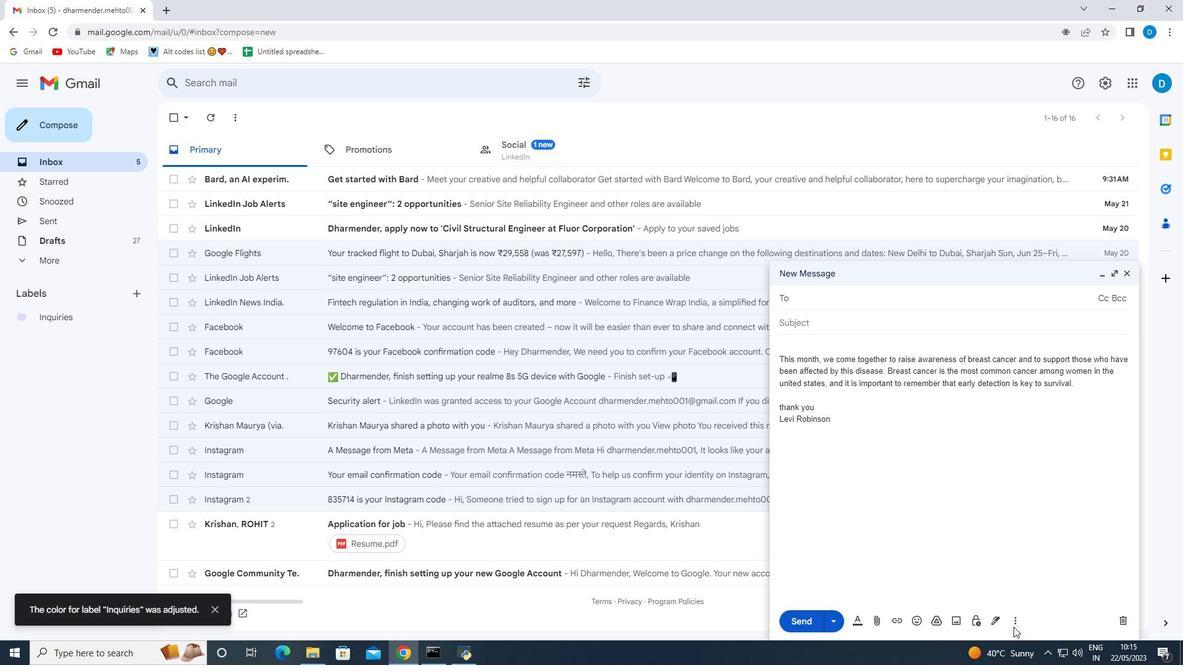 
Action: Mouse pressed left at (1014, 624)
Screenshot: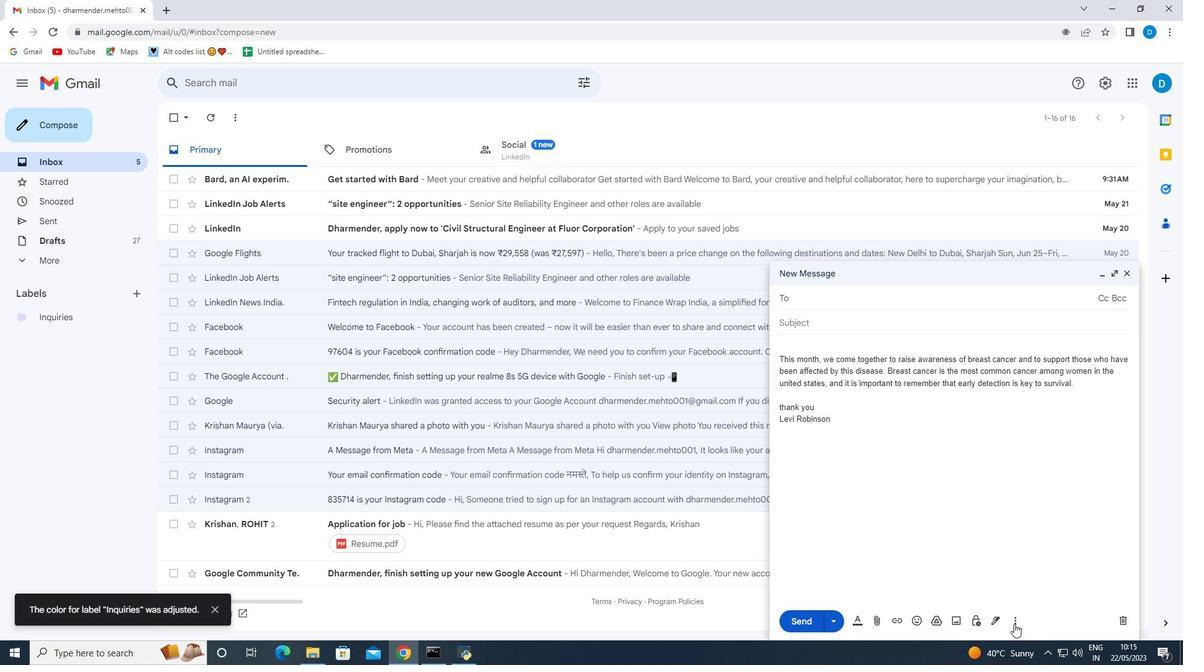 
Action: Mouse moved to (1042, 508)
Screenshot: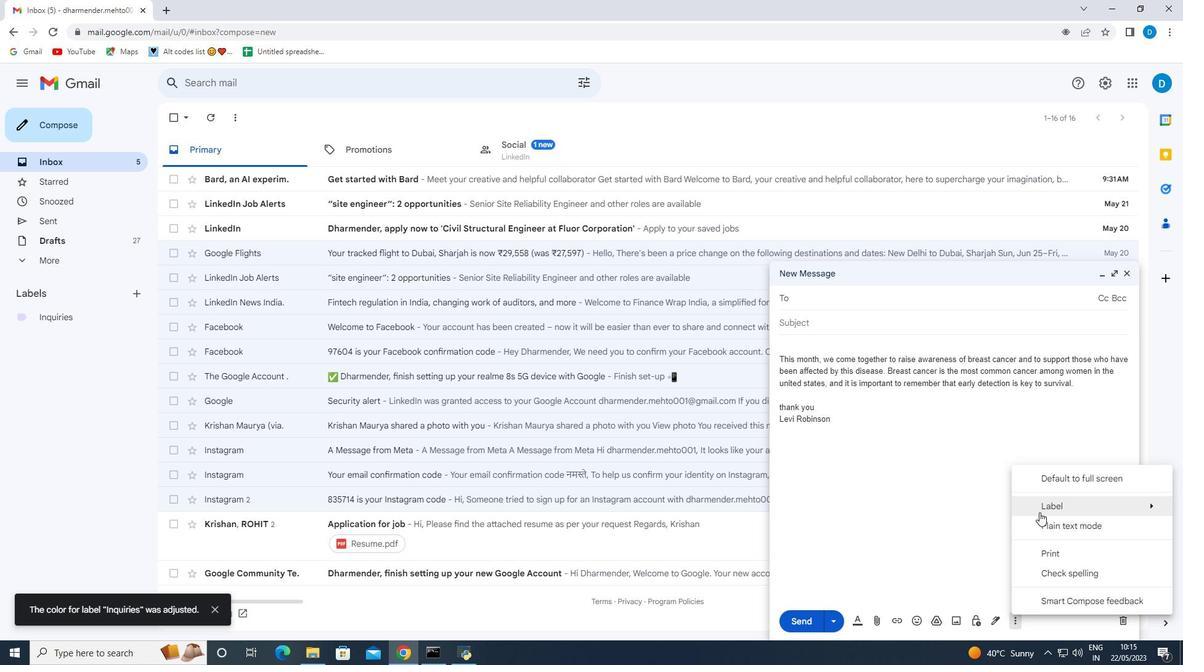
Action: Mouse pressed left at (1042, 508)
Screenshot: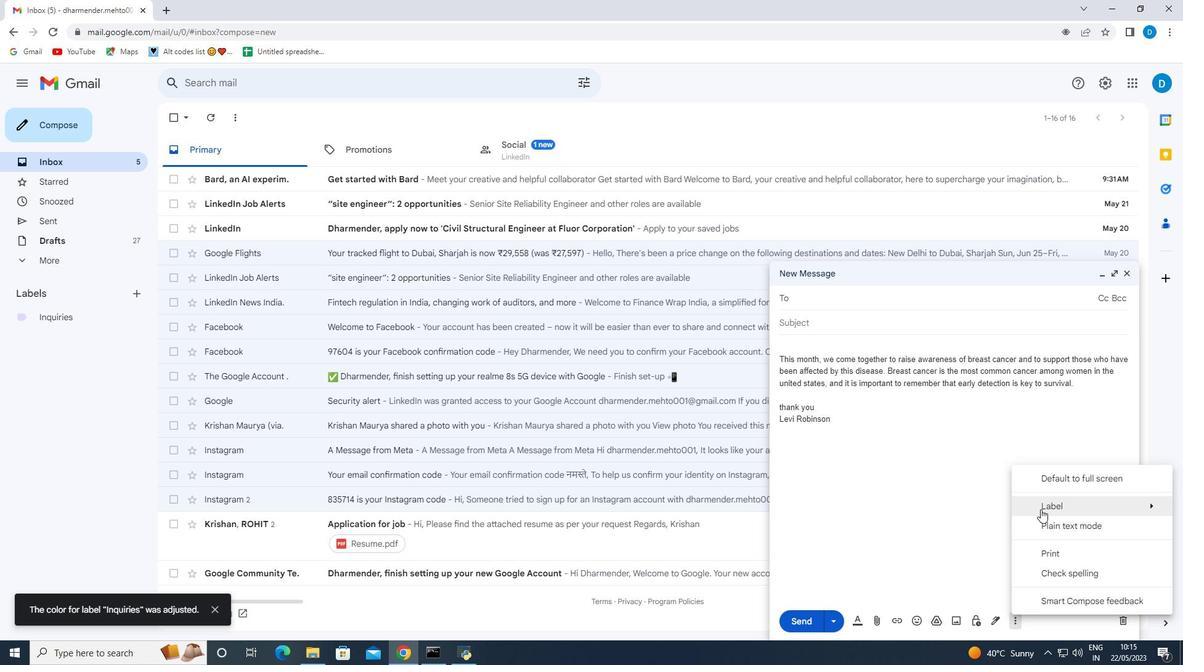 
Action: Mouse moved to (905, 347)
Screenshot: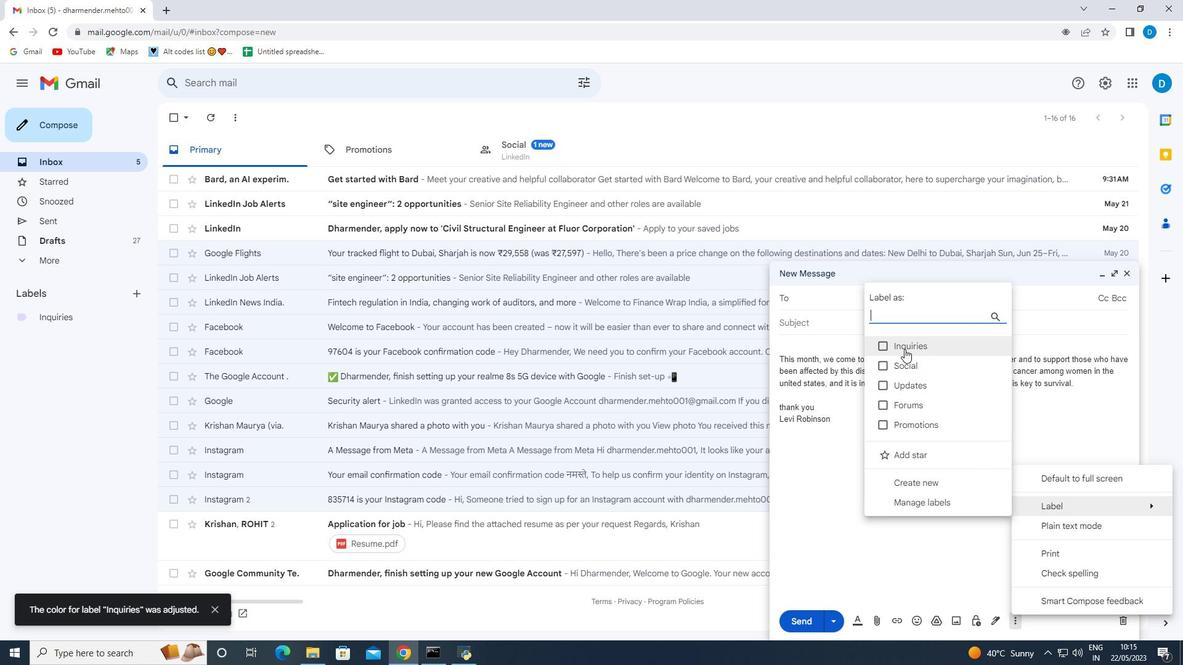 
Action: Mouse pressed left at (905, 347)
Screenshot: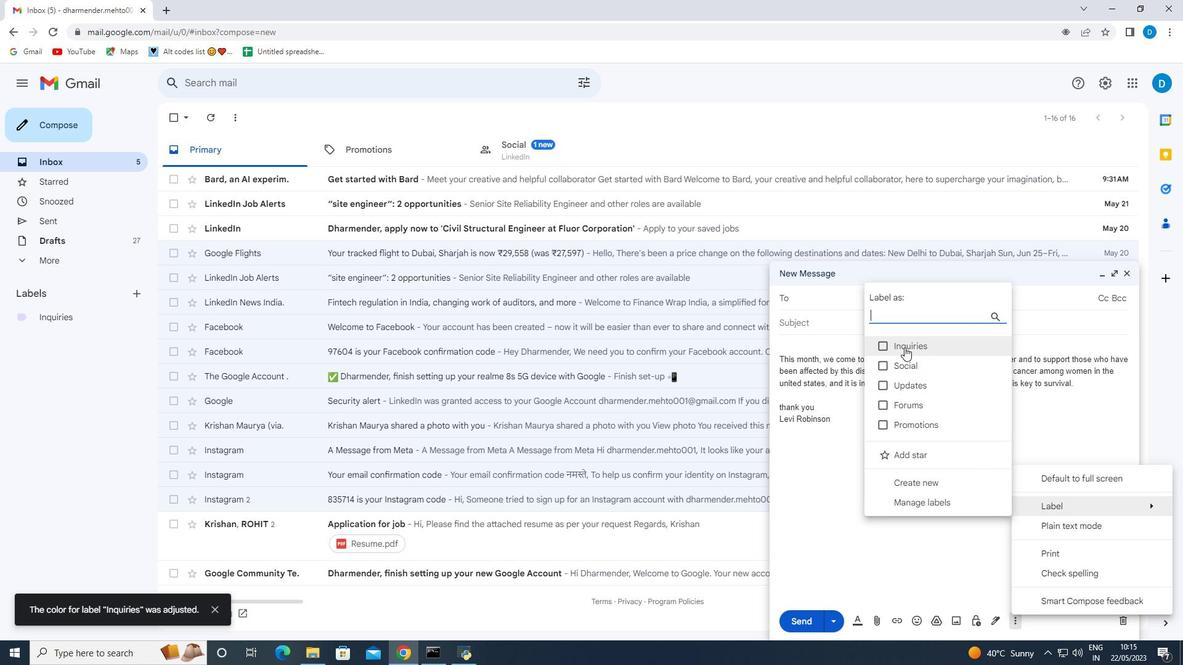 
Action: Mouse moved to (1013, 620)
Screenshot: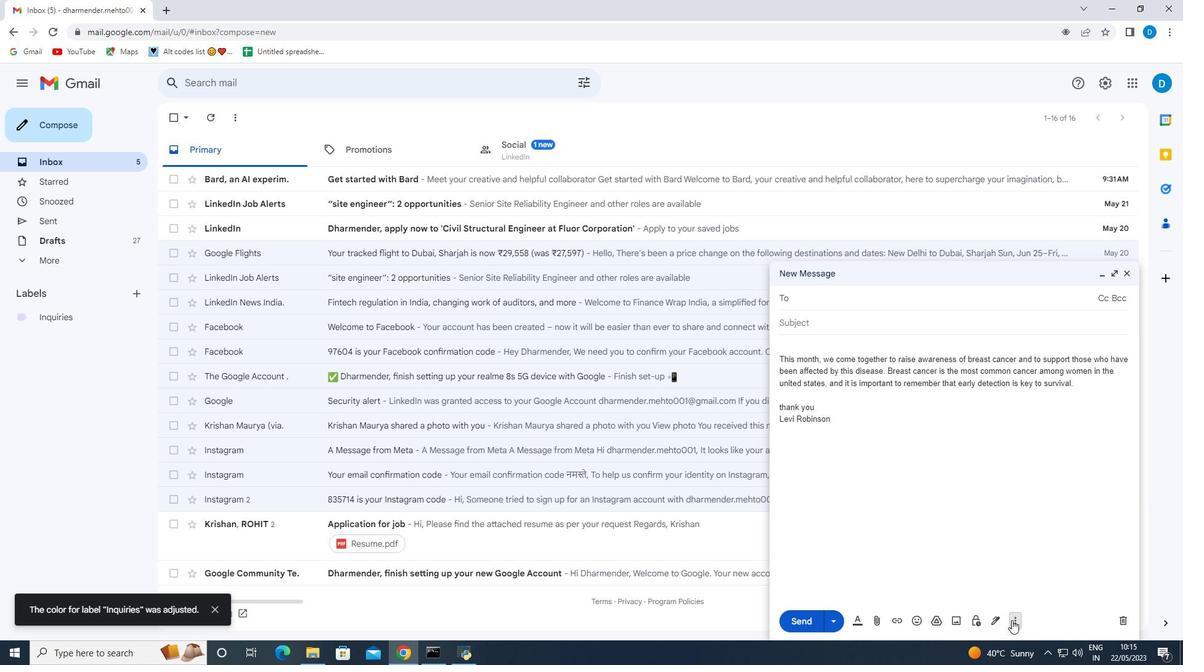 
Action: Mouse pressed left at (1013, 620)
Screenshot: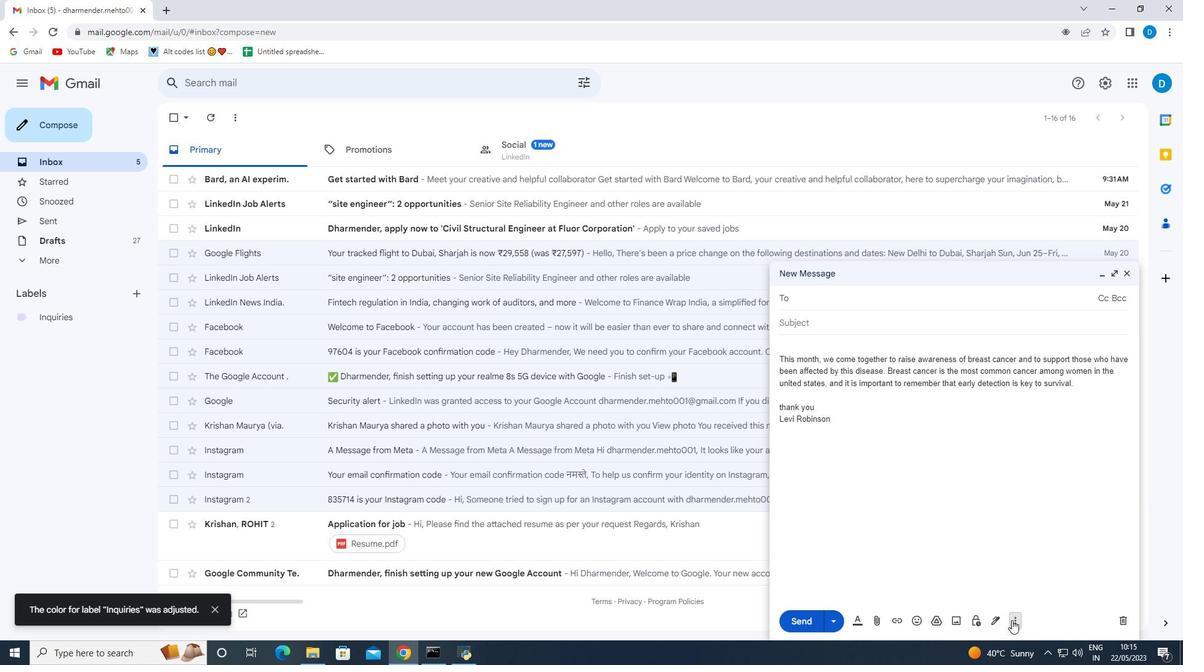
Action: Mouse moved to (1034, 508)
Screenshot: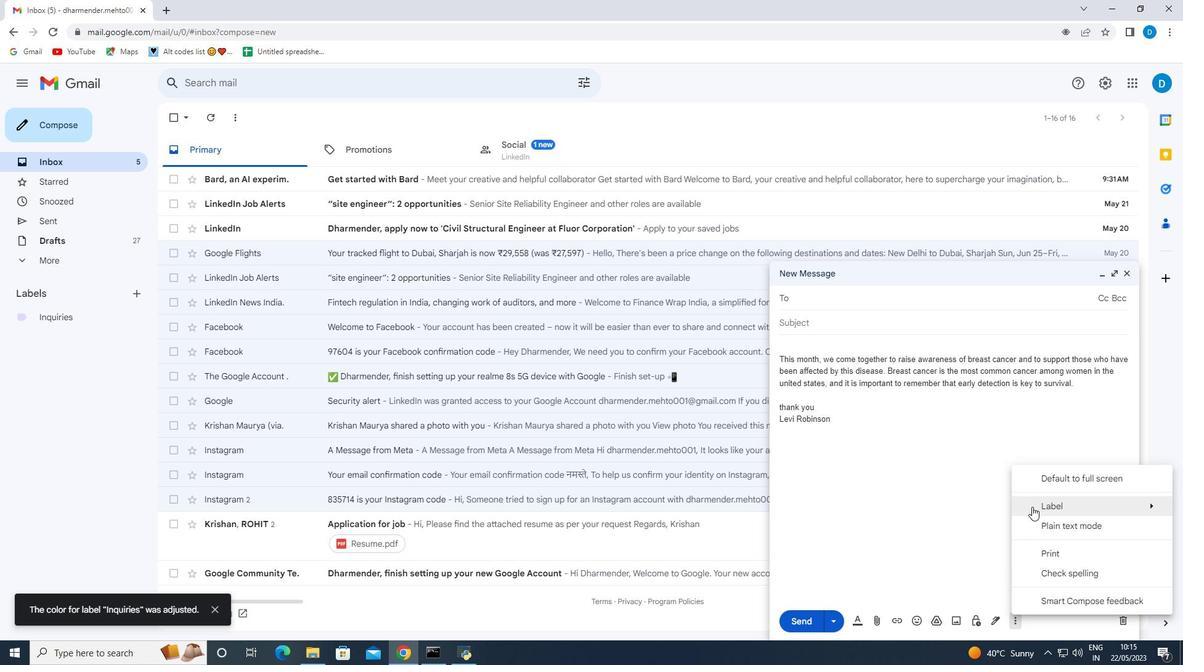 
Action: Mouse pressed left at (1034, 508)
Screenshot: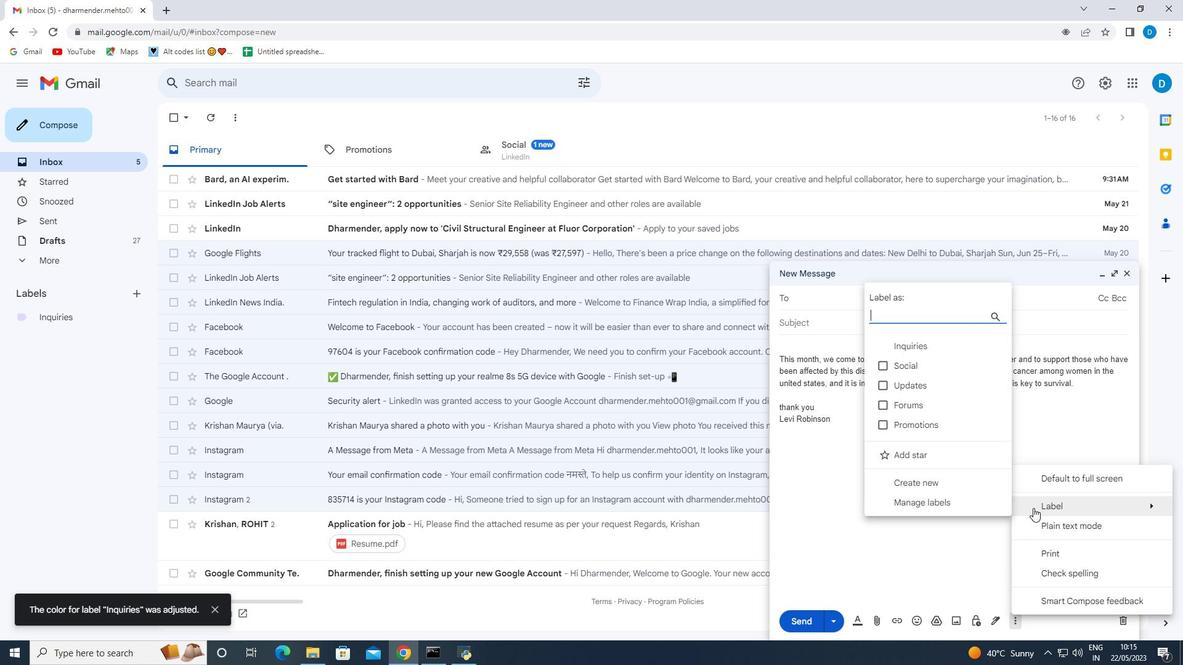 
Action: Mouse moved to (908, 456)
Screenshot: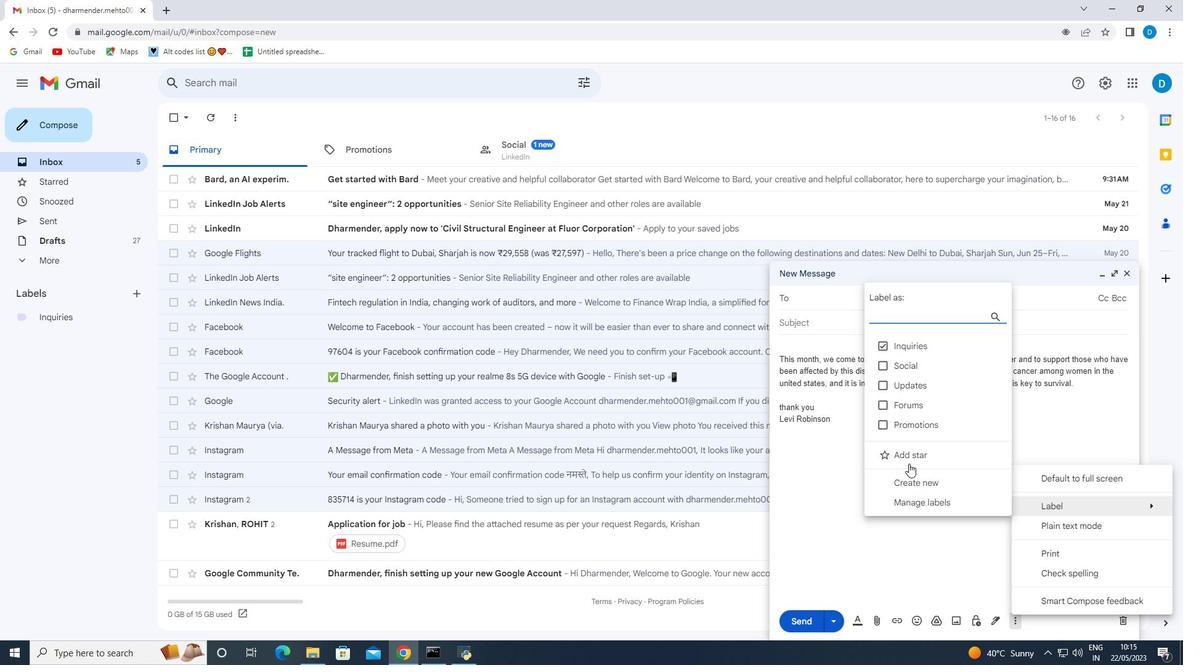 
Action: Mouse pressed left at (908, 456)
Screenshot: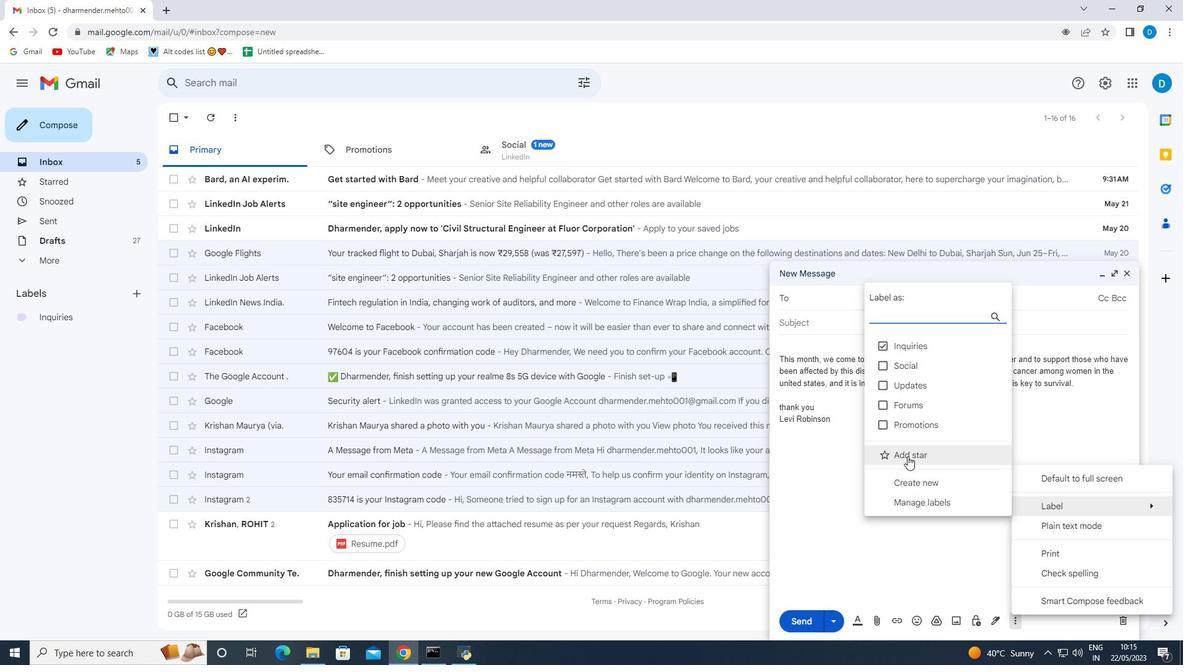 
Action: Mouse pressed left at (908, 456)
Screenshot: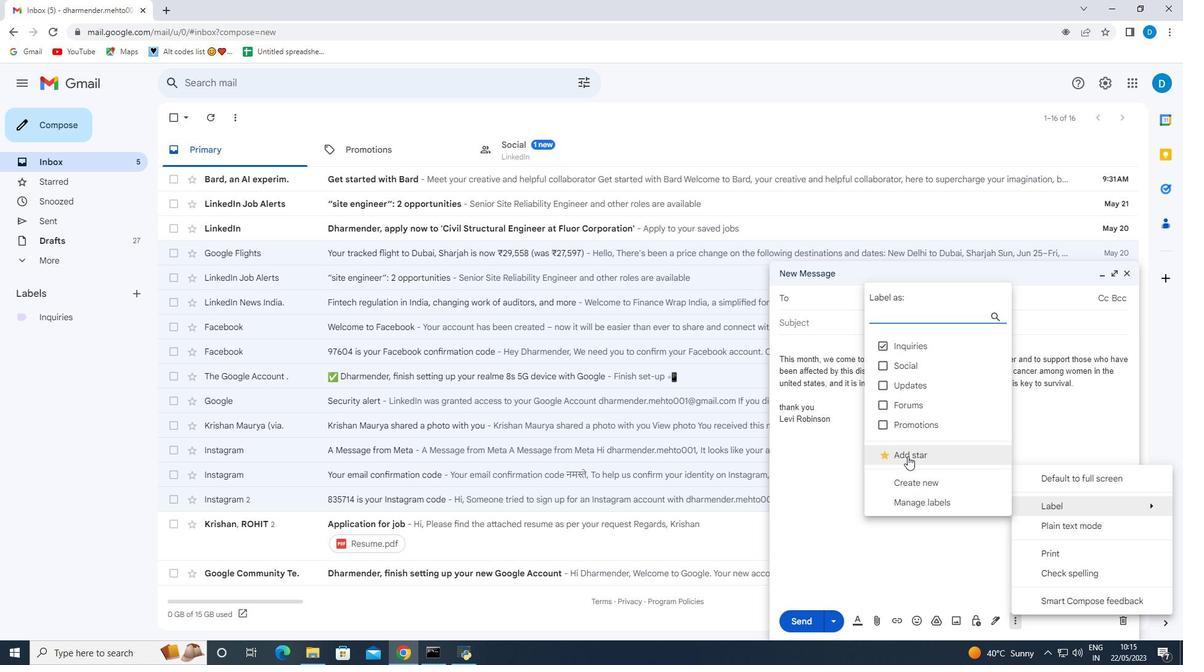 
Action: Mouse moved to (944, 546)
Screenshot: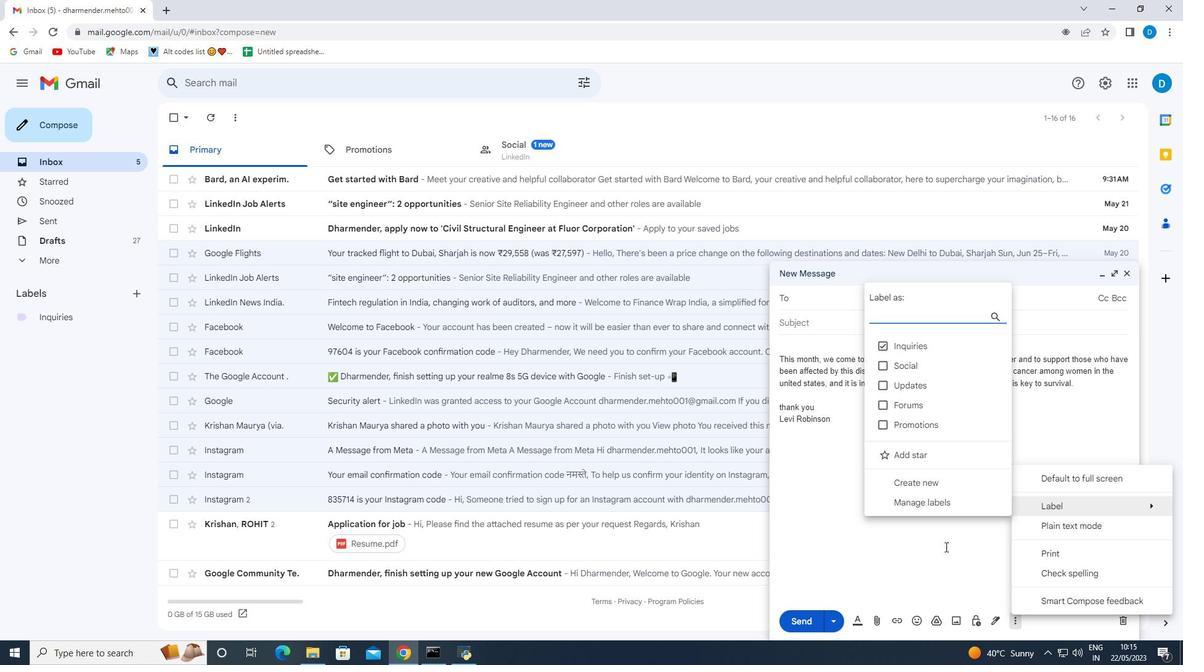 
Action: Mouse pressed left at (944, 546)
Screenshot: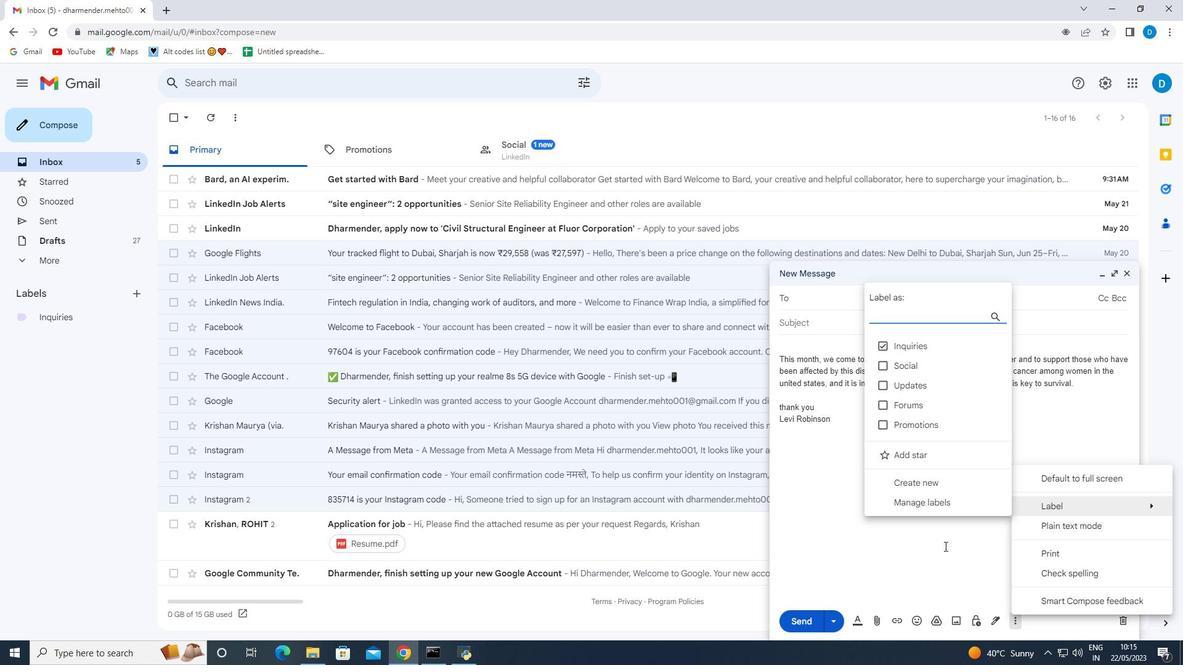 
Action: Mouse moved to (824, 293)
Screenshot: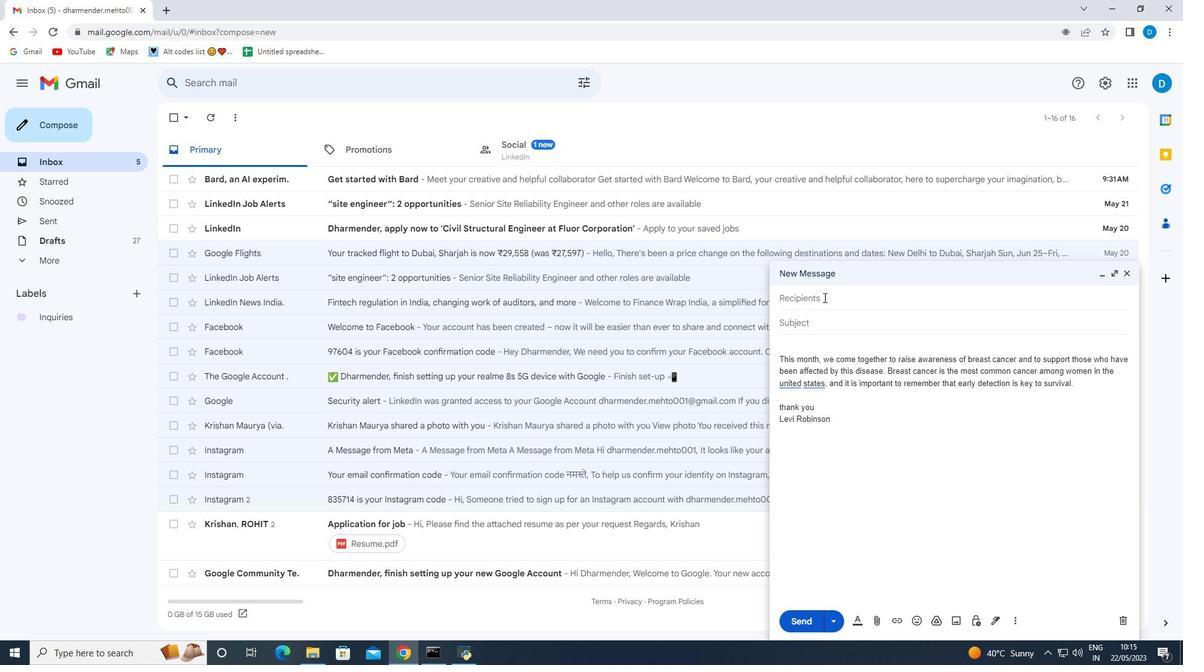 
Action: Mouse pressed left at (824, 293)
Screenshot: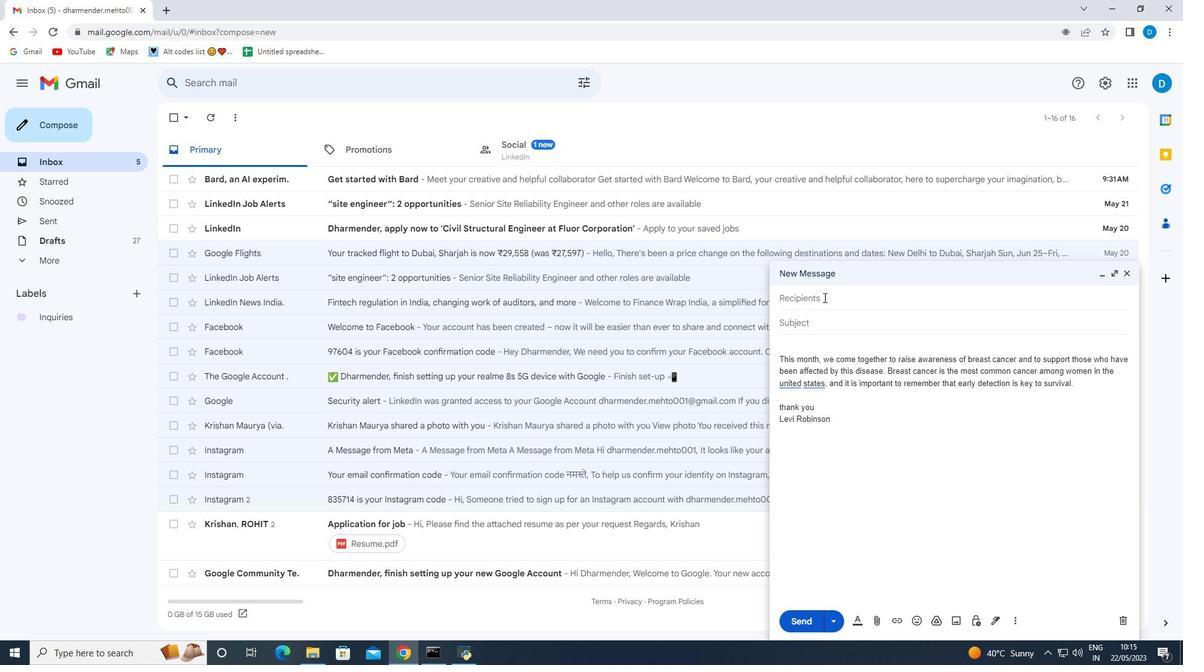 
Action: Key pressed softage.9<Key.shift>@softage.net
Screenshot: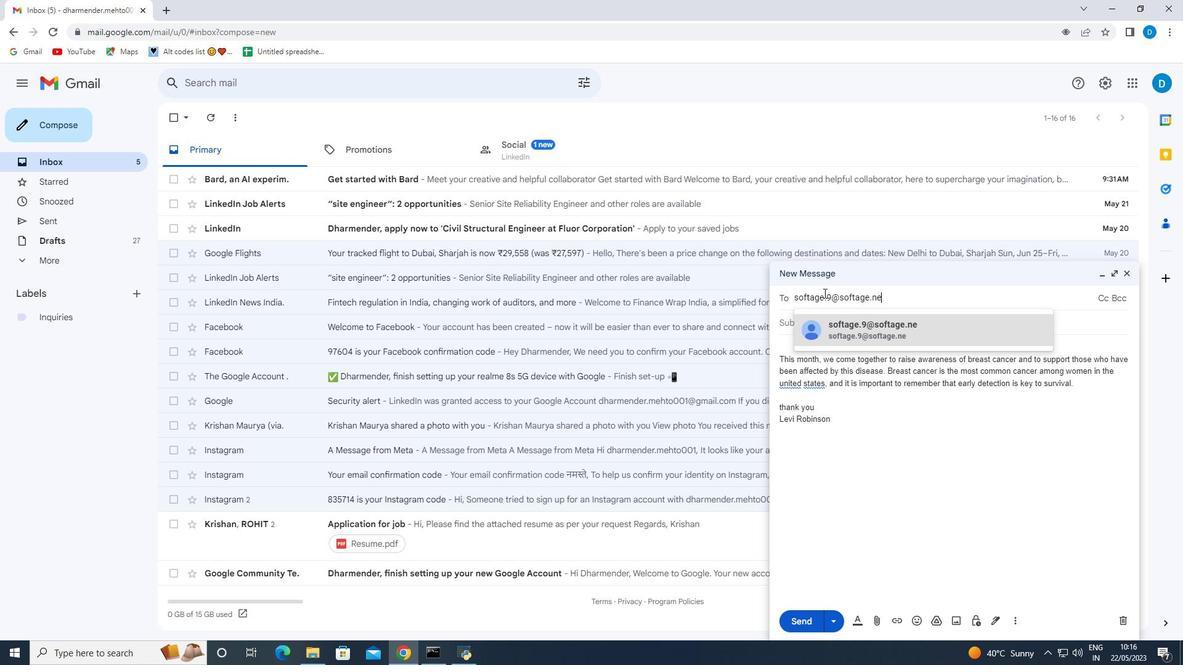 
Action: Mouse moved to (879, 331)
Screenshot: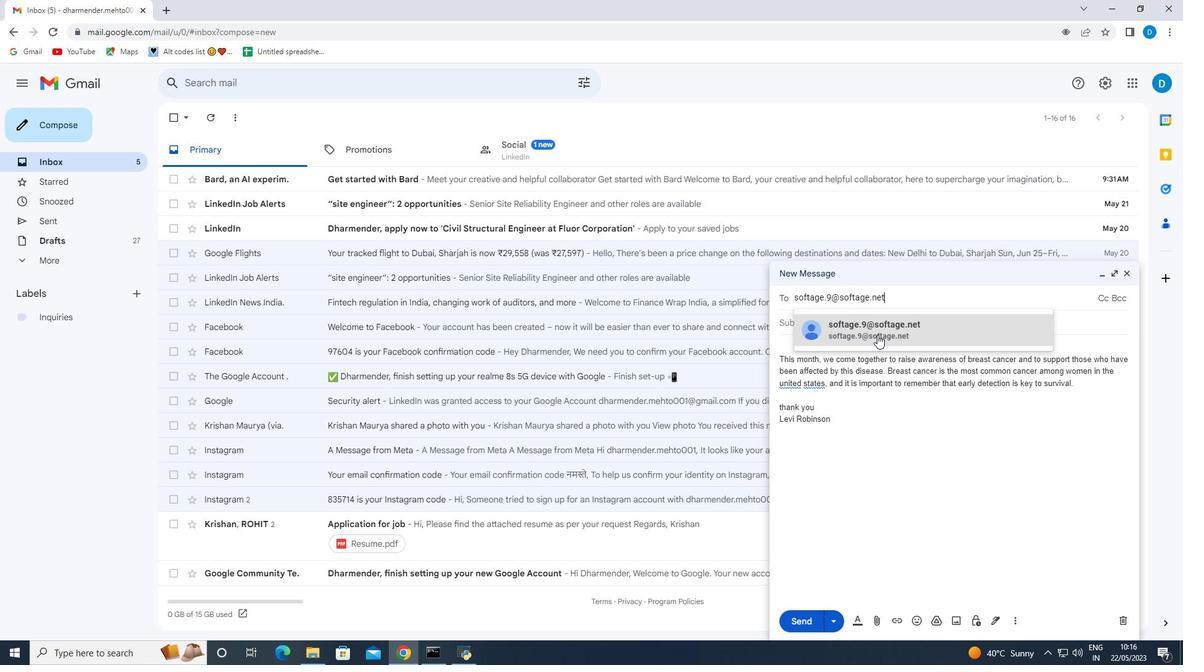
Action: Mouse pressed left at (879, 331)
Screenshot: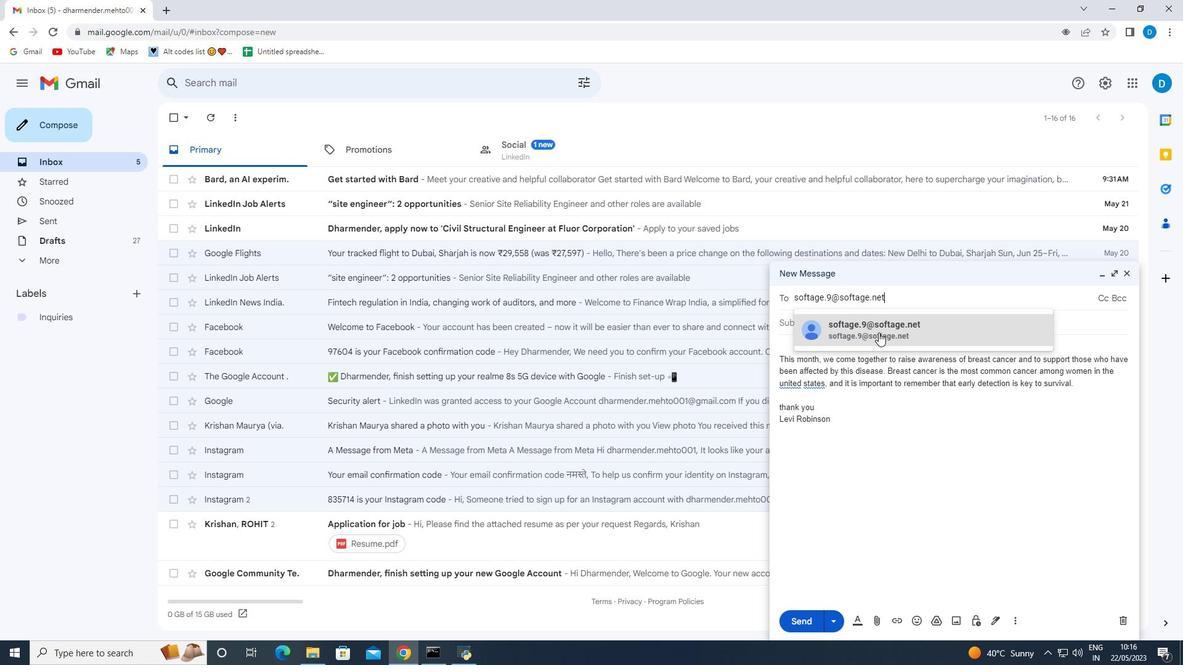 
Action: Mouse moved to (822, 419)
Screenshot: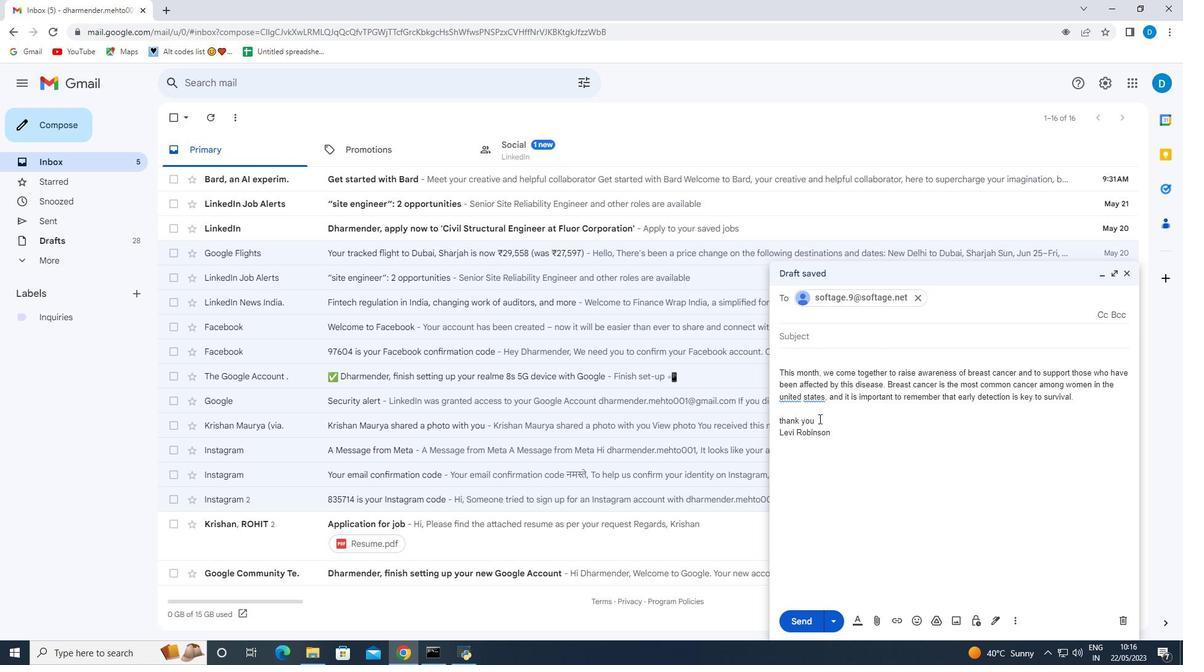 
Action: Mouse scrolled (822, 419) with delta (0, 0)
Screenshot: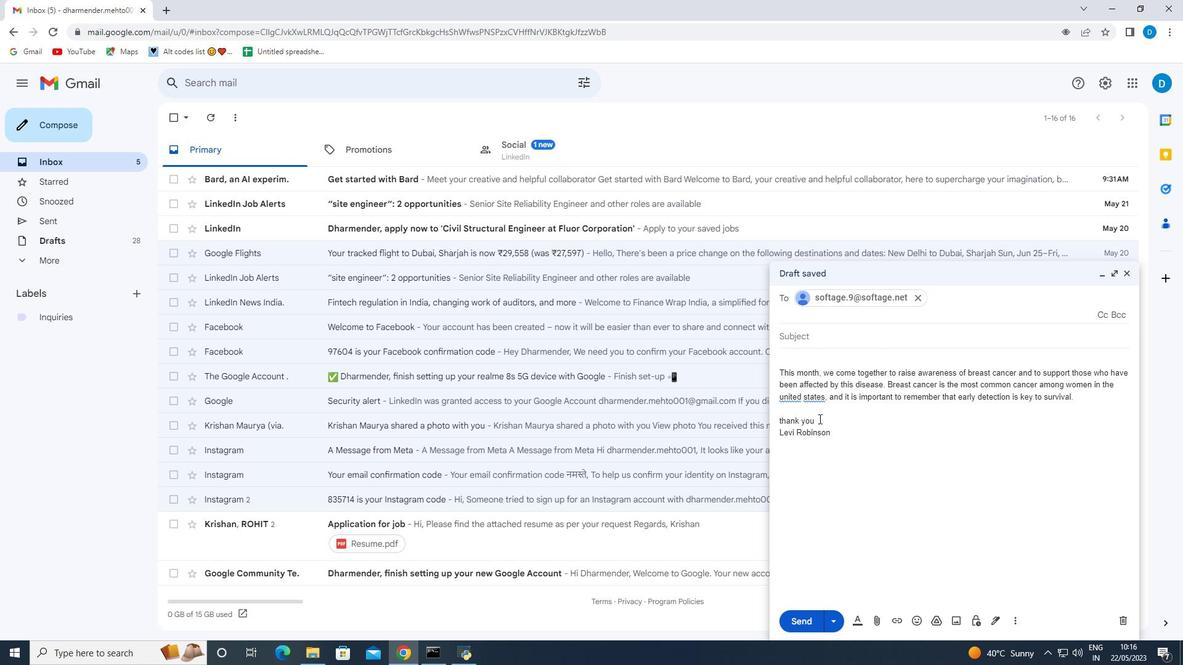 
Action: Mouse moved to (822, 419)
Screenshot: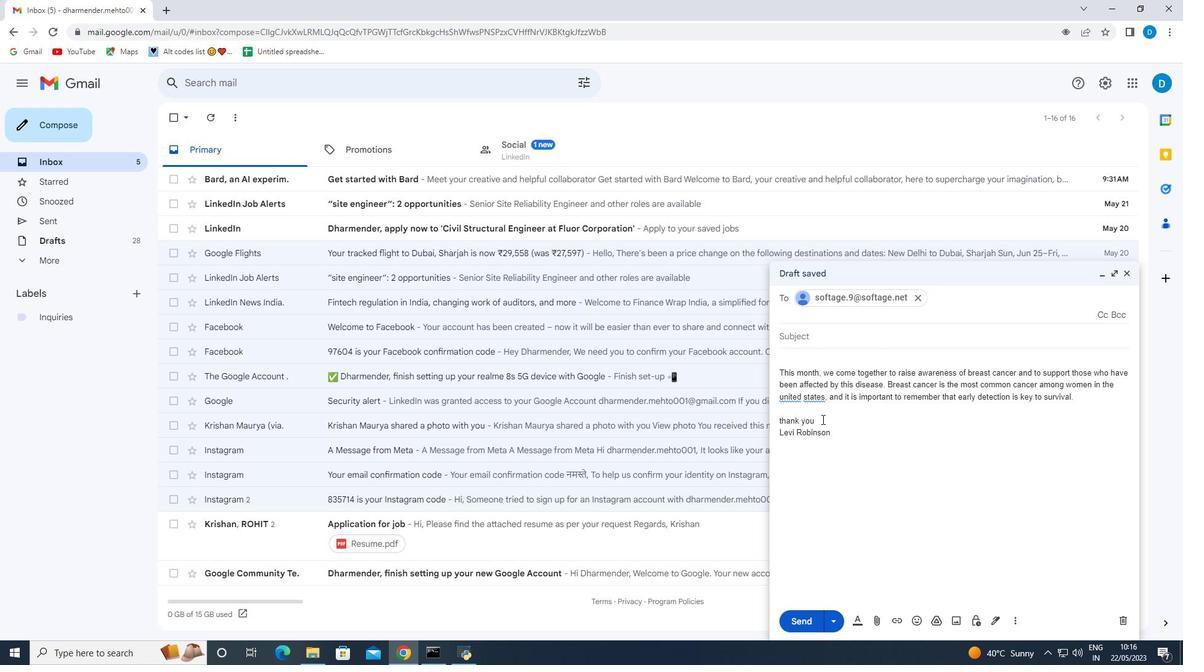 
Action: Mouse scrolled (822, 419) with delta (0, 0)
Screenshot: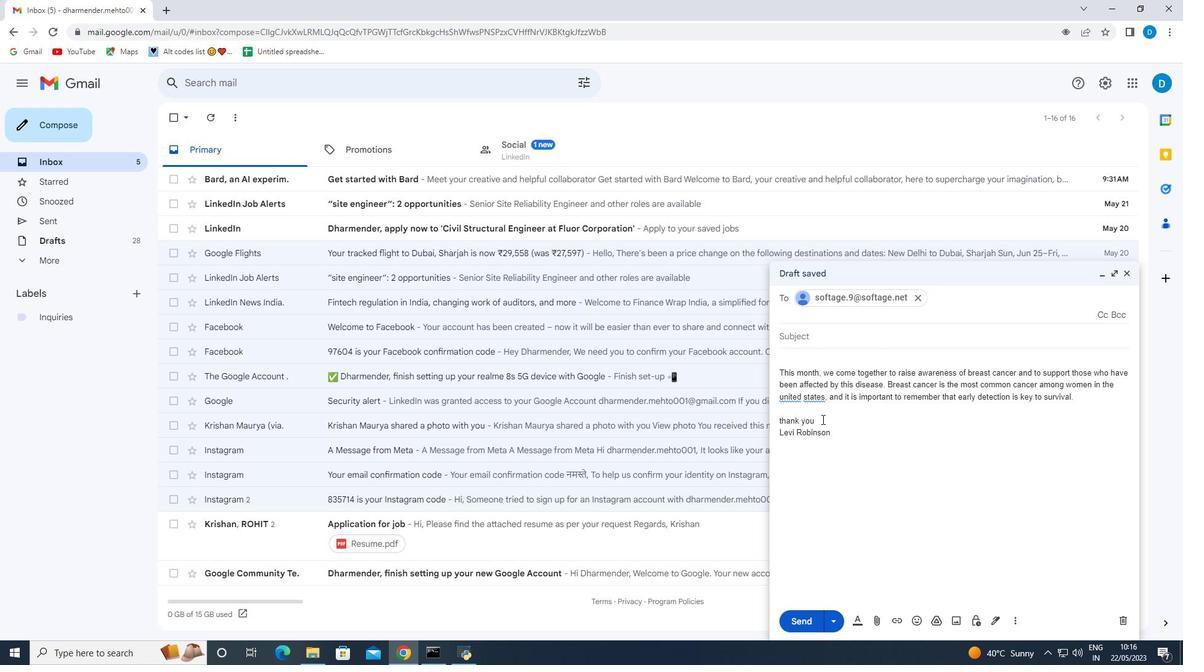 
Action: Mouse moved to (836, 456)
Screenshot: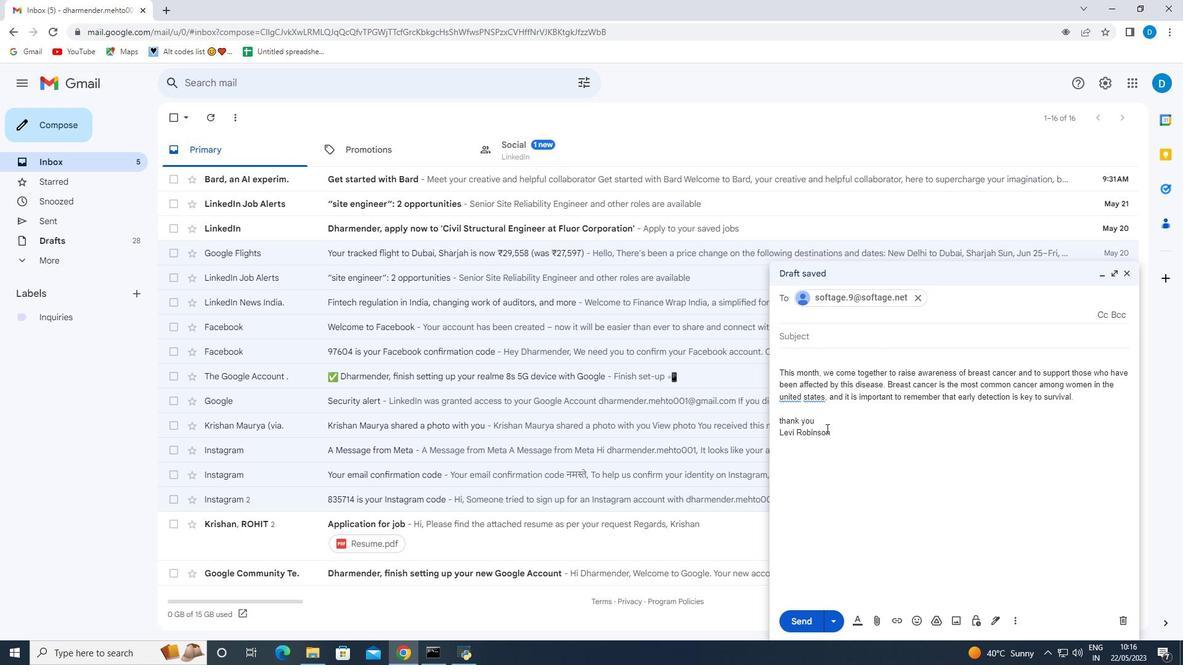 
Action: Mouse scrolled (836, 456) with delta (0, 0)
Screenshot: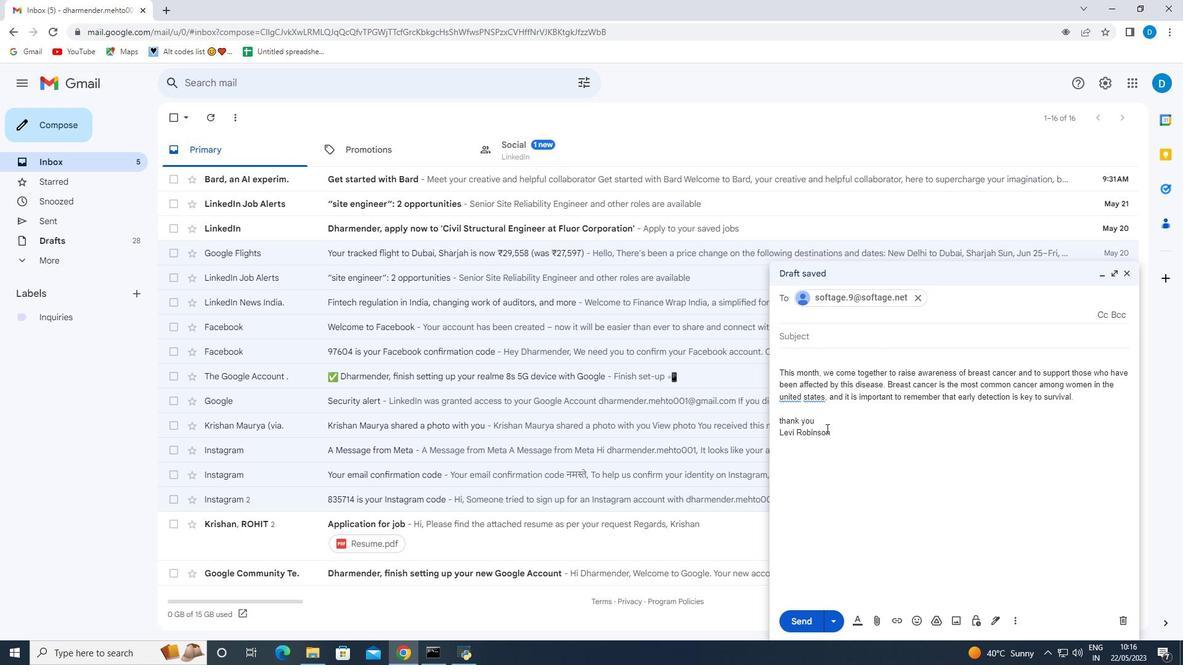 
Action: Mouse moved to (953, 533)
Screenshot: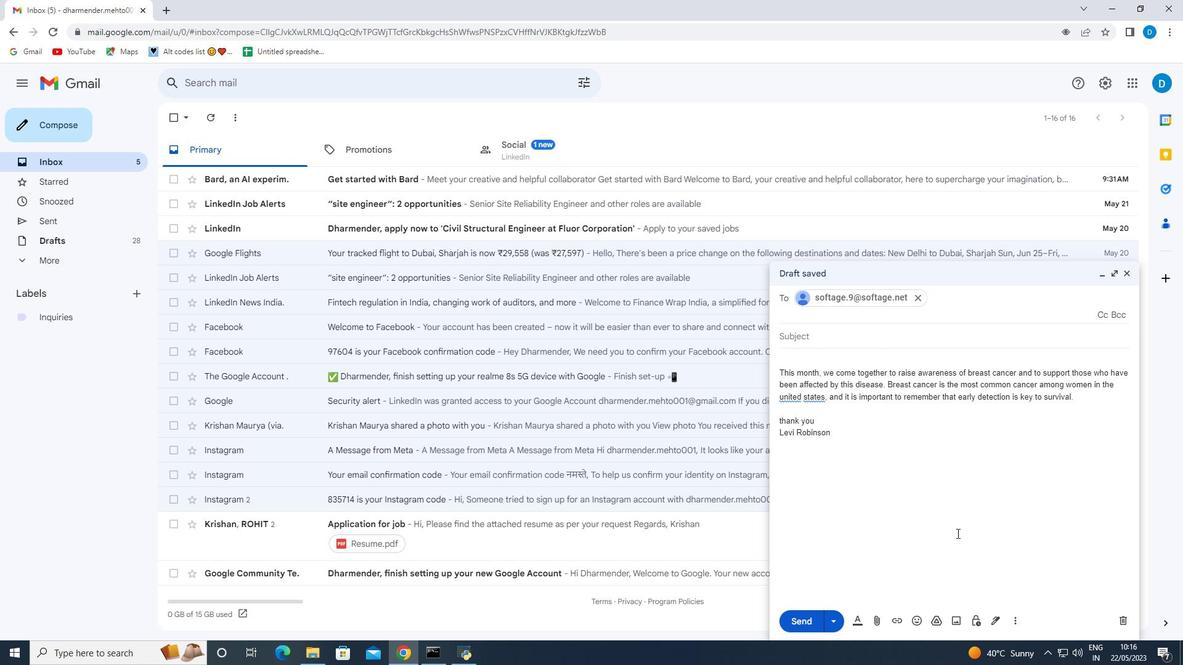 
